 Task: Select Smart Home Devices from Echo & Alexa. Add to cart Amazon Echo Flex (Plug-in Mini Smart Speaker with Alexa)-1-. Place order for _x000D_
122 S Miles Ave_x000D_
Union City, Tennessee(TN), 38261, Cell Number (731) 885-7095
Action: Mouse scrolled (289, 441) with delta (0, 0)
Screenshot: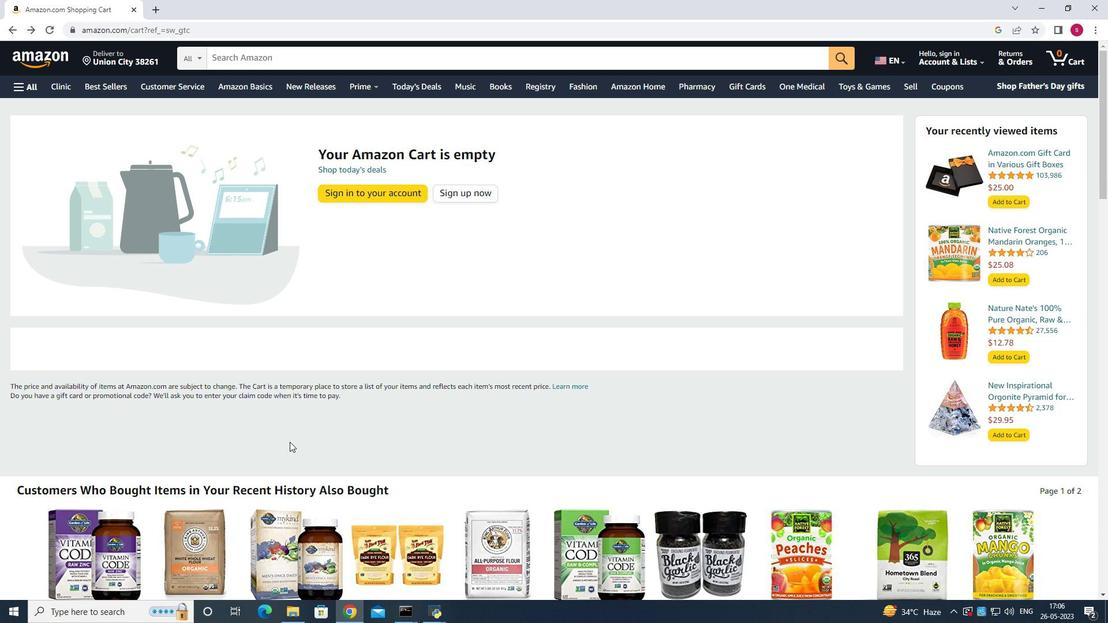 
Action: Mouse scrolled (289, 441) with delta (0, 0)
Screenshot: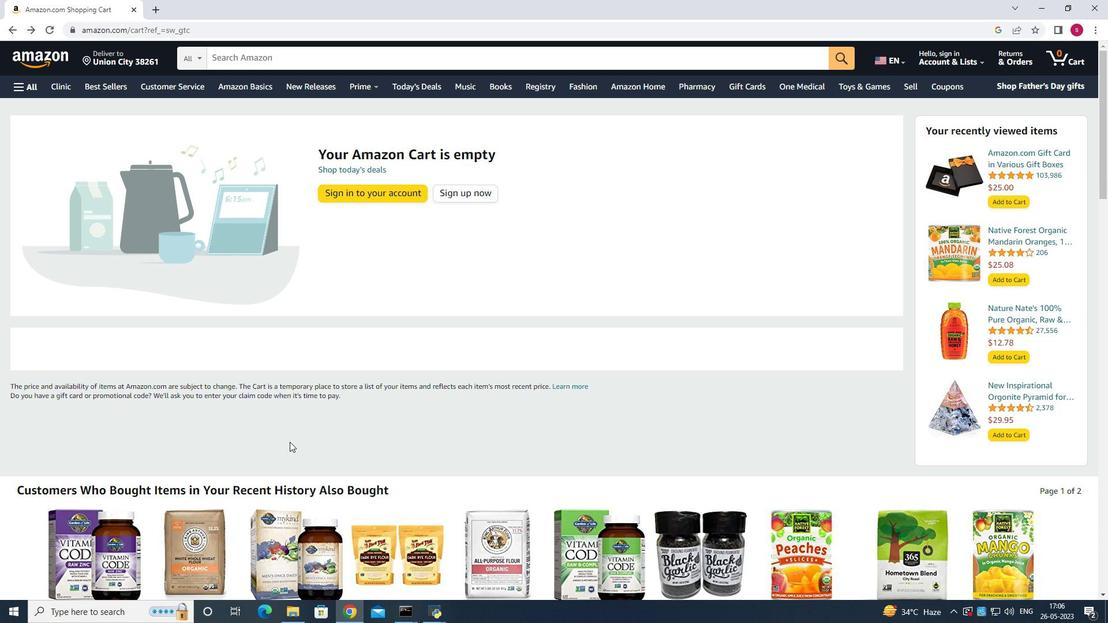 
Action: Mouse scrolled (289, 441) with delta (0, 0)
Screenshot: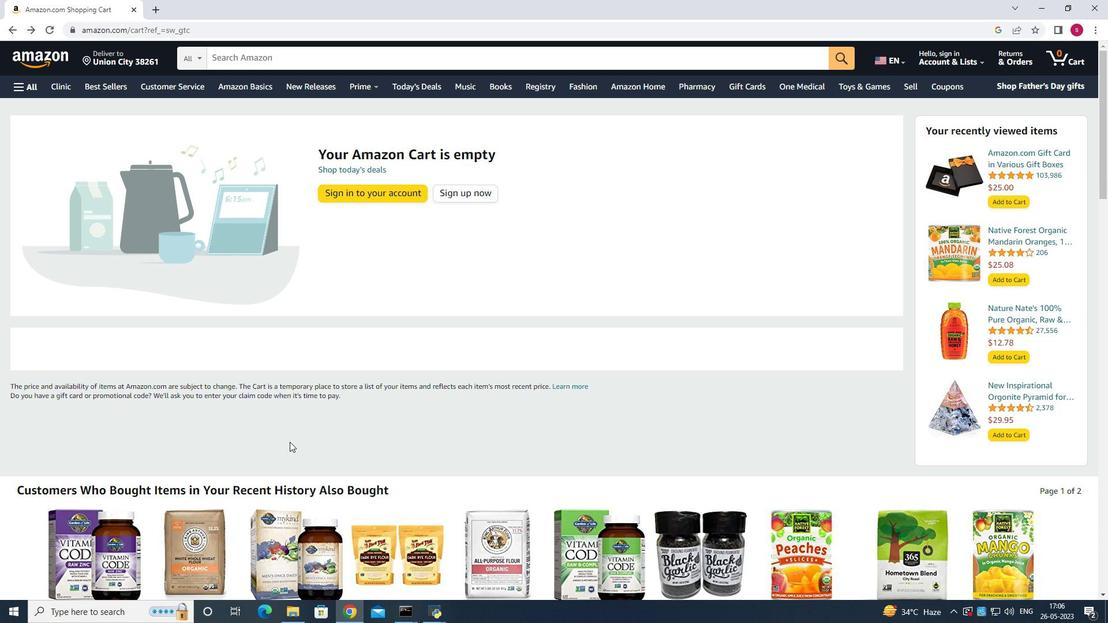 
Action: Mouse scrolled (289, 441) with delta (0, 0)
Screenshot: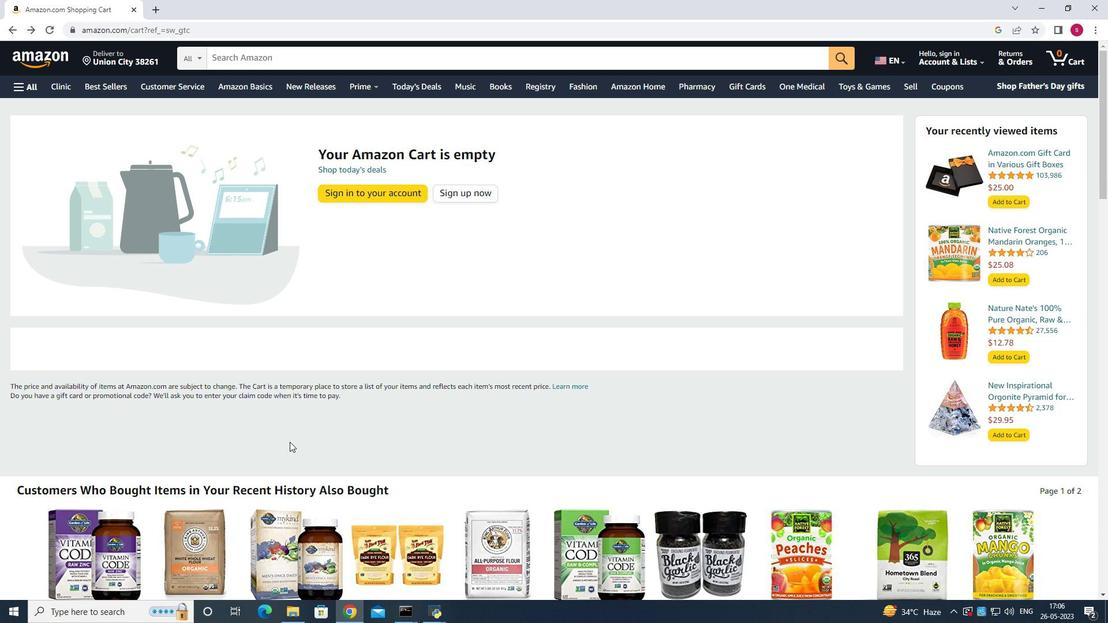 
Action: Mouse moved to (285, 444)
Screenshot: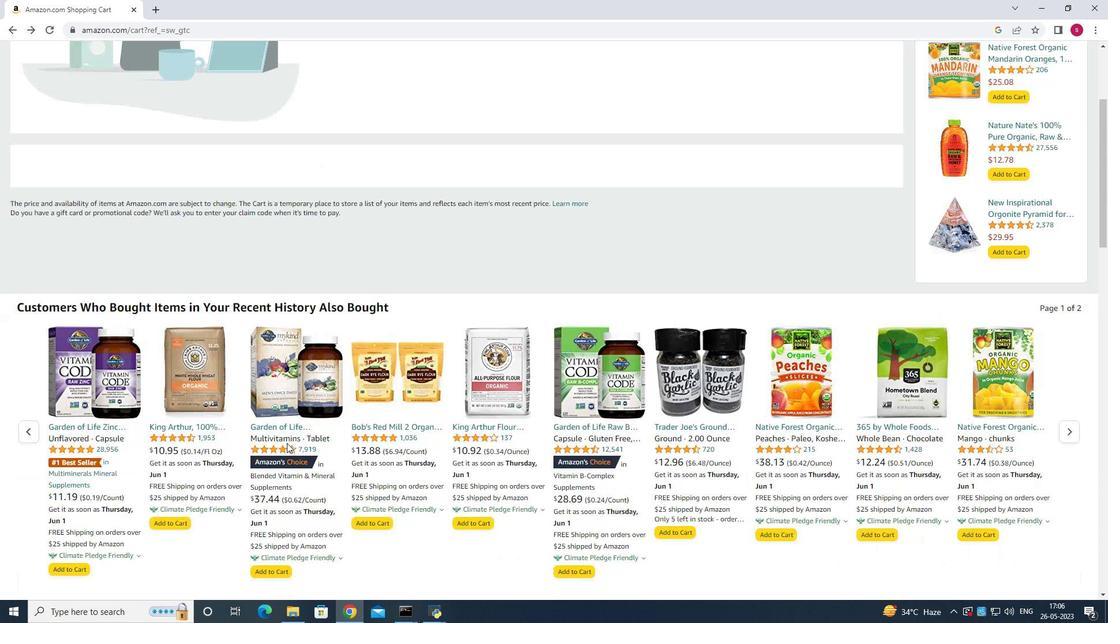 
Action: Mouse scrolled (285, 444) with delta (0, 0)
Screenshot: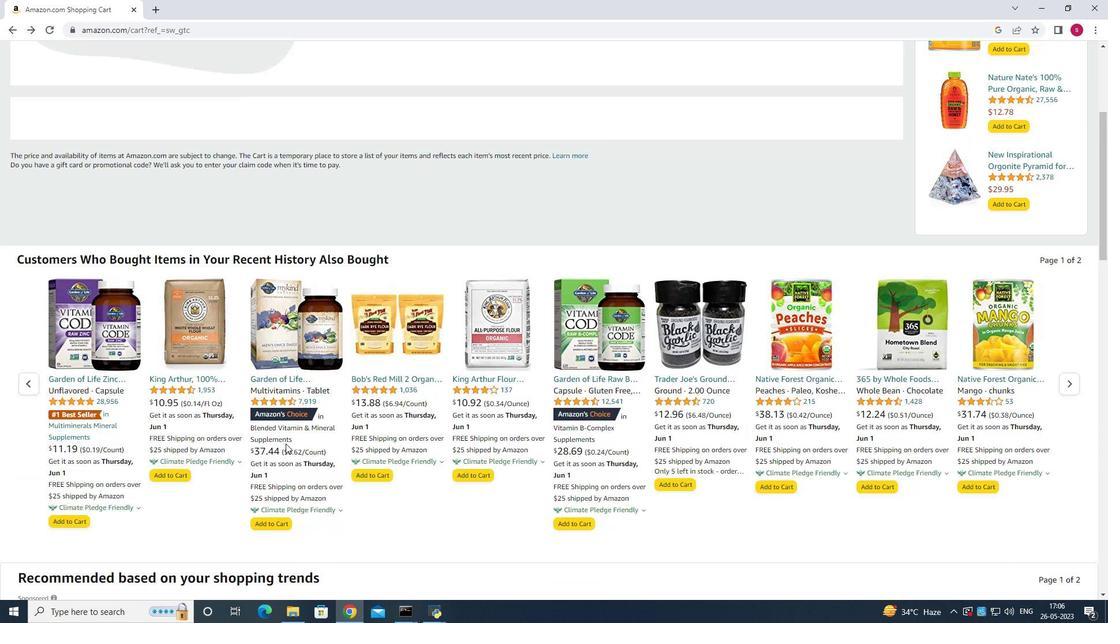 
Action: Mouse scrolled (285, 444) with delta (0, 0)
Screenshot: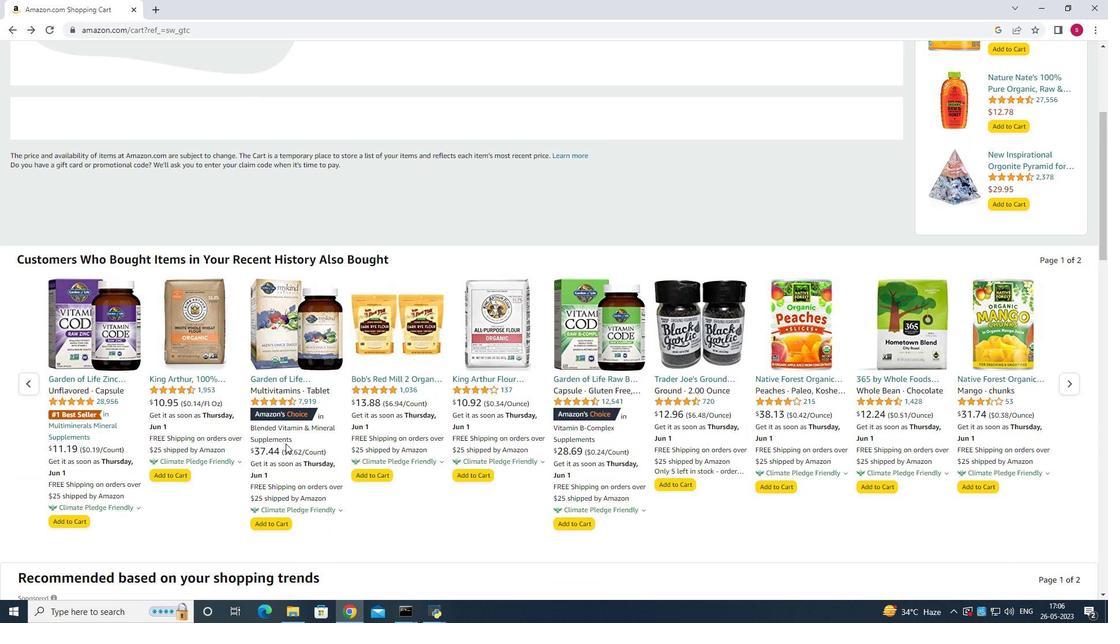 
Action: Mouse scrolled (285, 444) with delta (0, 0)
Screenshot: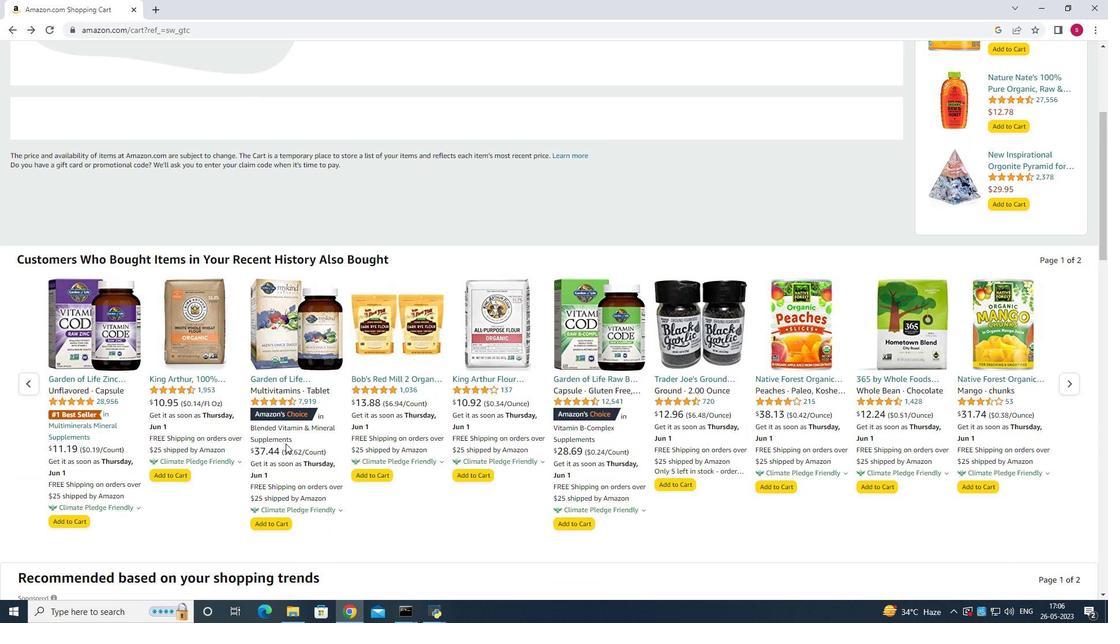 
Action: Mouse scrolled (285, 444) with delta (0, 0)
Screenshot: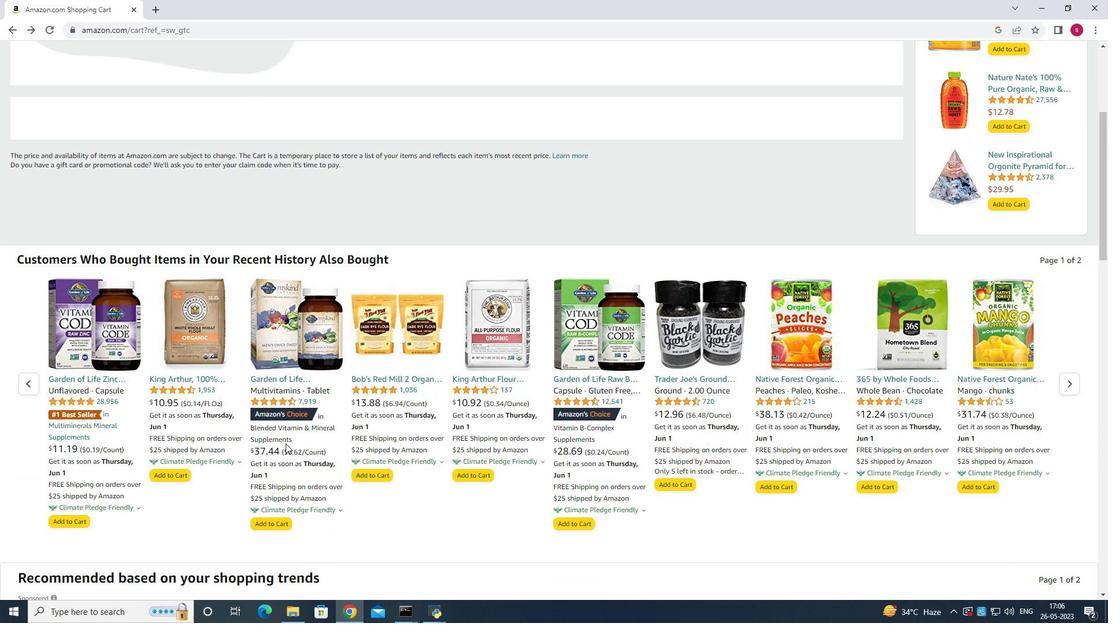 
Action: Mouse scrolled (285, 444) with delta (0, 0)
Screenshot: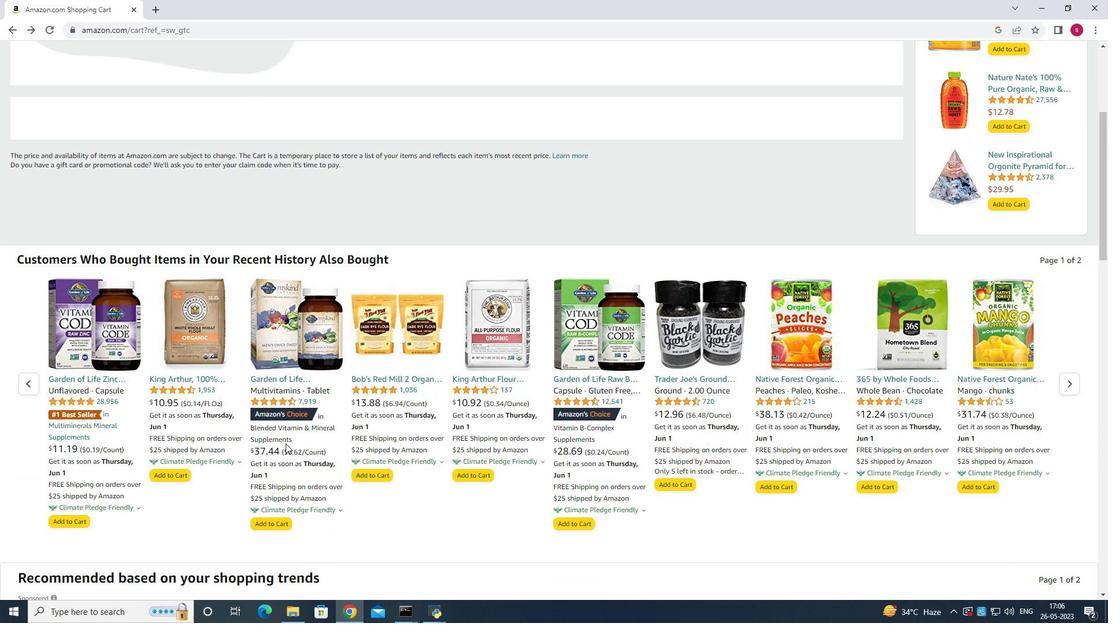 
Action: Mouse moved to (285, 443)
Screenshot: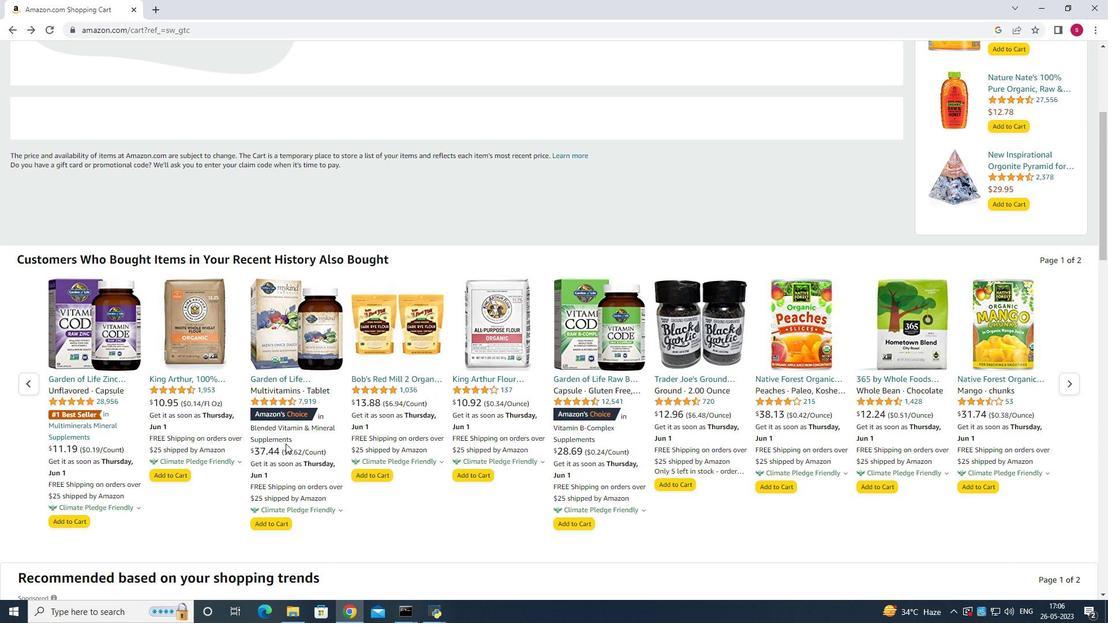 
Action: Mouse scrolled (285, 444) with delta (0, 0)
Screenshot: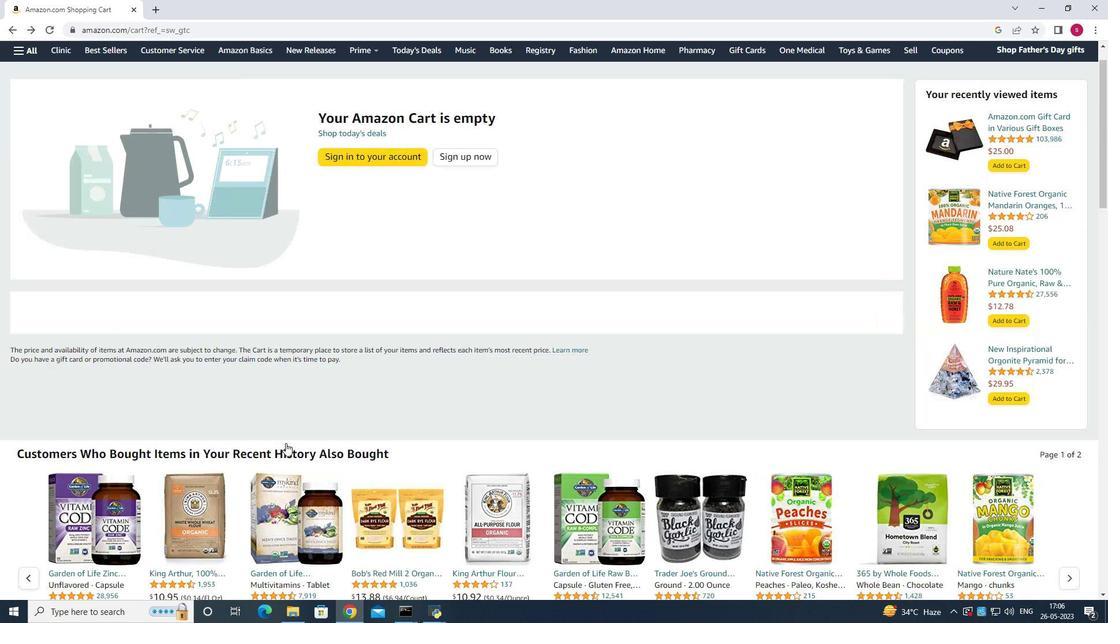 
Action: Mouse scrolled (285, 444) with delta (0, 0)
Screenshot: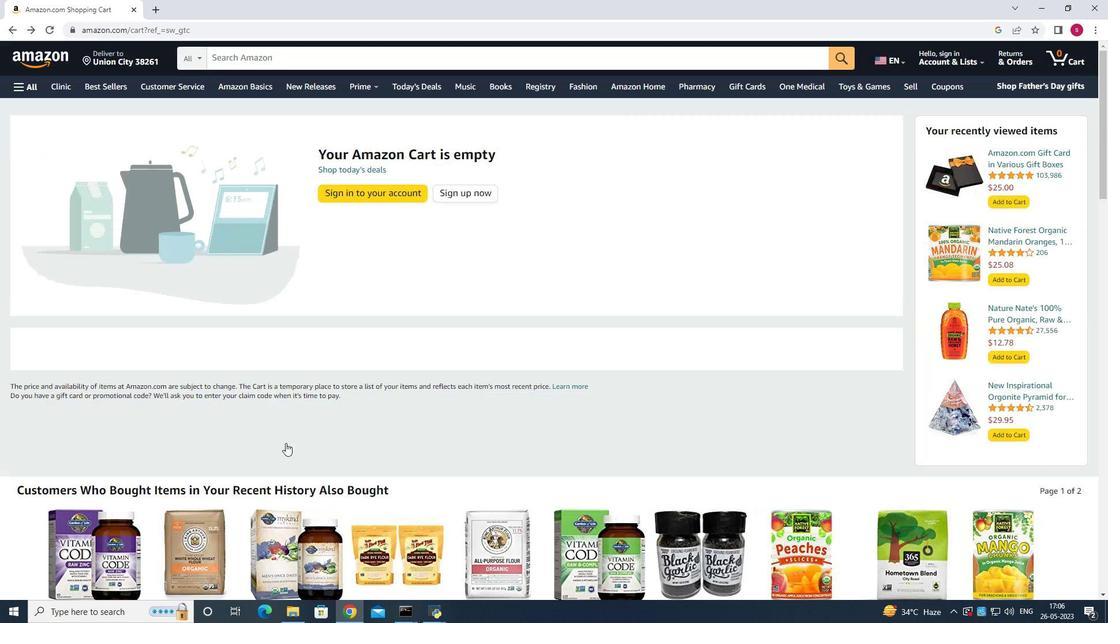 
Action: Mouse scrolled (285, 444) with delta (0, 0)
Screenshot: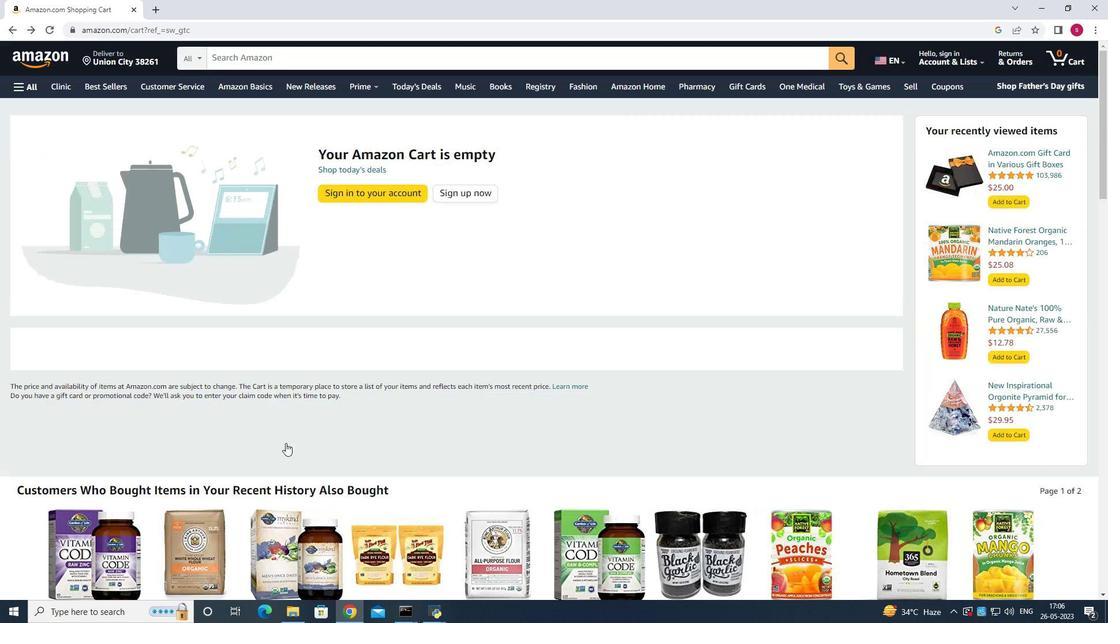 
Action: Mouse moved to (20, 90)
Screenshot: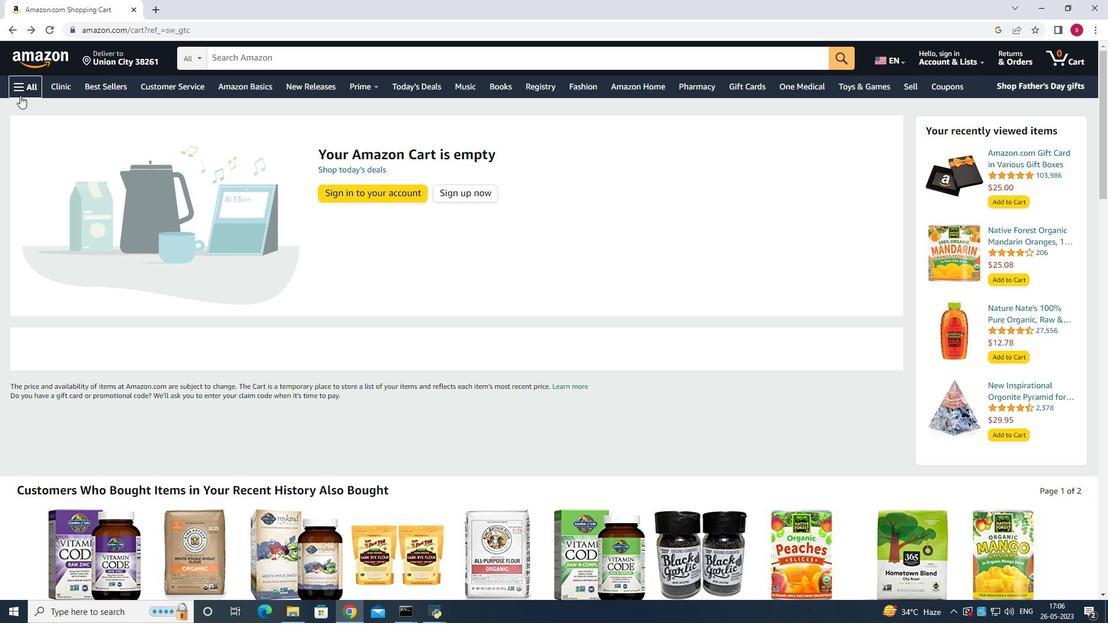 
Action: Mouse pressed left at (20, 90)
Screenshot: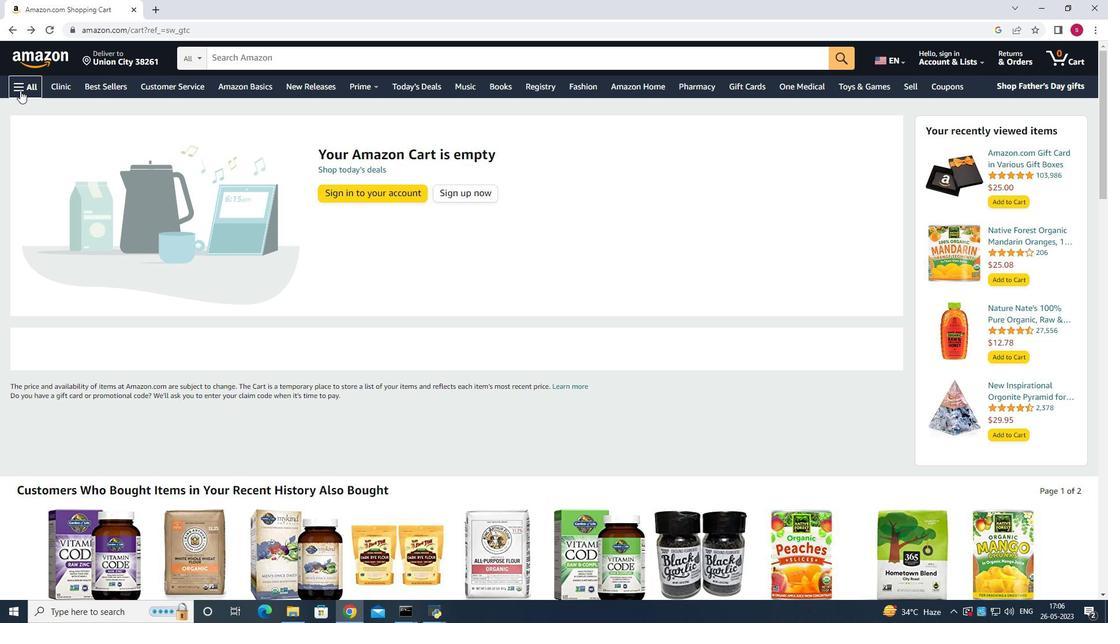 
Action: Mouse moved to (47, 339)
Screenshot: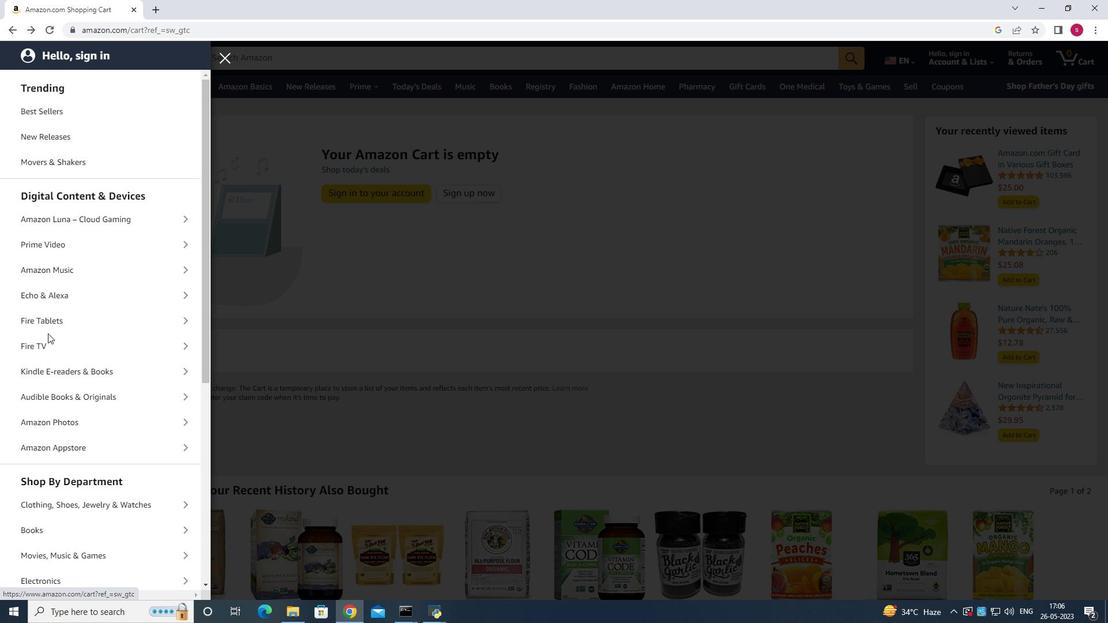 
Action: Mouse scrolled (47, 339) with delta (0, 0)
Screenshot: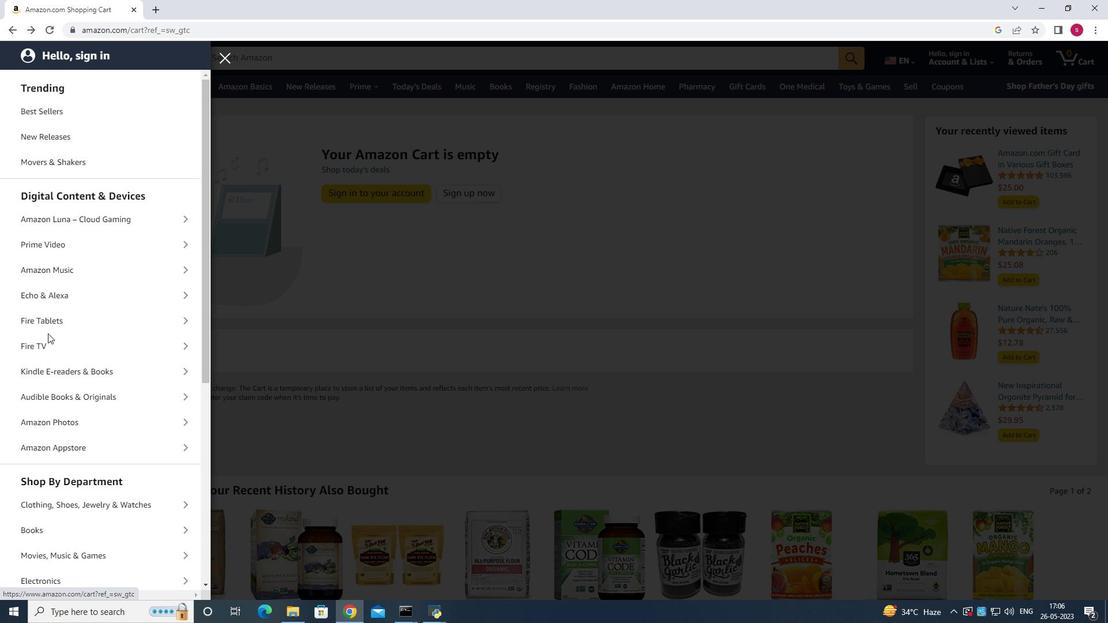
Action: Mouse moved to (47, 340)
Screenshot: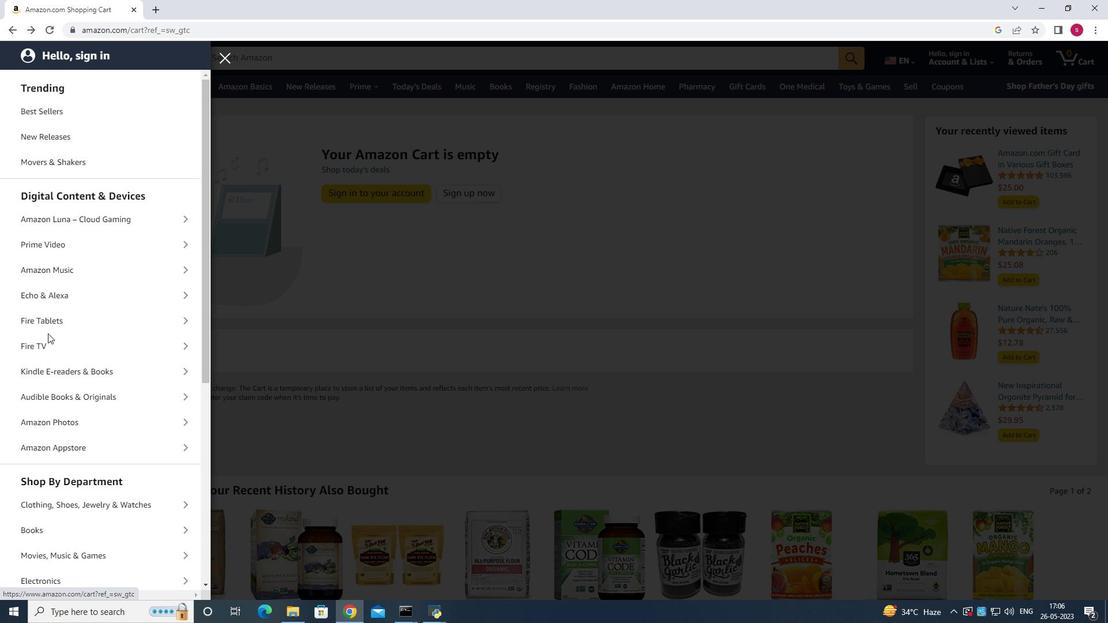 
Action: Mouse scrolled (47, 339) with delta (0, 0)
Screenshot: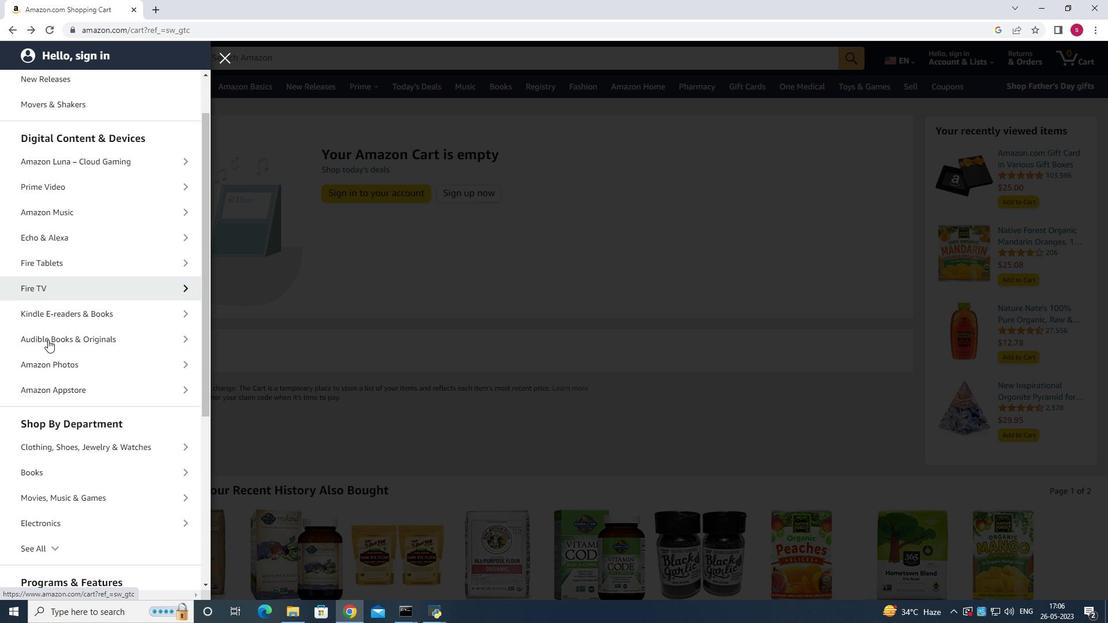 
Action: Mouse scrolled (47, 339) with delta (0, 0)
Screenshot: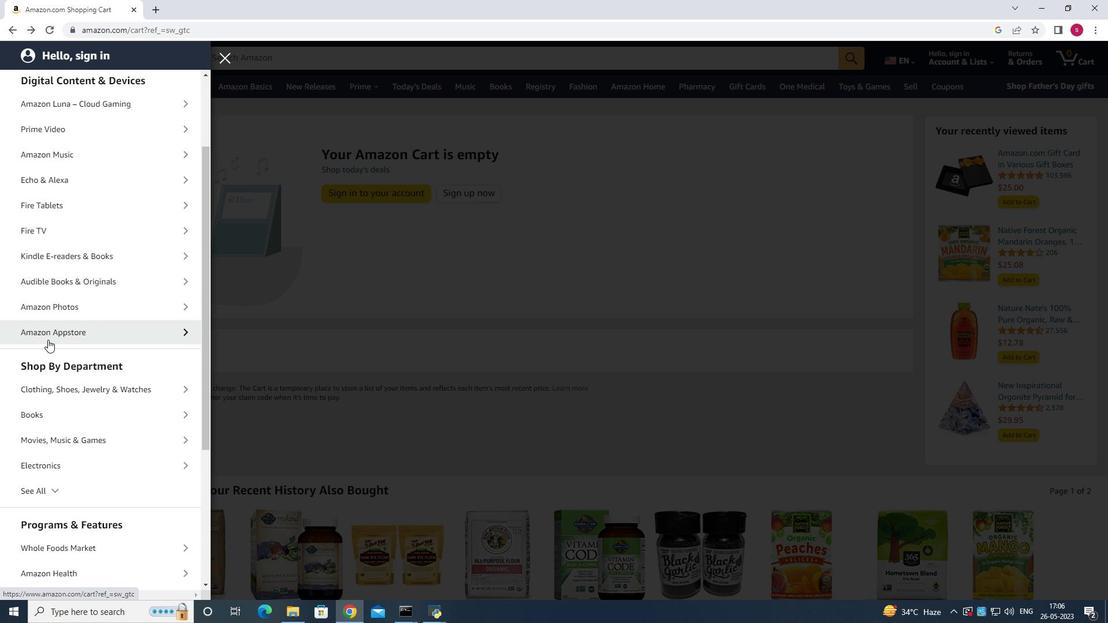 
Action: Mouse scrolled (47, 339) with delta (0, 0)
Screenshot: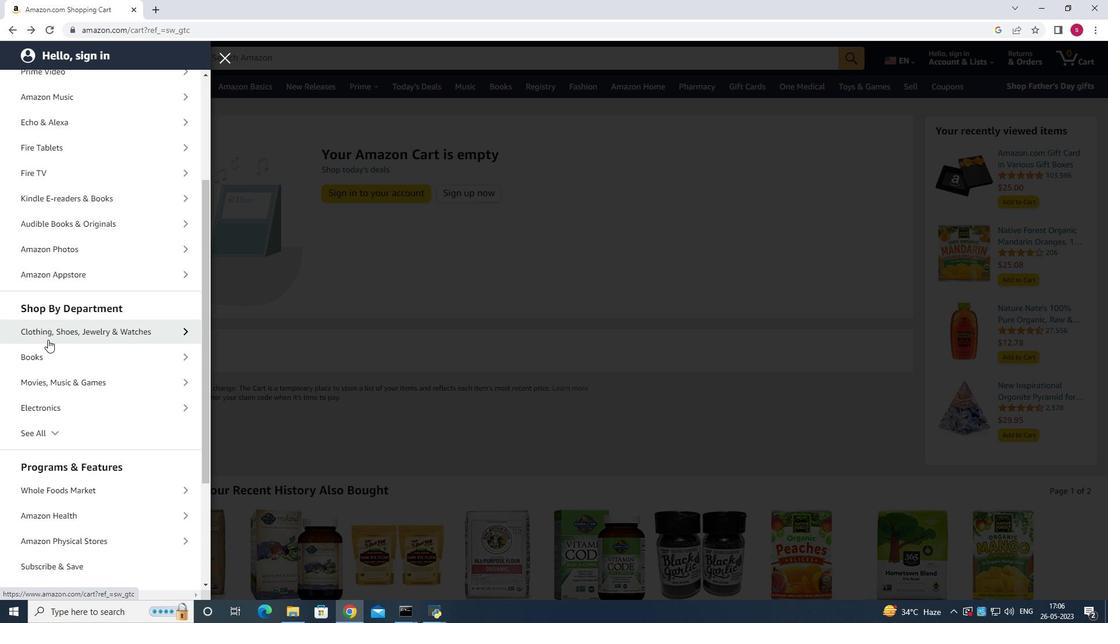 
Action: Mouse scrolled (47, 339) with delta (0, 0)
Screenshot: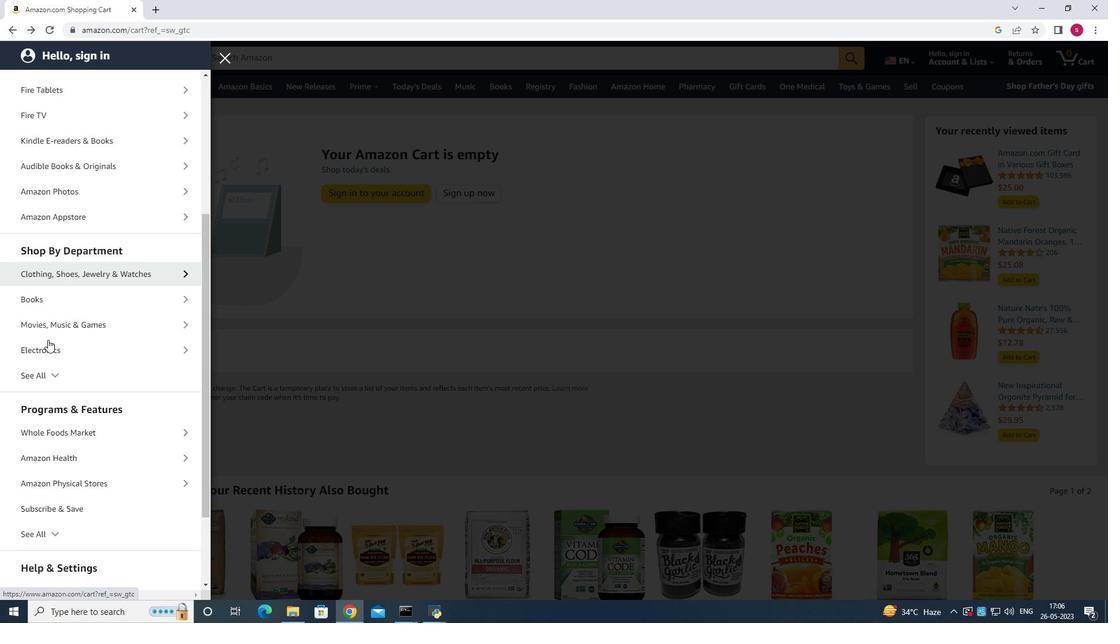 
Action: Mouse moved to (47, 340)
Screenshot: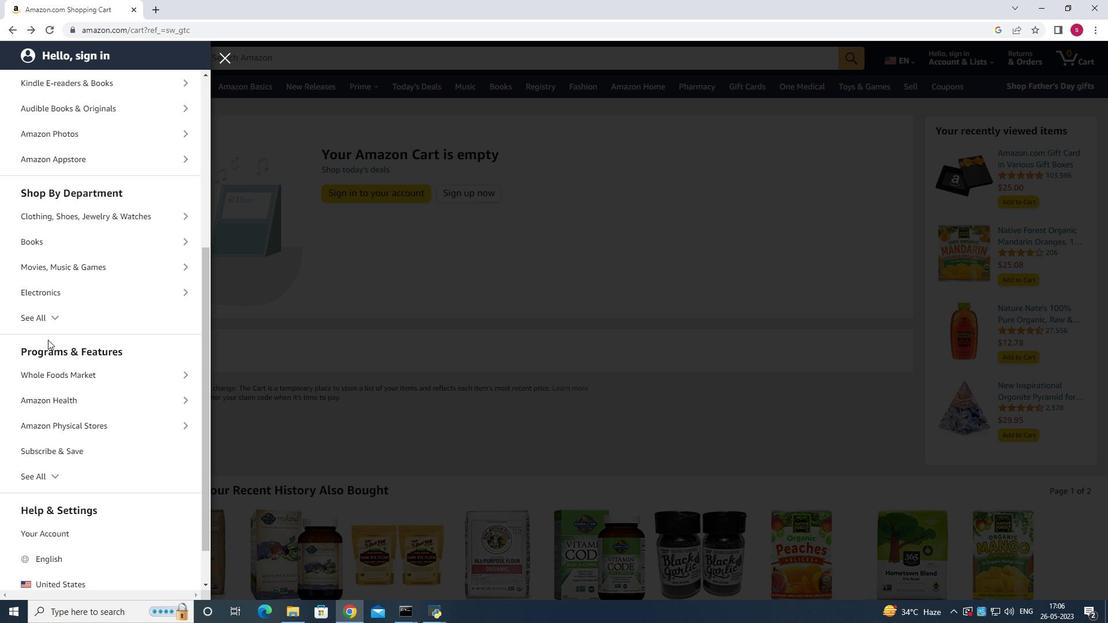 
Action: Mouse scrolled (47, 340) with delta (0, 0)
Screenshot: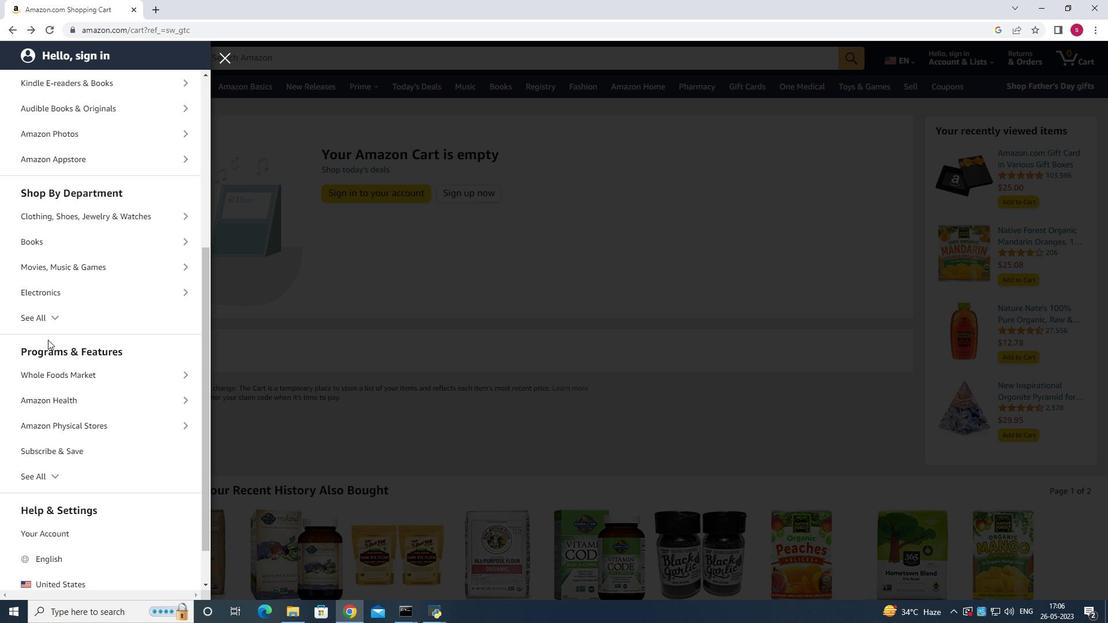 
Action: Mouse moved to (47, 343)
Screenshot: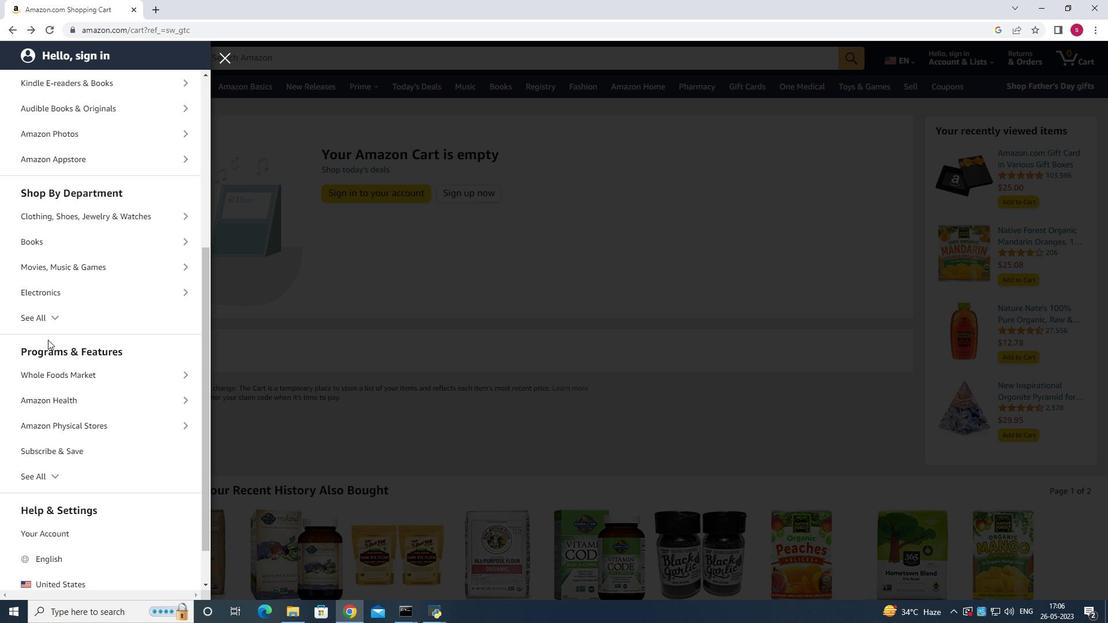 
Action: Mouse scrolled (47, 342) with delta (0, 0)
Screenshot: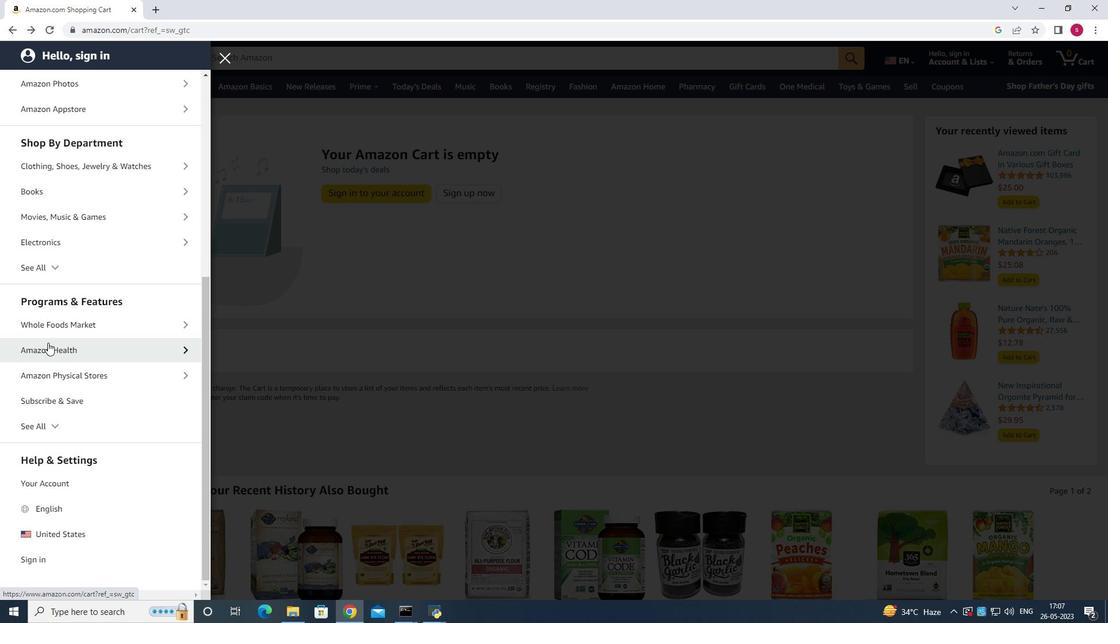 
Action: Mouse scrolled (47, 342) with delta (0, 0)
Screenshot: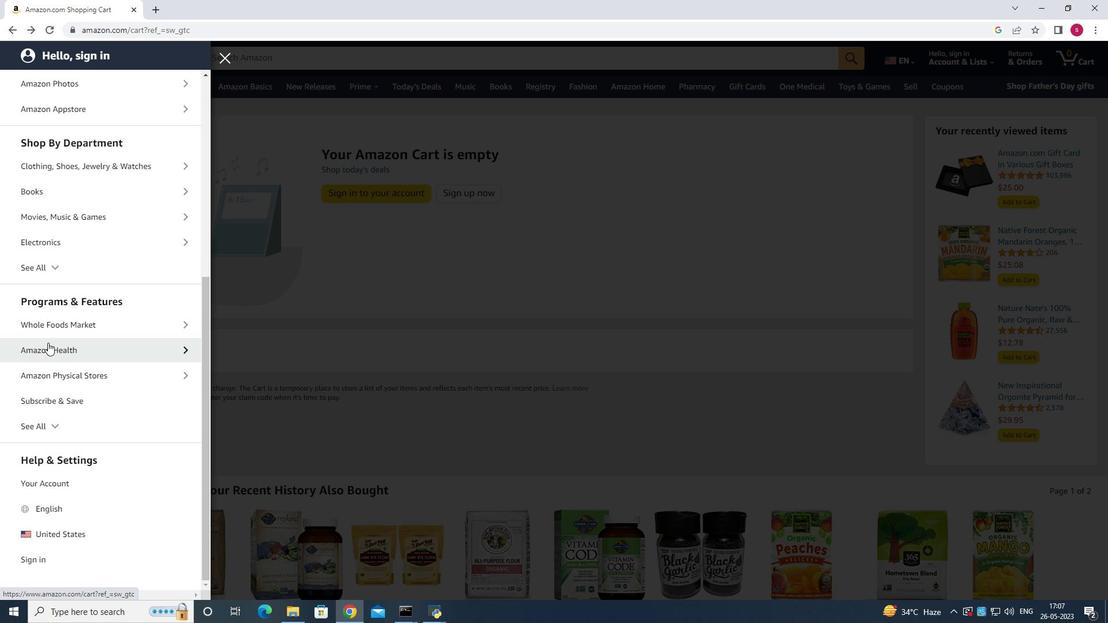 
Action: Mouse moved to (60, 375)
Screenshot: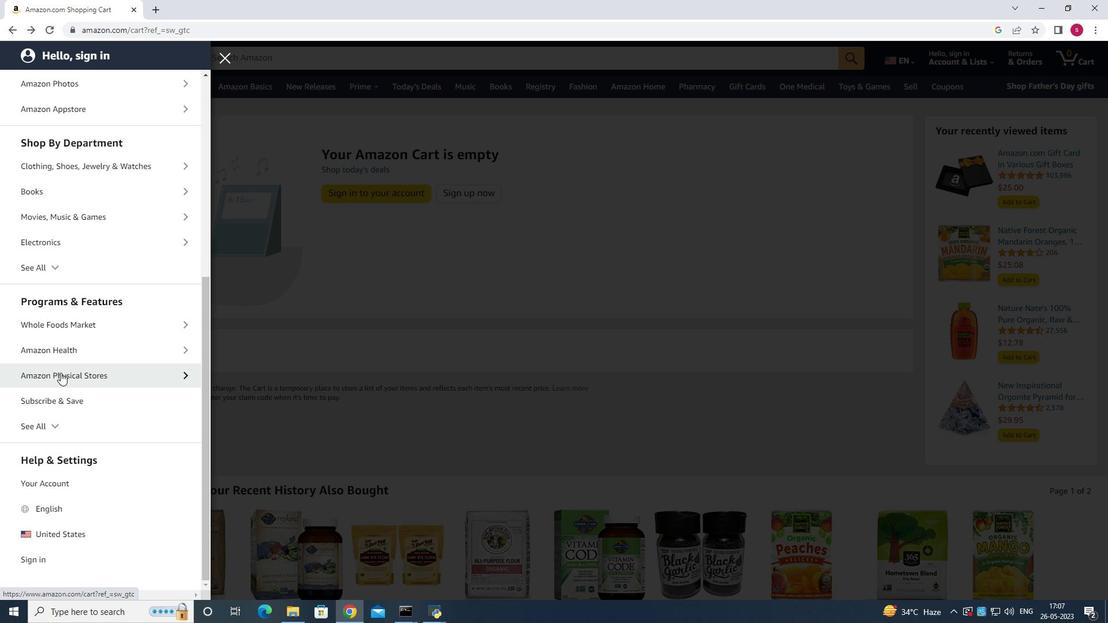 
Action: Mouse scrolled (60, 374) with delta (0, 0)
Screenshot: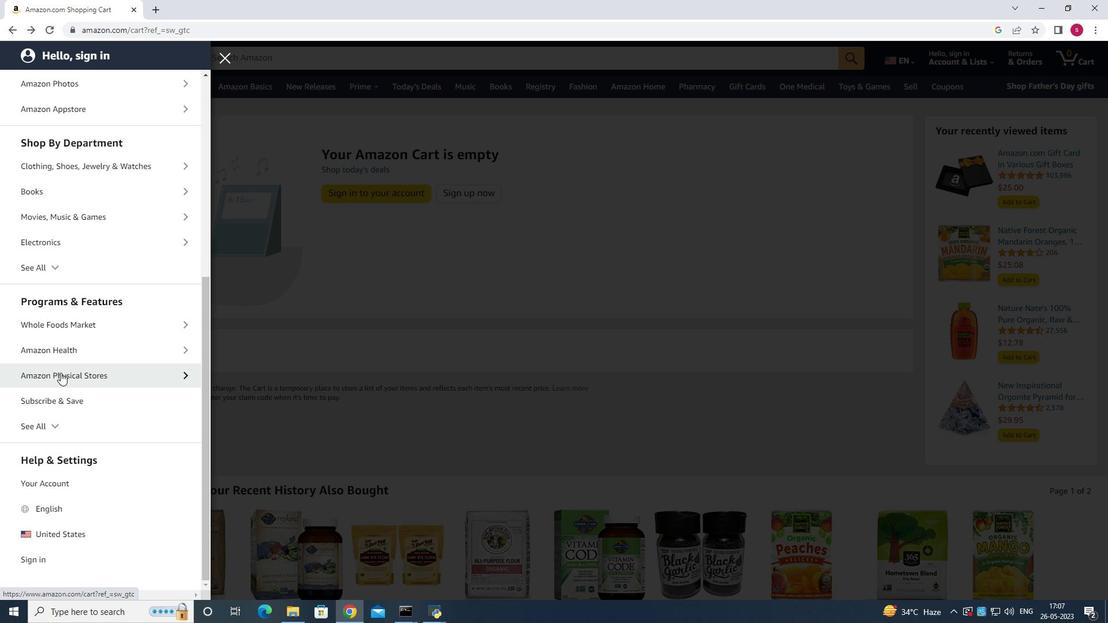
Action: Mouse moved to (60, 378)
Screenshot: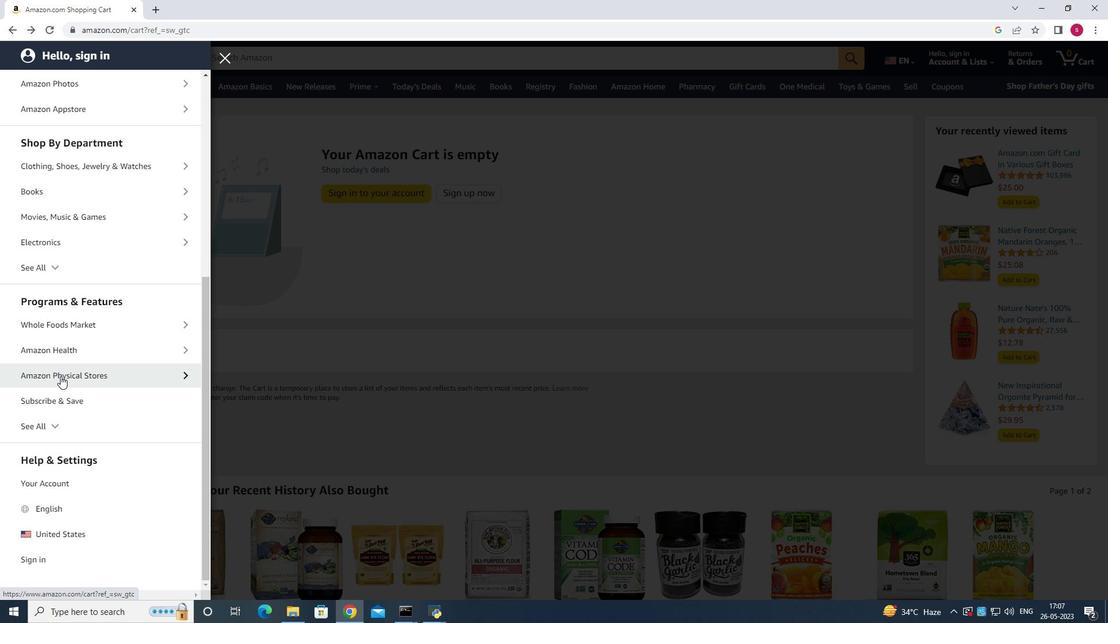 
Action: Mouse scrolled (60, 378) with delta (0, 0)
Screenshot: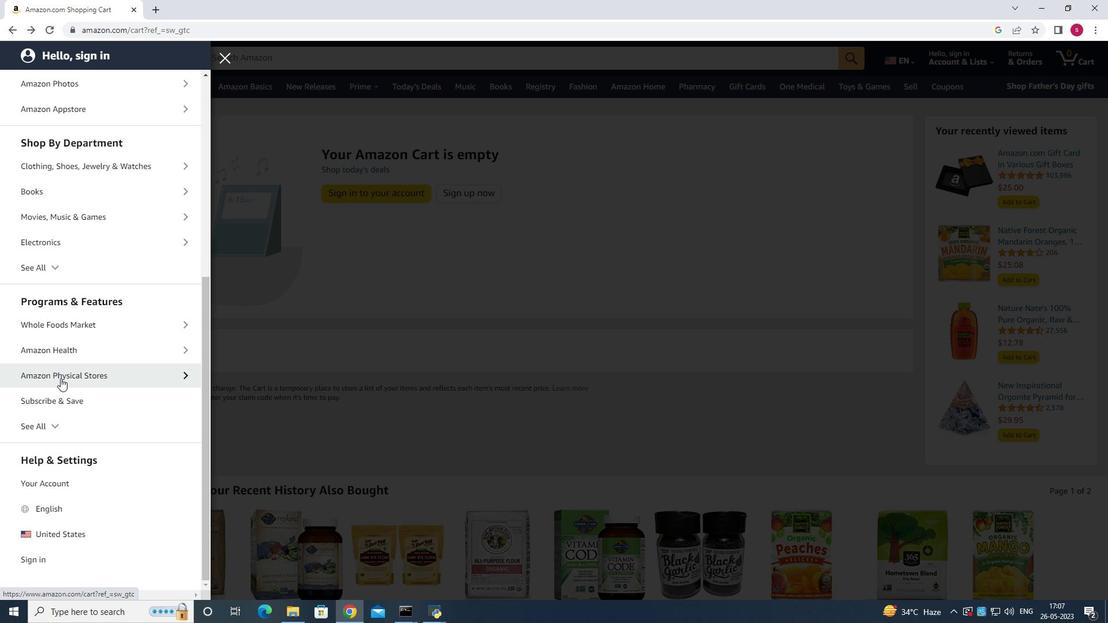 
Action: Mouse moved to (46, 429)
Screenshot: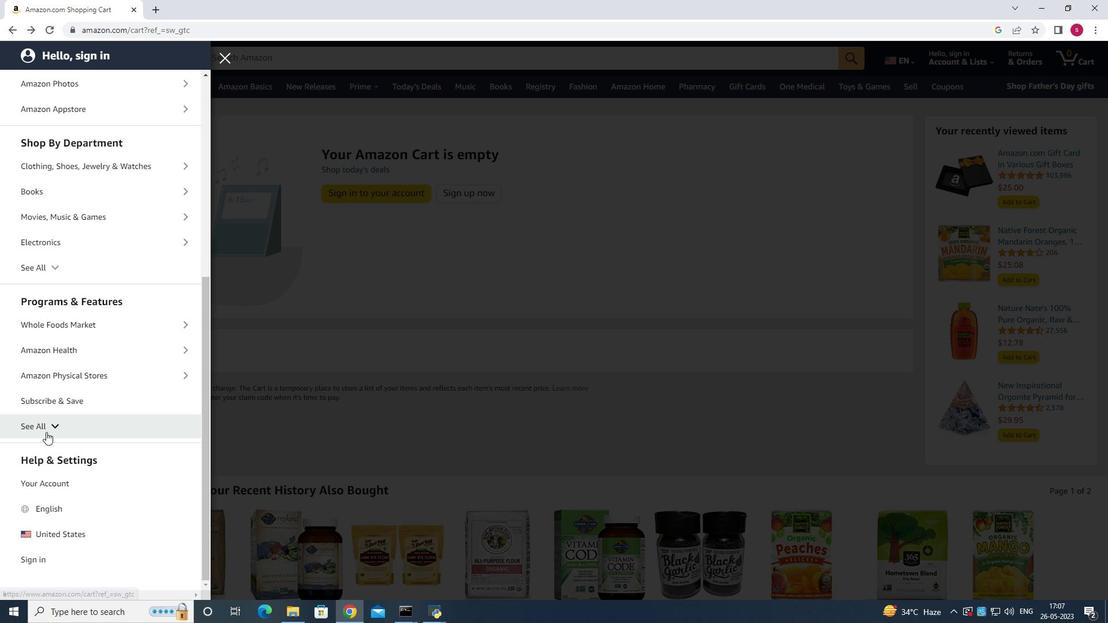 
Action: Mouse pressed left at (46, 429)
Screenshot: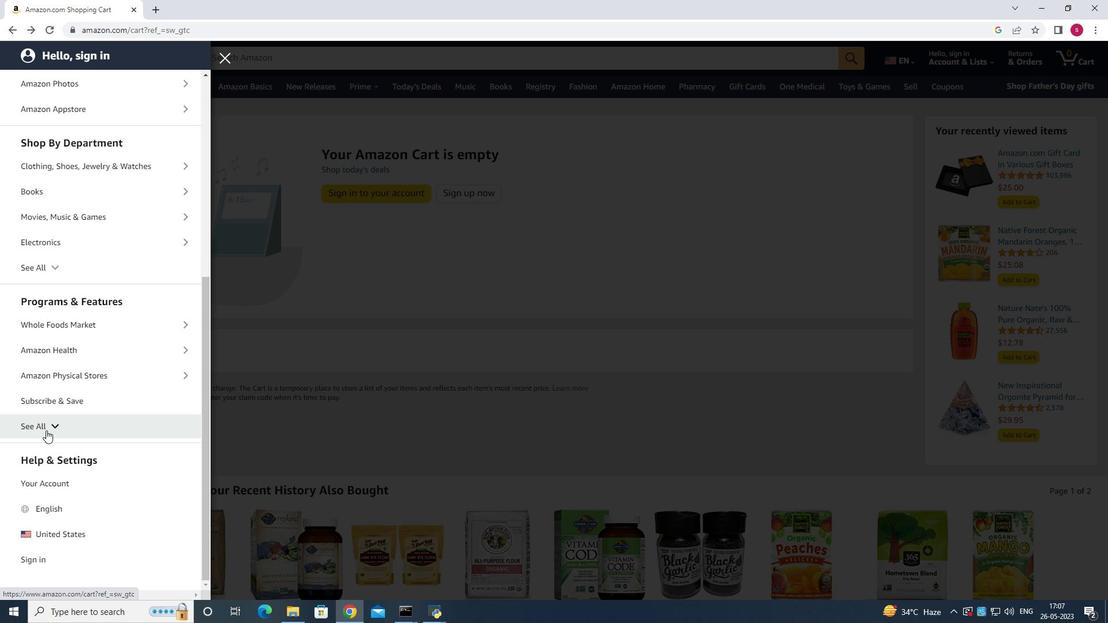 
Action: Mouse moved to (56, 489)
Screenshot: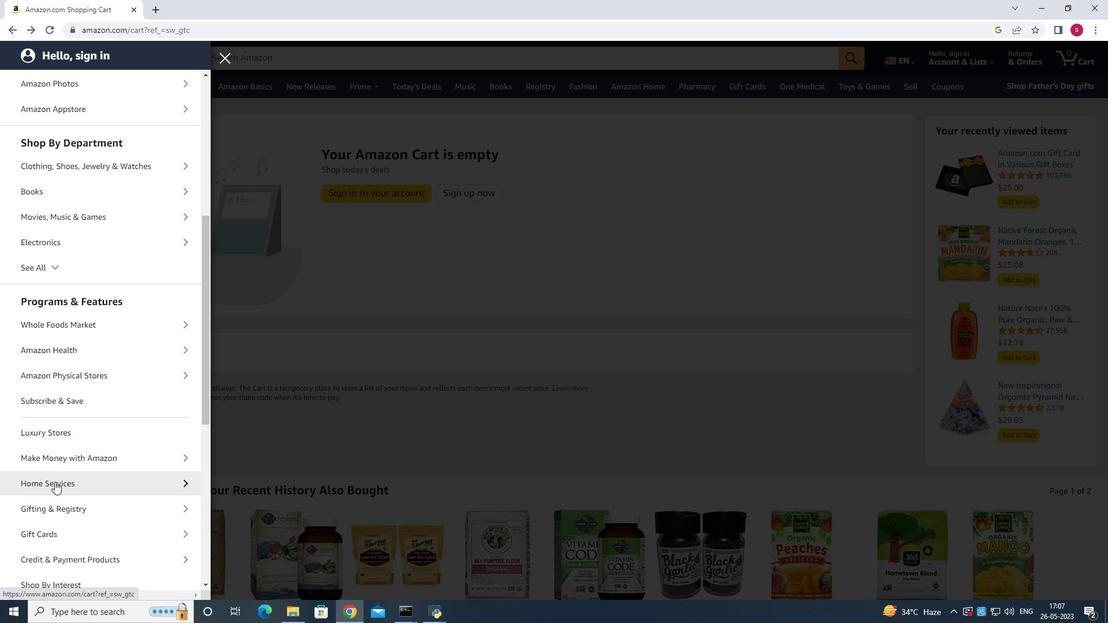 
Action: Mouse scrolled (56, 488) with delta (0, 0)
Screenshot: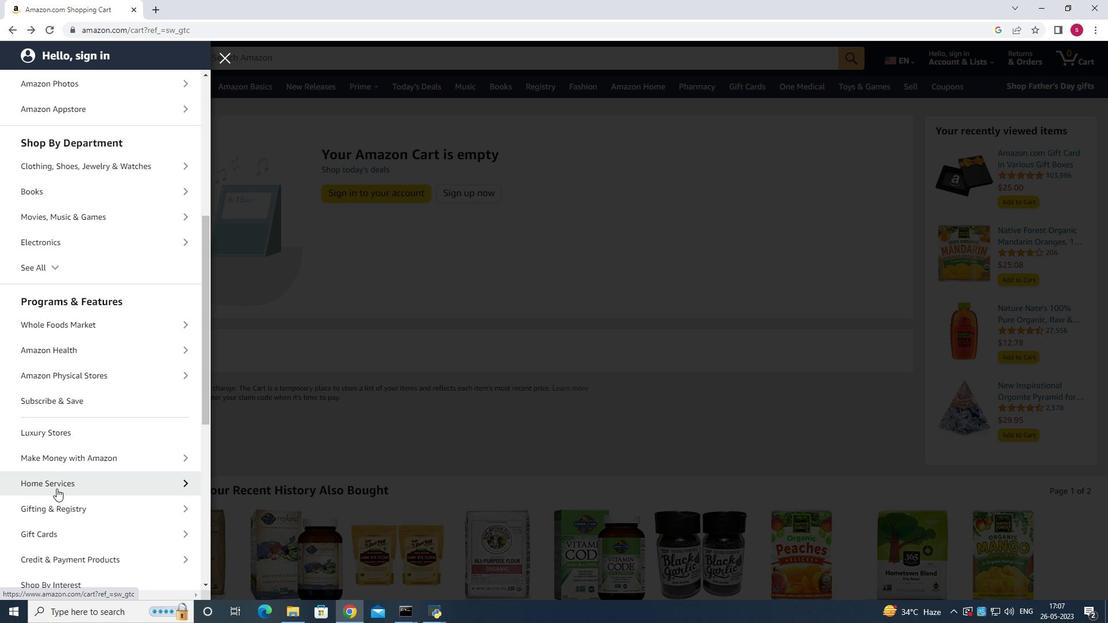 
Action: Mouse moved to (79, 411)
Screenshot: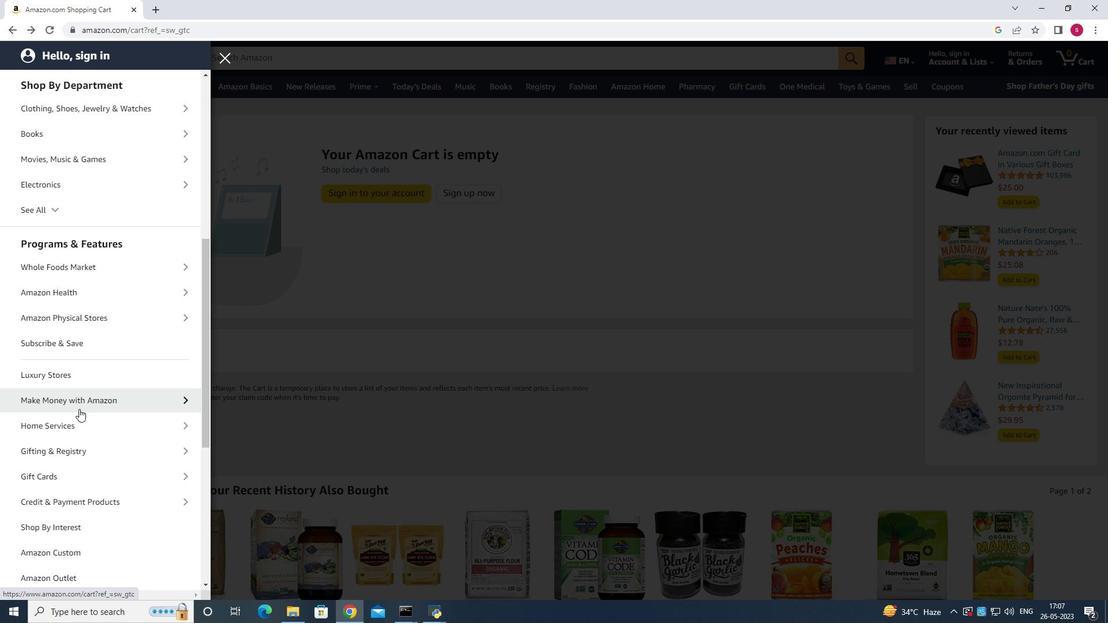 
Action: Mouse scrolled (79, 409) with delta (0, 0)
Screenshot: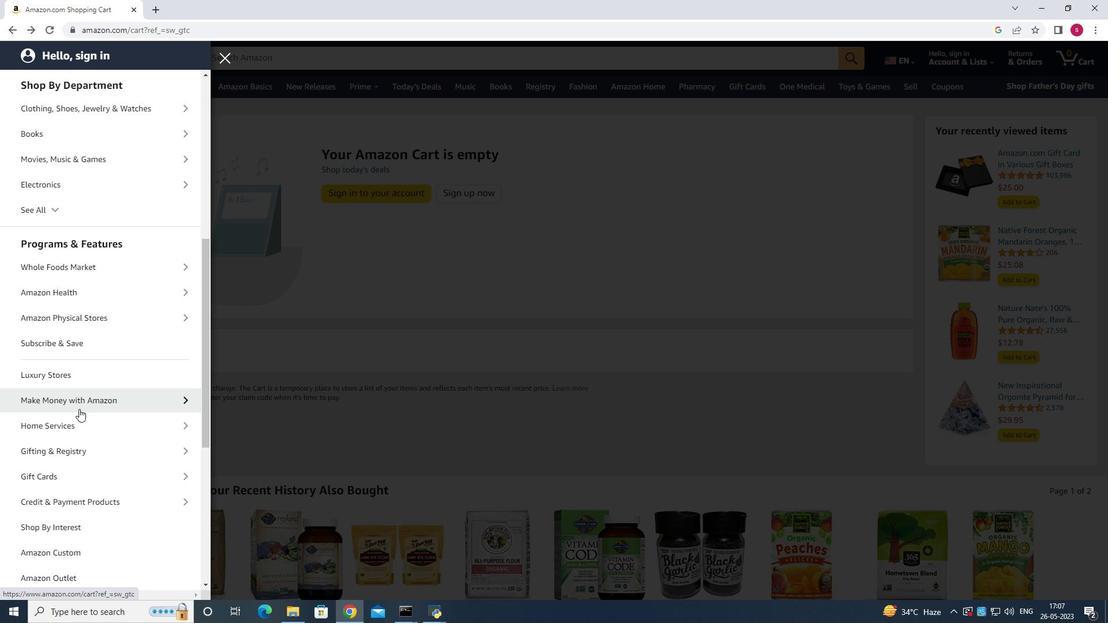 
Action: Mouse moved to (79, 412)
Screenshot: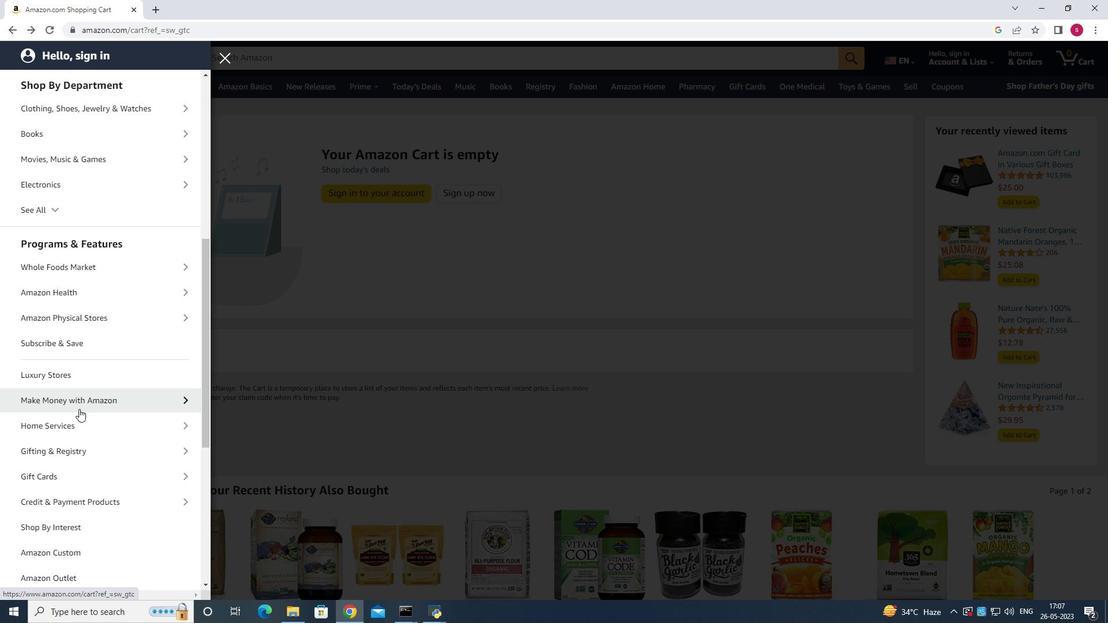 
Action: Mouse scrolled (79, 411) with delta (0, 0)
Screenshot: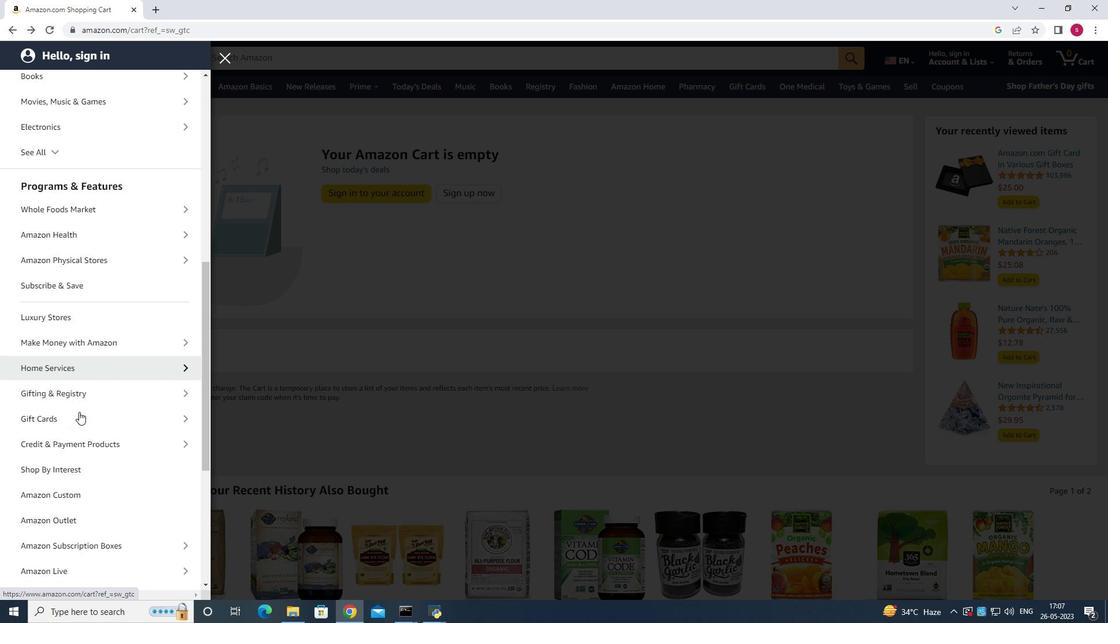 
Action: Mouse moved to (63, 363)
Screenshot: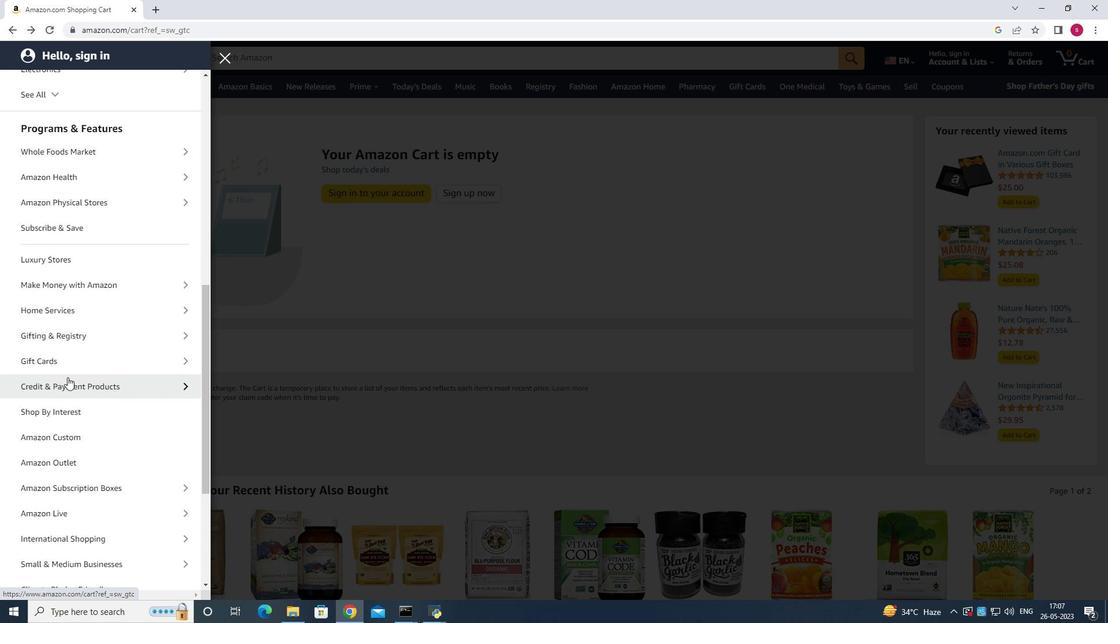 
Action: Mouse scrolled (63, 363) with delta (0, 0)
Screenshot: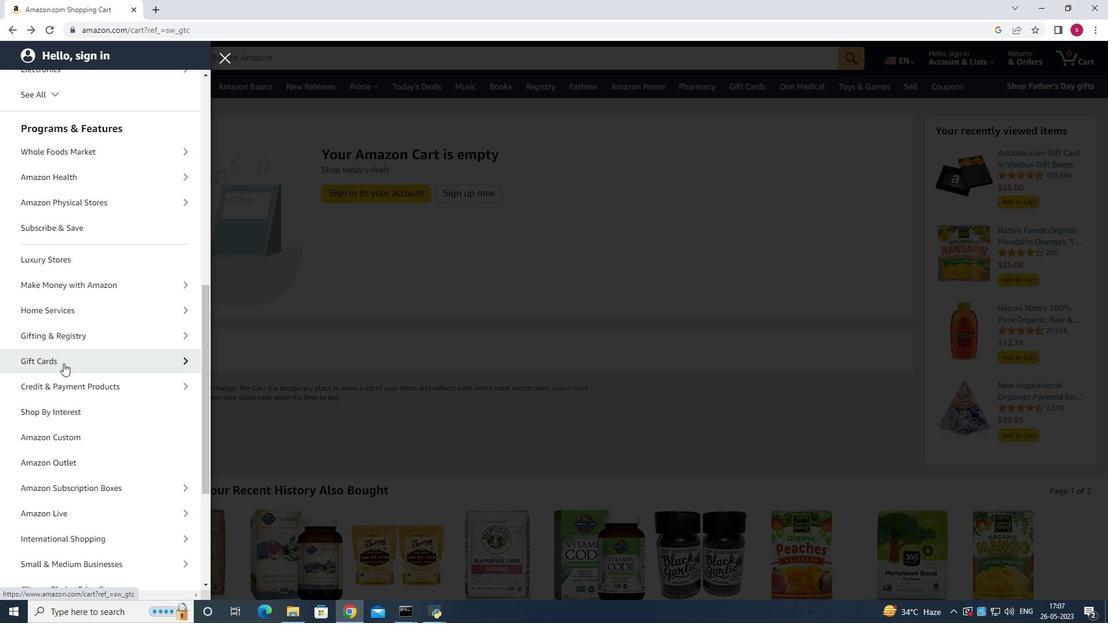 
Action: Mouse moved to (70, 440)
Screenshot: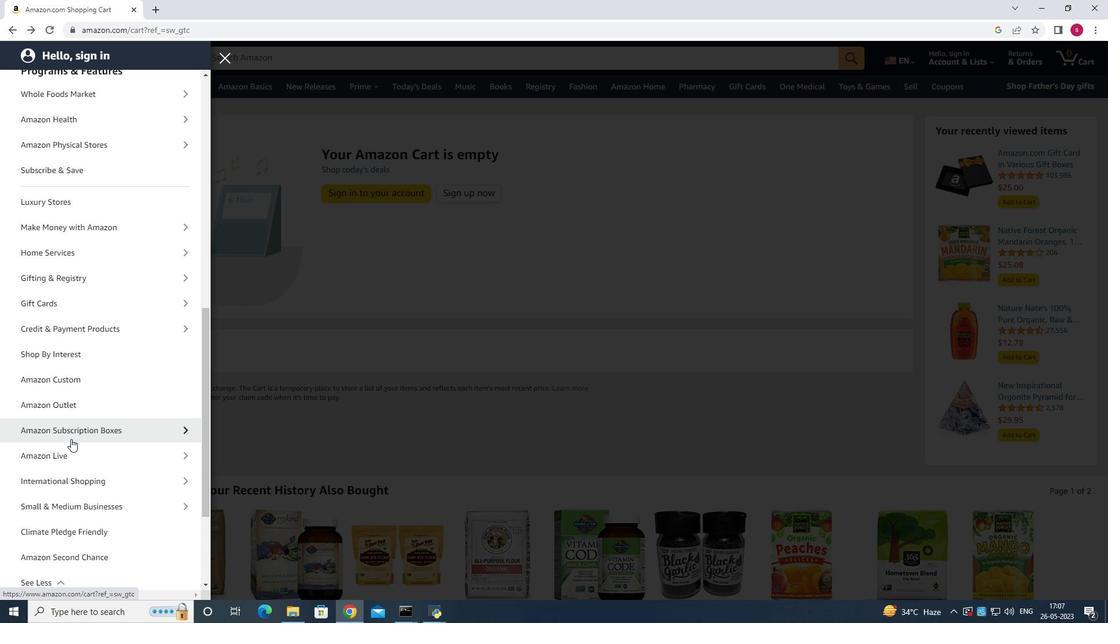 
Action: Mouse scrolled (70, 439) with delta (0, 0)
Screenshot: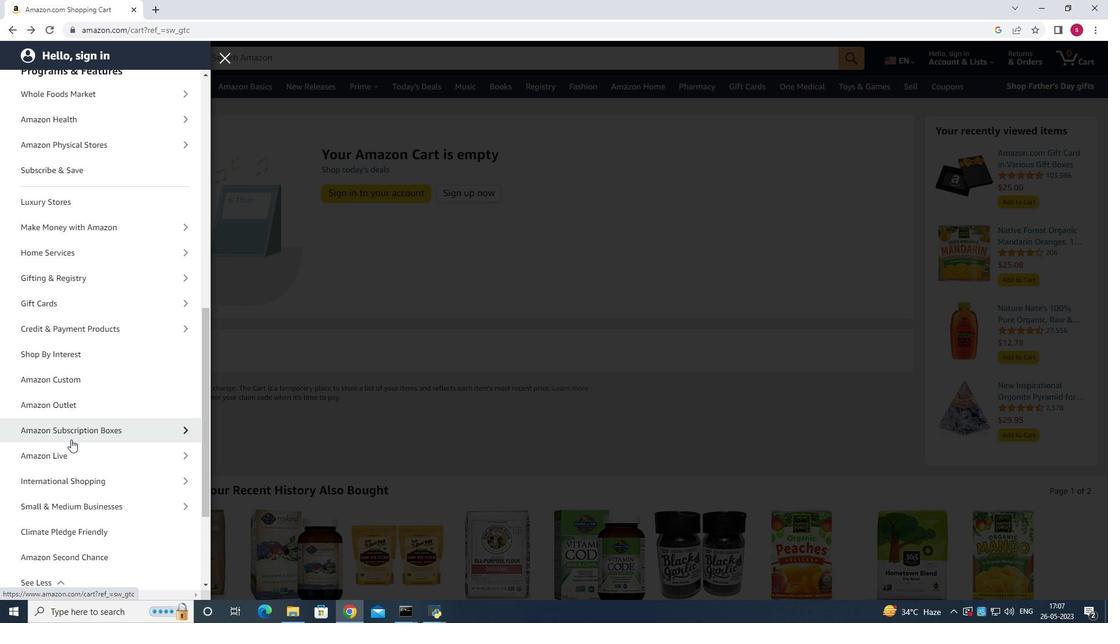 
Action: Mouse moved to (69, 436)
Screenshot: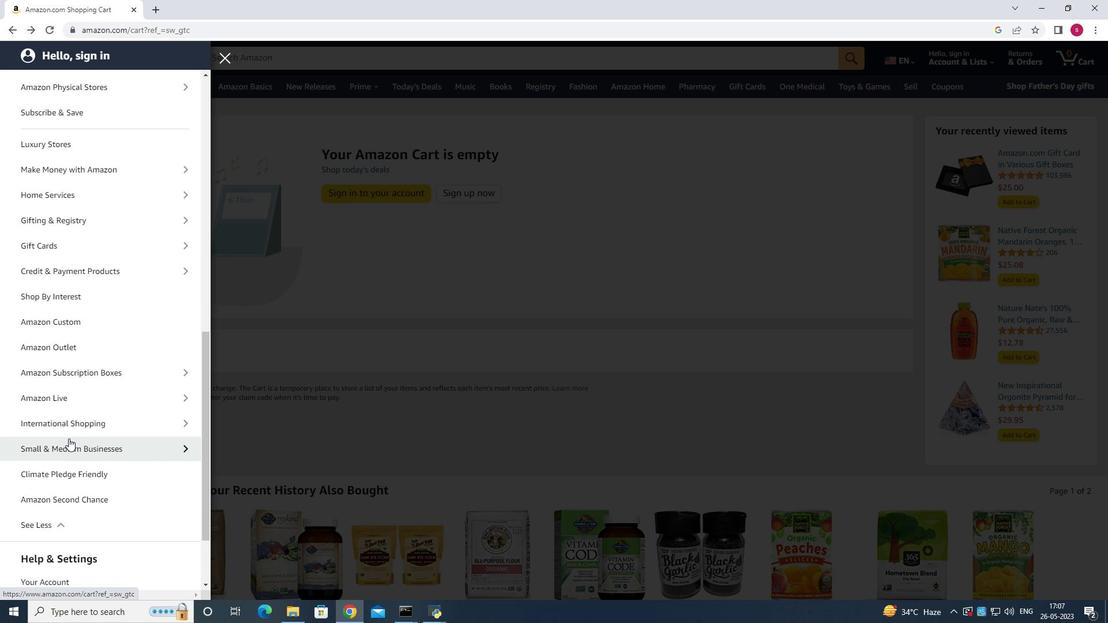 
Action: Mouse scrolled (69, 436) with delta (0, 0)
Screenshot: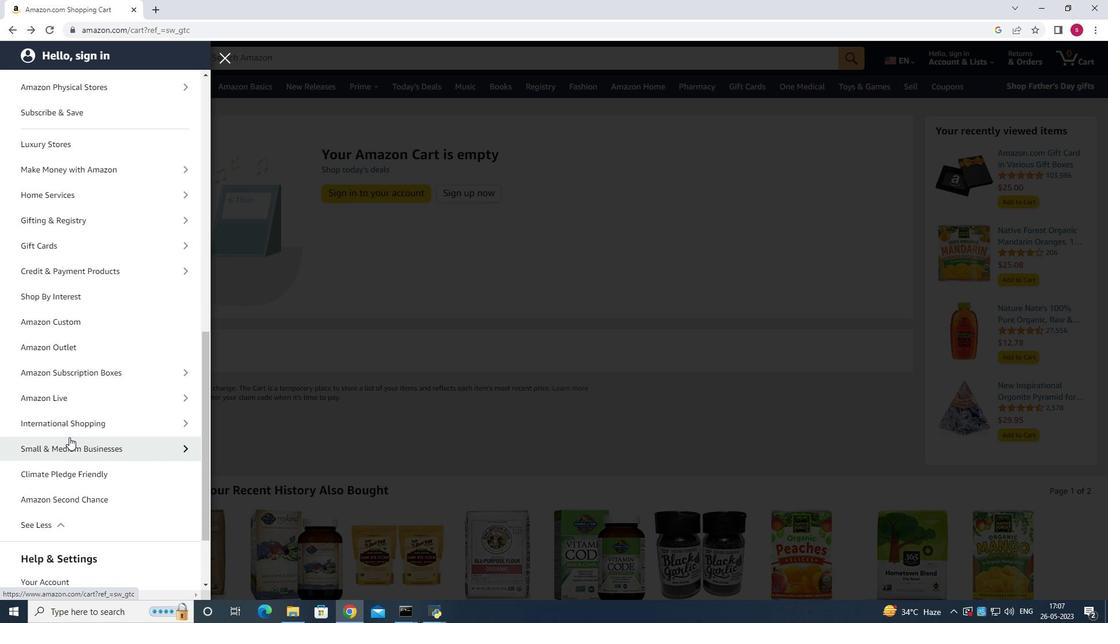 
Action: Mouse scrolled (69, 436) with delta (0, 0)
Screenshot: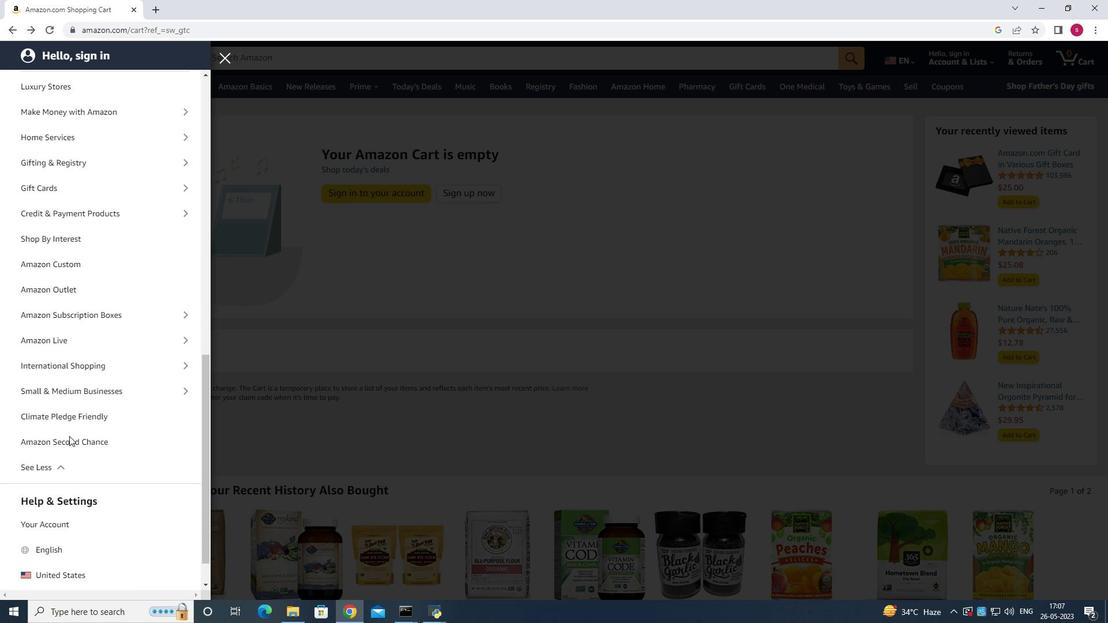 
Action: Mouse moved to (69, 436)
Screenshot: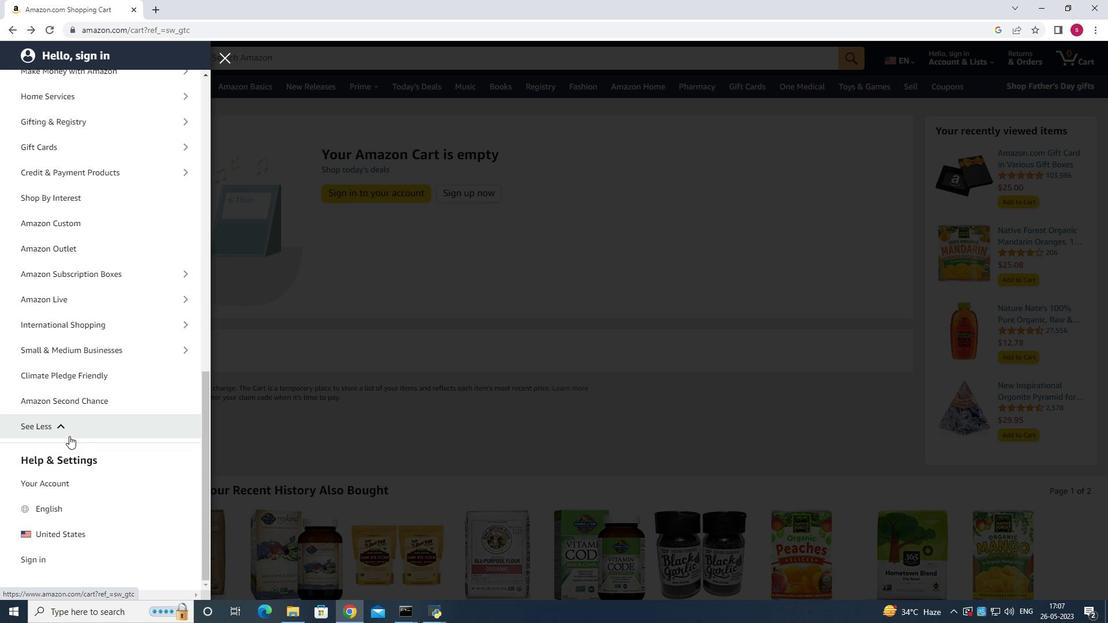 
Action: Mouse scrolled (69, 436) with delta (0, 0)
Screenshot: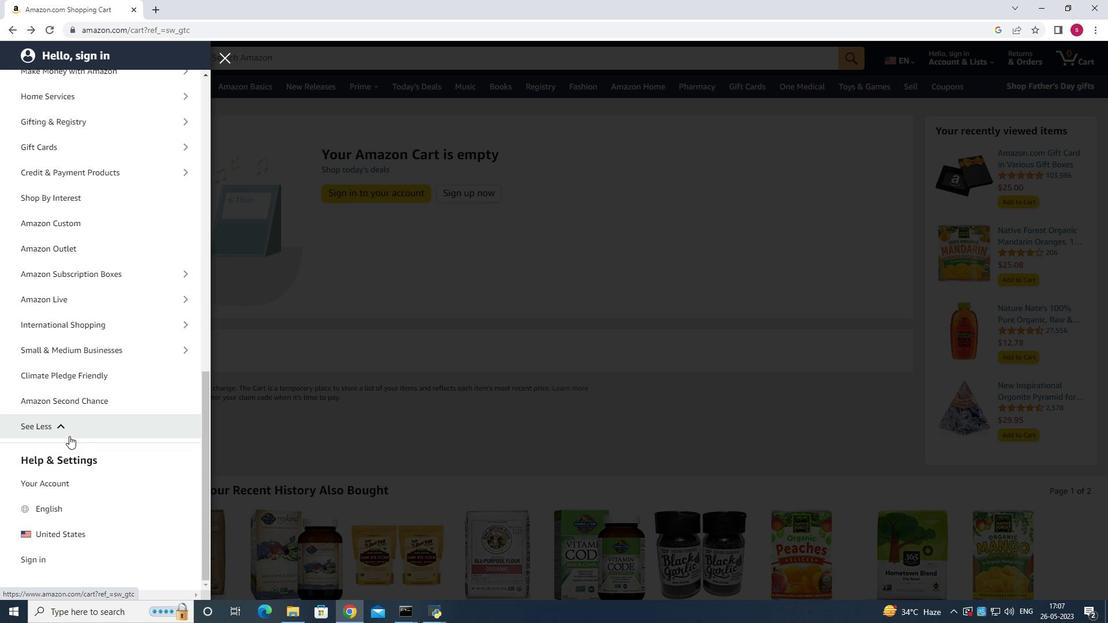 
Action: Mouse scrolled (69, 436) with delta (0, 0)
Screenshot: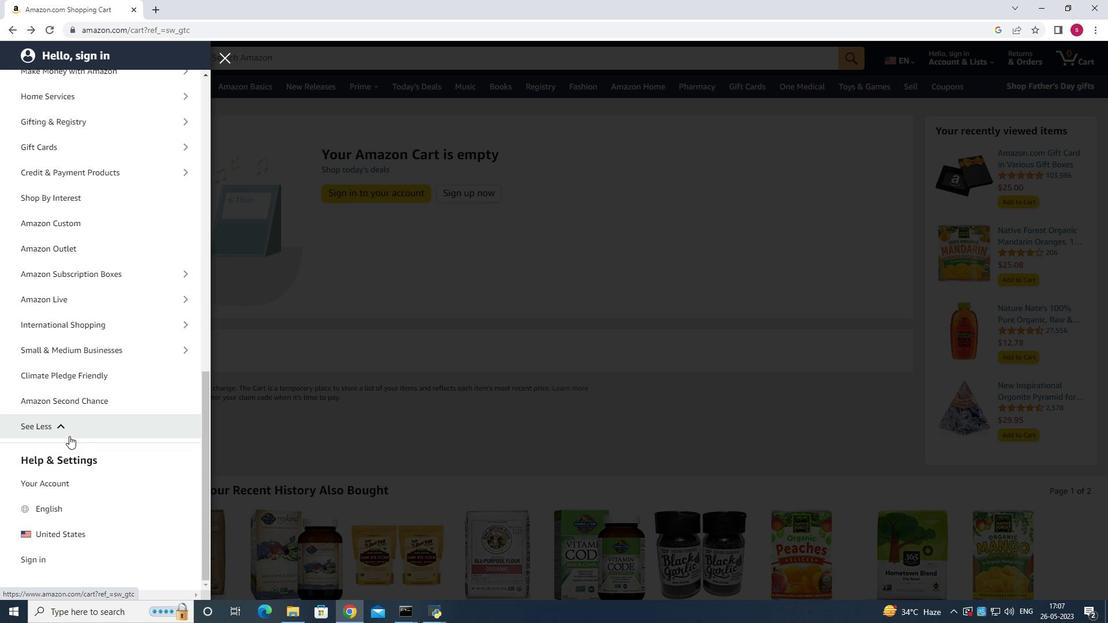 
Action: Mouse scrolled (69, 436) with delta (0, 0)
Screenshot: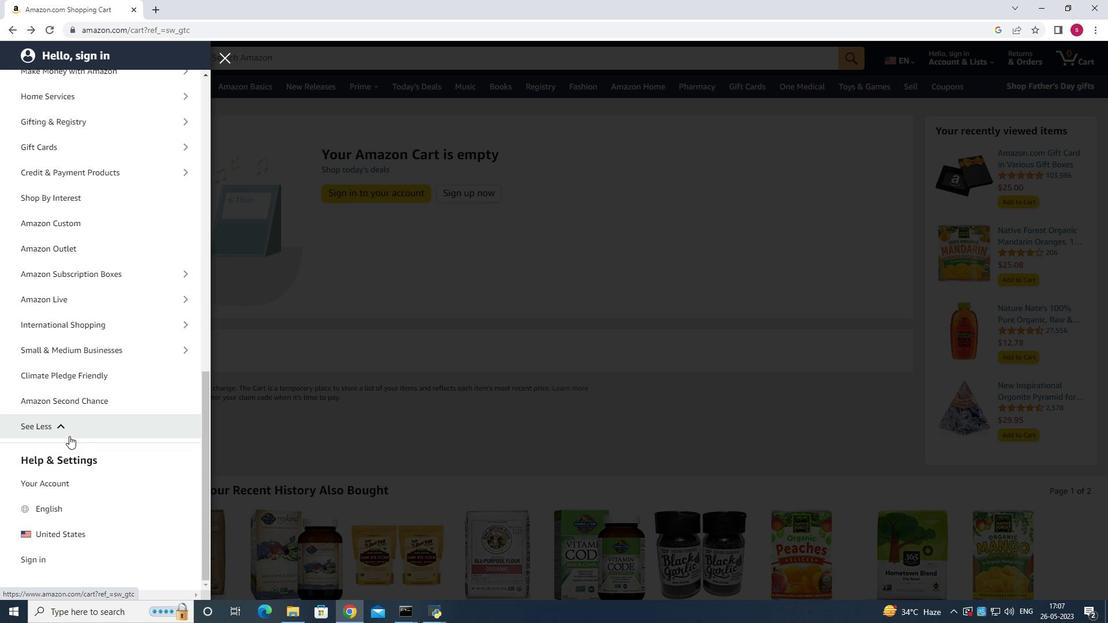 
Action: Mouse scrolled (69, 436) with delta (0, 0)
Screenshot: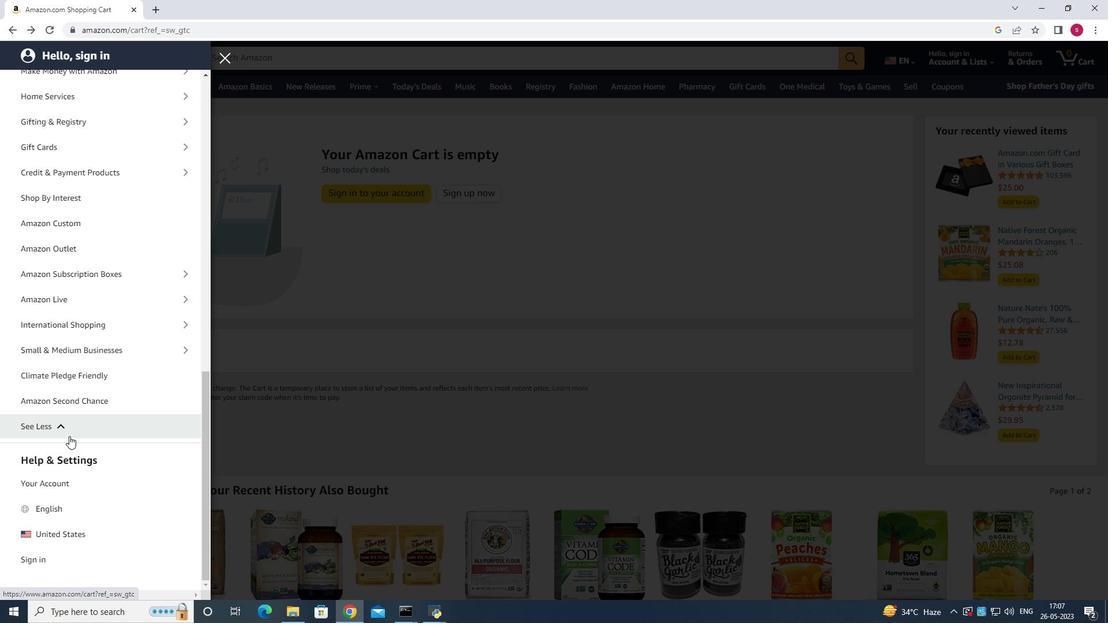 
Action: Mouse moved to (69, 434)
Screenshot: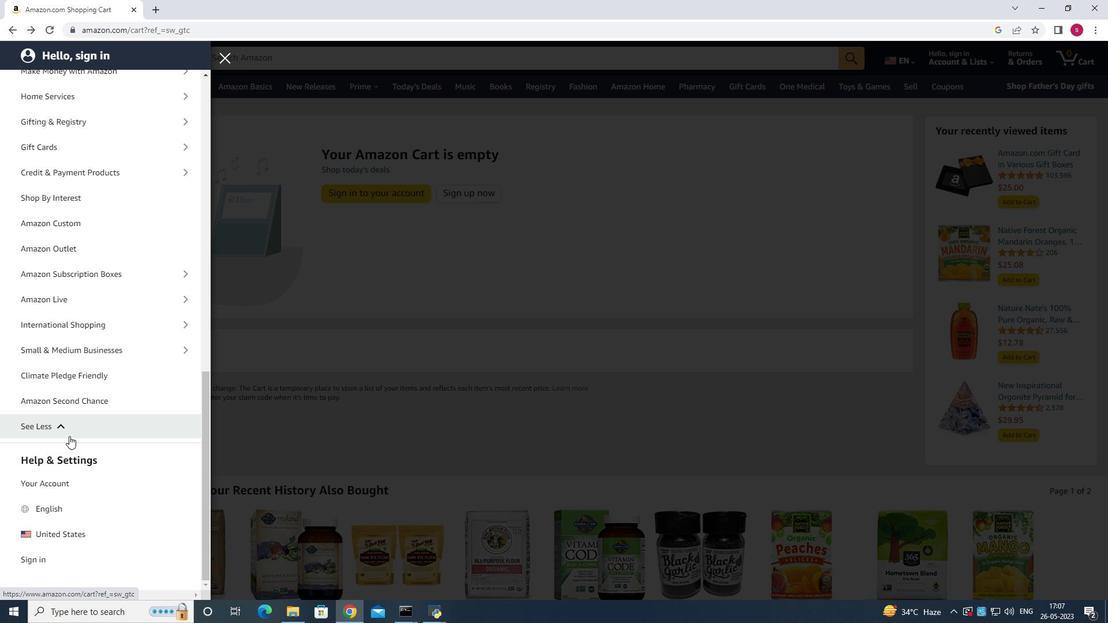 
Action: Mouse scrolled (69, 434) with delta (0, 0)
Screenshot: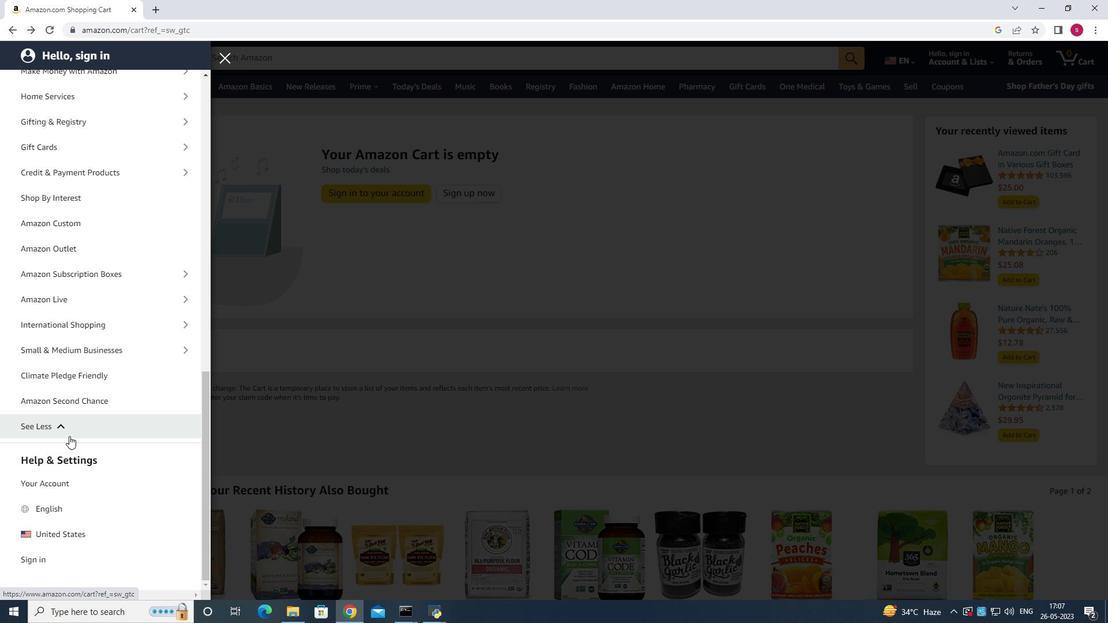 
Action: Mouse moved to (71, 429)
Screenshot: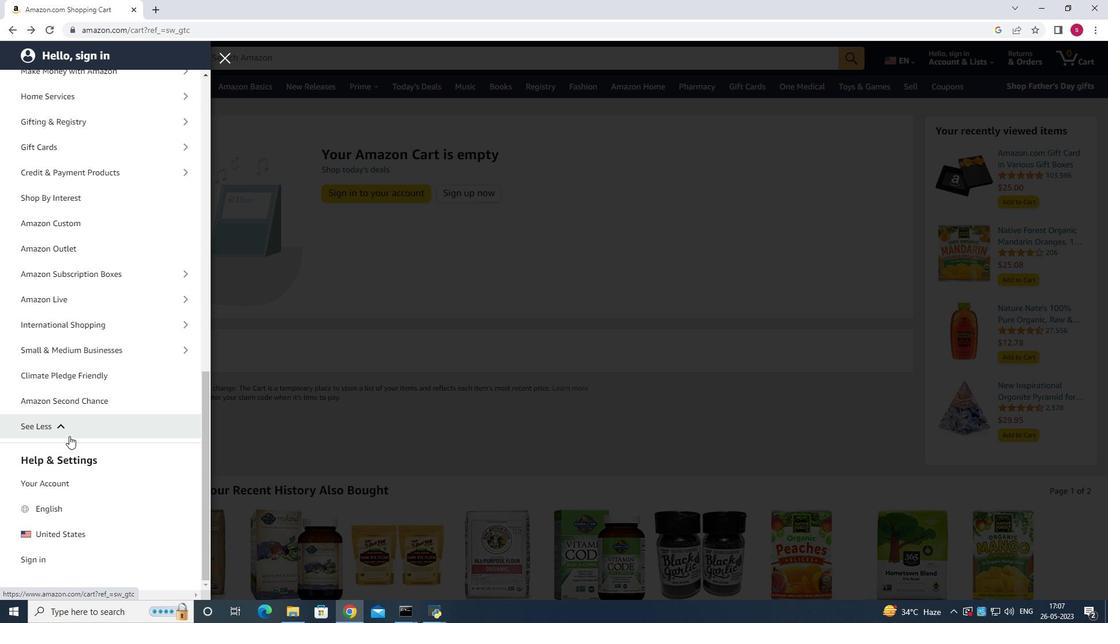 
Action: Mouse scrolled (71, 429) with delta (0, 0)
Screenshot: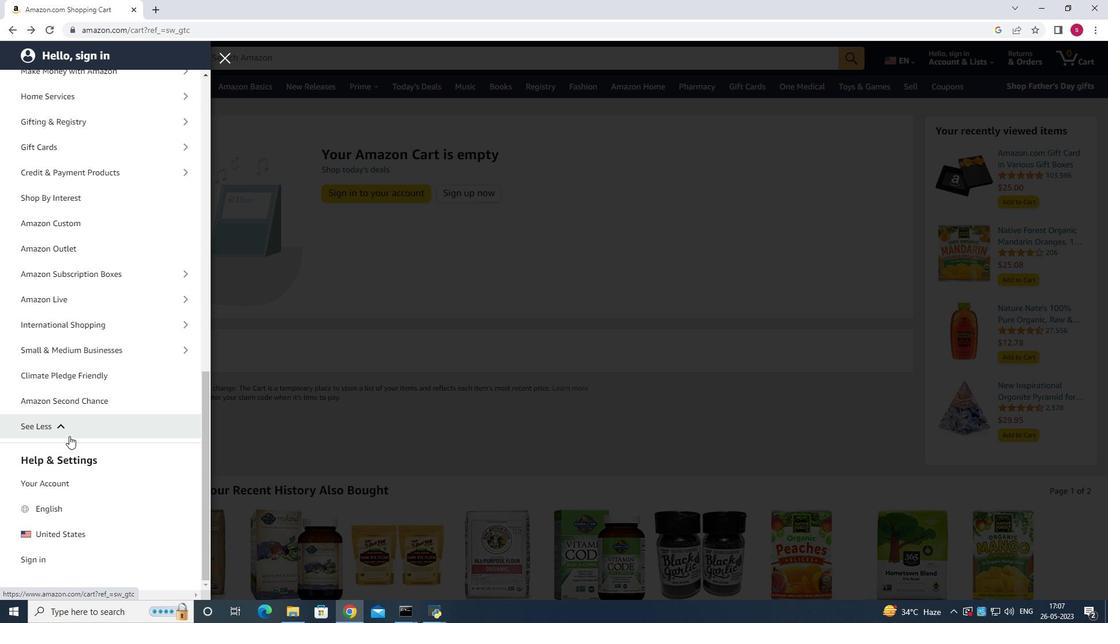 
Action: Mouse moved to (71, 426)
Screenshot: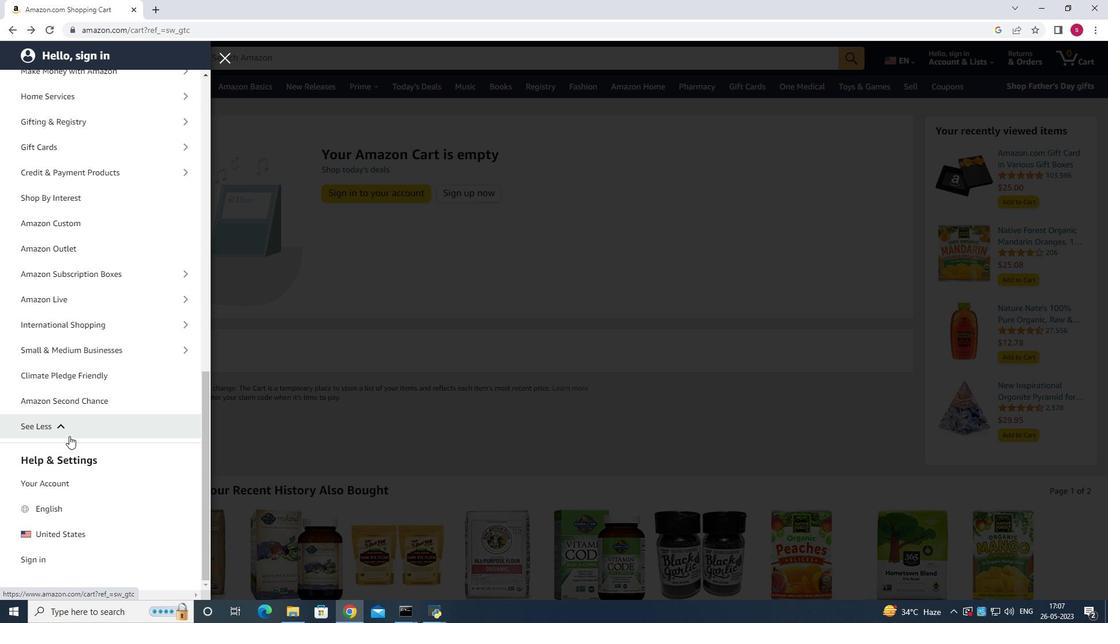 
Action: Mouse scrolled (71, 426) with delta (0, 0)
Screenshot: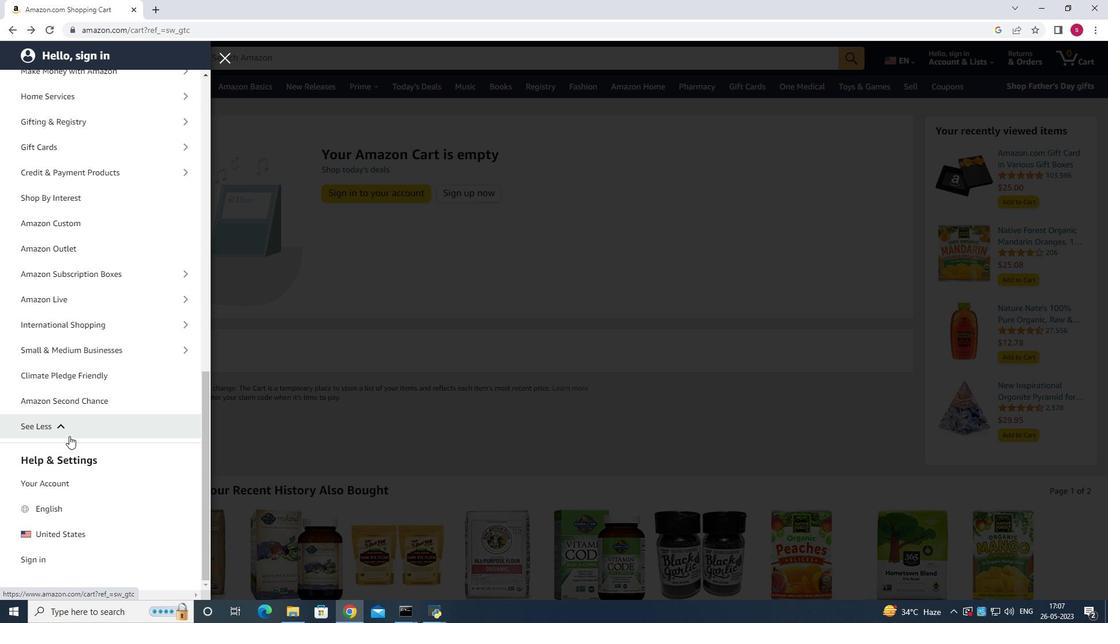 
Action: Mouse moved to (73, 419)
Screenshot: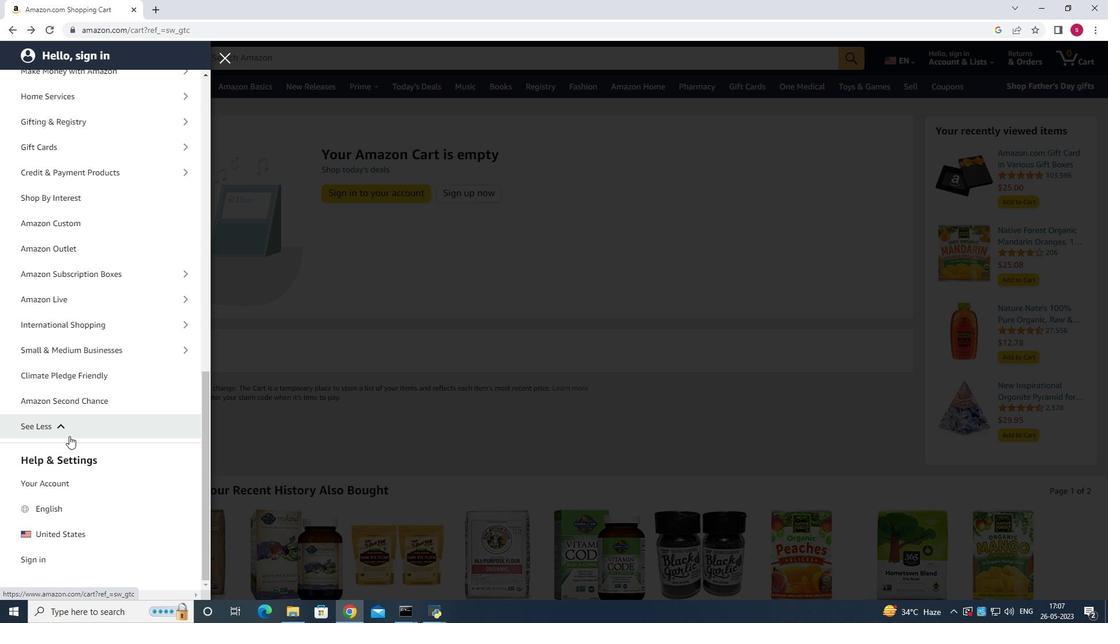 
Action: Mouse scrolled (73, 419) with delta (0, 0)
Screenshot: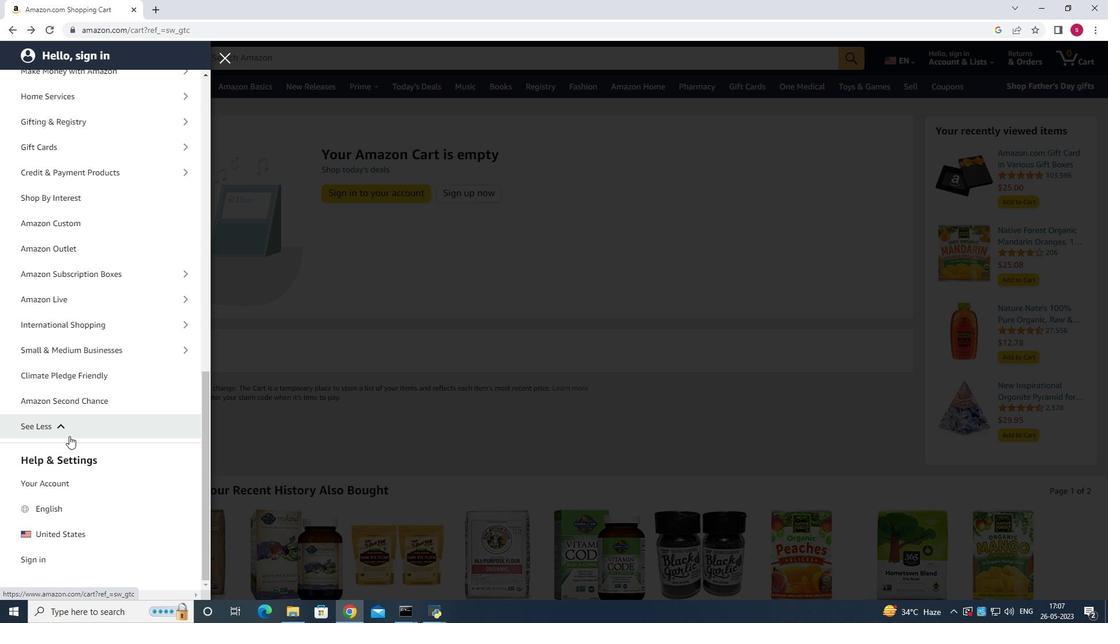 
Action: Mouse scrolled (73, 419) with delta (0, 0)
Screenshot: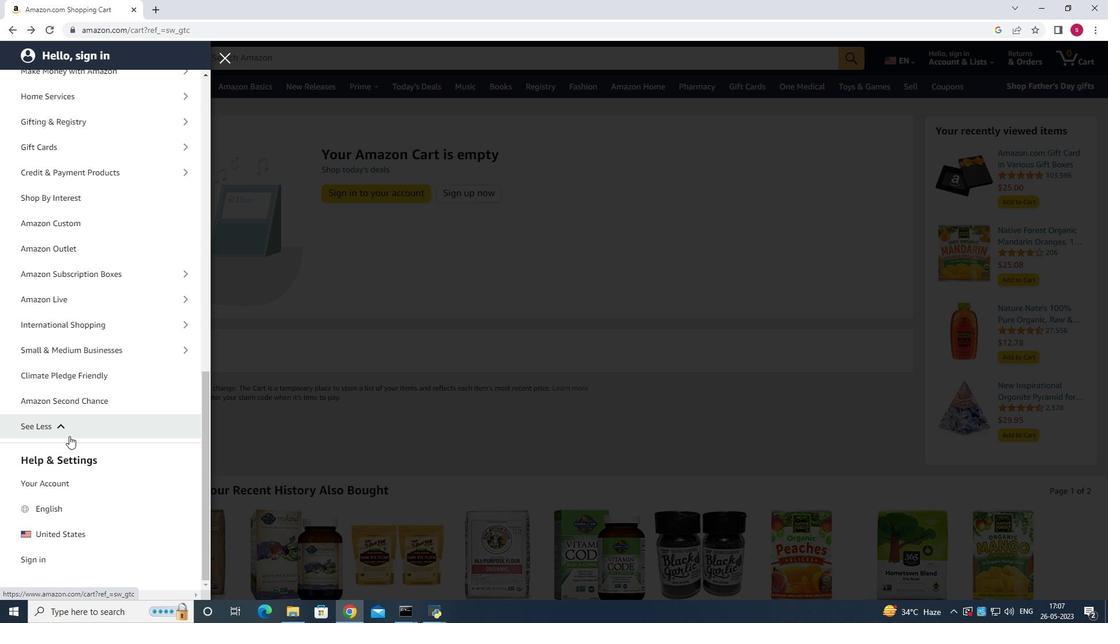 
Action: Mouse moved to (73, 419)
Screenshot: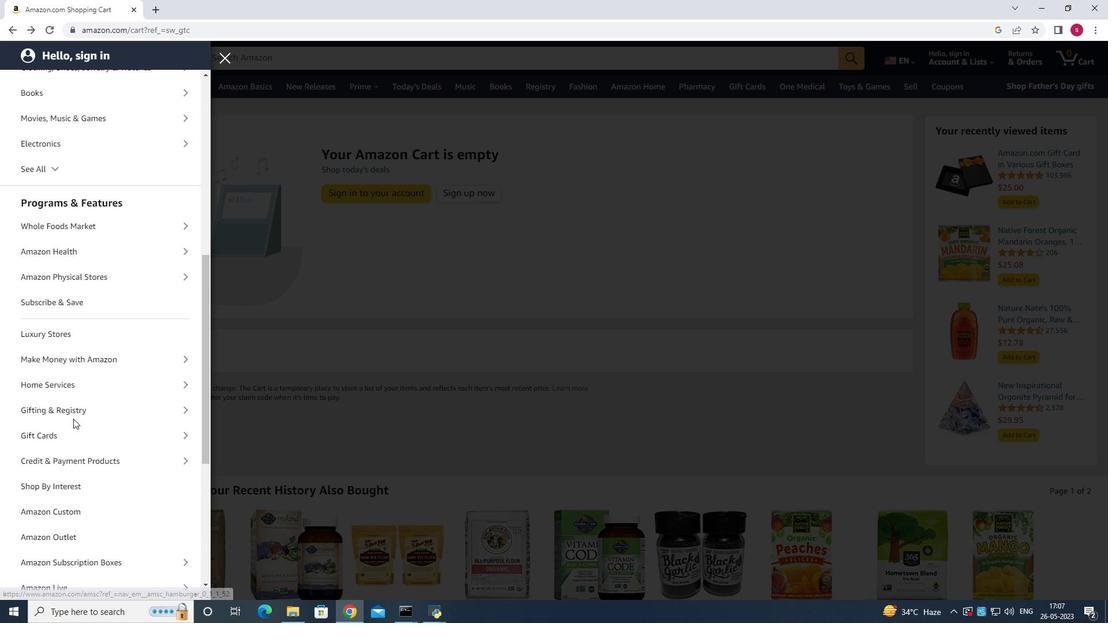 
Action: Mouse scrolled (73, 419) with delta (0, 0)
Screenshot: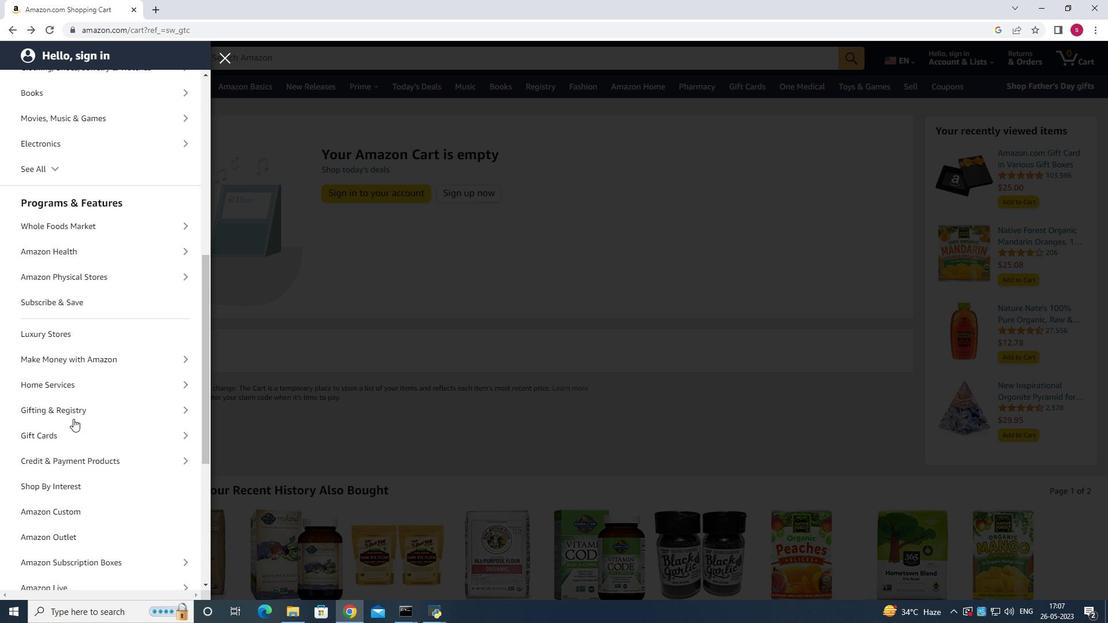 
Action: Mouse scrolled (73, 419) with delta (0, 0)
Screenshot: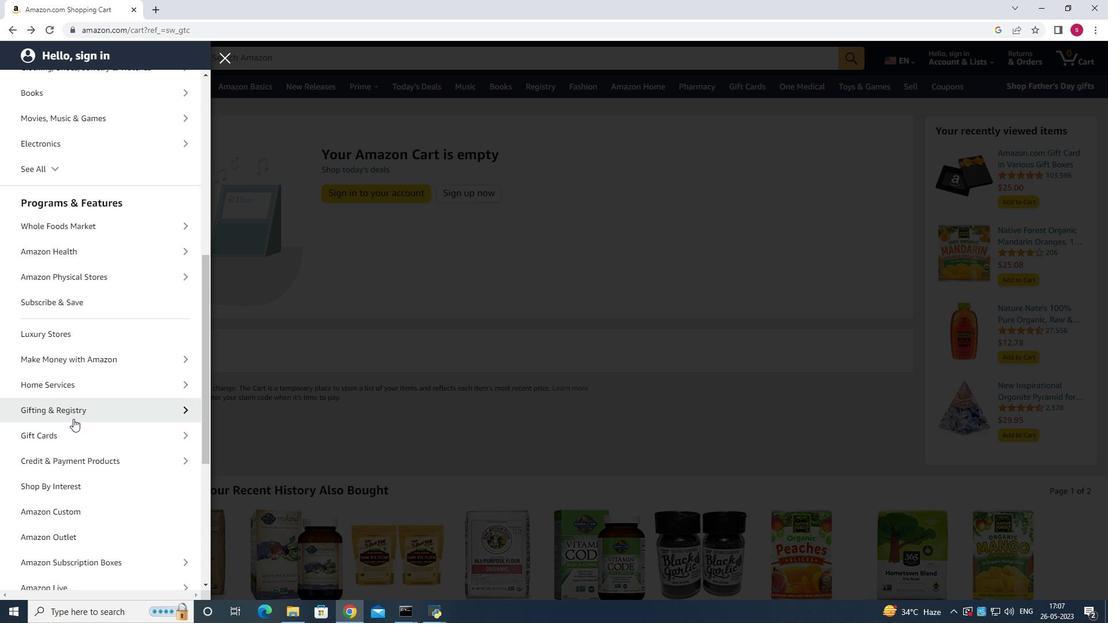 
Action: Mouse scrolled (73, 419) with delta (0, 0)
Screenshot: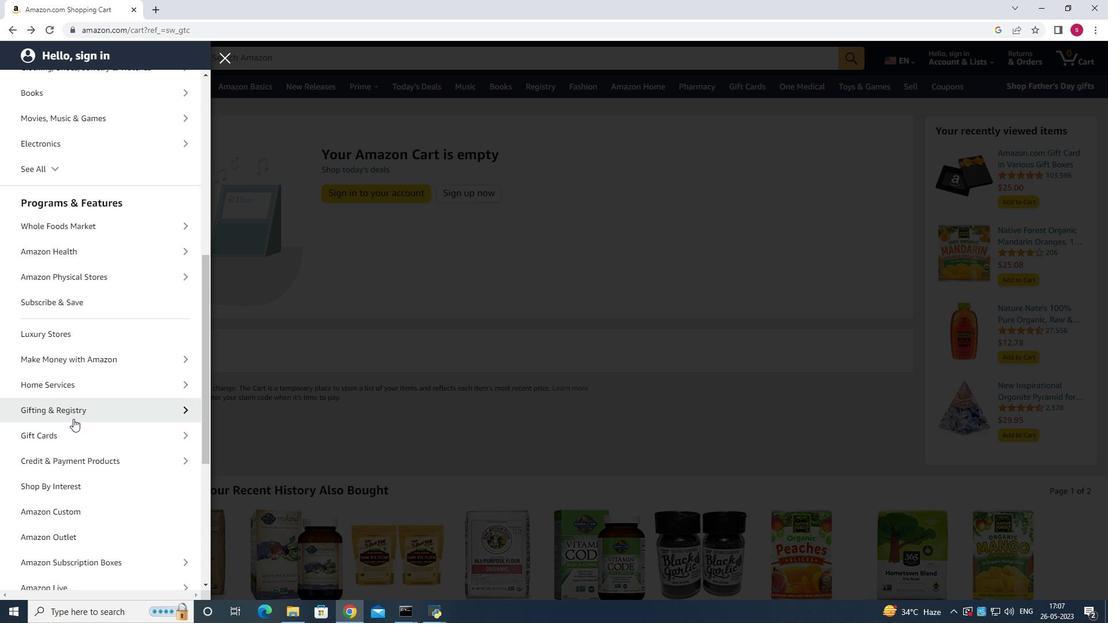 
Action: Mouse scrolled (73, 419) with delta (0, 0)
Screenshot: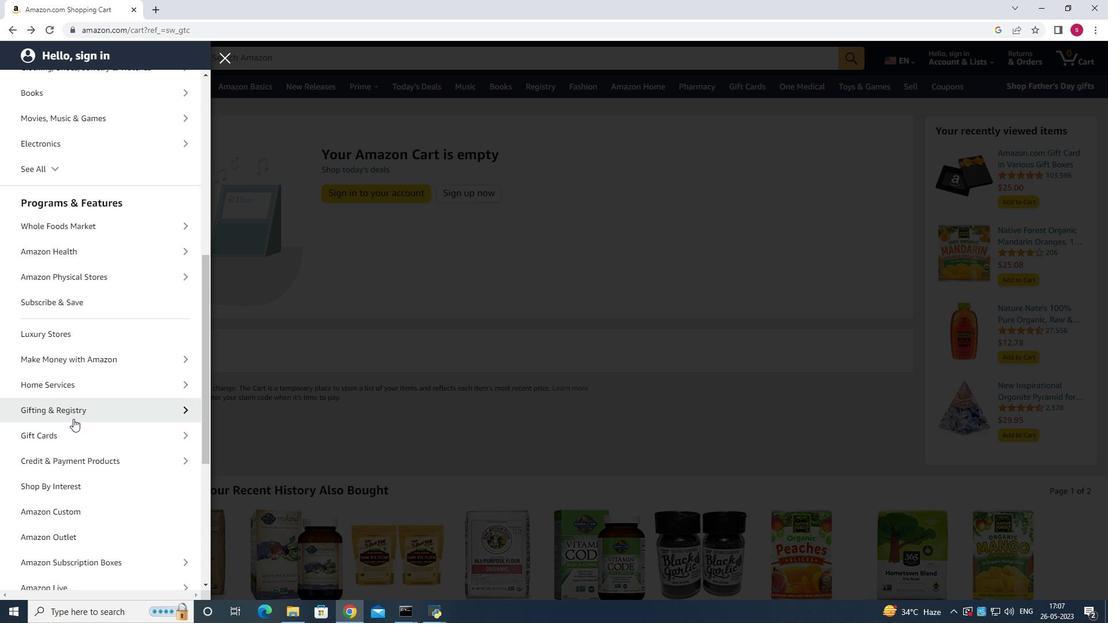 
Action: Mouse scrolled (73, 419) with delta (0, 0)
Screenshot: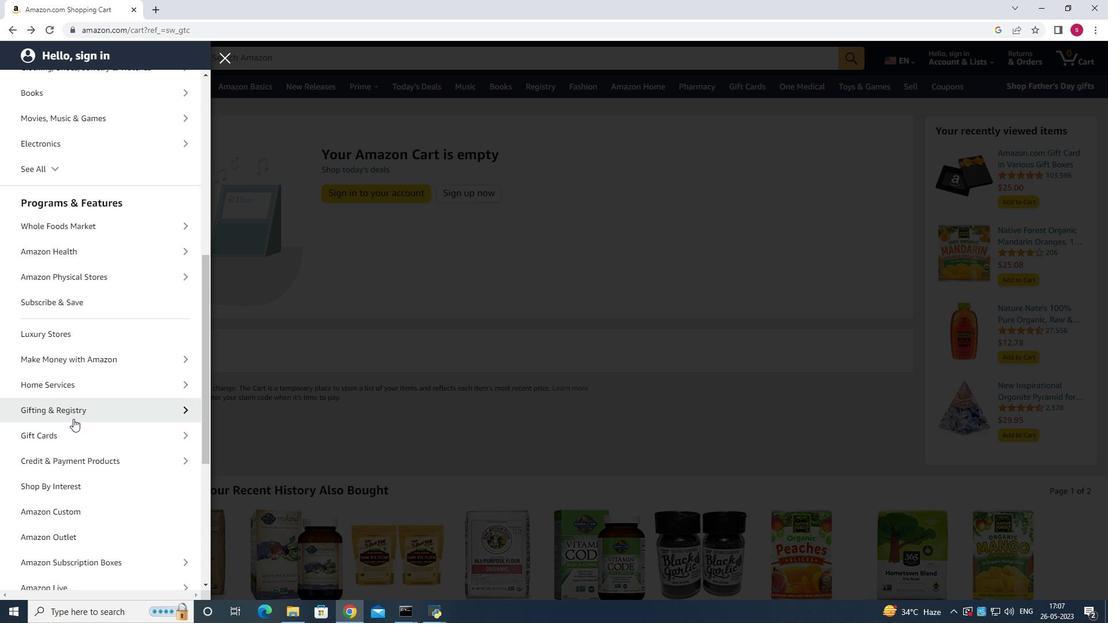 
Action: Mouse scrolled (73, 419) with delta (0, 0)
Screenshot: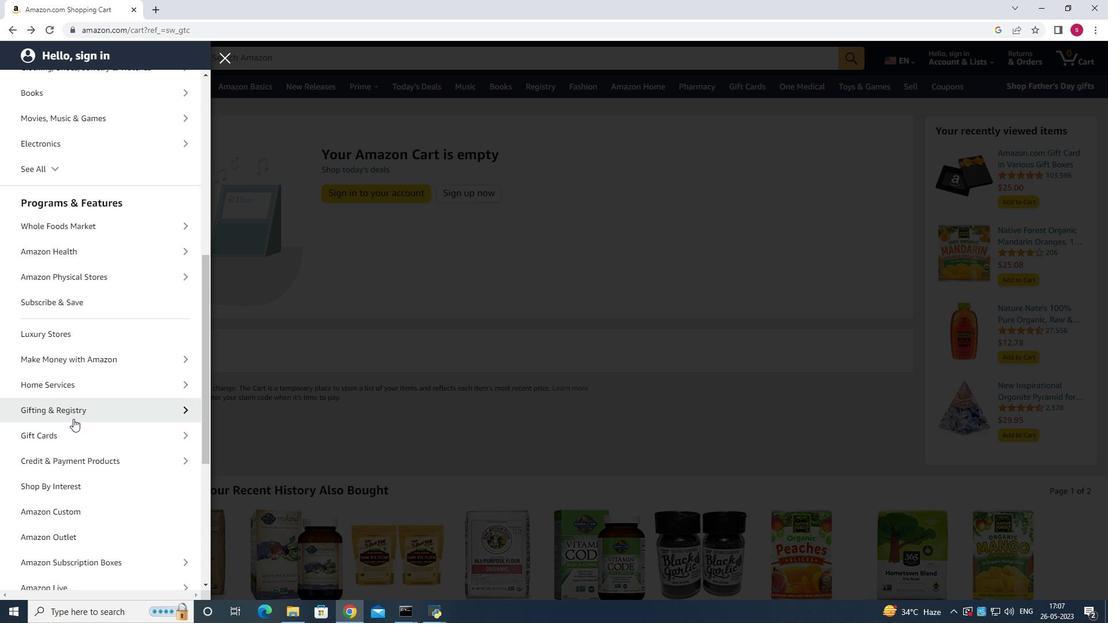 
Action: Mouse moved to (228, 57)
Screenshot: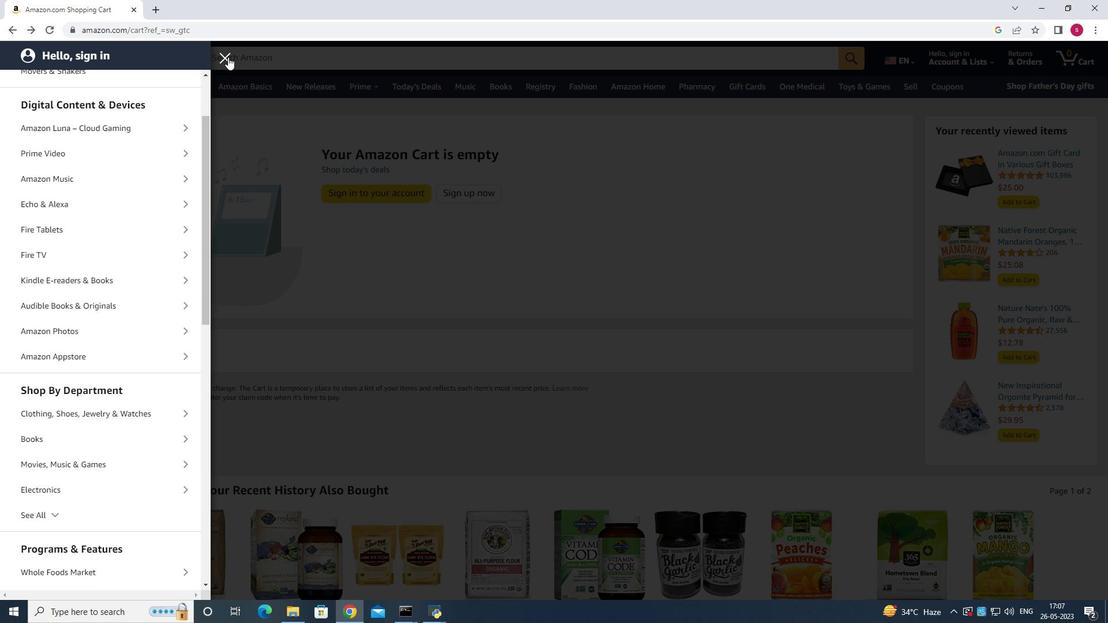
Action: Mouse pressed left at (228, 57)
Screenshot: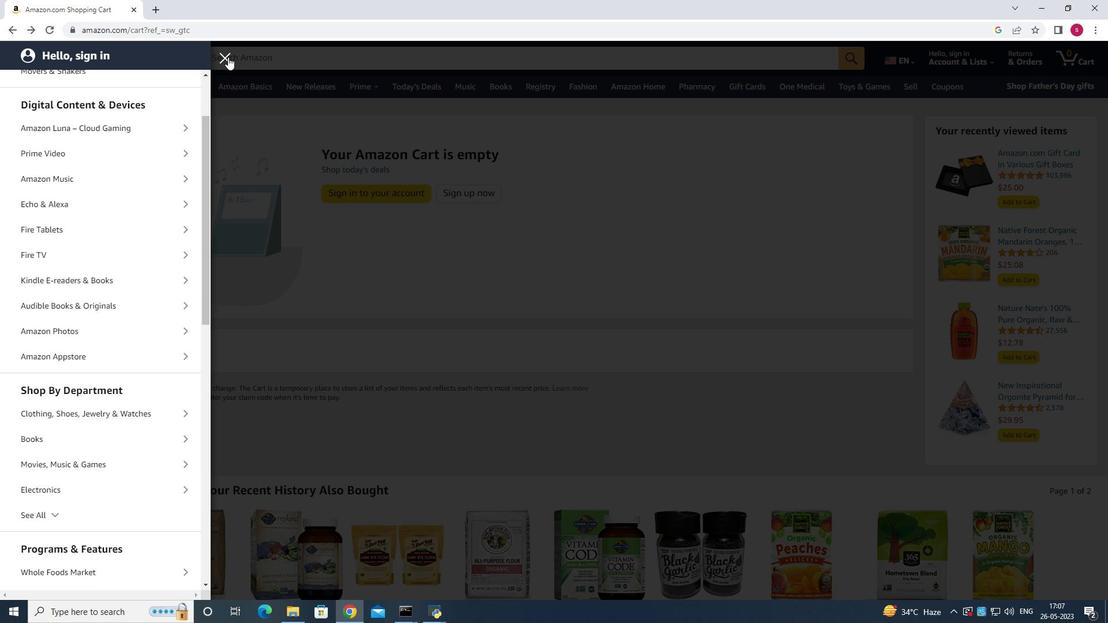 
Action: Mouse moved to (33, 86)
Screenshot: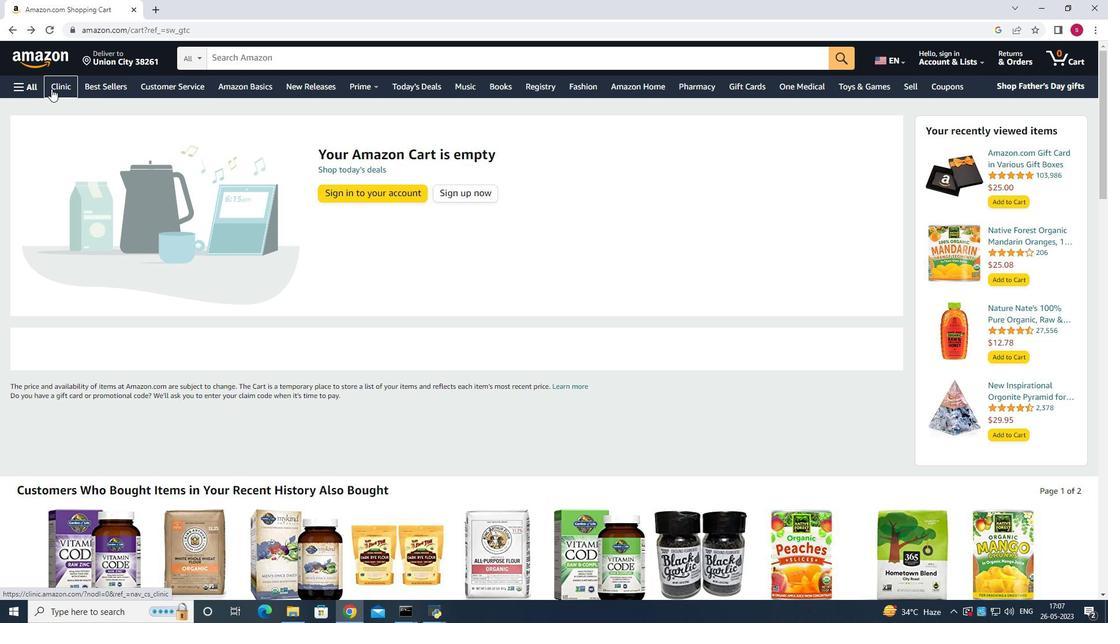 
Action: Mouse pressed left at (33, 86)
Screenshot: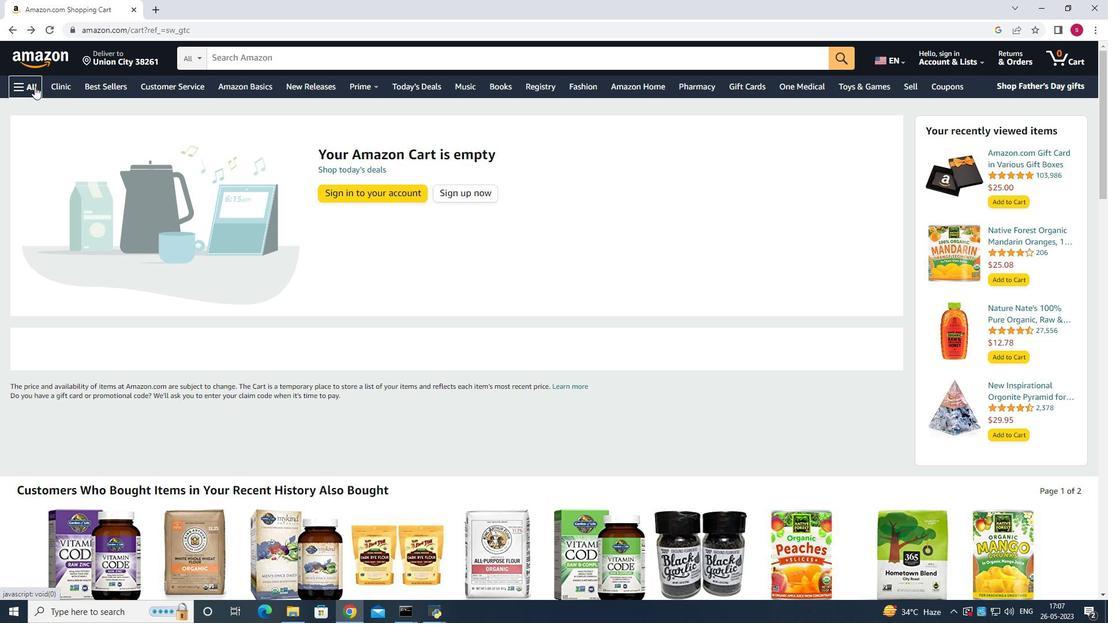 
Action: Mouse moved to (58, 372)
Screenshot: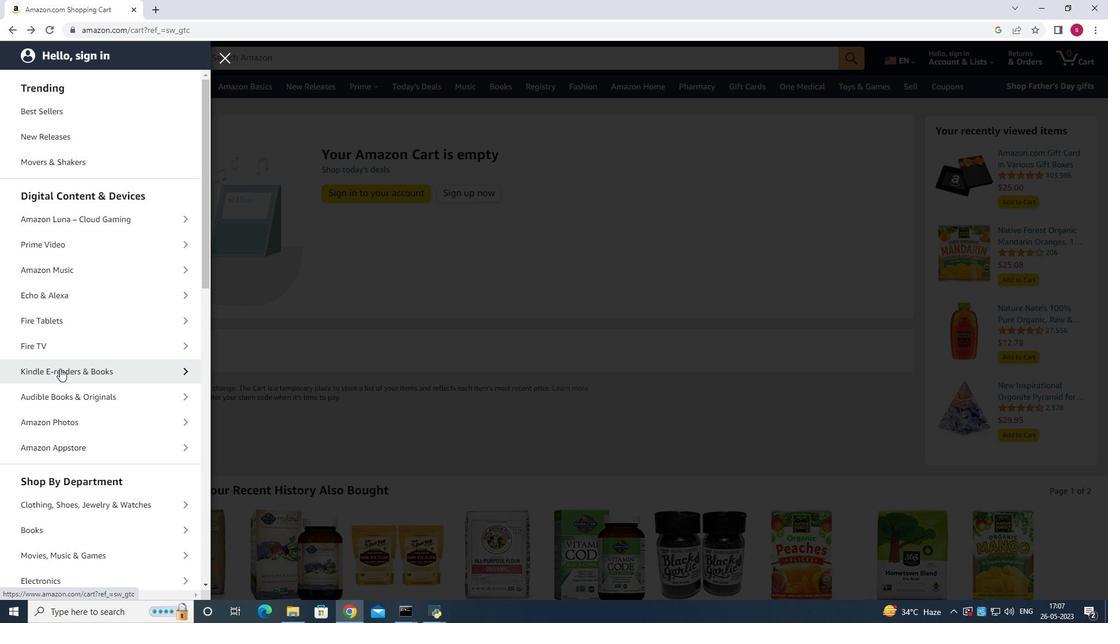
Action: Mouse scrolled (58, 371) with delta (0, 0)
Screenshot: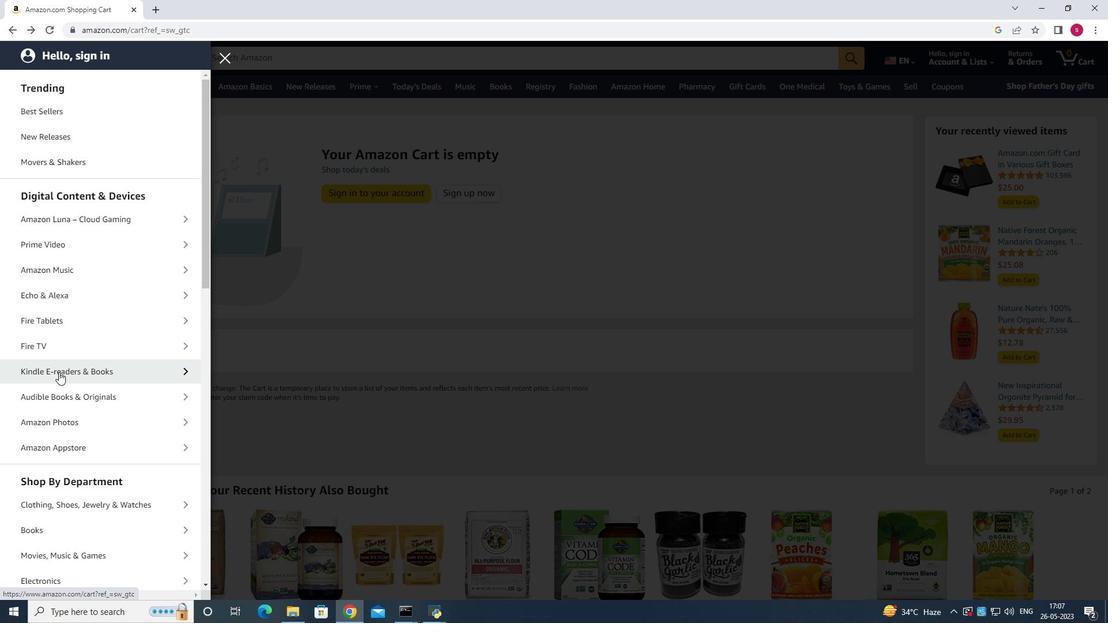 
Action: Mouse moved to (53, 308)
Screenshot: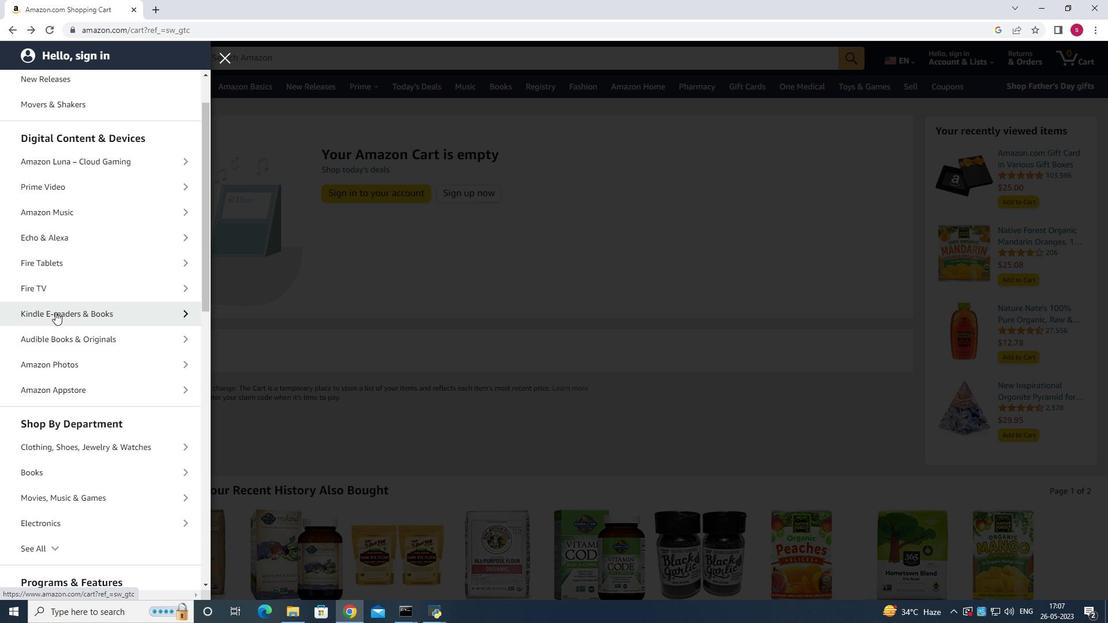 
Action: Mouse scrolled (53, 308) with delta (0, 0)
Screenshot: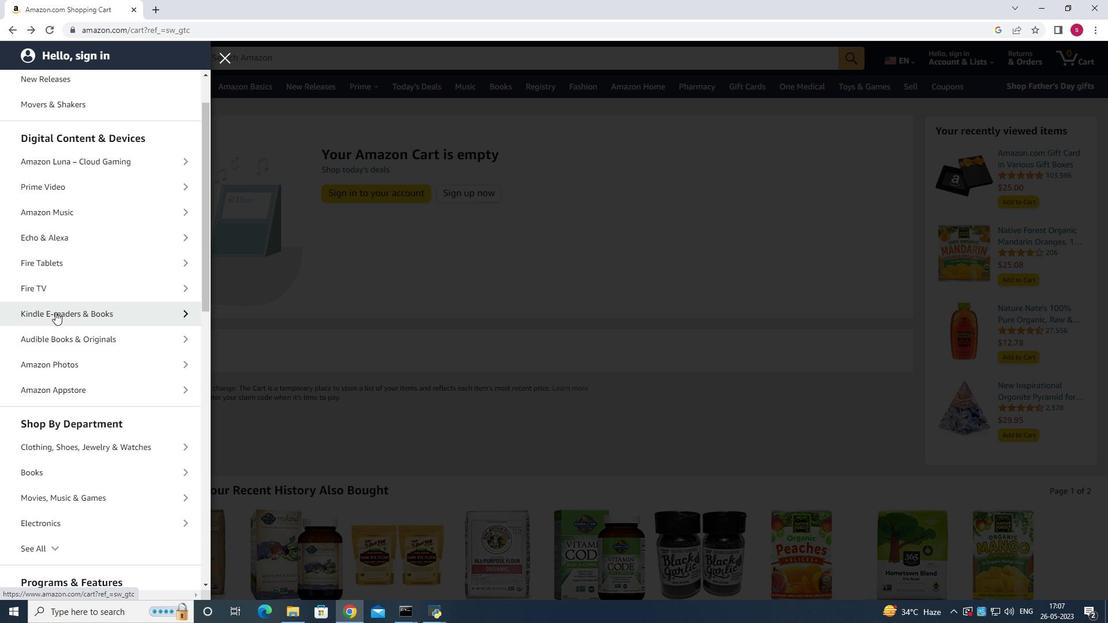 
Action: Mouse moved to (43, 264)
Screenshot: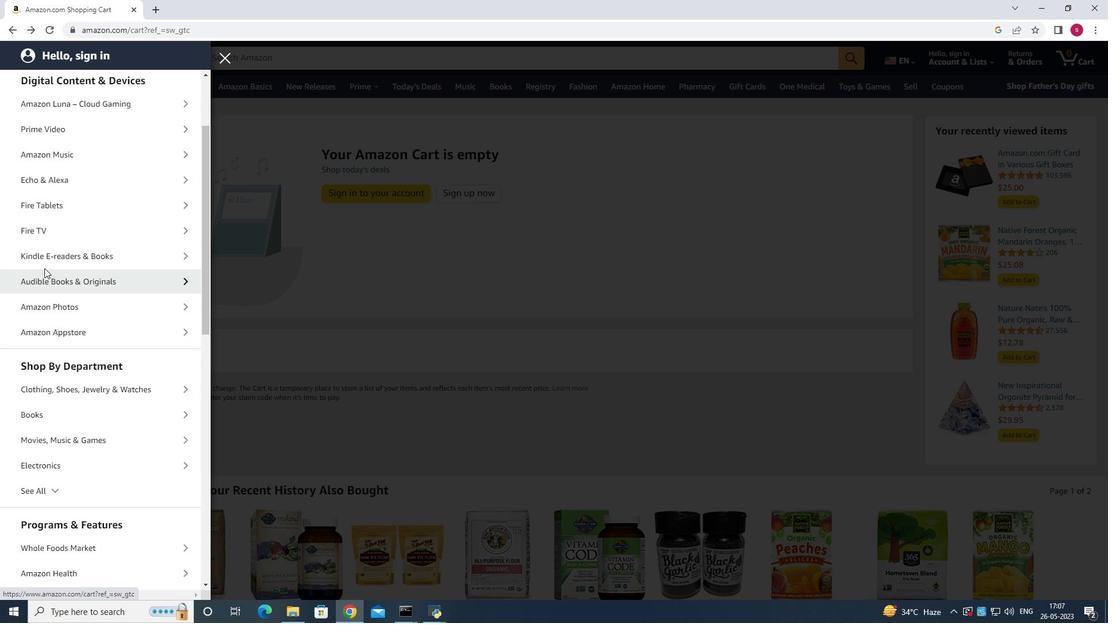 
Action: Mouse scrolled (43, 263) with delta (0, 0)
Screenshot: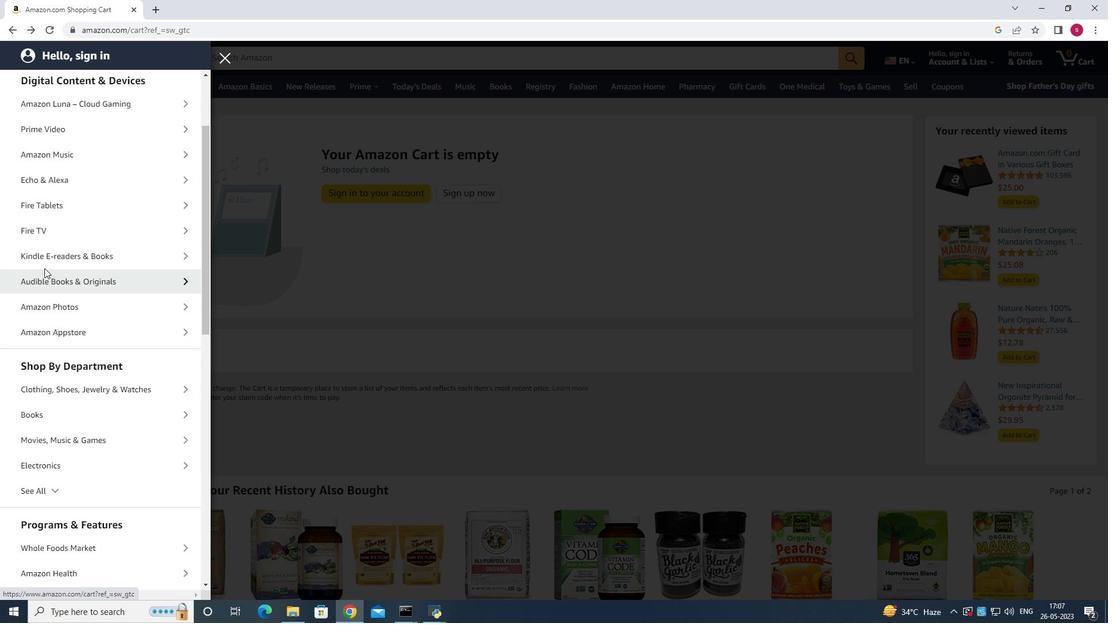 
Action: Mouse moved to (35, 203)
Screenshot: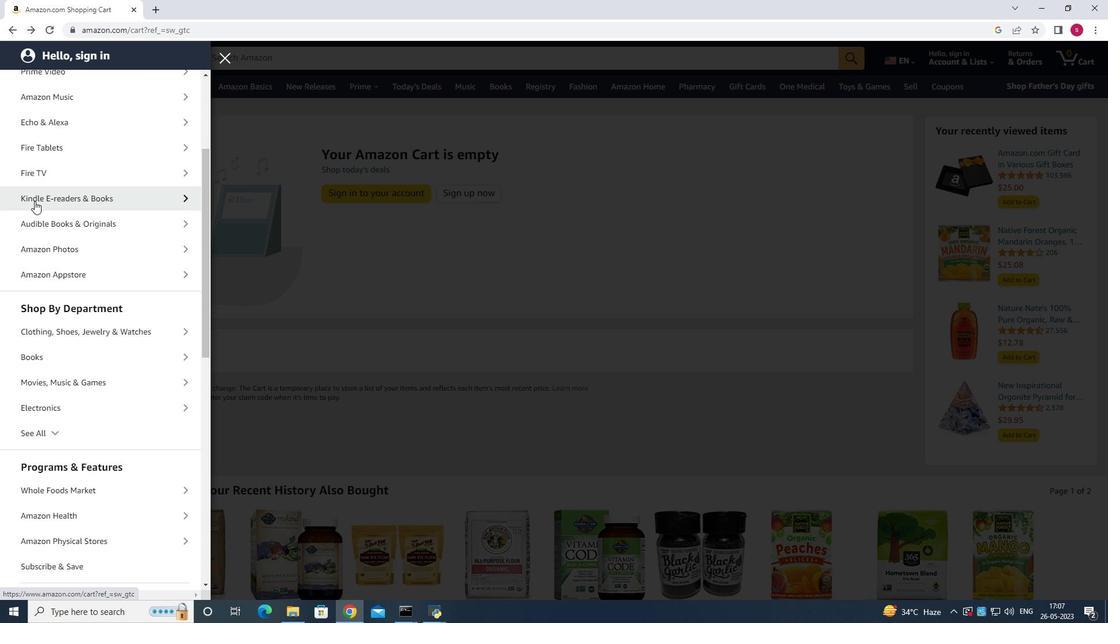 
Action: Mouse scrolled (35, 203) with delta (0, 0)
Screenshot: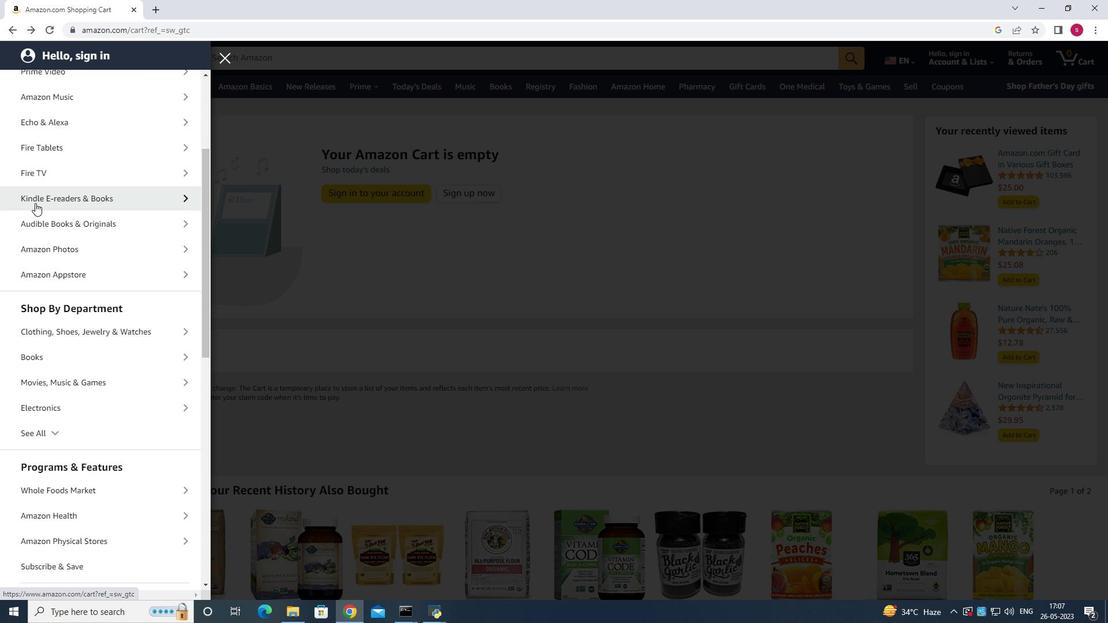 
Action: Mouse scrolled (35, 203) with delta (0, 0)
Screenshot: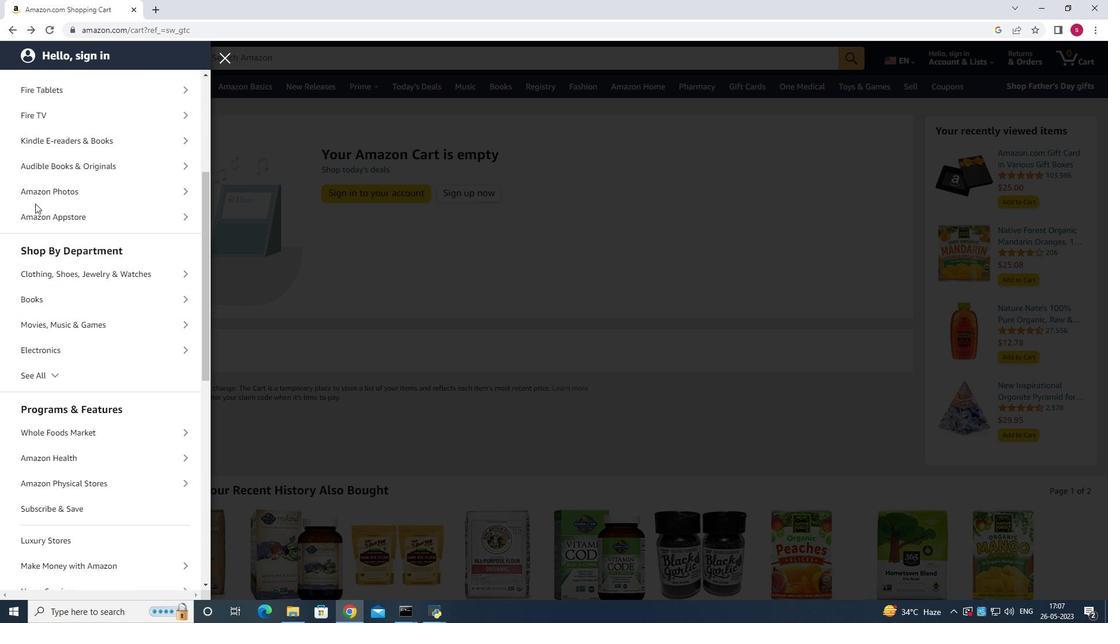 
Action: Mouse scrolled (35, 203) with delta (0, 0)
Screenshot: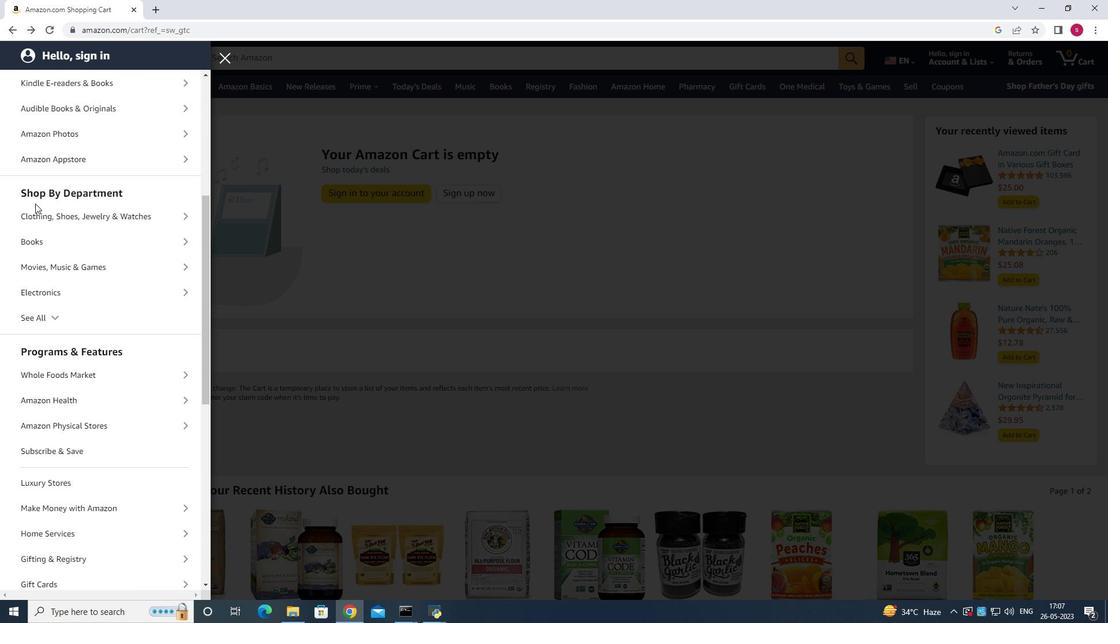 
Action: Mouse scrolled (35, 203) with delta (0, 0)
Screenshot: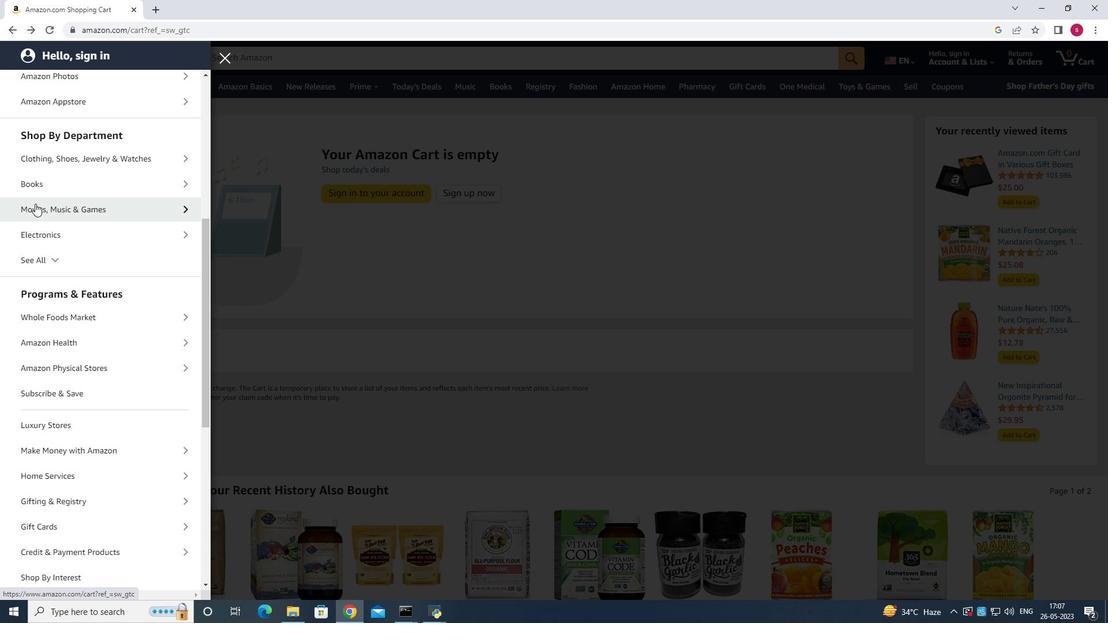 
Action: Mouse pressed left at (35, 203)
Screenshot: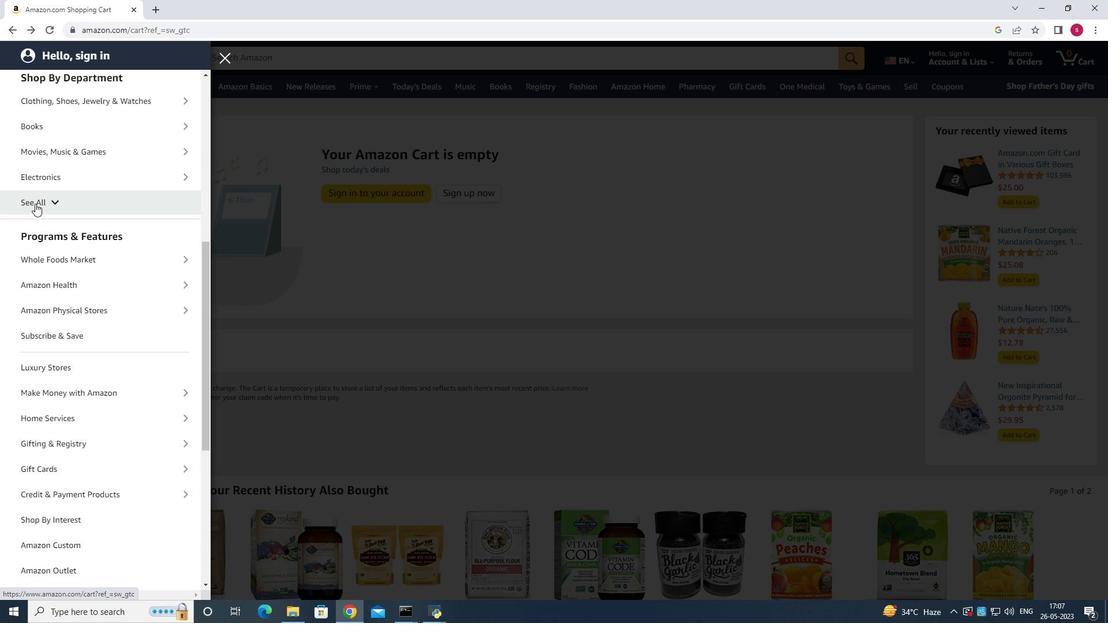 
Action: Mouse moved to (38, 236)
Screenshot: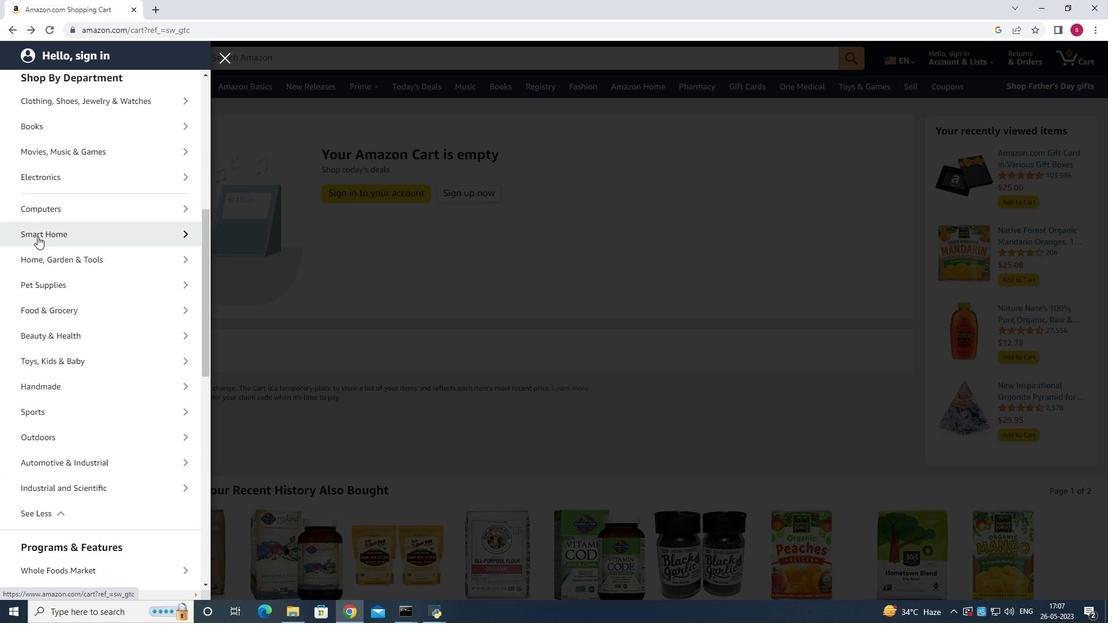 
Action: Mouse pressed left at (38, 236)
Screenshot: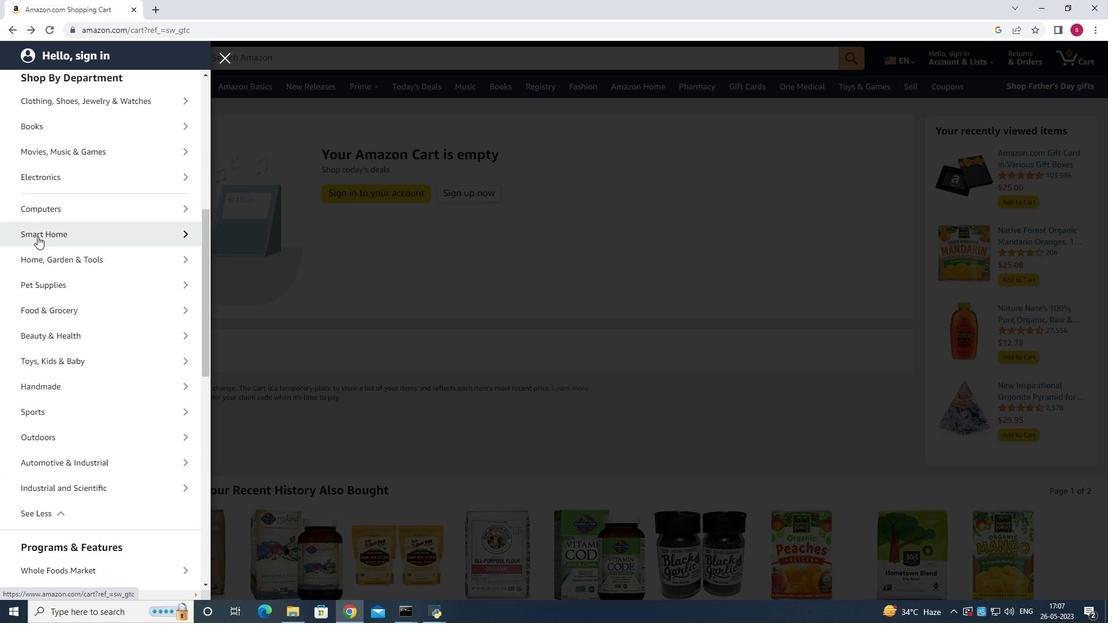 
Action: Mouse moved to (64, 313)
Screenshot: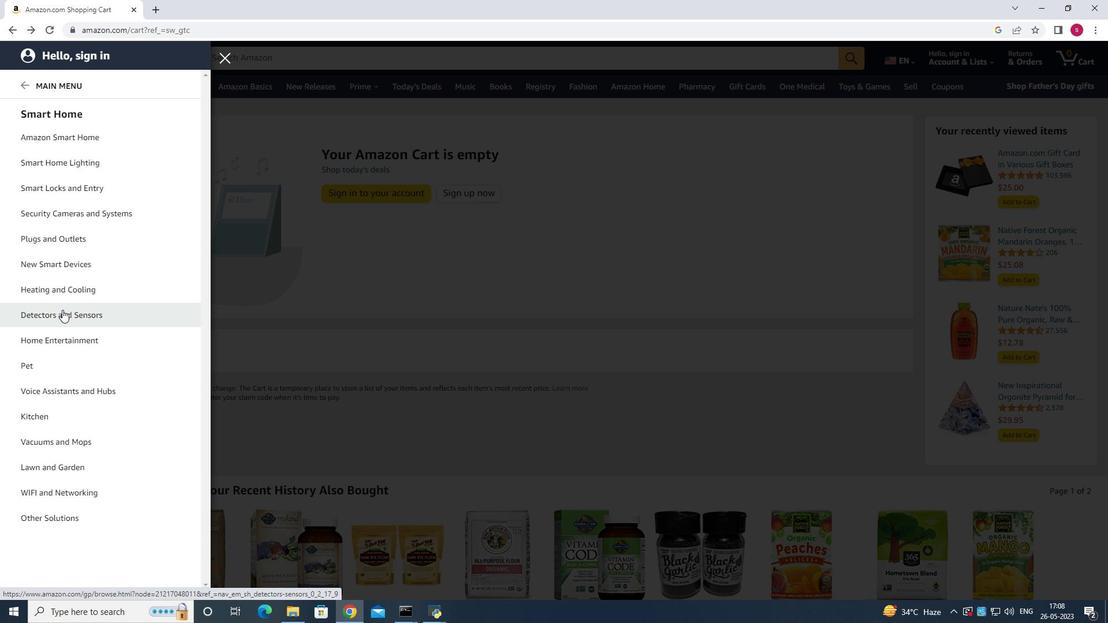 
Action: Mouse scrolled (64, 312) with delta (0, 0)
Screenshot: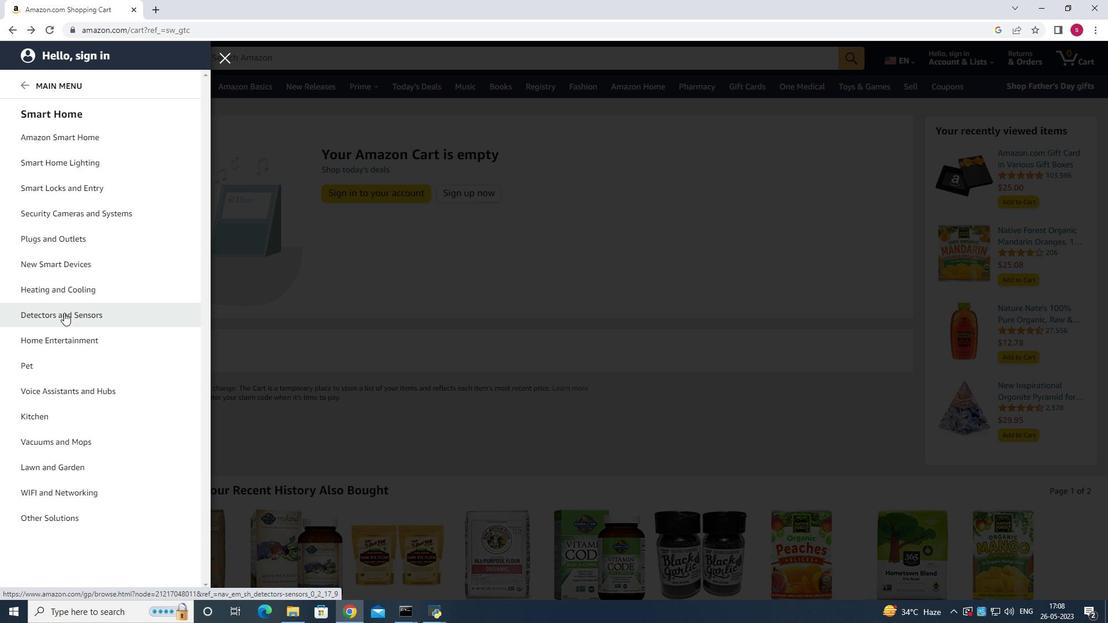 
Action: Mouse scrolled (64, 312) with delta (0, 0)
Screenshot: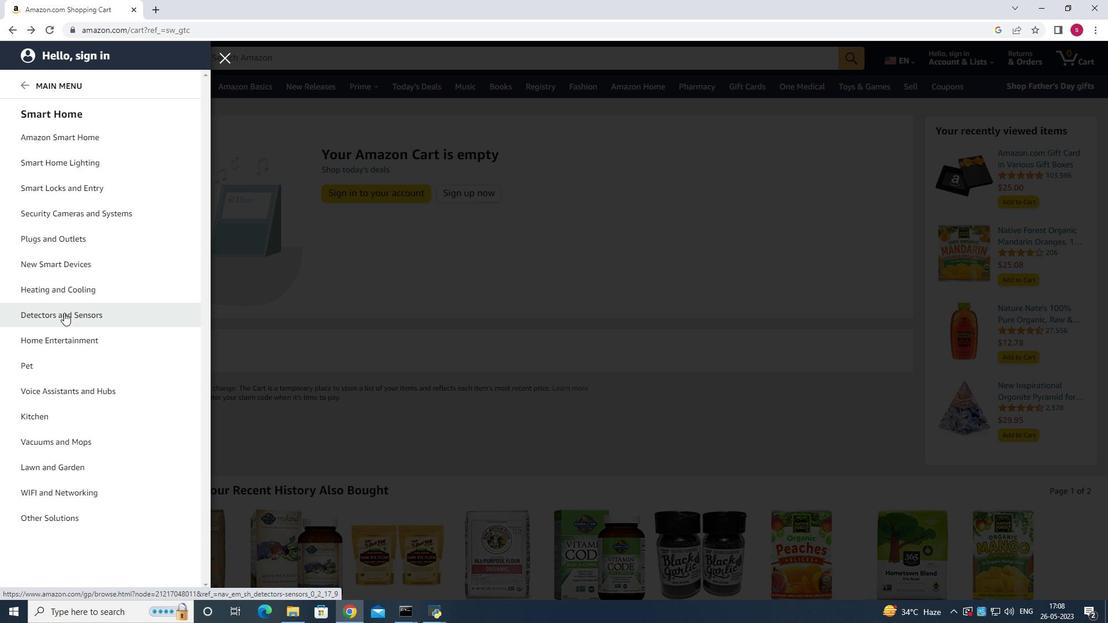 
Action: Mouse moved to (359, 262)
Screenshot: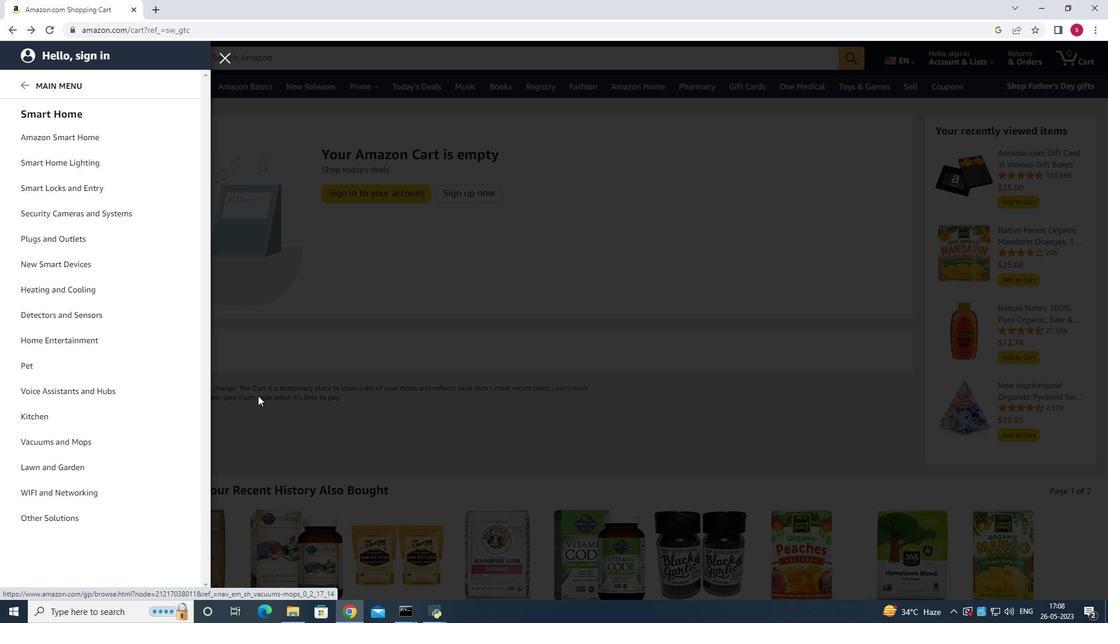
Action: Mouse pressed left at (359, 262)
Screenshot: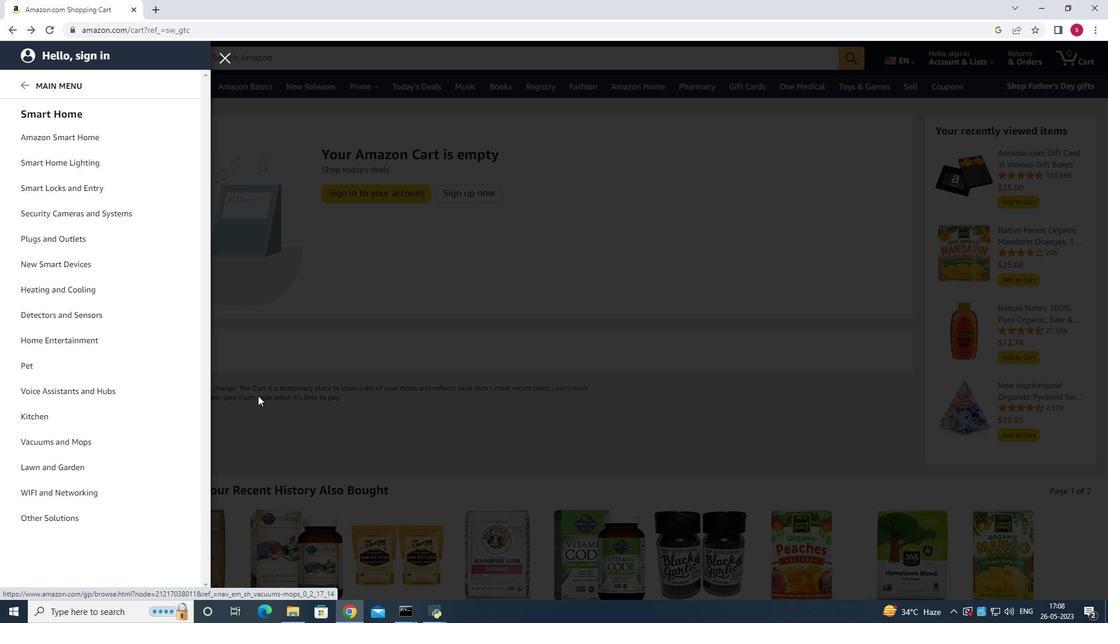 
Action: Mouse moved to (298, 55)
Screenshot: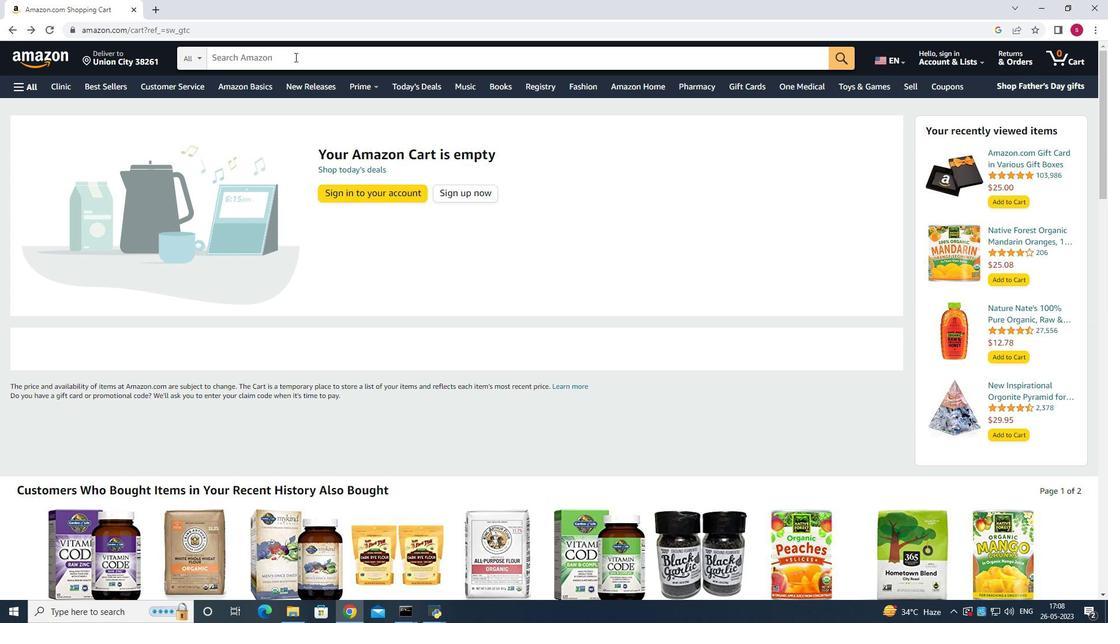 
Action: Mouse pressed left at (298, 55)
Screenshot: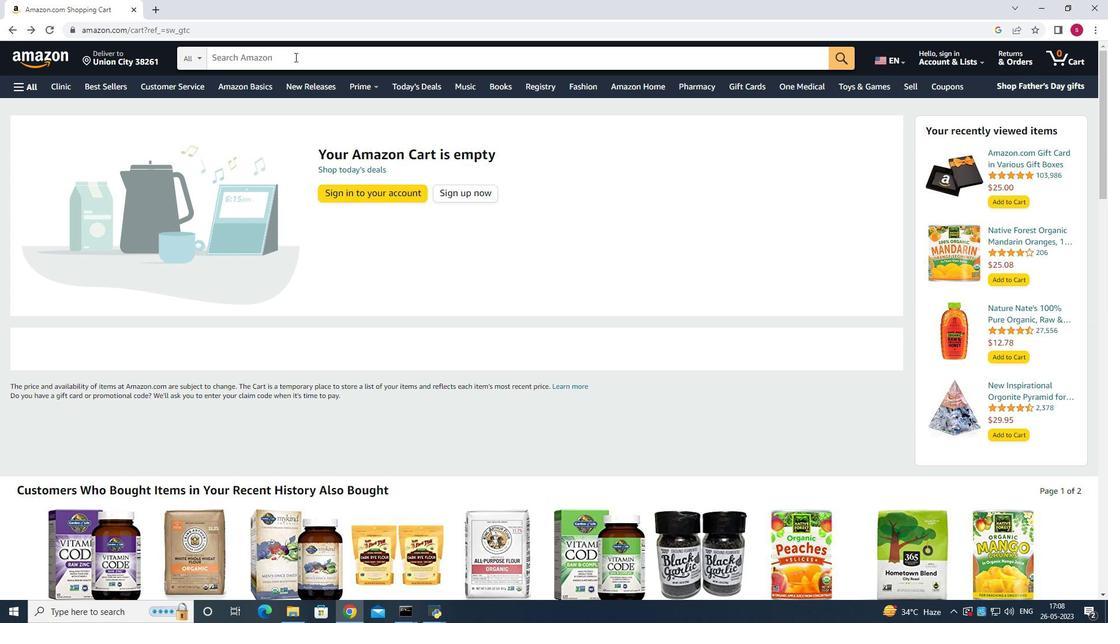 
Action: Mouse moved to (489, 157)
Screenshot: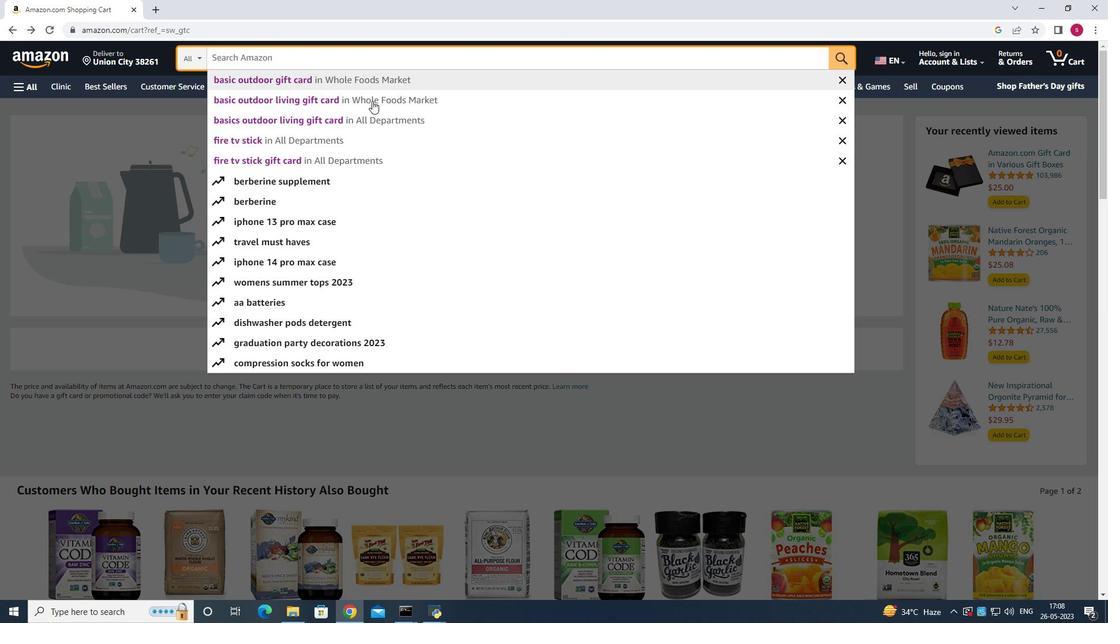 
Action: Key pressed smart<Key.backspace><Key.backspace><Key.backspace><Key.backspace><Key.backspace>
Screenshot: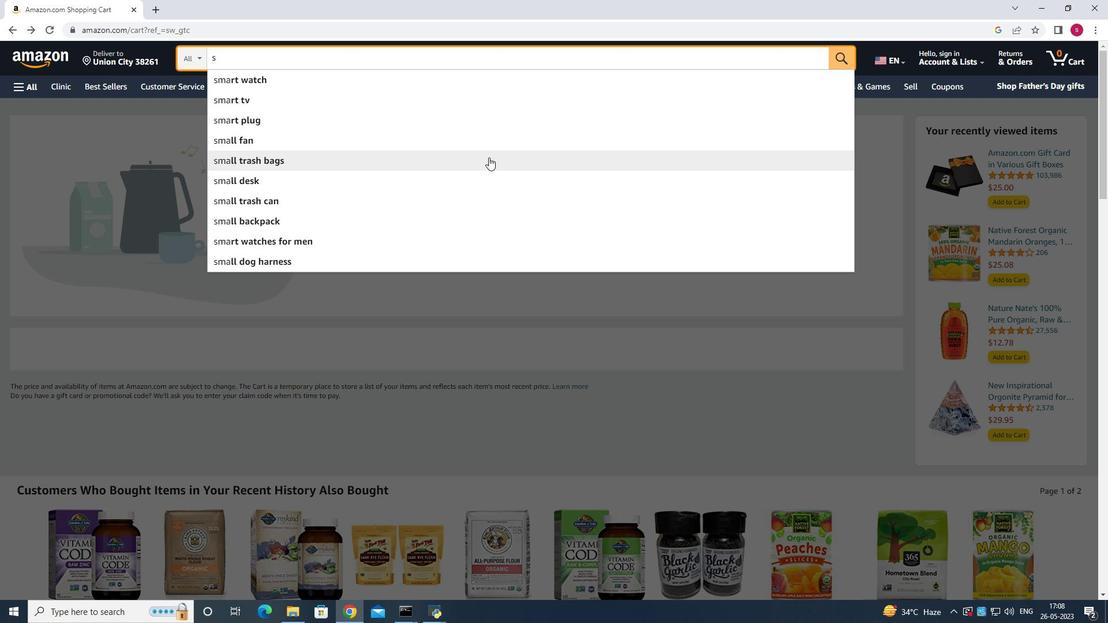 
Action: Mouse moved to (22, 85)
Screenshot: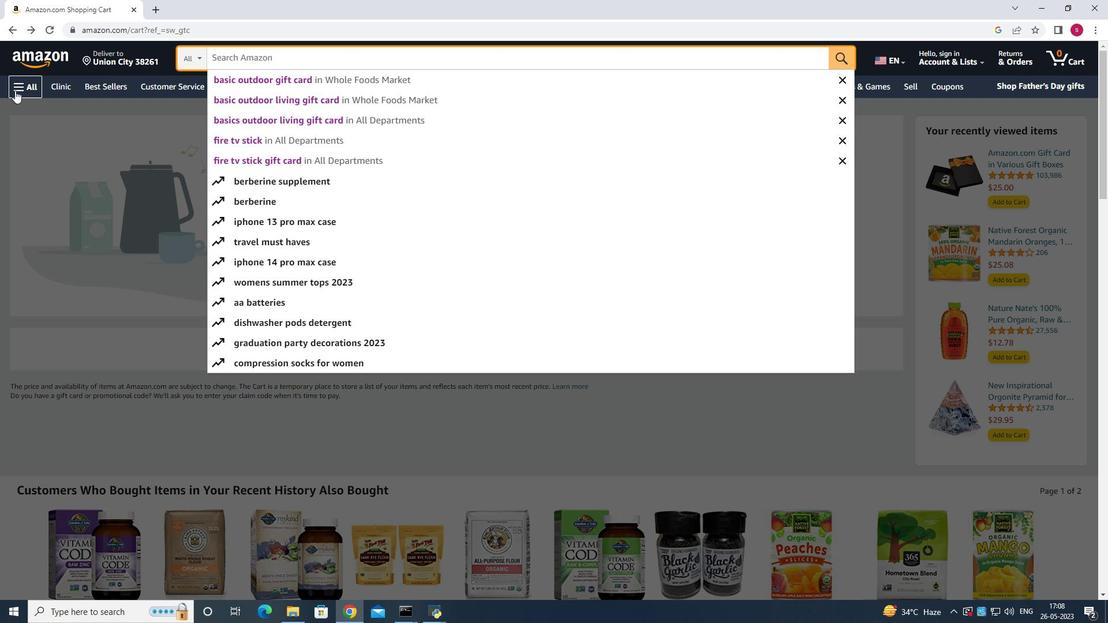 
Action: Mouse pressed left at (22, 85)
Screenshot: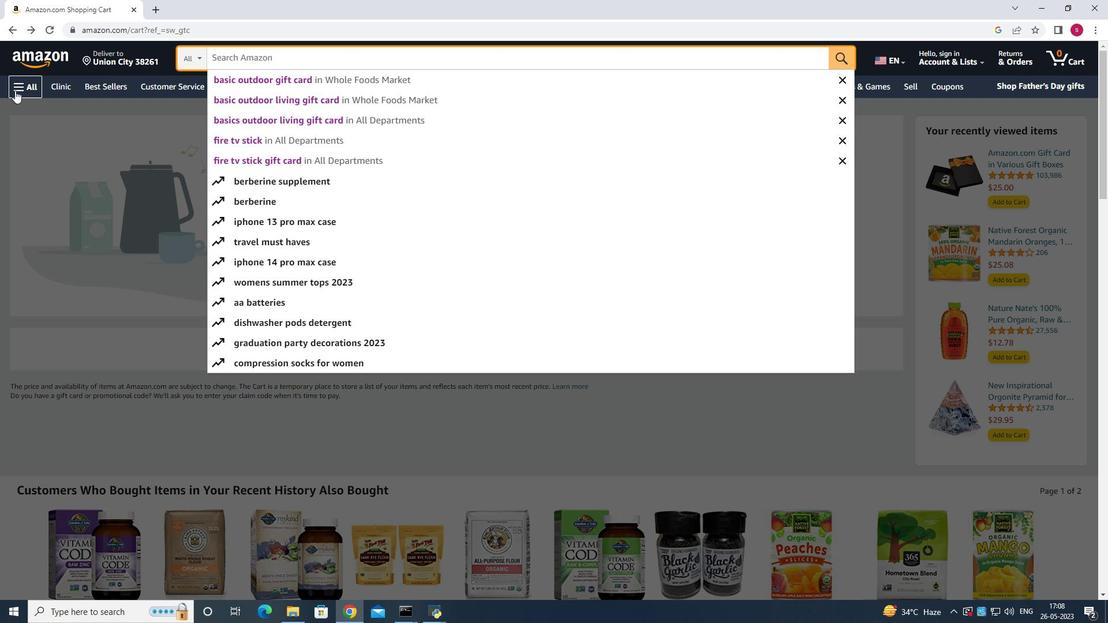 
Action: Mouse moved to (92, 291)
Screenshot: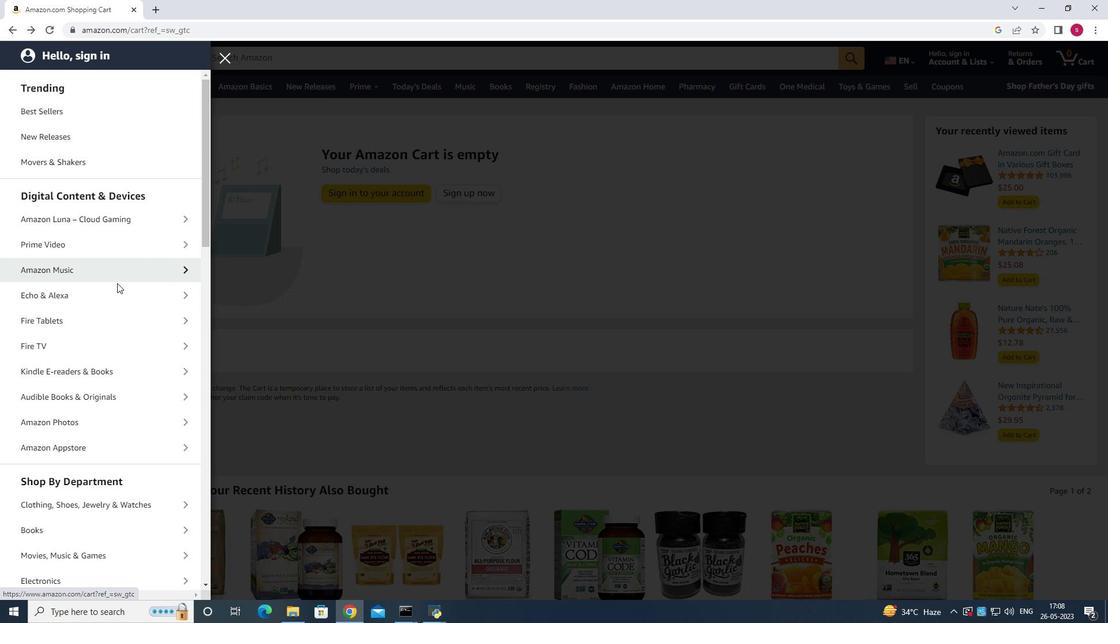 
Action: Mouse pressed left at (92, 291)
Screenshot: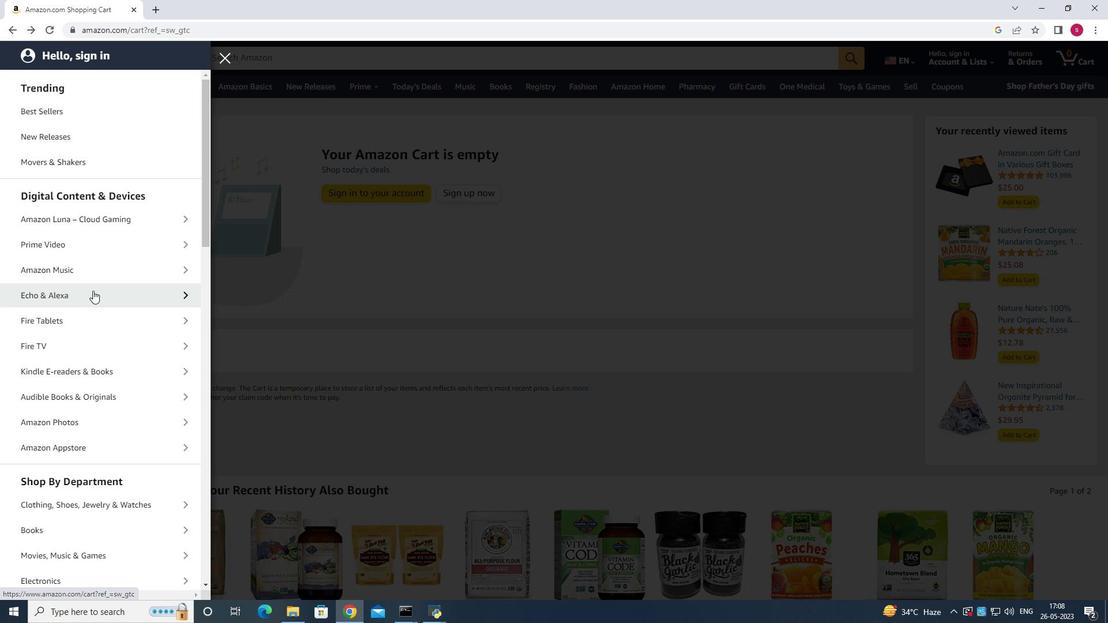 
Action: Mouse moved to (94, 395)
Screenshot: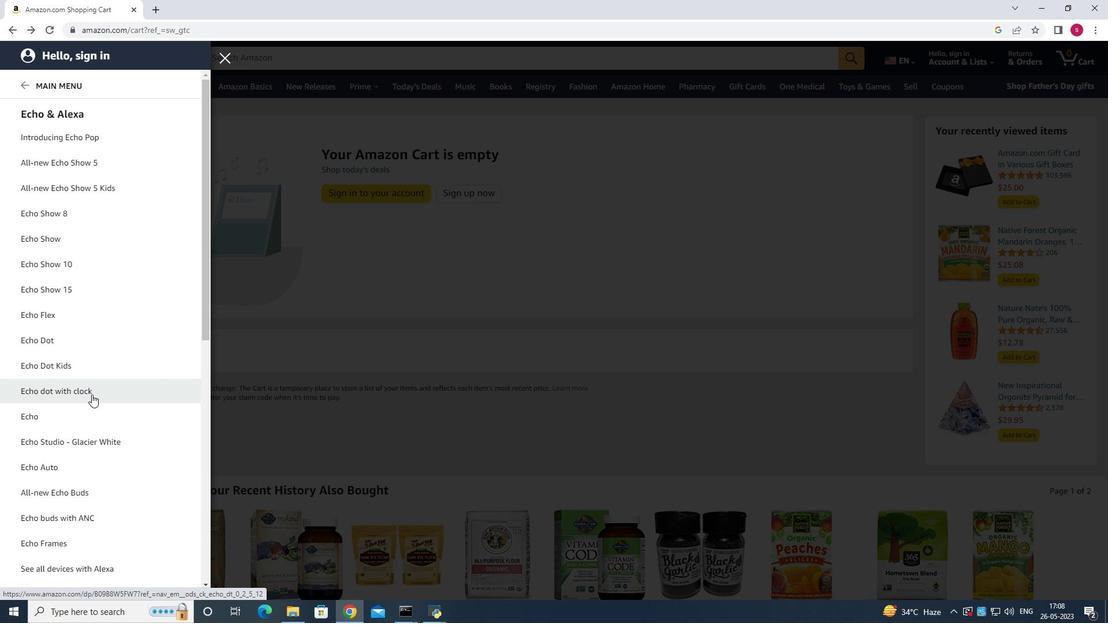 
Action: Mouse scrolled (94, 395) with delta (0, 0)
Screenshot: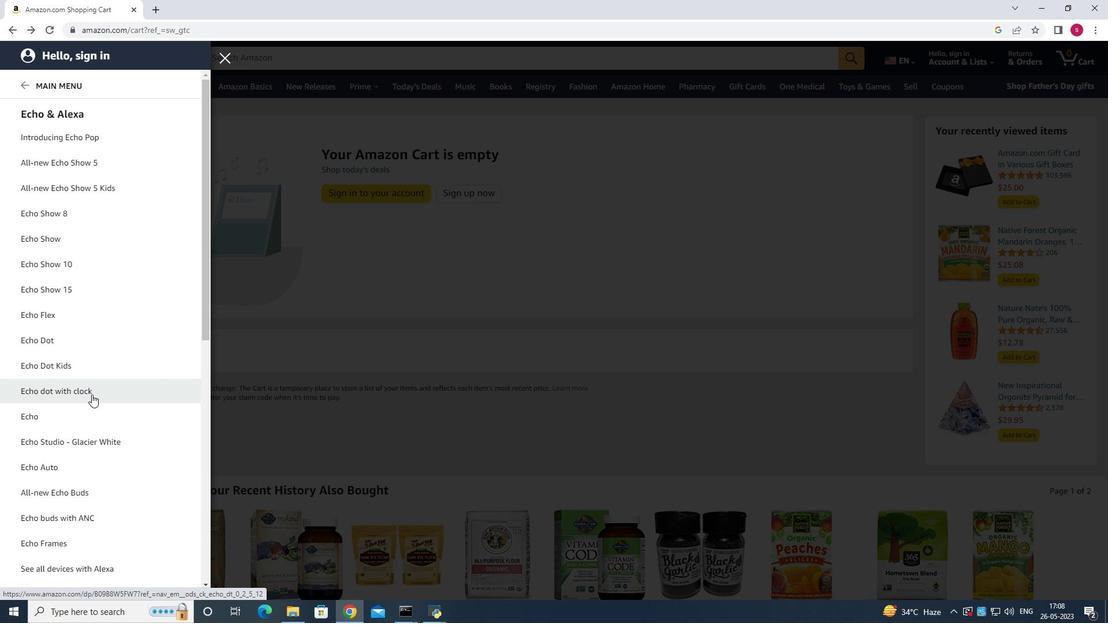 
Action: Mouse scrolled (94, 395) with delta (0, 0)
Screenshot: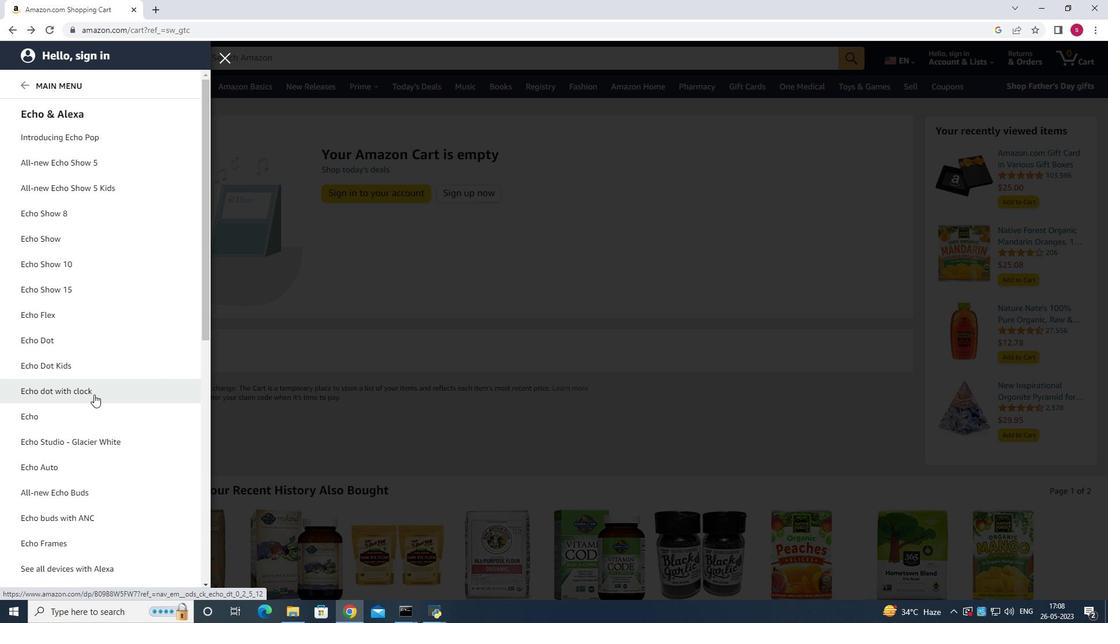
Action: Mouse scrolled (94, 395) with delta (0, 0)
Screenshot: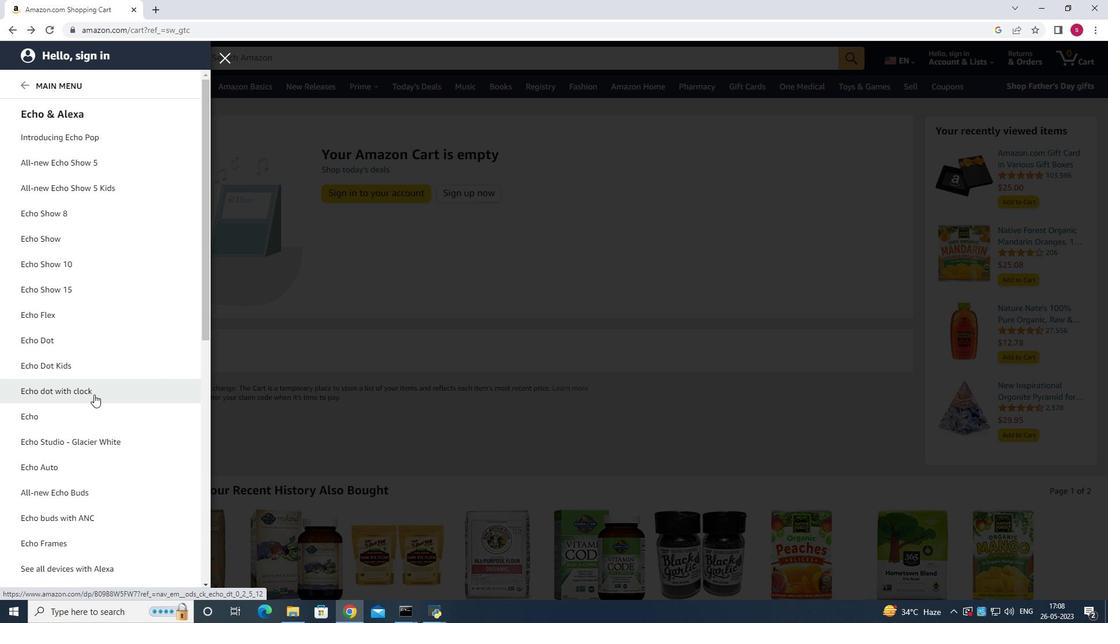 
Action: Mouse moved to (91, 390)
Screenshot: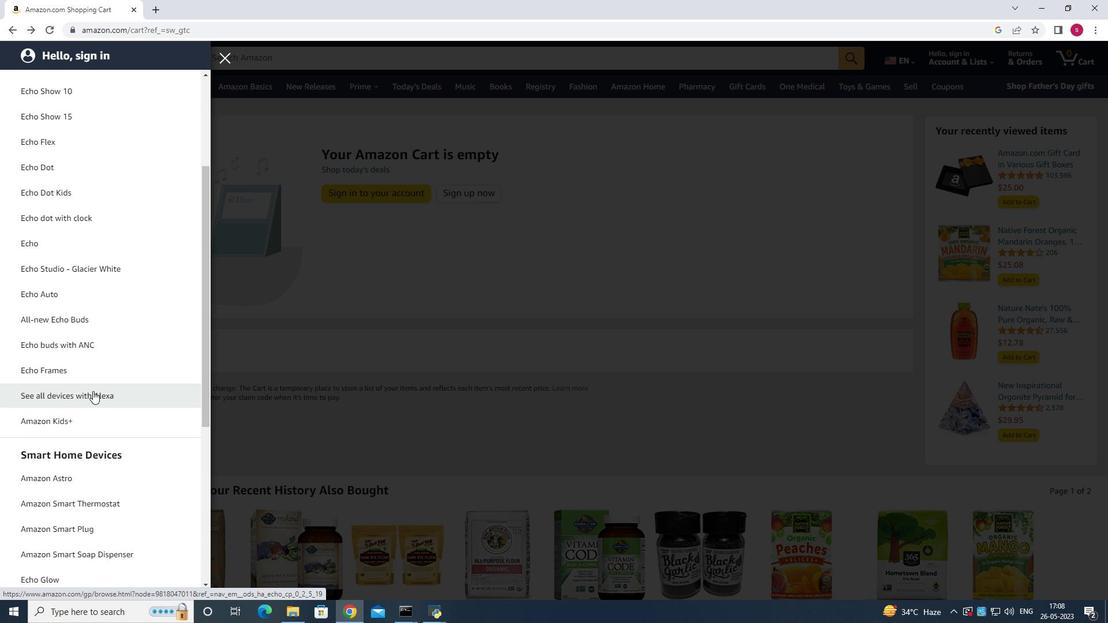 
Action: Mouse scrolled (91, 390) with delta (0, 0)
Screenshot: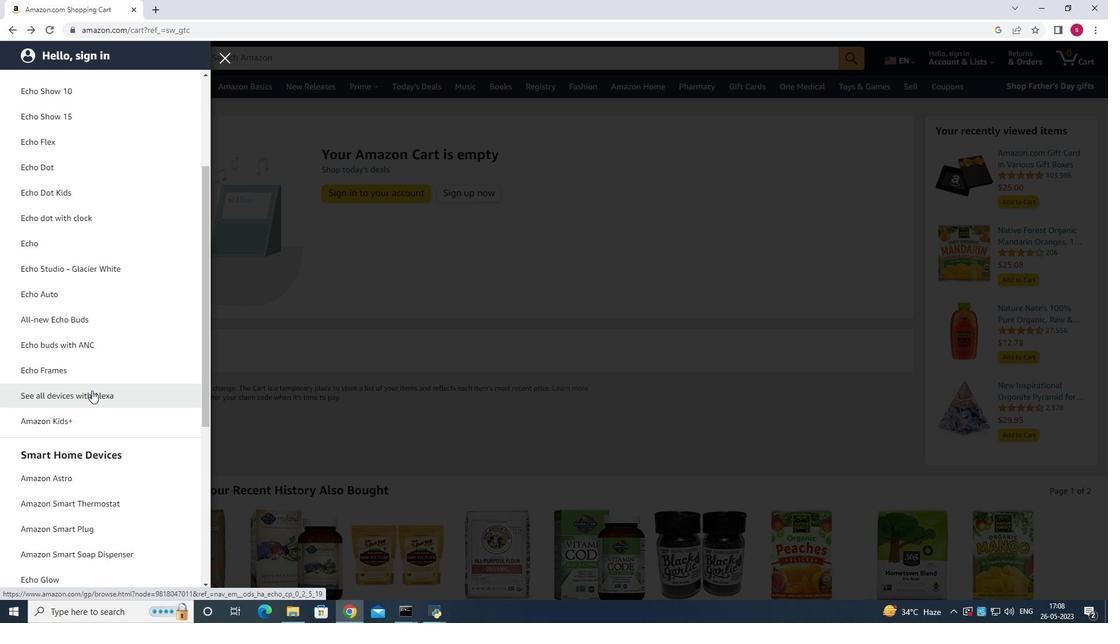 
Action: Mouse scrolled (91, 390) with delta (0, 0)
Screenshot: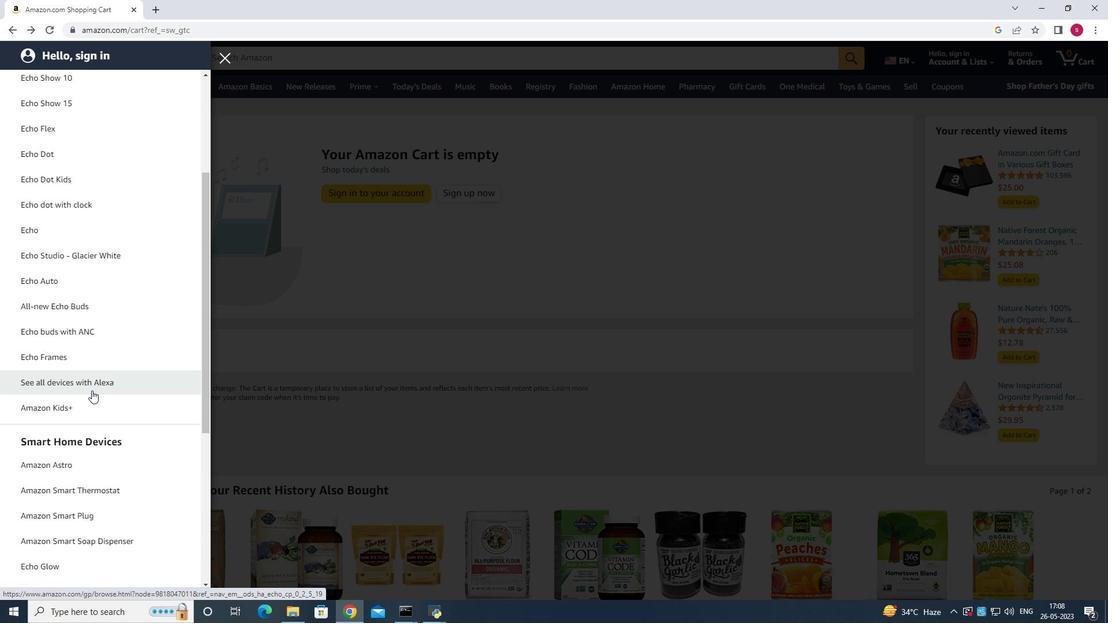 
Action: Mouse scrolled (91, 390) with delta (0, 0)
Screenshot: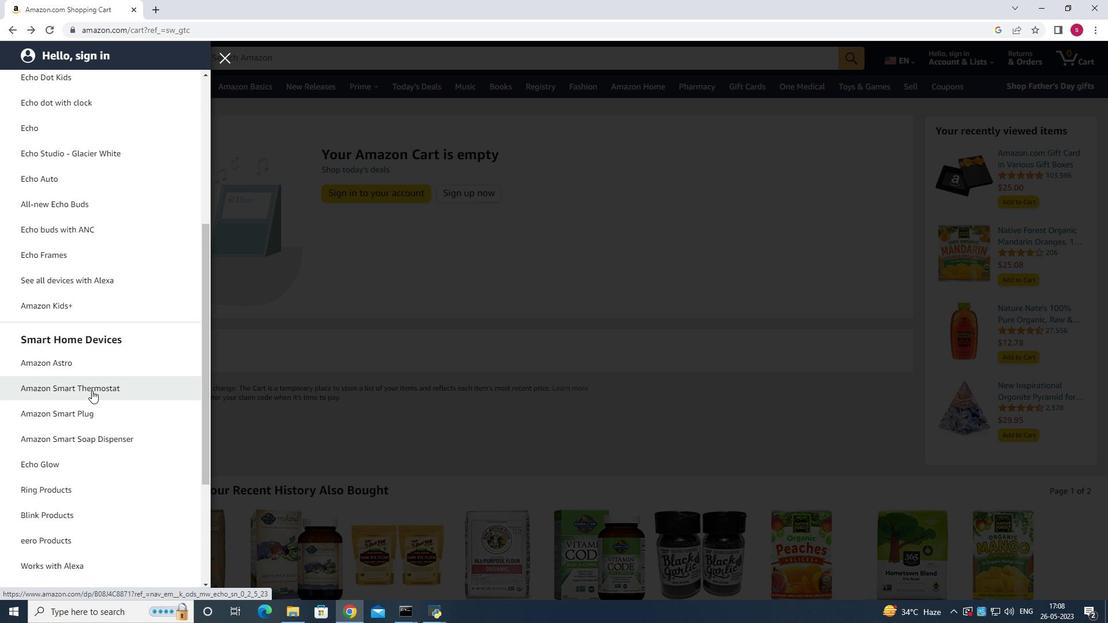 
Action: Mouse scrolled (91, 390) with delta (0, 0)
Screenshot: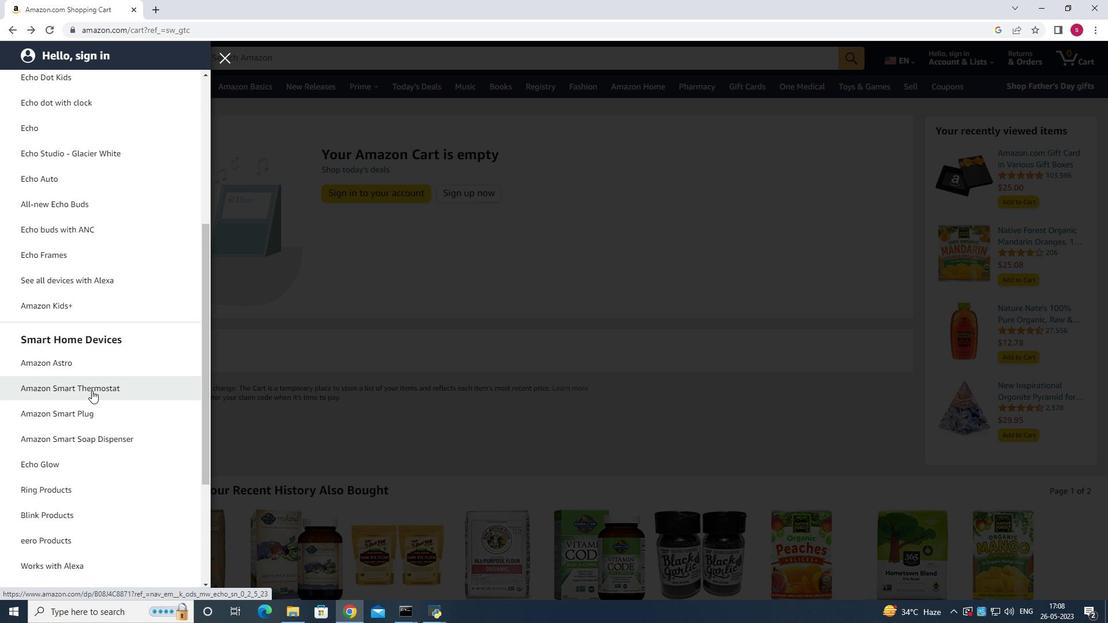 
Action: Mouse scrolled (91, 390) with delta (0, 0)
Screenshot: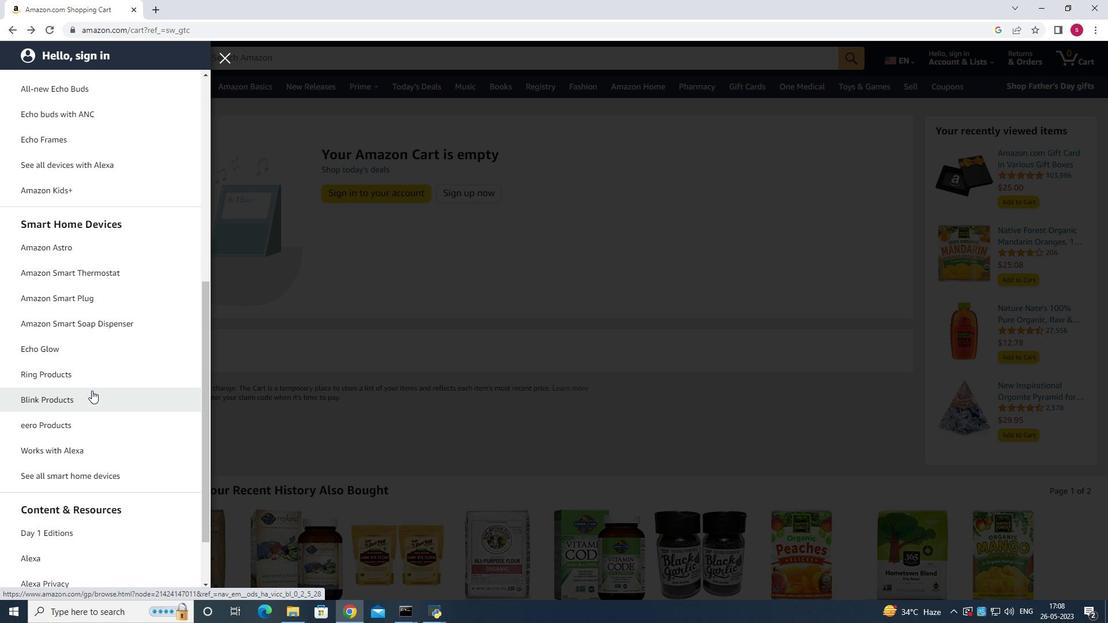 
Action: Mouse scrolled (91, 390) with delta (0, 0)
Screenshot: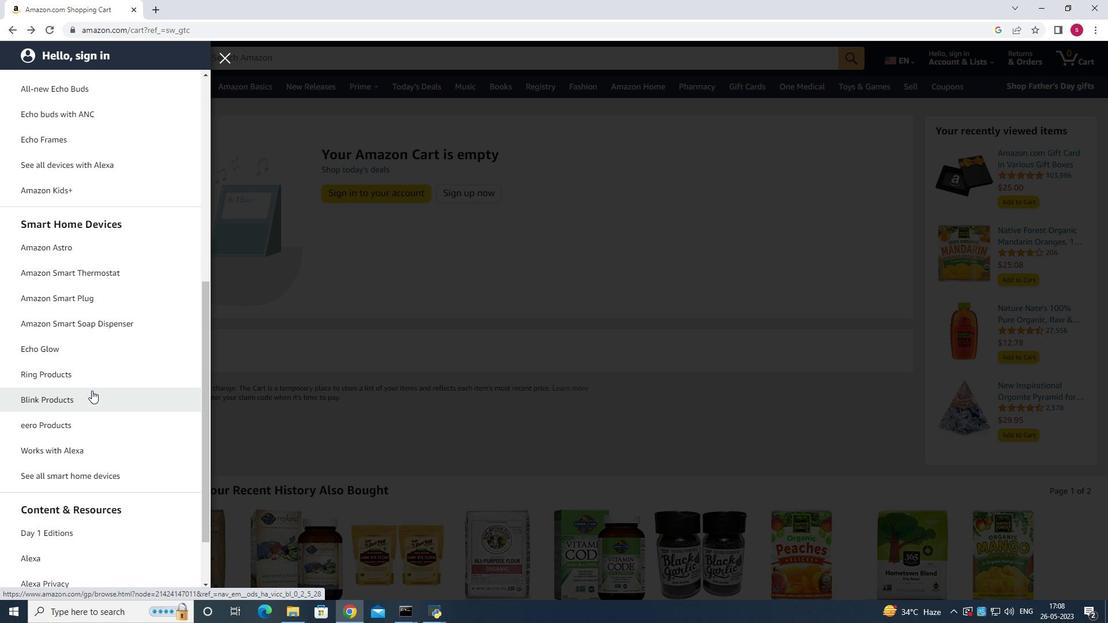 
Action: Mouse scrolled (91, 390) with delta (0, 0)
Screenshot: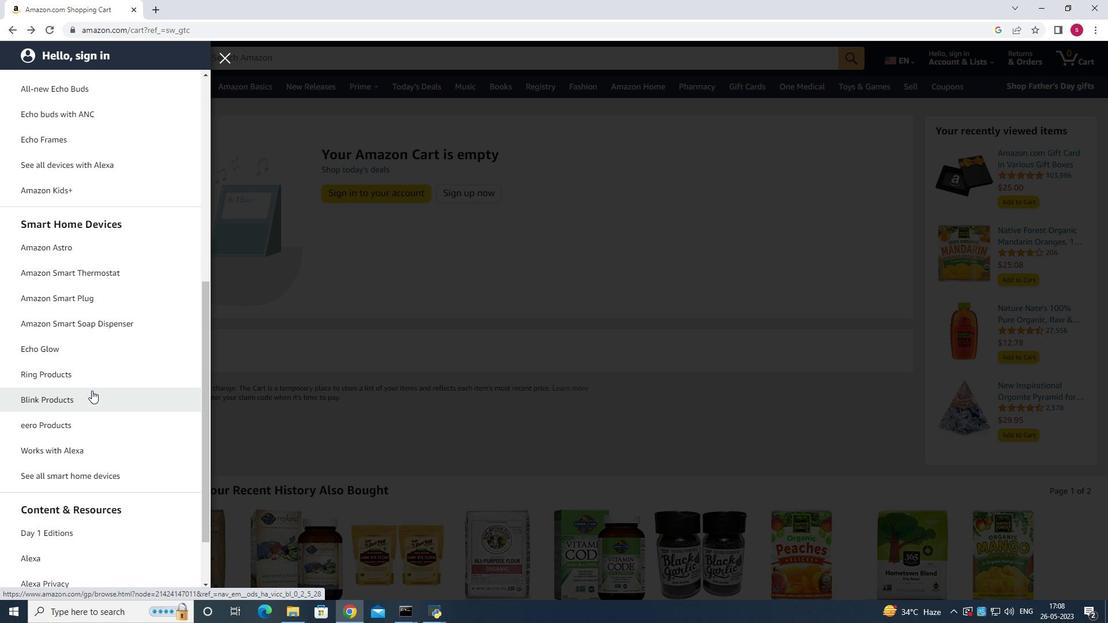 
Action: Mouse scrolled (91, 390) with delta (0, 0)
Screenshot: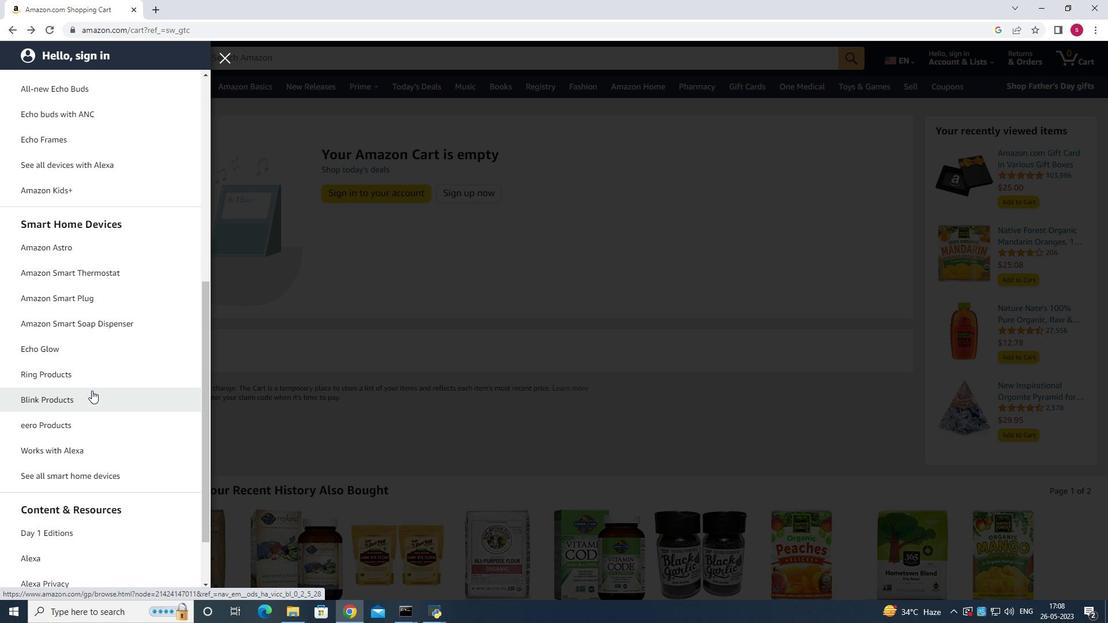
Action: Mouse moved to (265, 288)
Screenshot: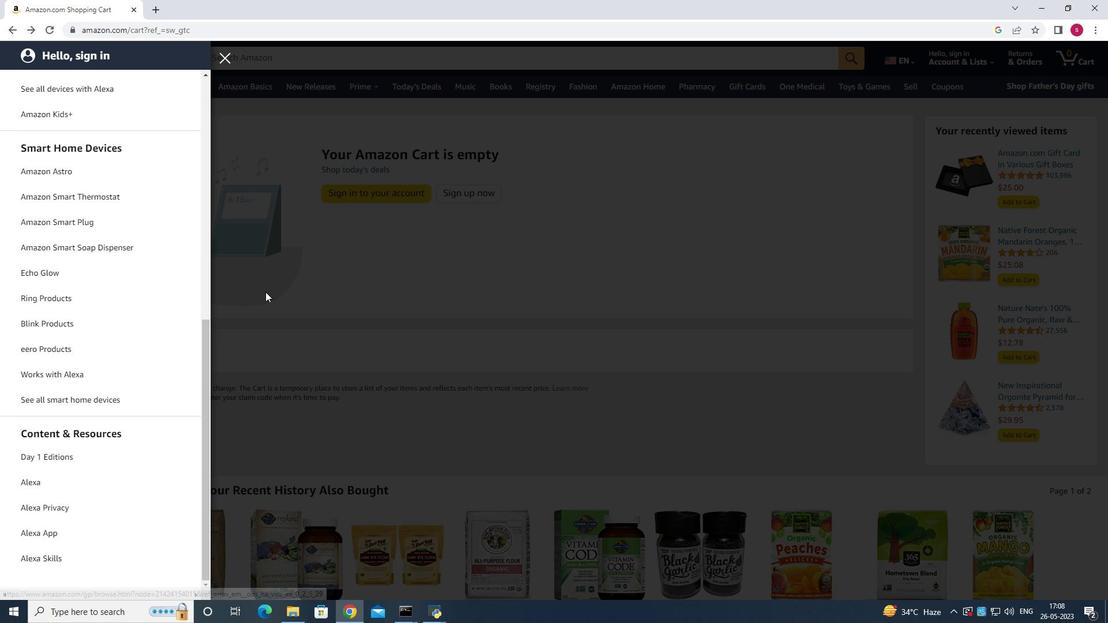 
Action: Mouse scrolled (265, 288) with delta (0, 0)
Screenshot: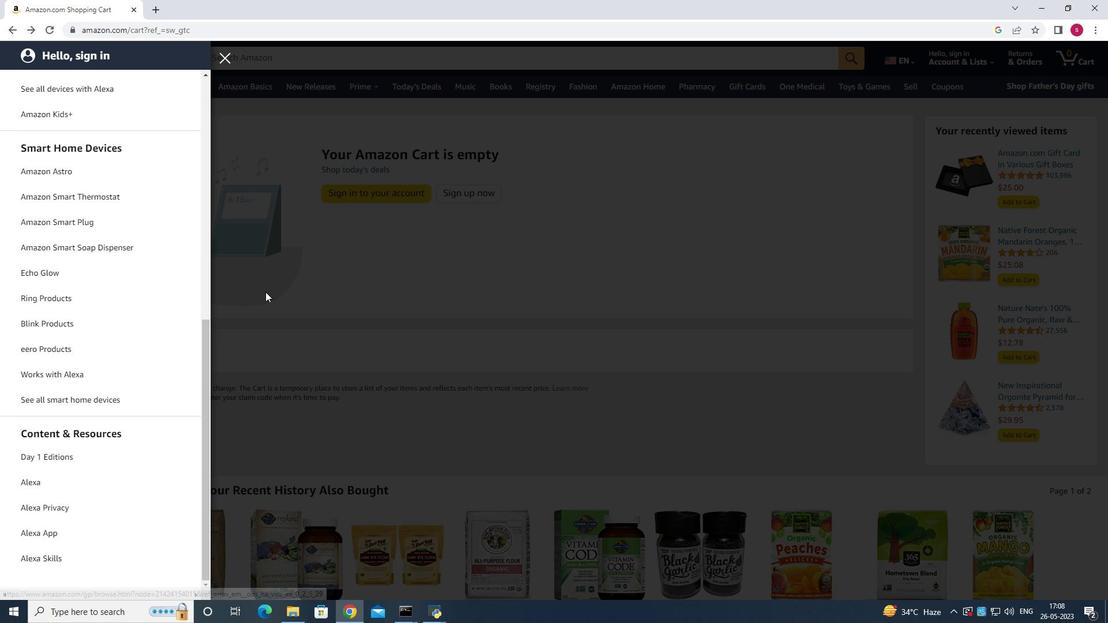 
Action: Mouse scrolled (265, 288) with delta (0, 0)
Screenshot: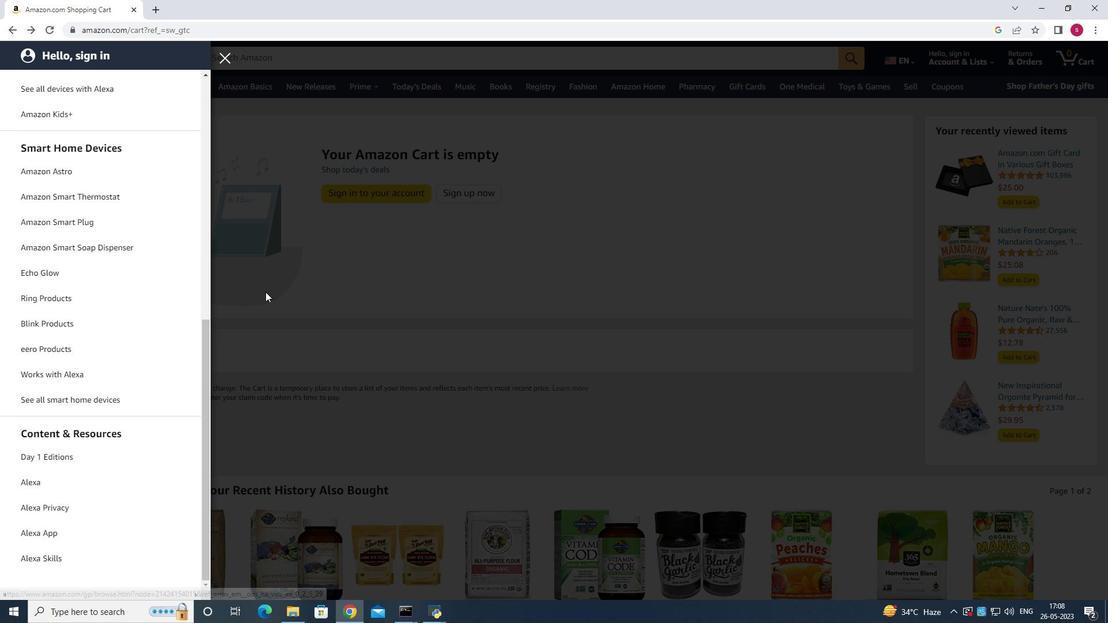 
Action: Mouse scrolled (265, 288) with delta (0, 0)
Screenshot: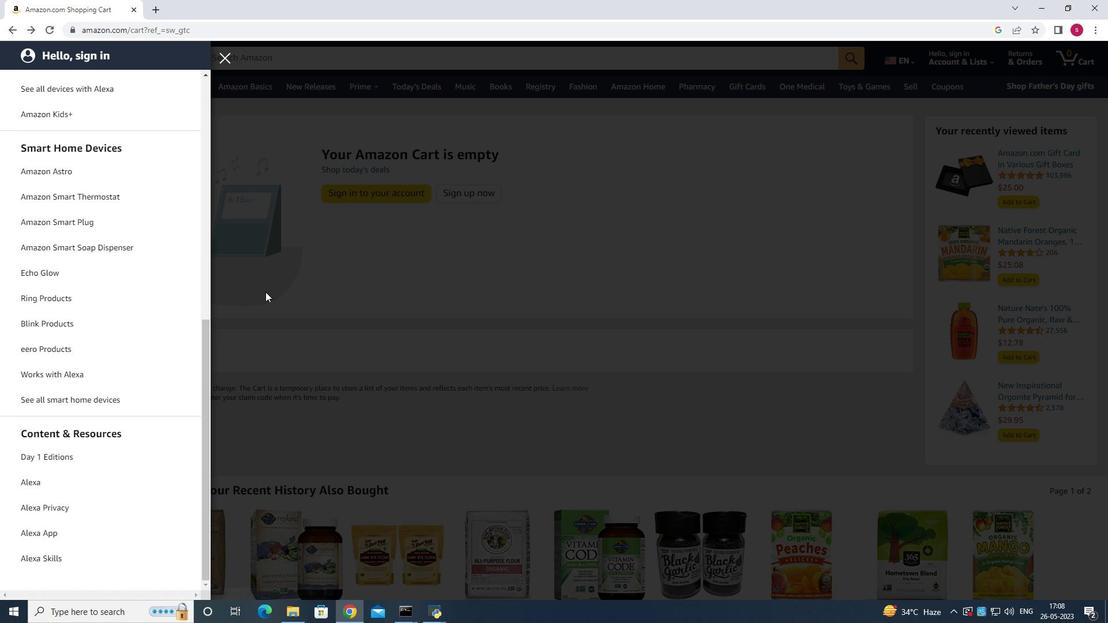 
Action: Mouse moved to (265, 283)
Screenshot: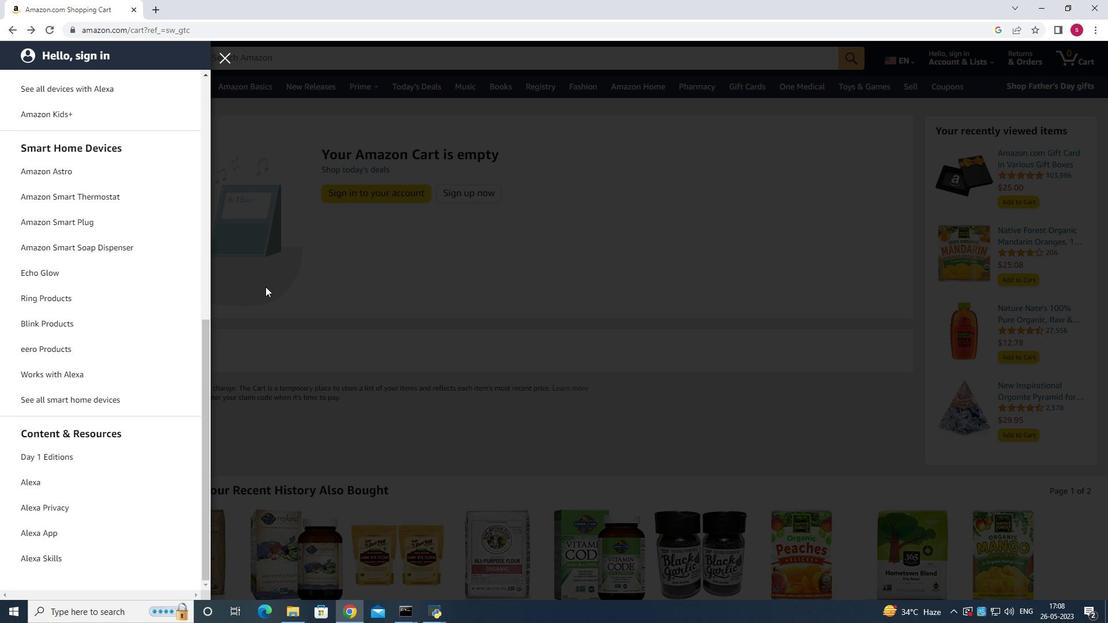 
Action: Mouse scrolled (265, 284) with delta (0, 0)
Screenshot: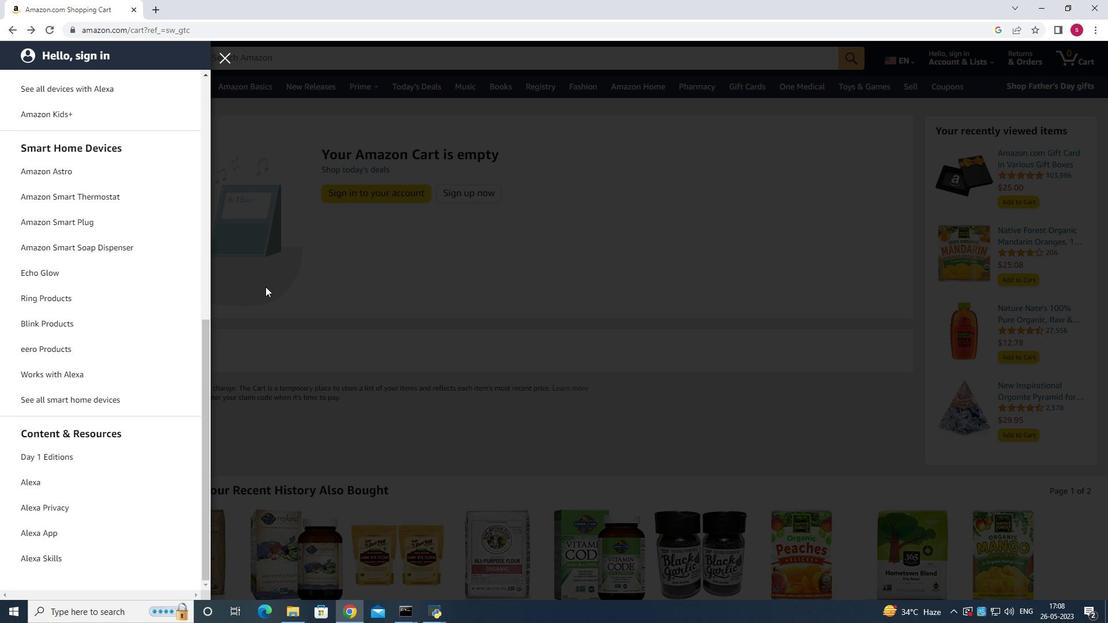 
Action: Mouse moved to (265, 282)
Screenshot: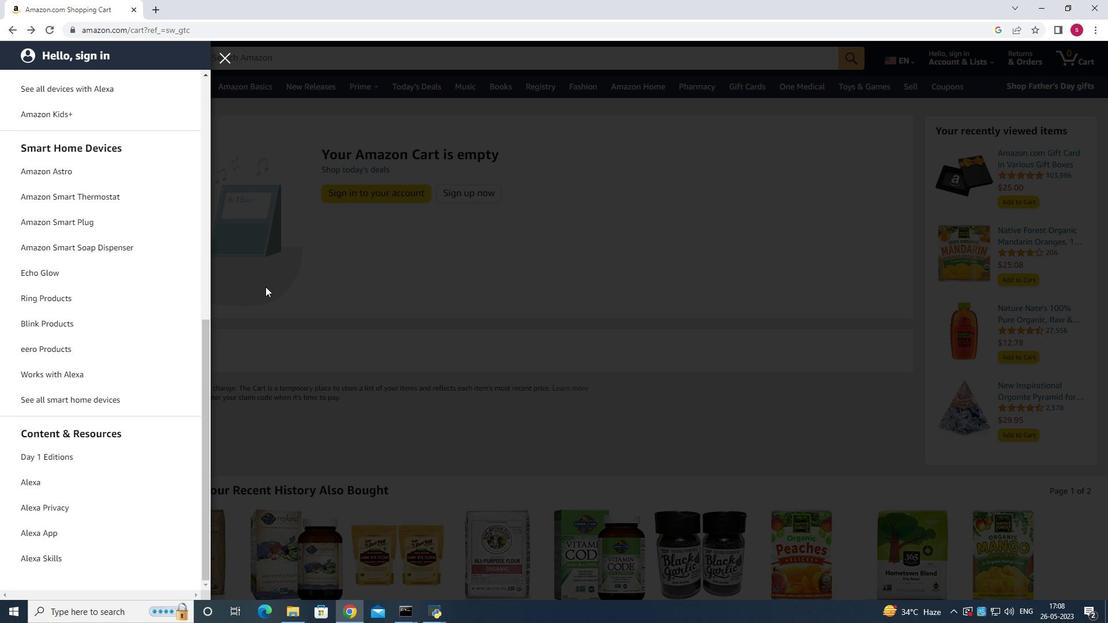 
Action: Mouse scrolled (265, 283) with delta (0, 0)
Screenshot: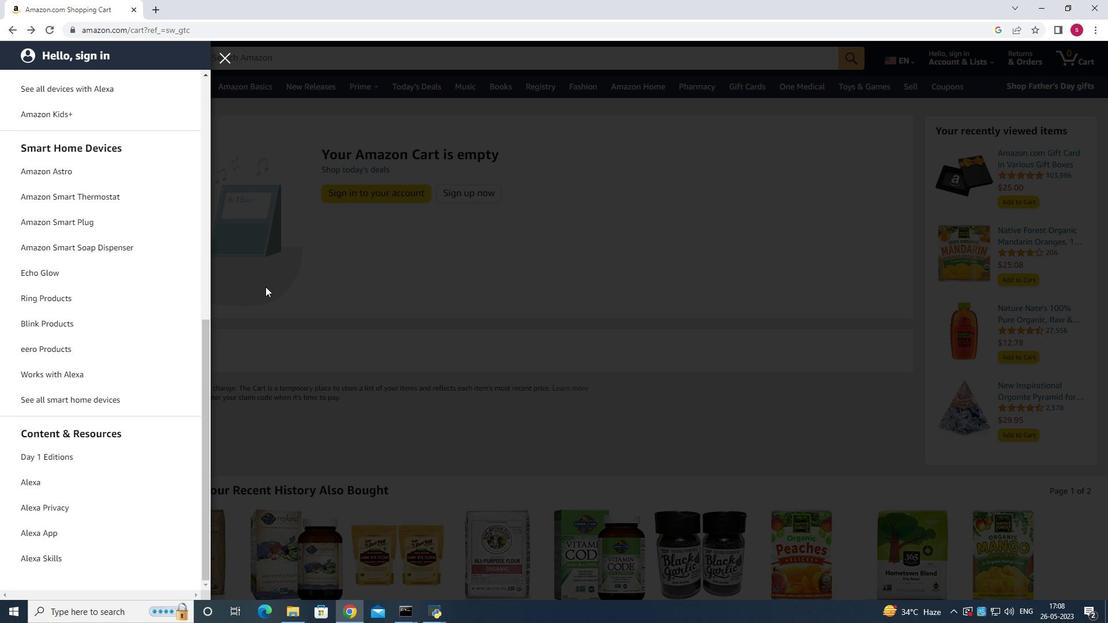 
Action: Mouse scrolled (265, 283) with delta (0, 0)
Screenshot: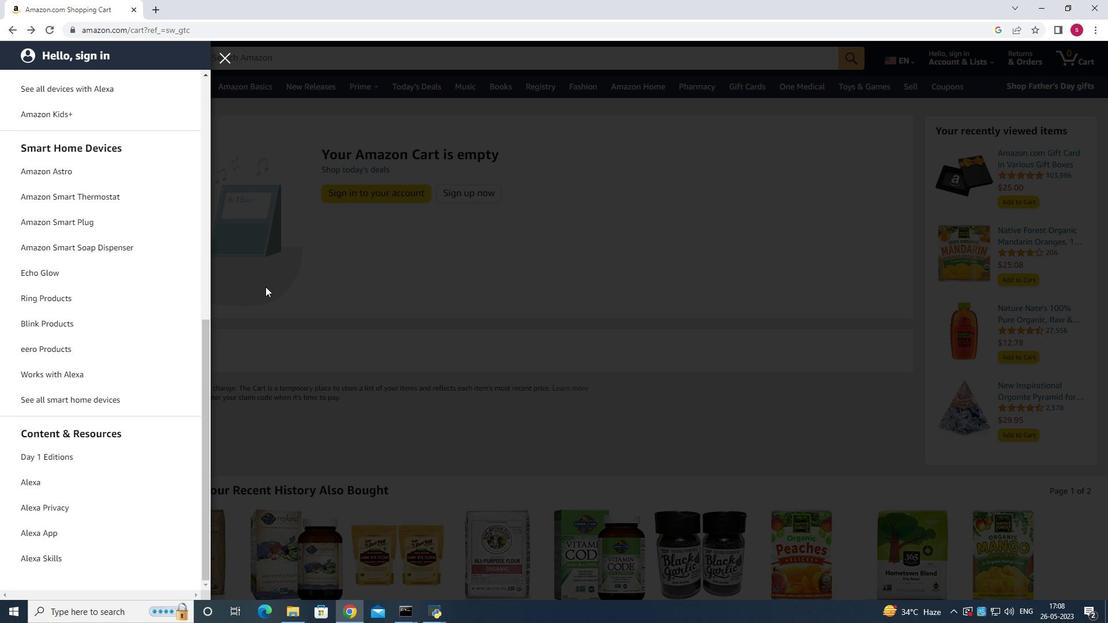 
Action: Mouse moved to (265, 282)
Screenshot: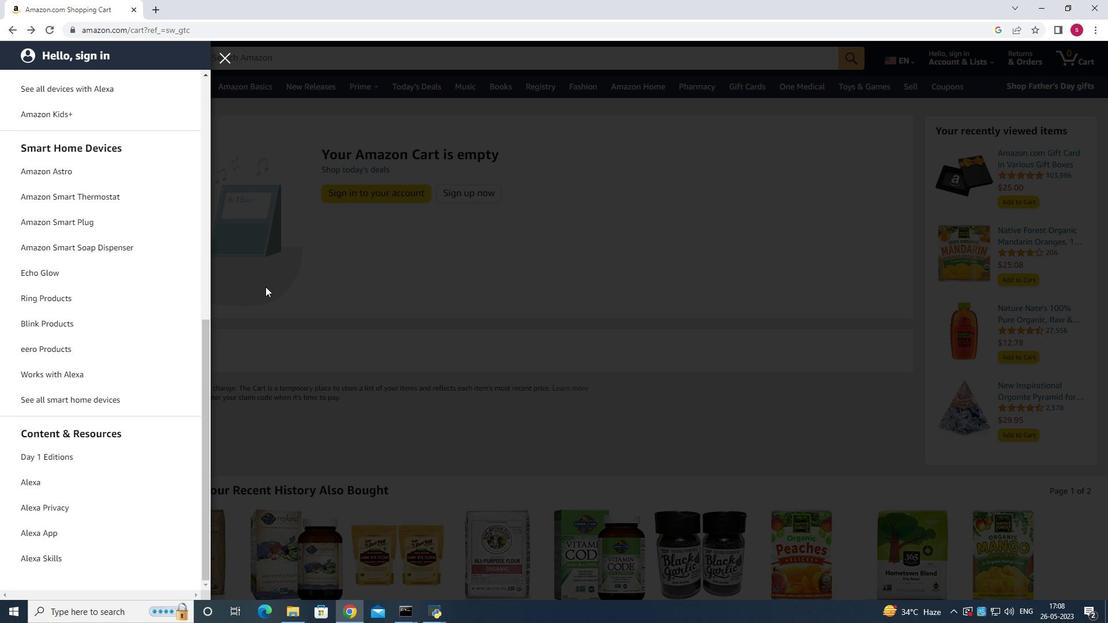 
Action: Mouse scrolled (265, 282) with delta (0, 0)
Screenshot: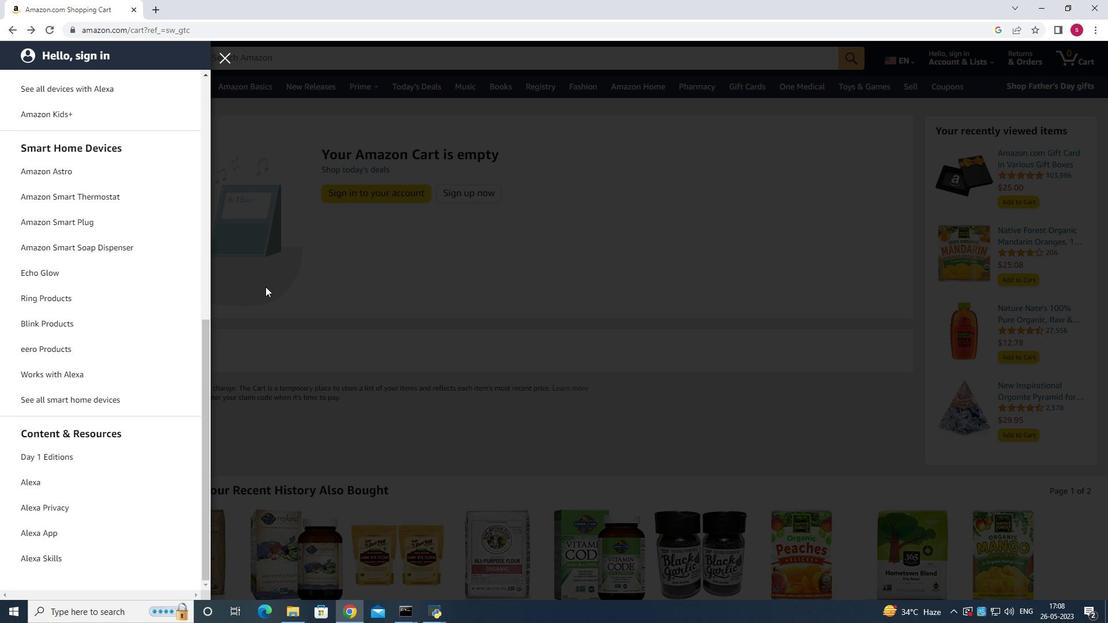 
Action: Mouse moved to (106, 400)
Screenshot: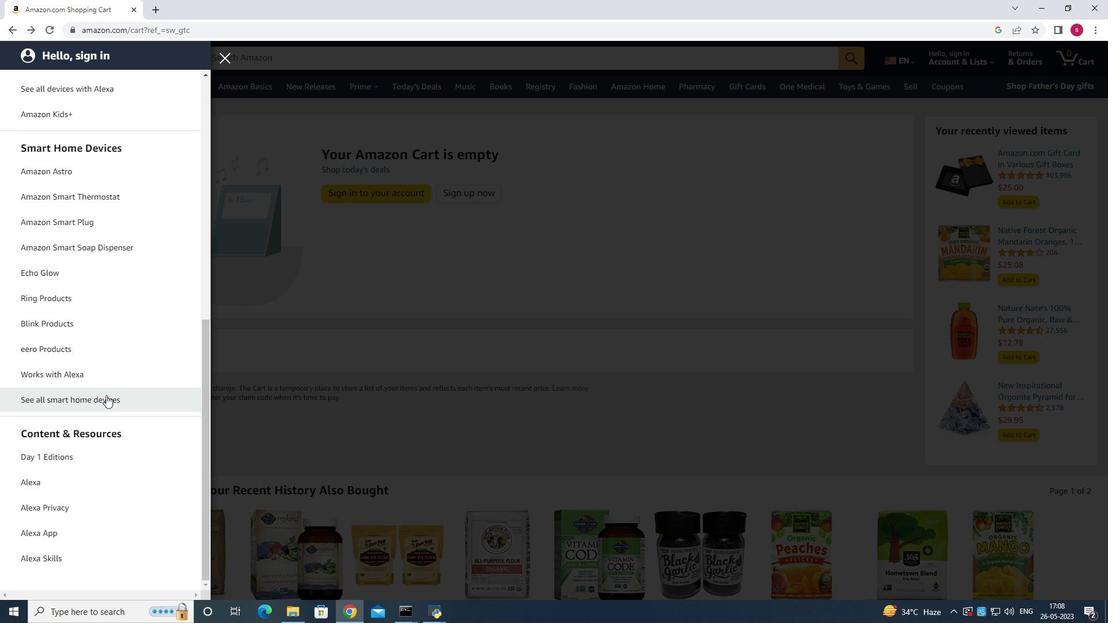 
Action: Mouse pressed left at (106, 400)
Screenshot: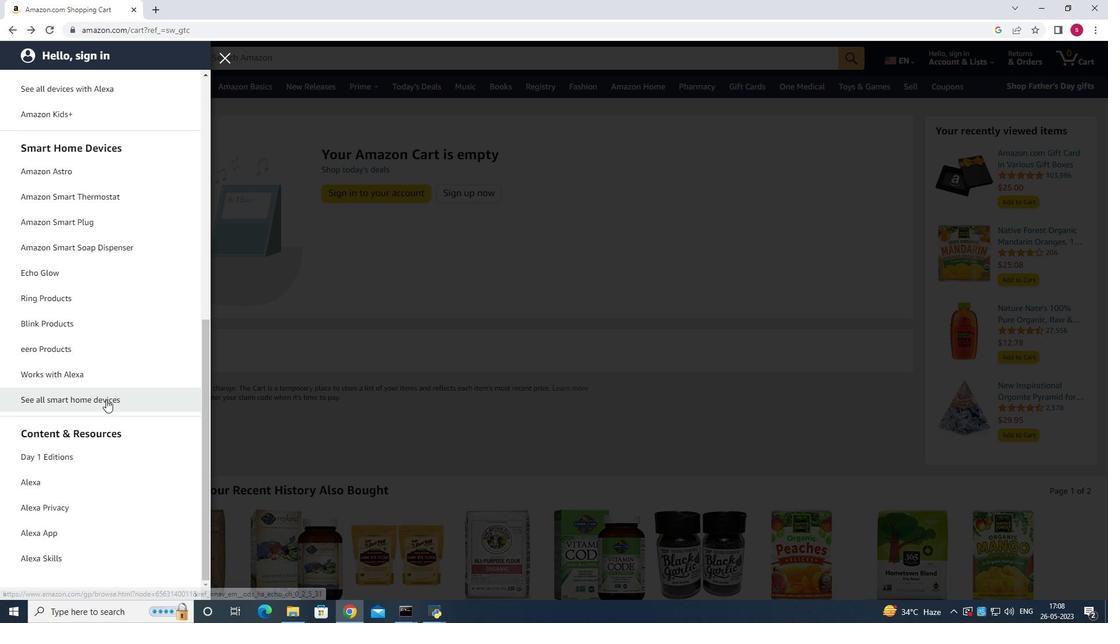
Action: Mouse moved to (308, 367)
Screenshot: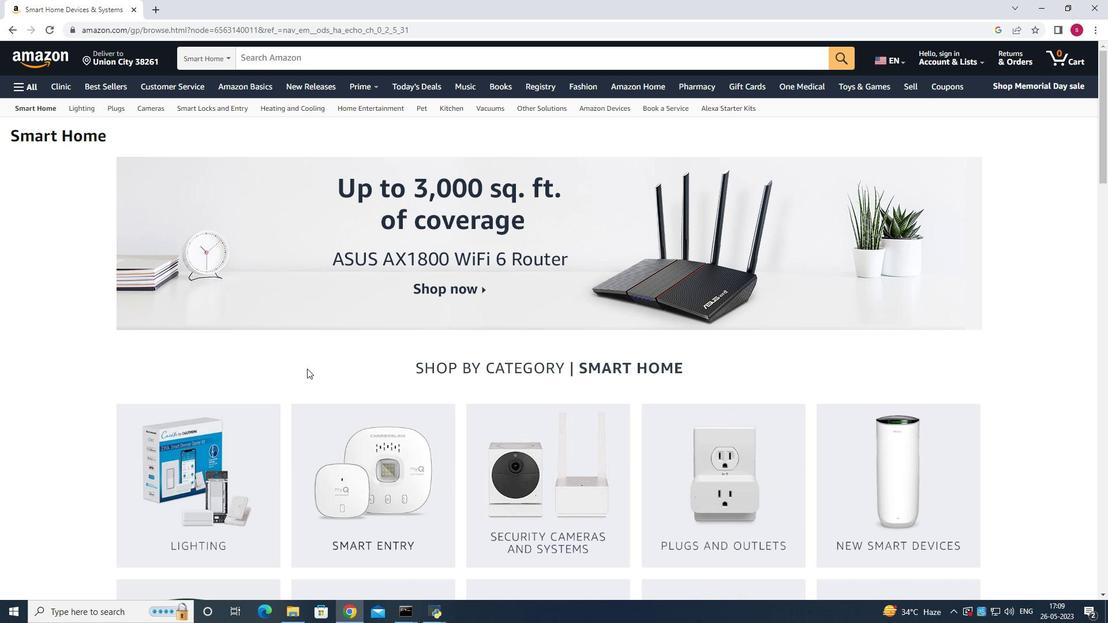 
Action: Mouse scrolled (308, 367) with delta (0, 0)
Screenshot: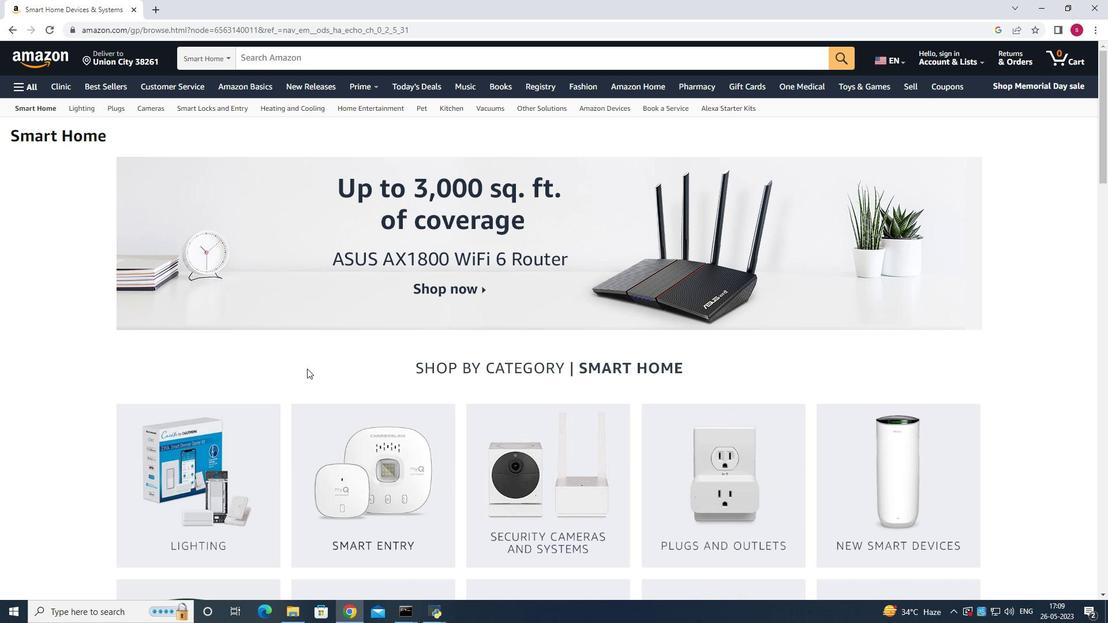 
Action: Mouse moved to (308, 367)
Screenshot: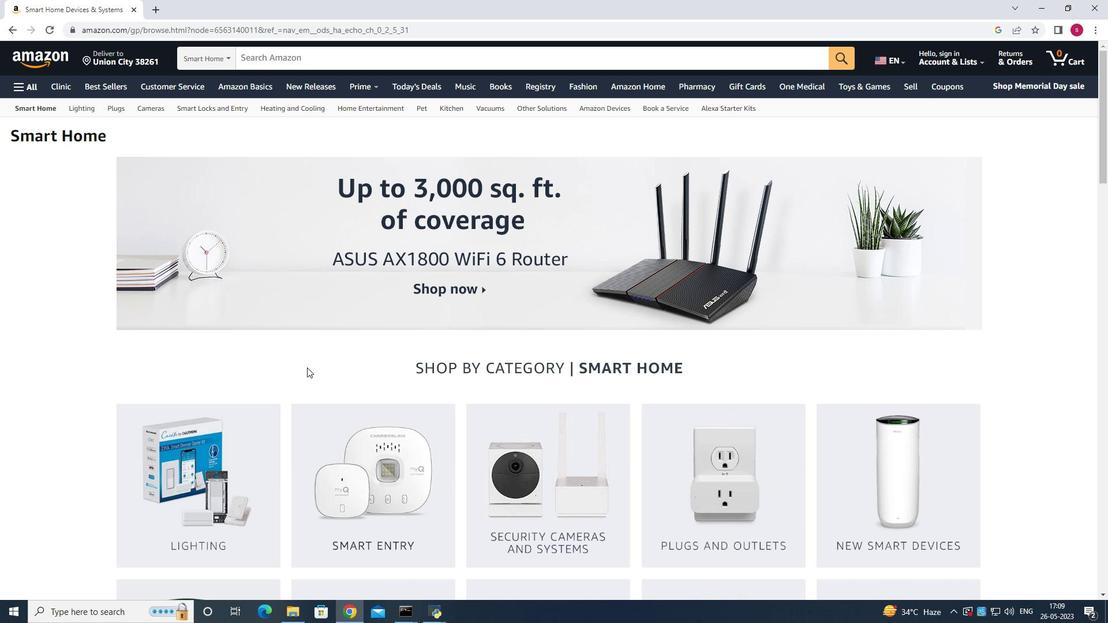 
Action: Mouse scrolled (308, 367) with delta (0, 0)
Screenshot: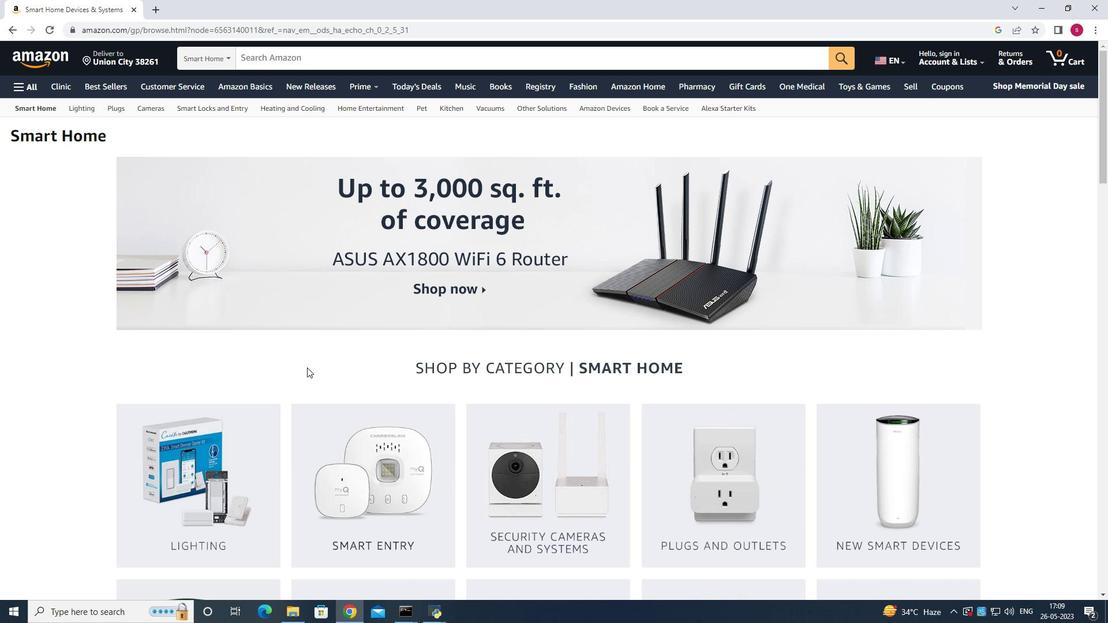 
Action: Mouse moved to (315, 361)
Screenshot: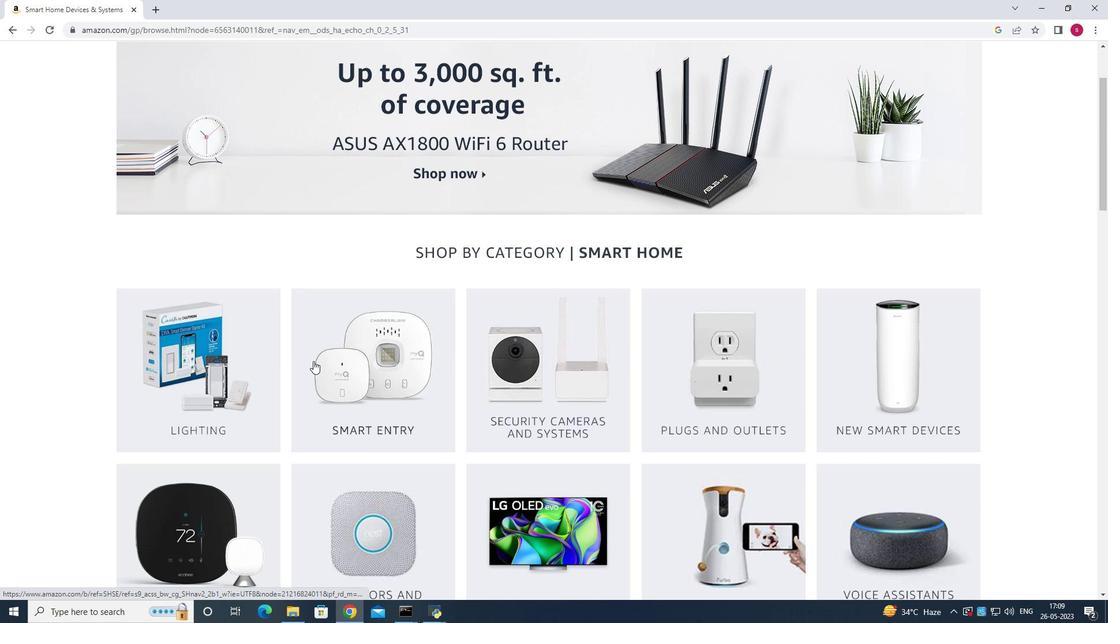 
Action: Mouse scrolled (315, 360) with delta (0, 0)
Screenshot: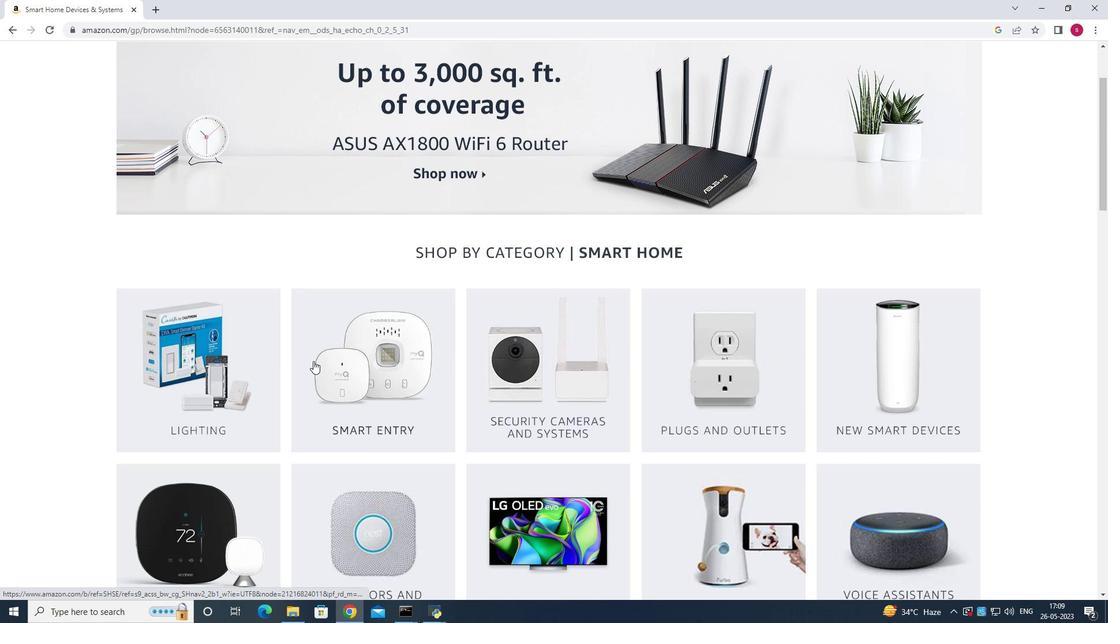 
Action: Mouse scrolled (315, 360) with delta (0, 0)
Screenshot: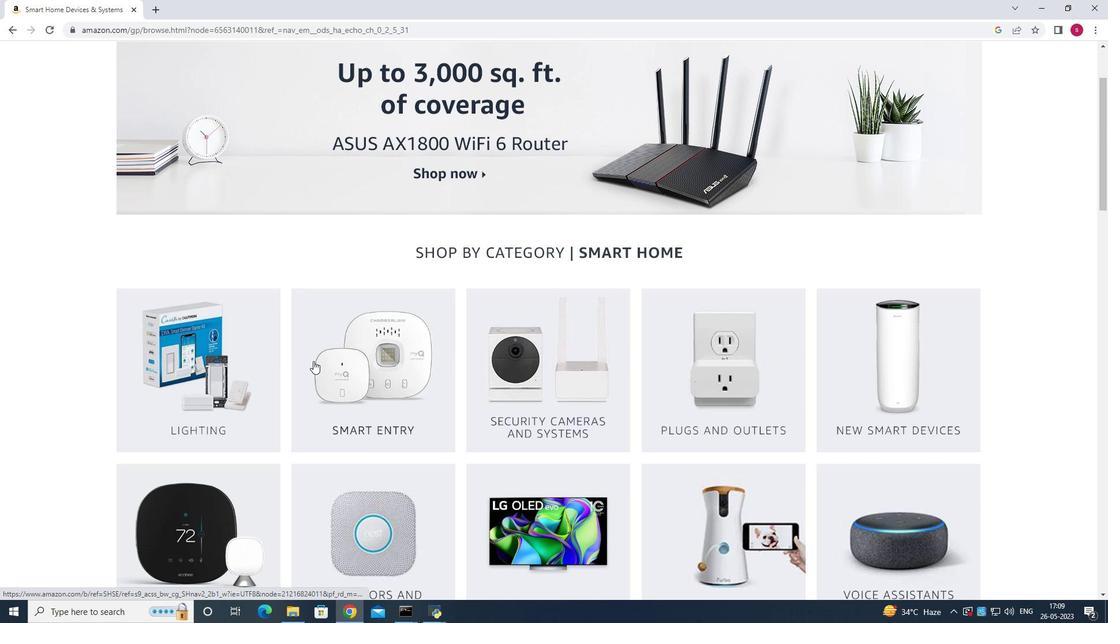 
Action: Mouse moved to (315, 361)
Screenshot: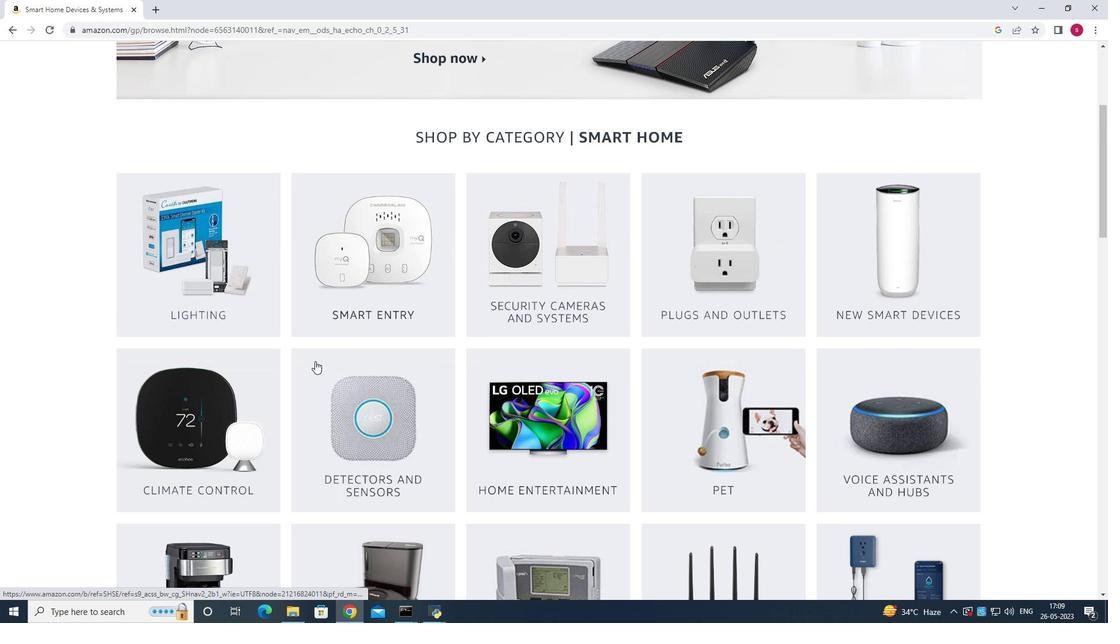
Action: Mouse scrolled (315, 360) with delta (0, 0)
Screenshot: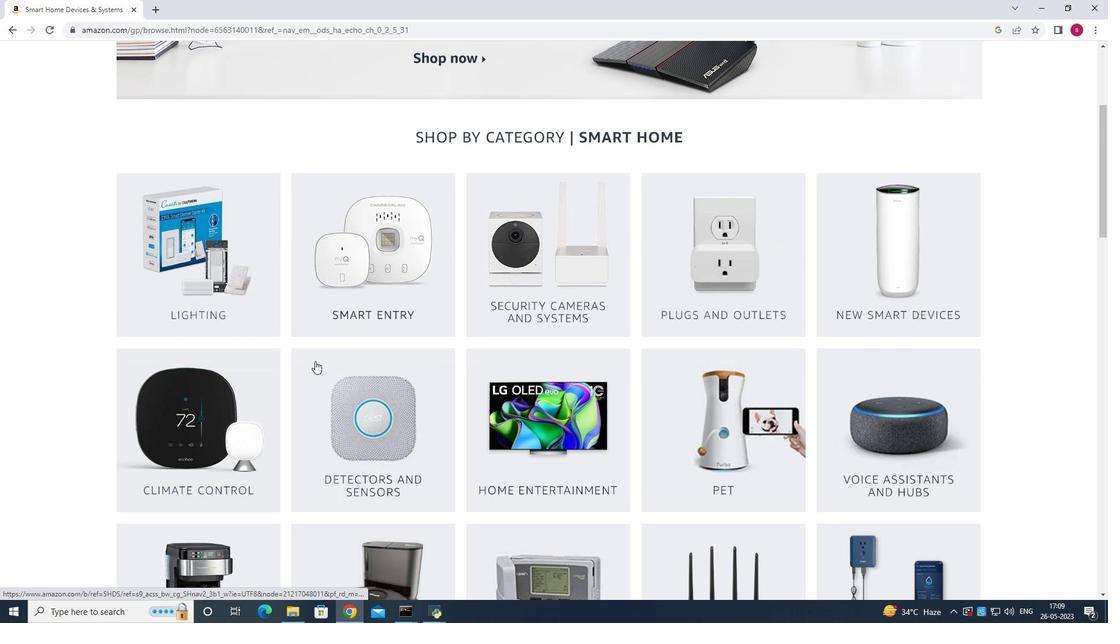 
Action: Mouse scrolled (315, 360) with delta (0, 0)
Screenshot: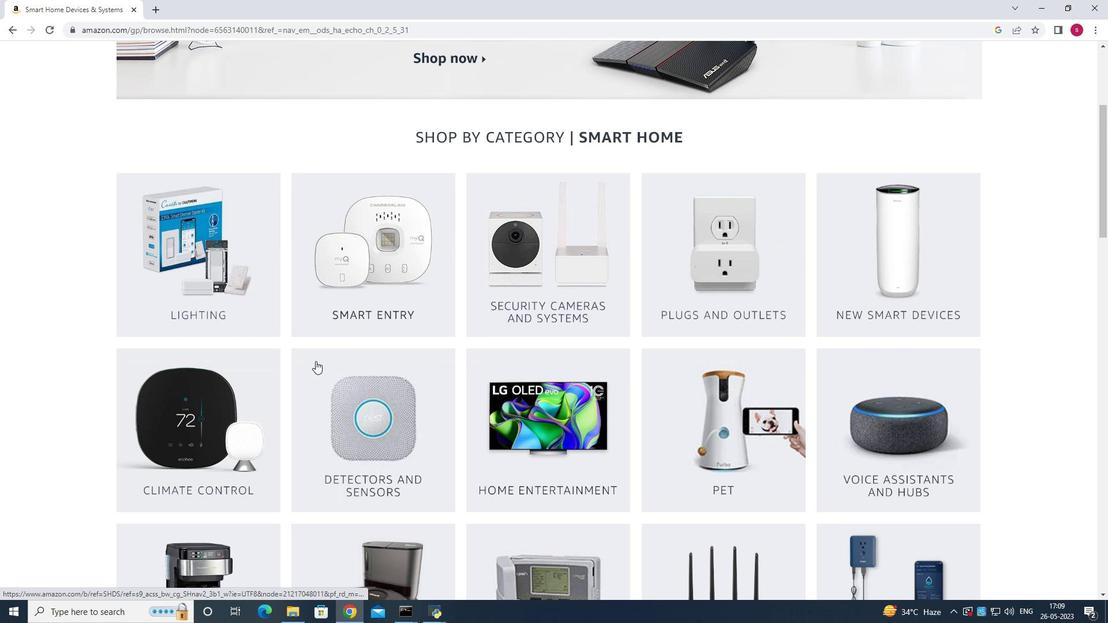 
Action: Mouse moved to (886, 324)
Screenshot: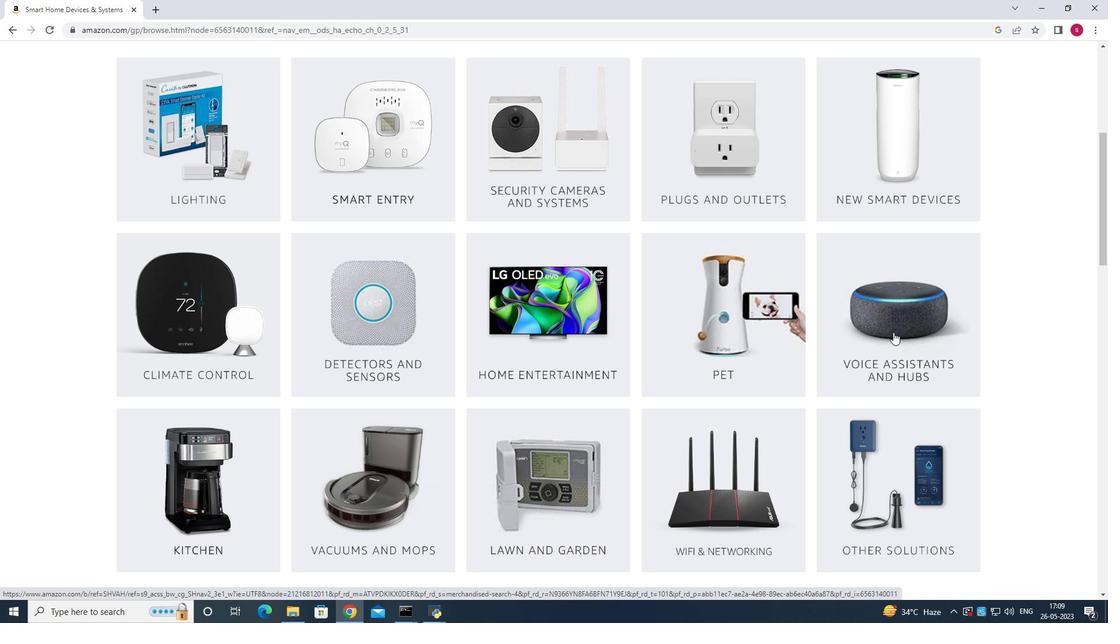 
Action: Mouse pressed left at (886, 324)
Screenshot: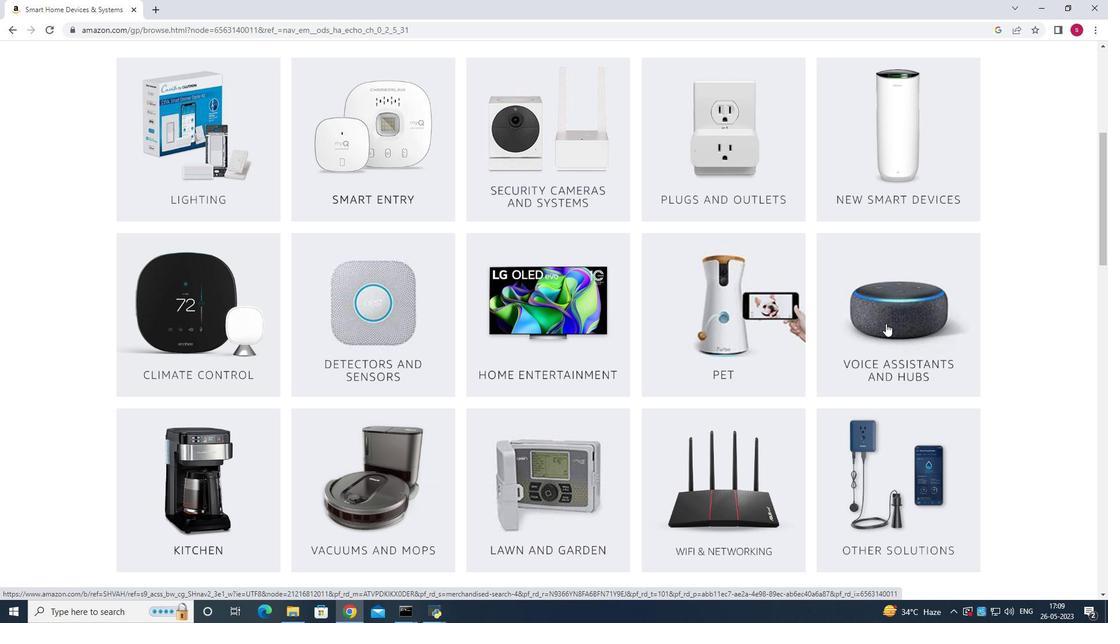 
Action: Mouse moved to (328, 419)
Screenshot: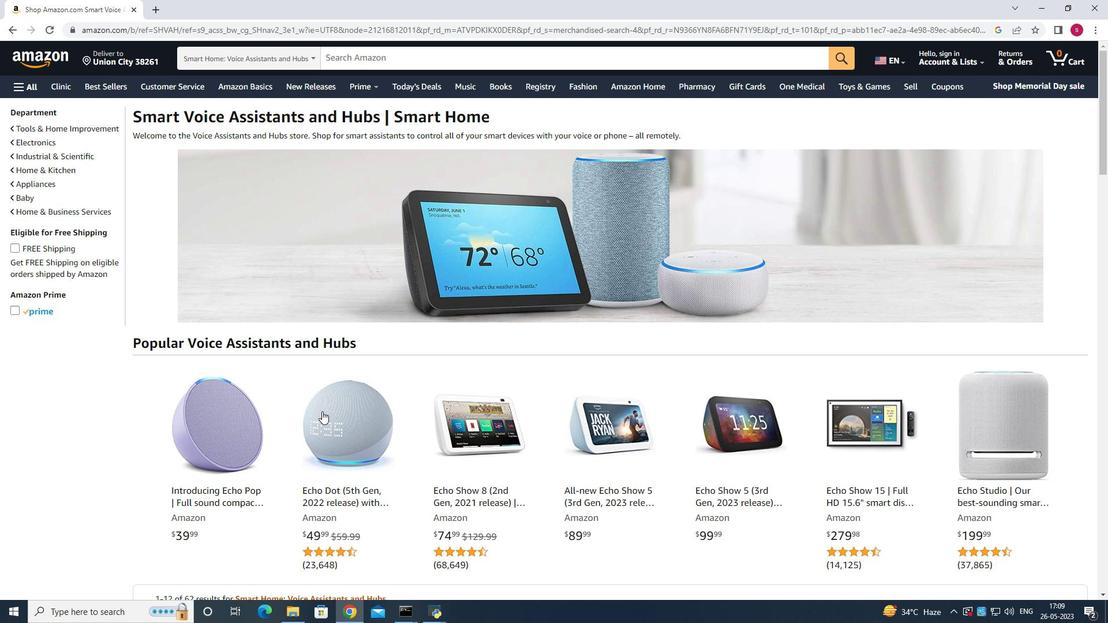 
Action: Mouse scrolled (328, 418) with delta (0, 0)
Screenshot: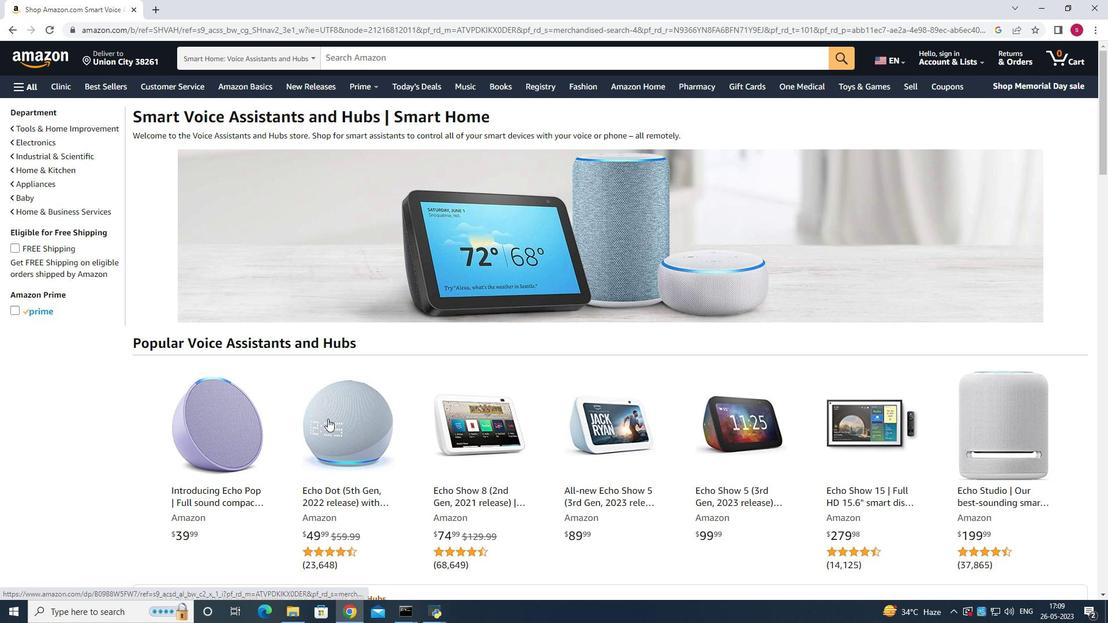 
Action: Mouse scrolled (328, 418) with delta (0, 0)
Screenshot: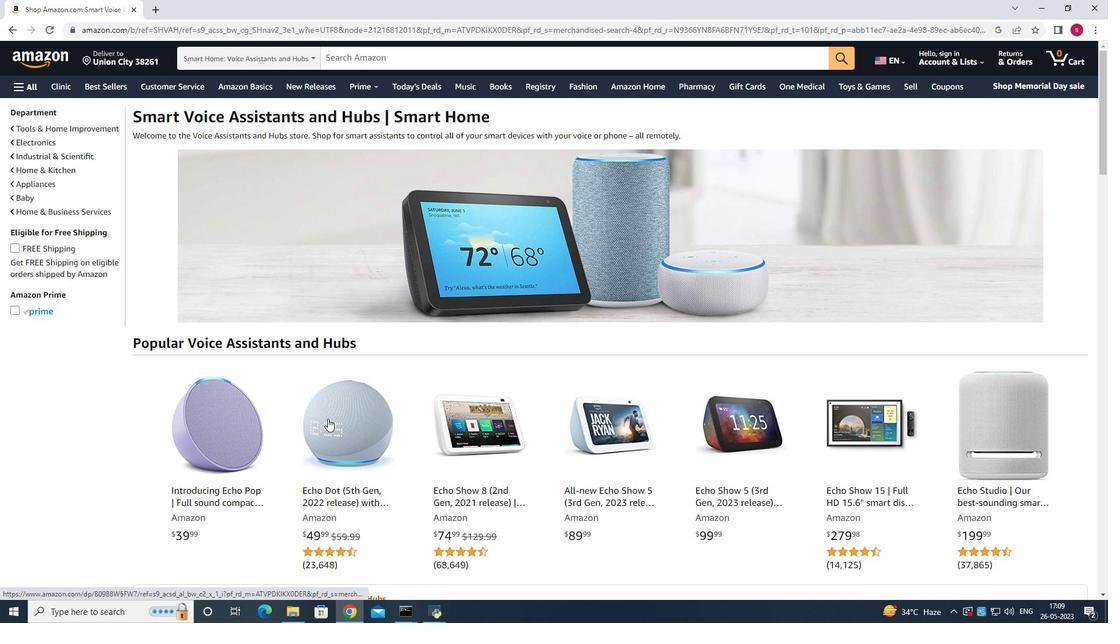 
Action: Mouse moved to (348, 328)
Screenshot: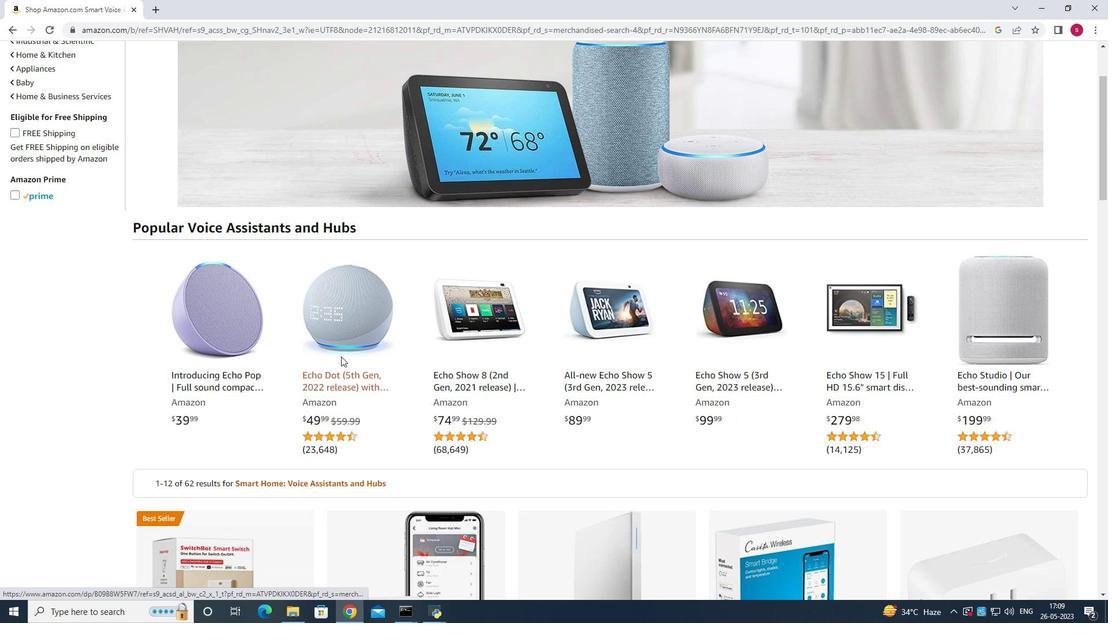 
Action: Mouse pressed left at (348, 328)
Screenshot: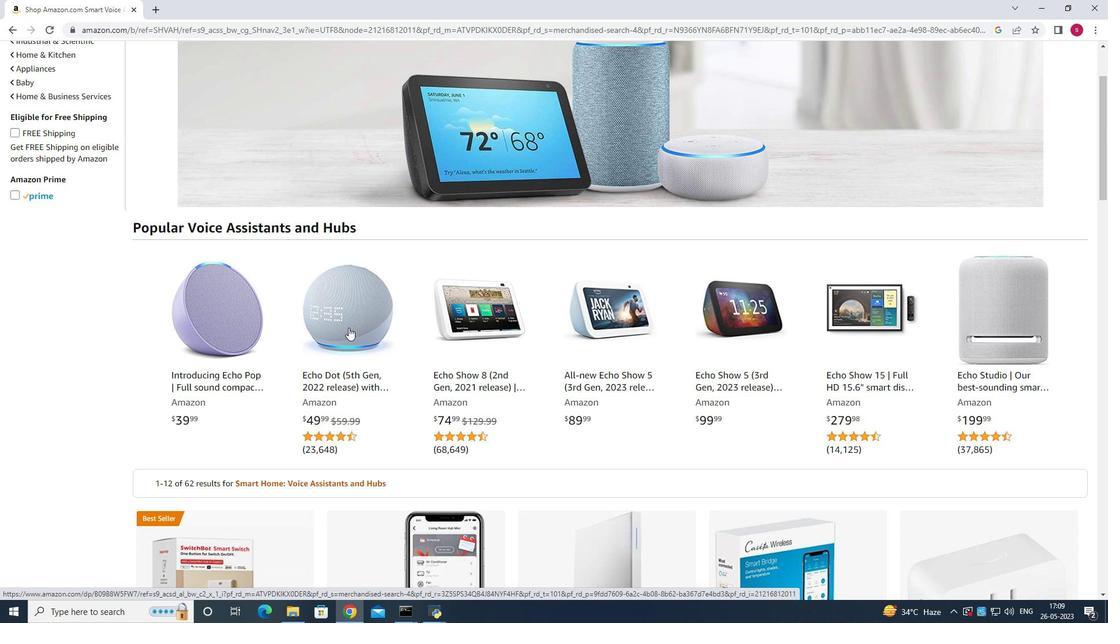 
Action: Mouse moved to (384, 455)
Screenshot: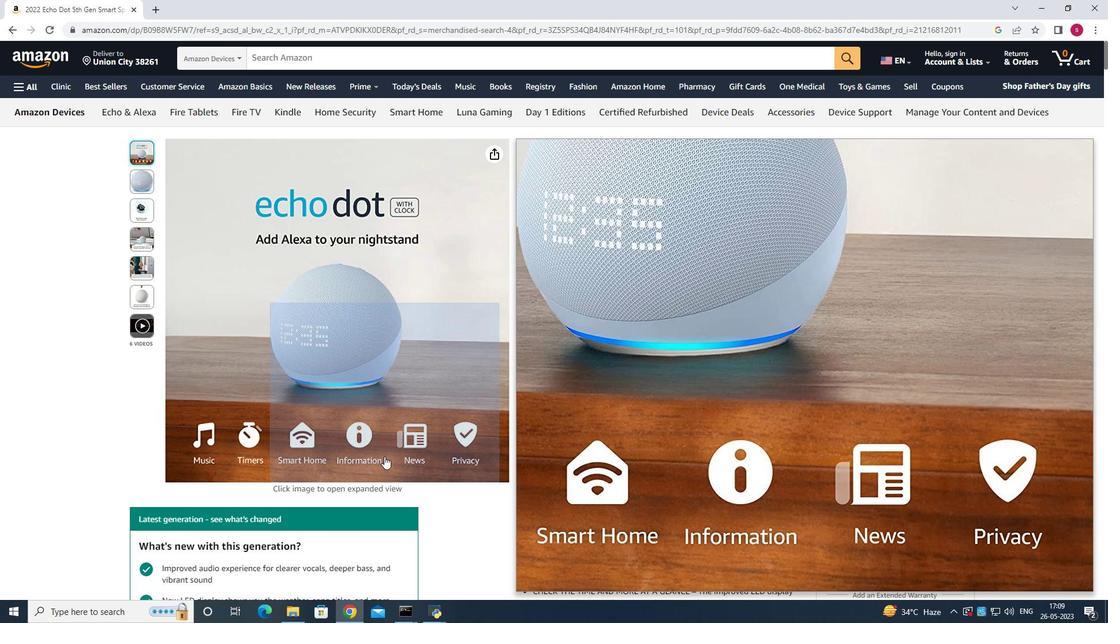 
Action: Mouse scrolled (384, 455) with delta (0, 0)
Screenshot: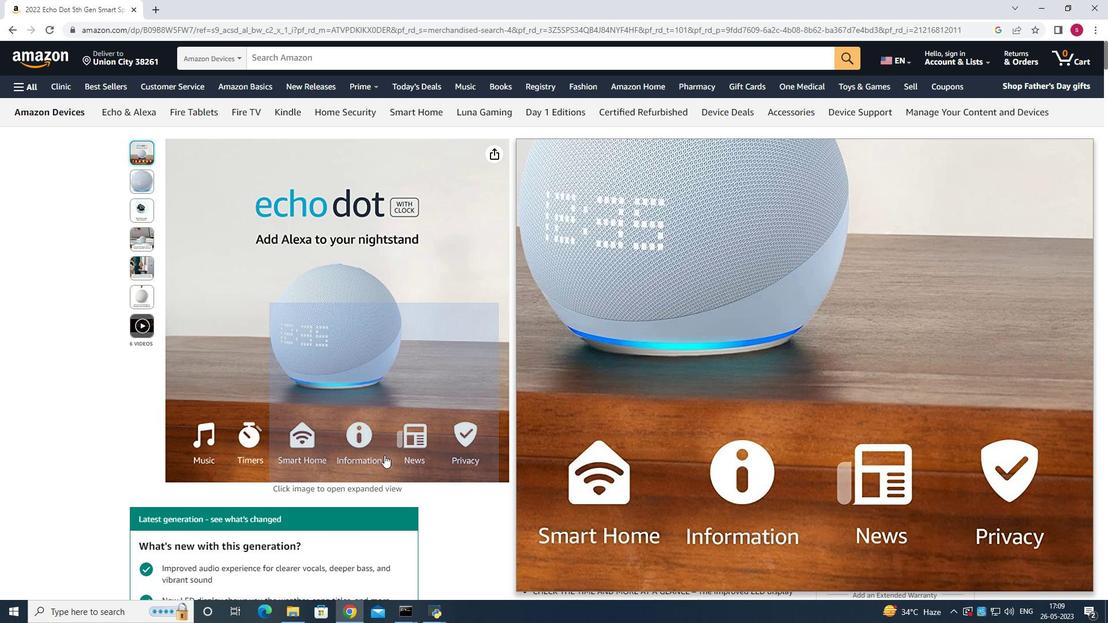 
Action: Mouse scrolled (384, 455) with delta (0, 0)
Screenshot: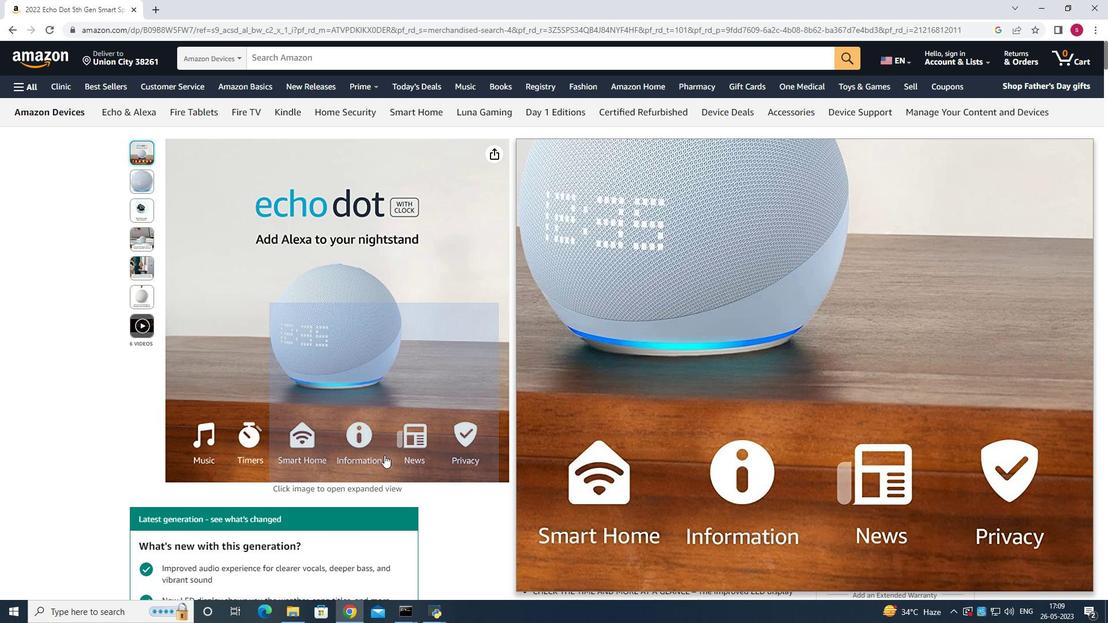 
Action: Mouse scrolled (384, 455) with delta (0, 0)
Screenshot: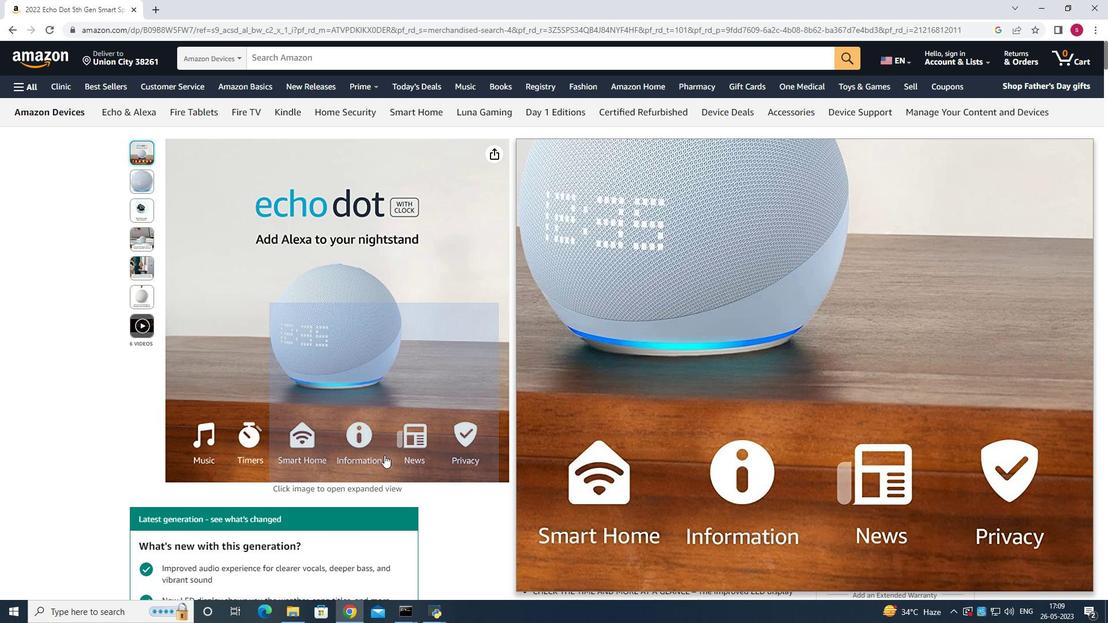 
Action: Mouse scrolled (384, 455) with delta (0, 0)
Screenshot: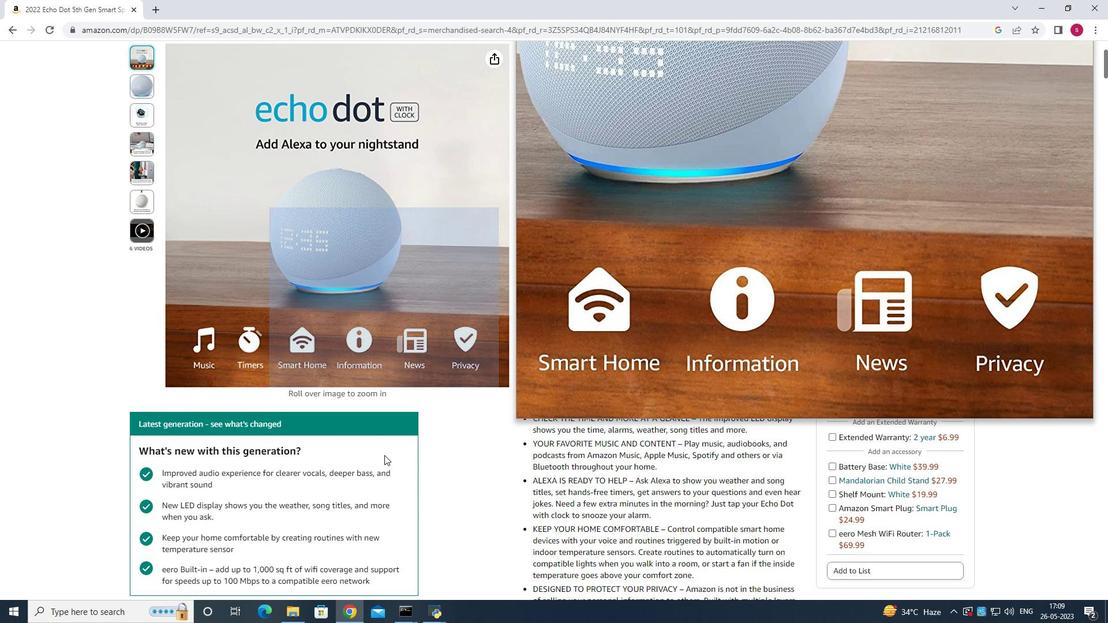 
Action: Mouse scrolled (384, 455) with delta (0, 0)
Screenshot: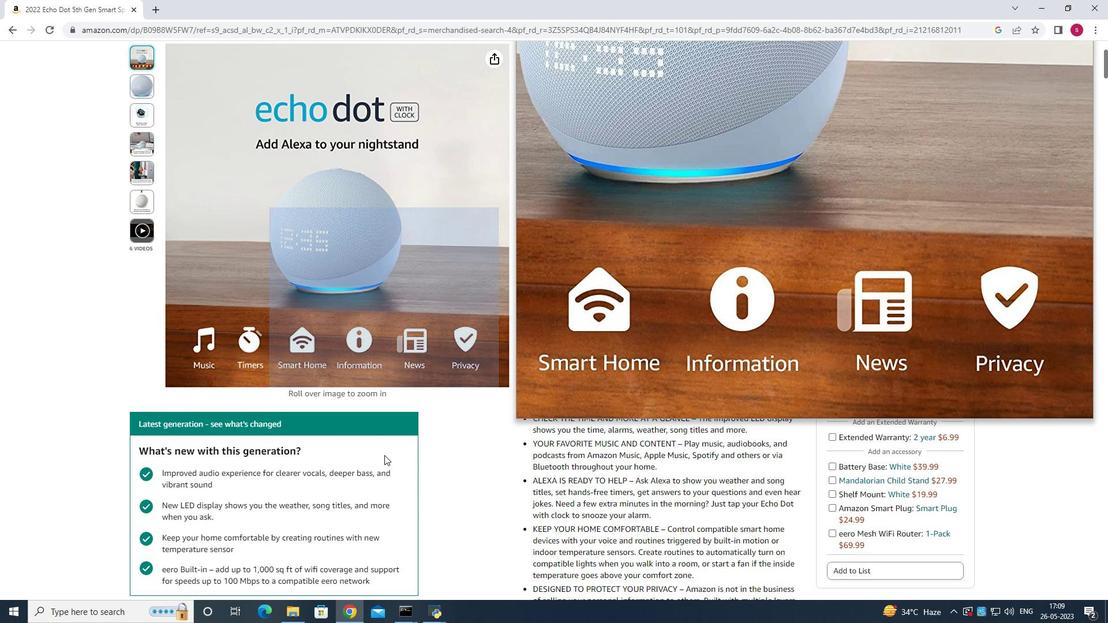 
Action: Mouse moved to (384, 453)
Screenshot: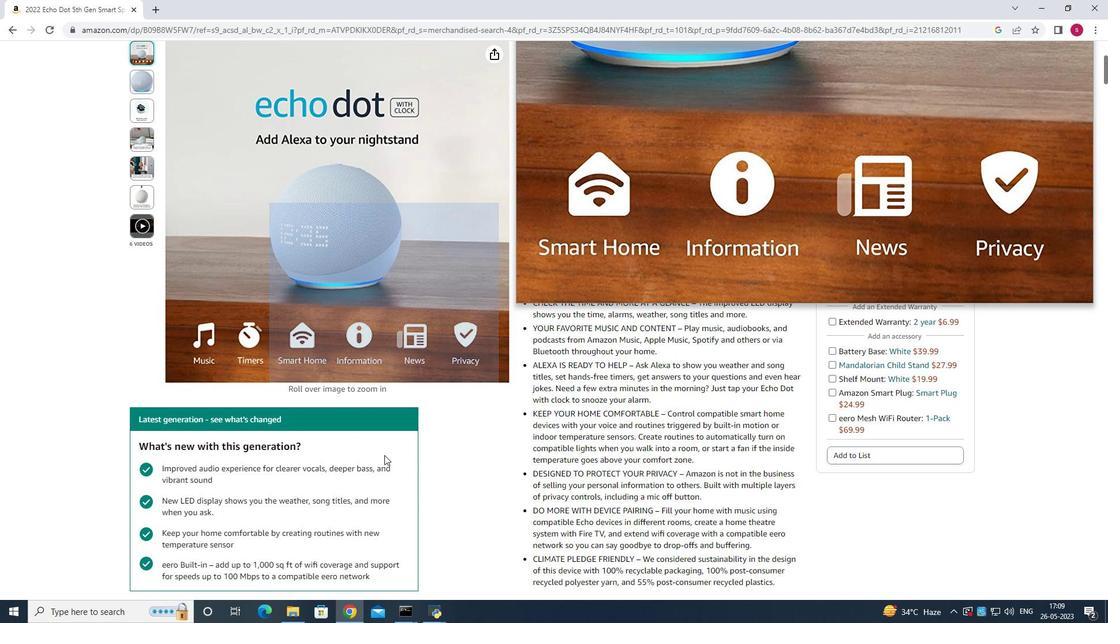 
Action: Mouse scrolled (384, 454) with delta (0, 0)
Screenshot: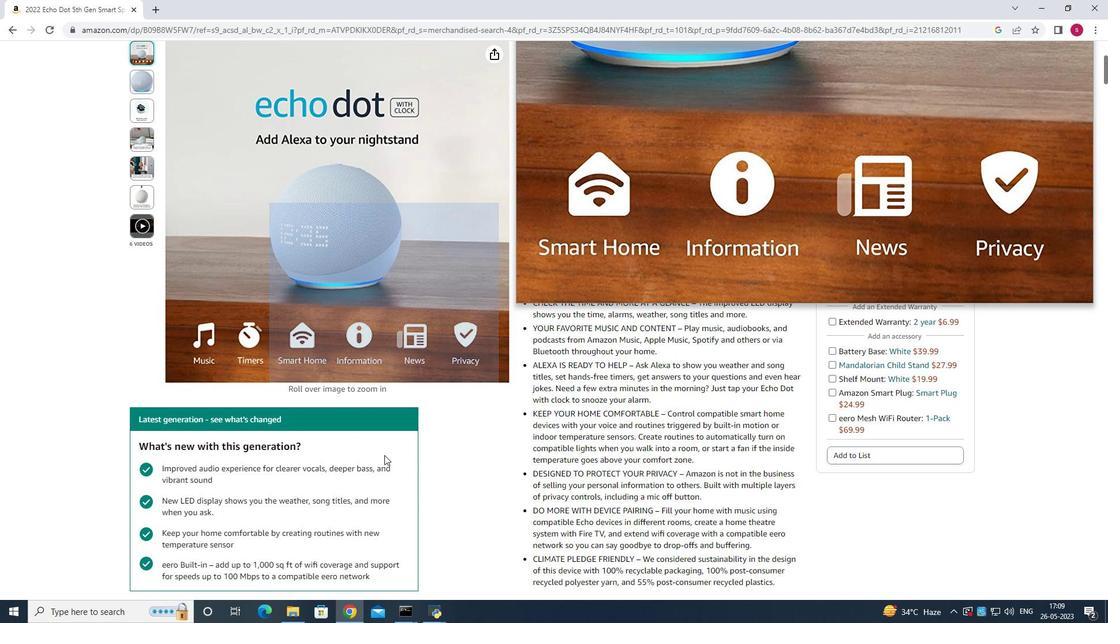 
Action: Mouse moved to (384, 451)
Screenshot: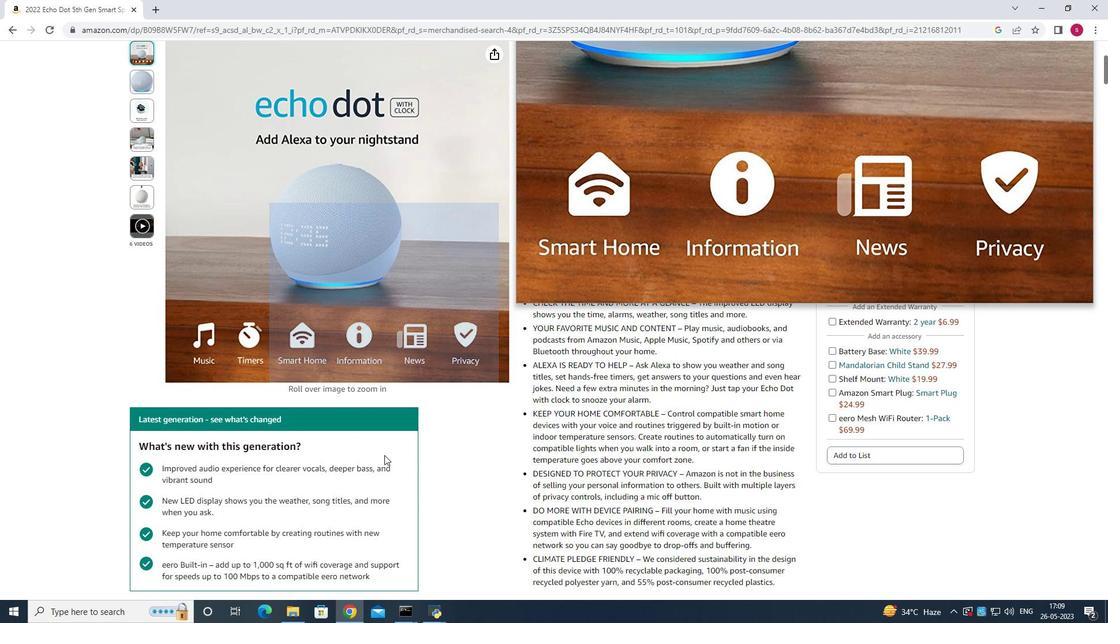 
Action: Mouse scrolled (384, 452) with delta (0, 0)
Screenshot: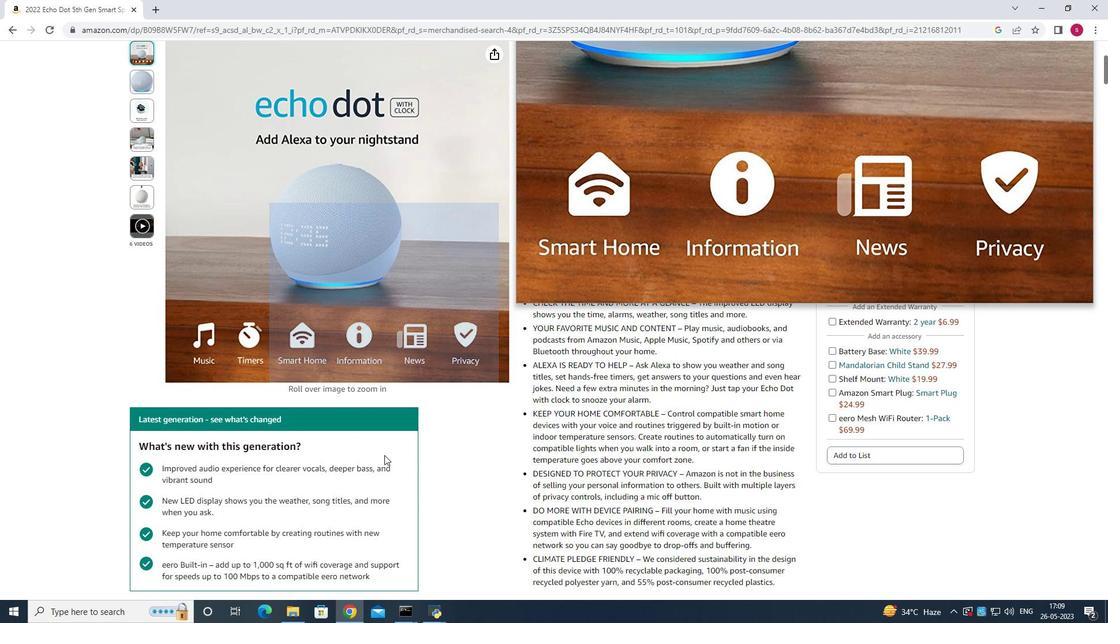 
Action: Mouse moved to (384, 449)
Screenshot: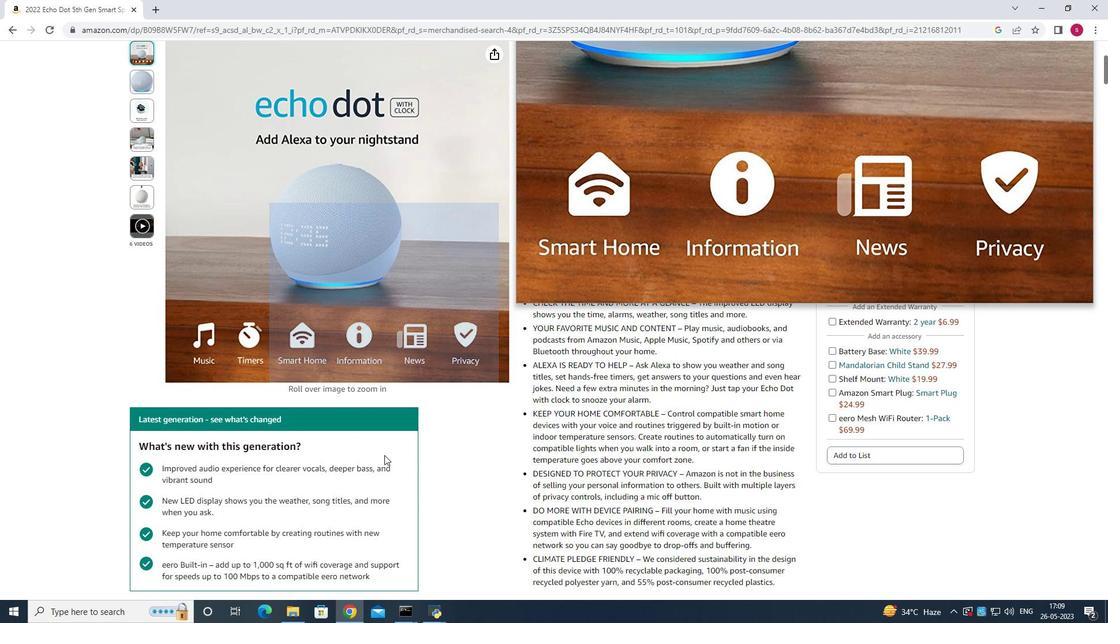 
Action: Mouse scrolled (384, 450) with delta (0, 0)
Screenshot: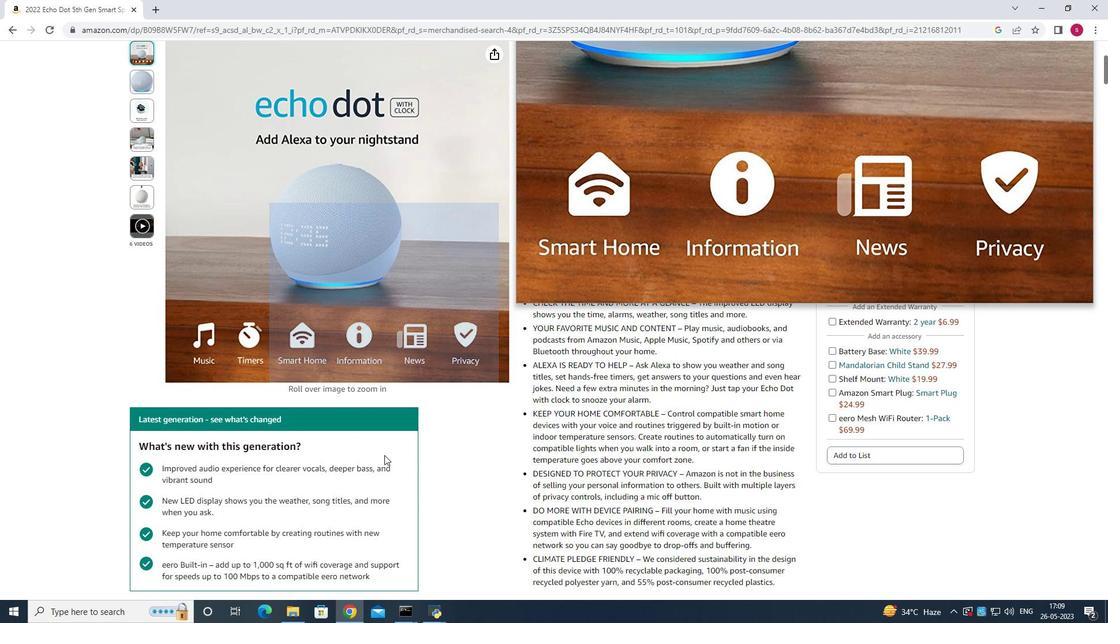 
Action: Mouse moved to (383, 448)
Screenshot: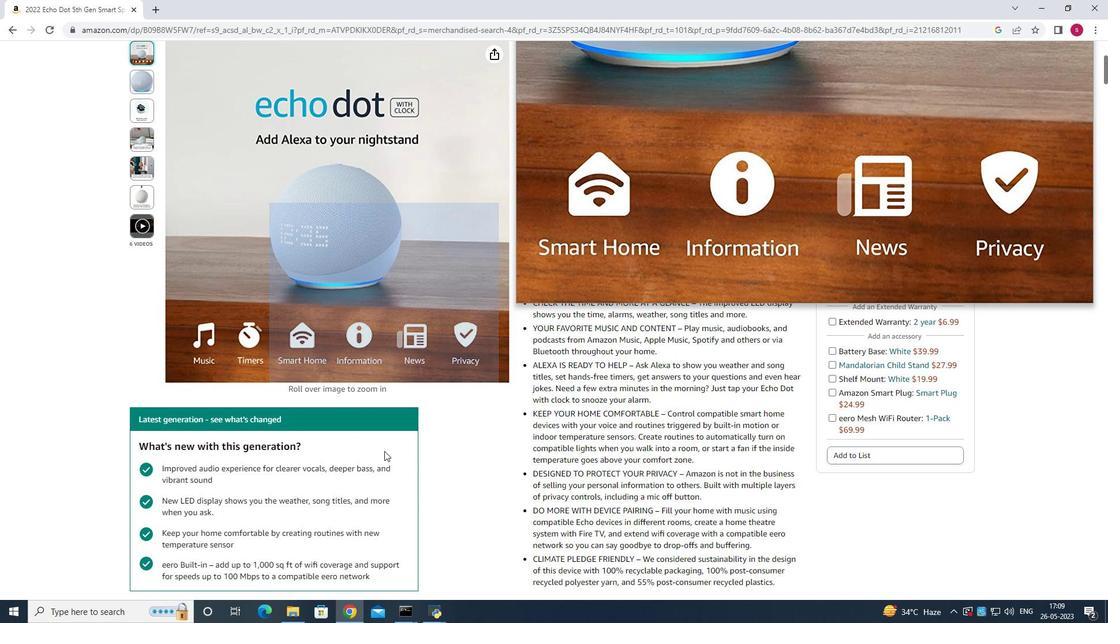 
Action: Mouse scrolled (383, 448) with delta (0, 0)
Screenshot: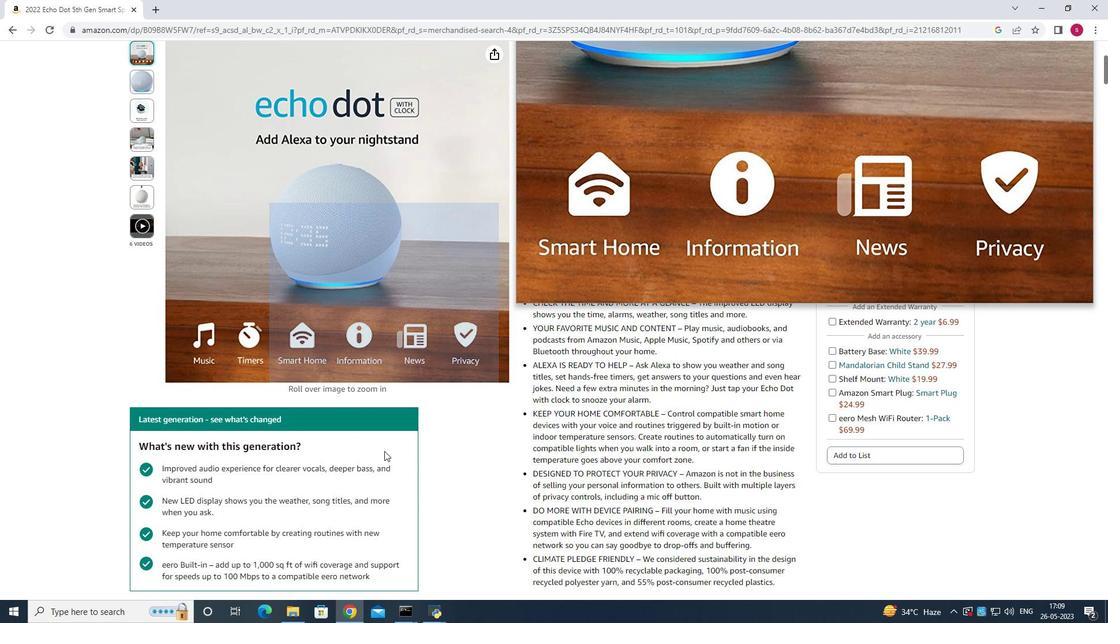 
Action: Mouse scrolled (383, 448) with delta (0, 0)
Screenshot: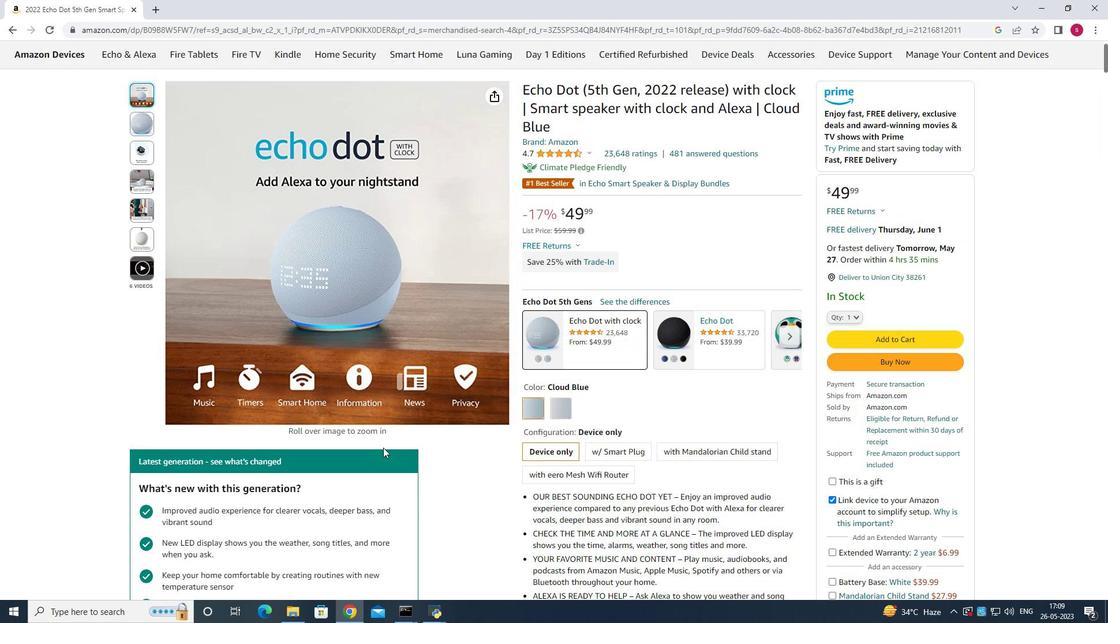 
Action: Mouse moved to (853, 369)
Screenshot: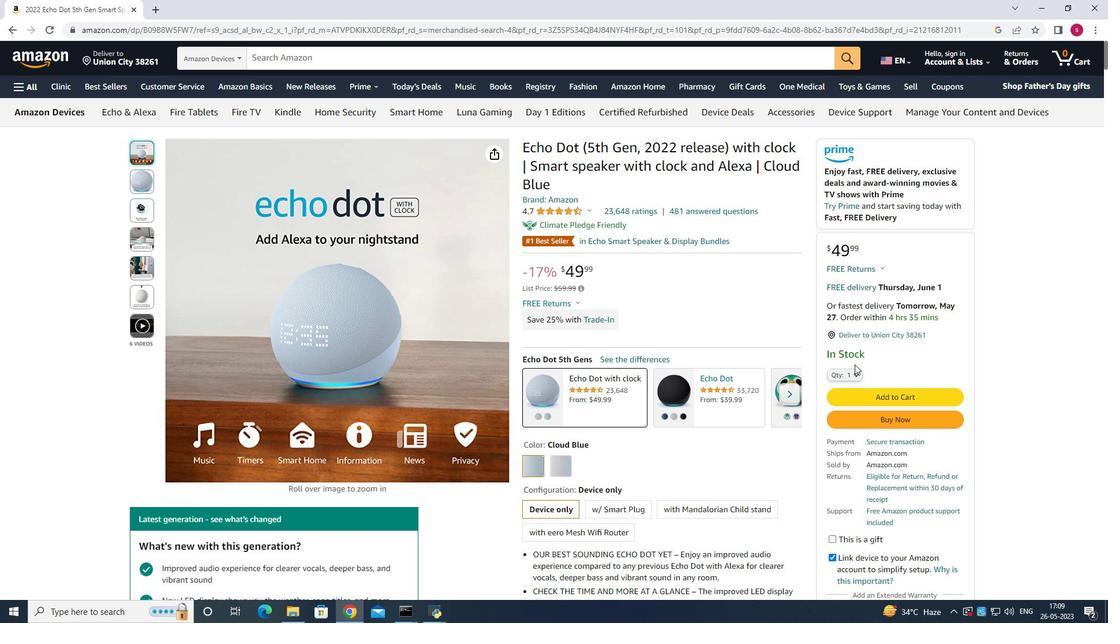 
Action: Mouse pressed left at (853, 369)
Screenshot: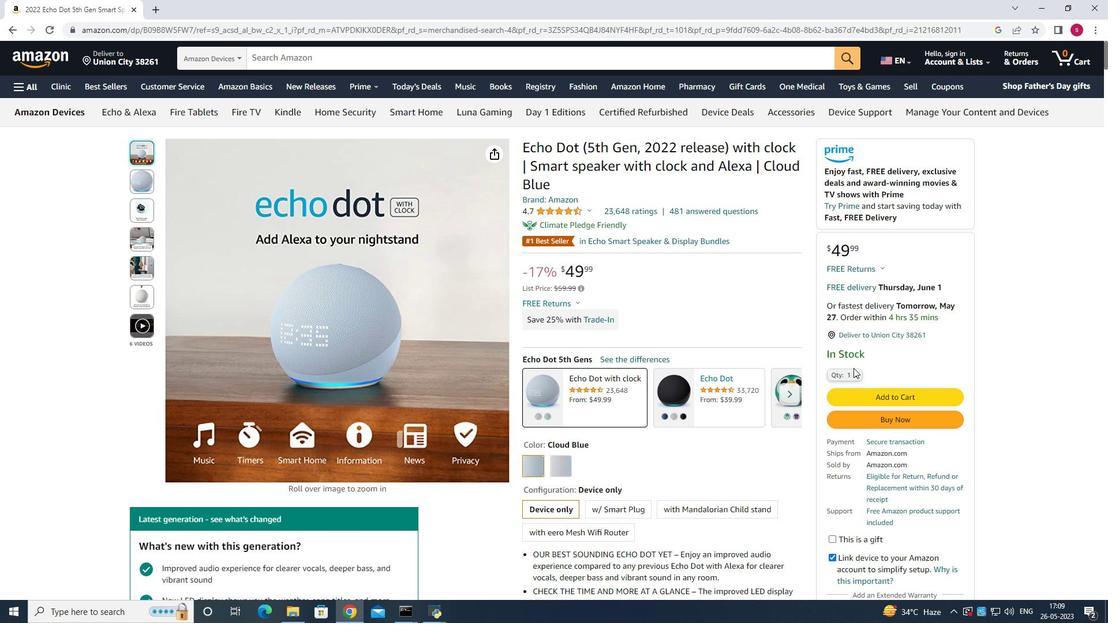 
Action: Mouse moved to (840, 75)
Screenshot: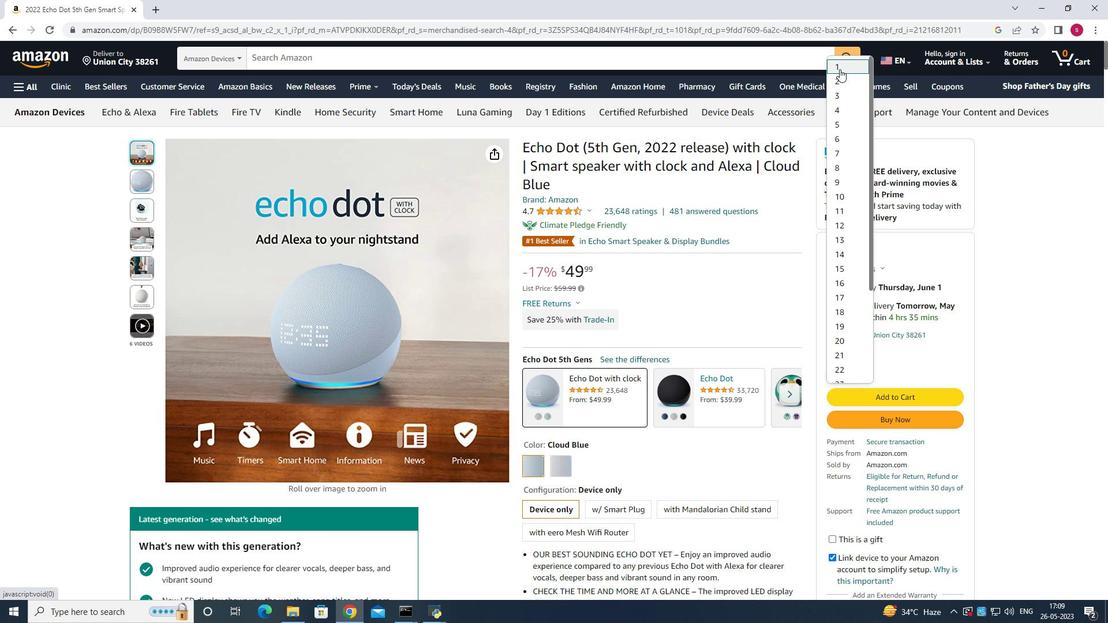 
Action: Mouse pressed left at (840, 75)
Screenshot: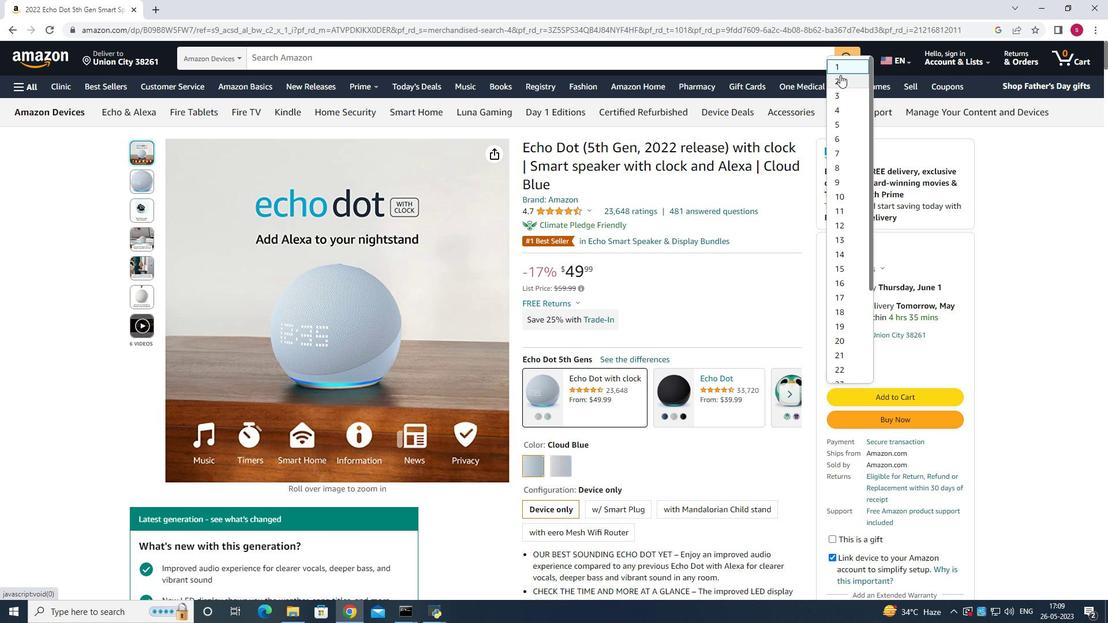 
Action: Mouse moved to (753, 263)
Screenshot: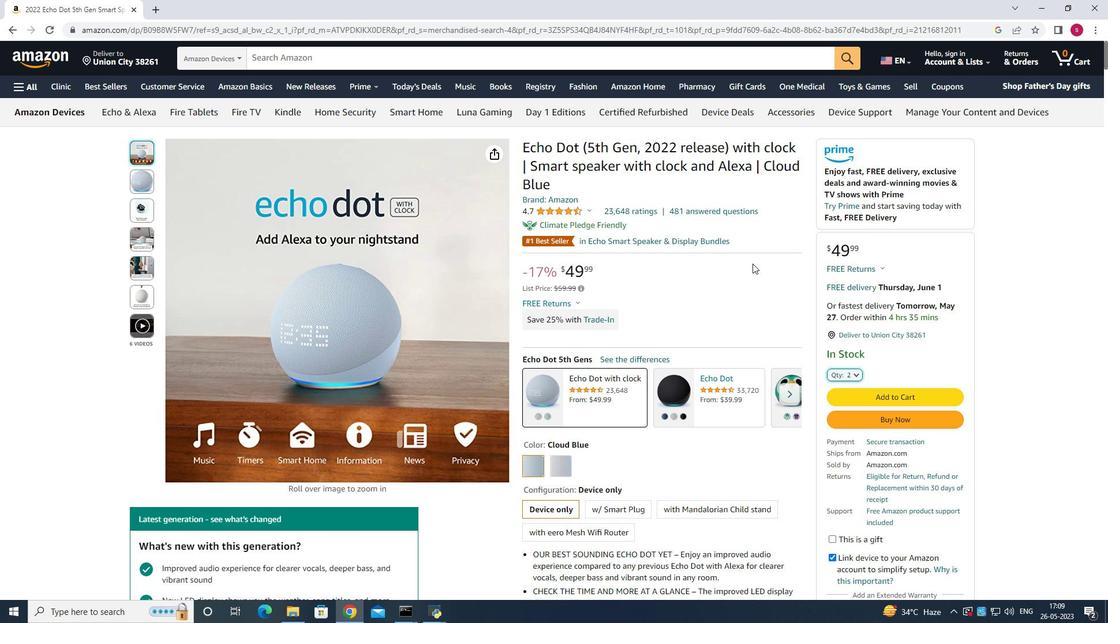 
Action: Mouse pressed left at (753, 263)
Screenshot: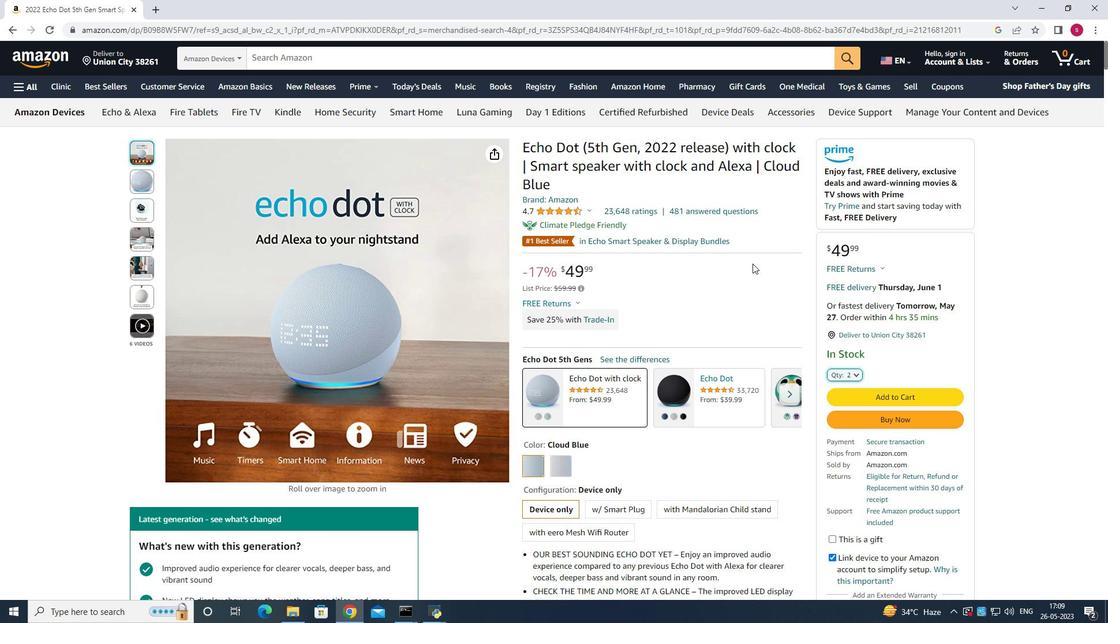 
Action: Mouse moved to (728, 378)
Screenshot: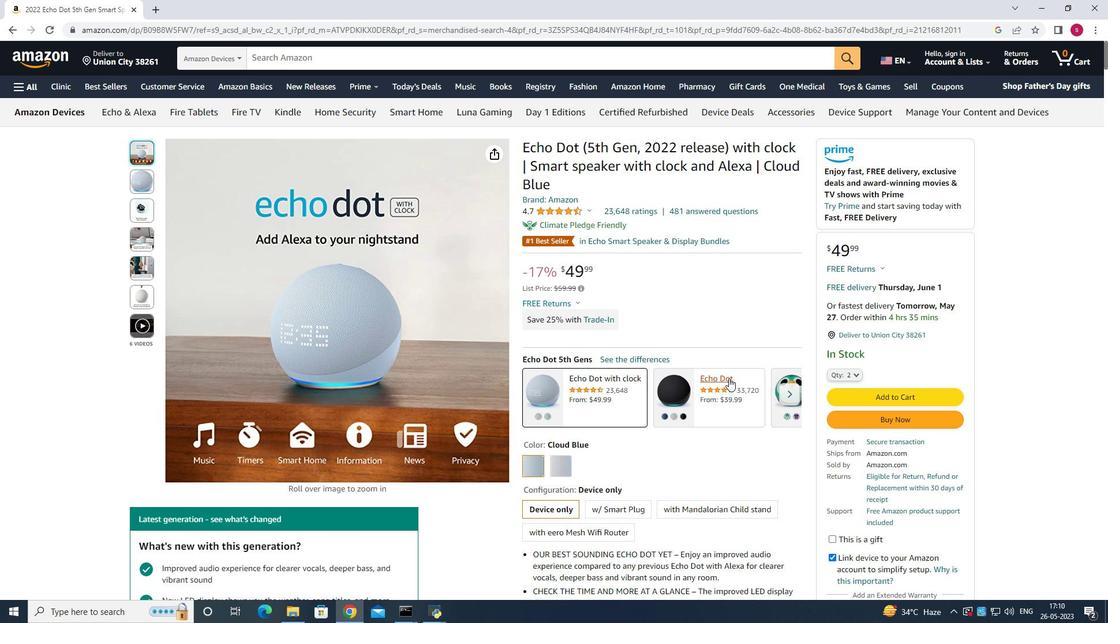 
Action: Mouse scrolled (728, 378) with delta (0, 0)
Screenshot: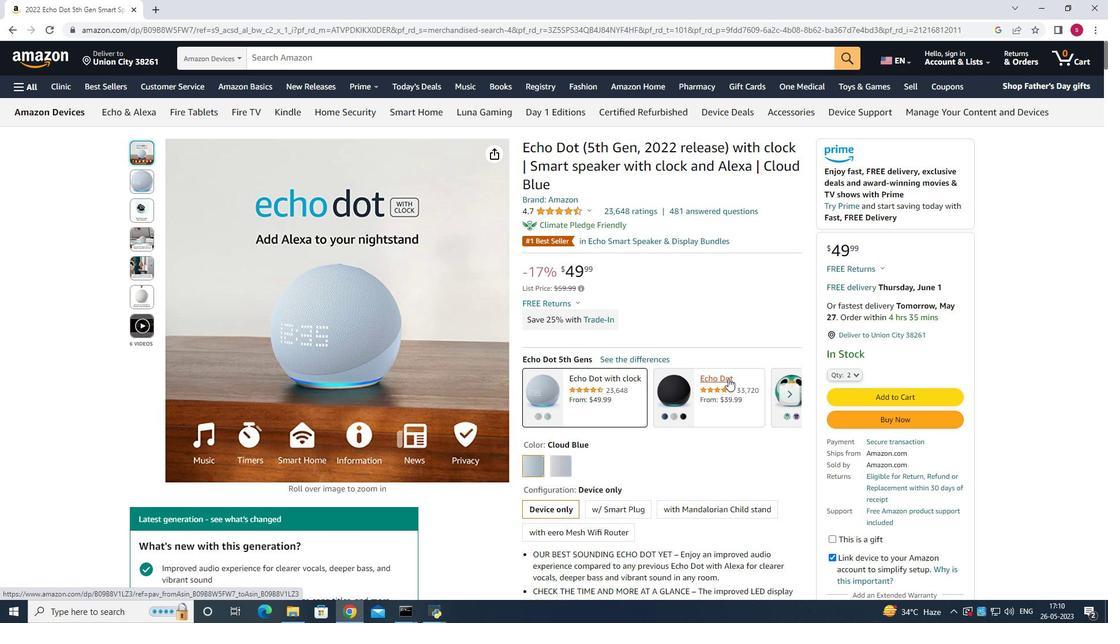 
Action: Mouse scrolled (728, 378) with delta (0, 0)
Screenshot: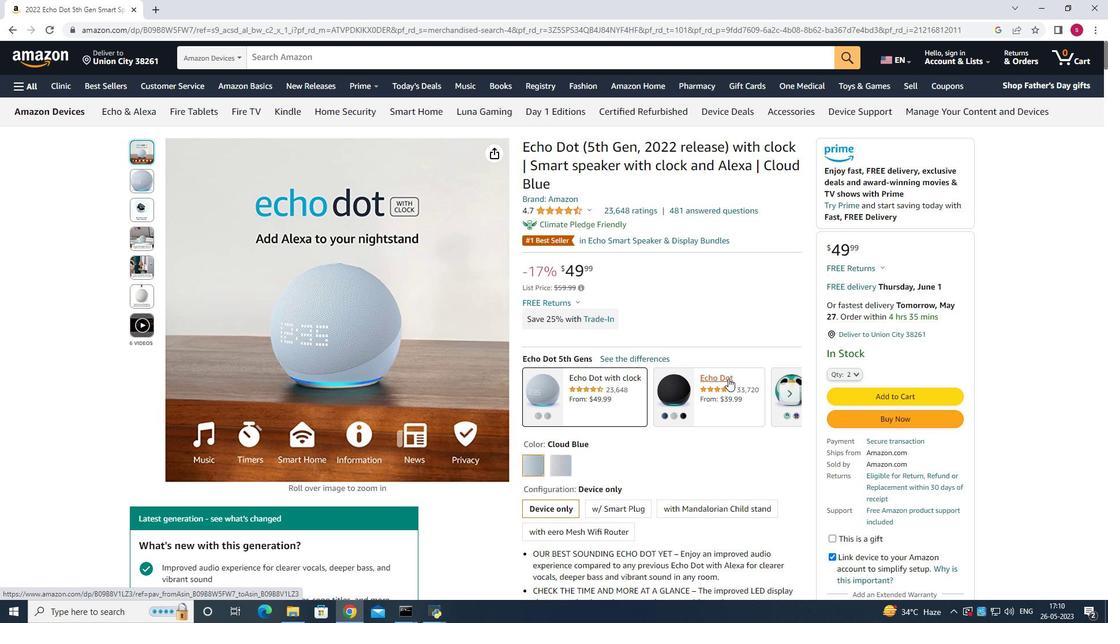 
Action: Mouse moved to (728, 379)
Screenshot: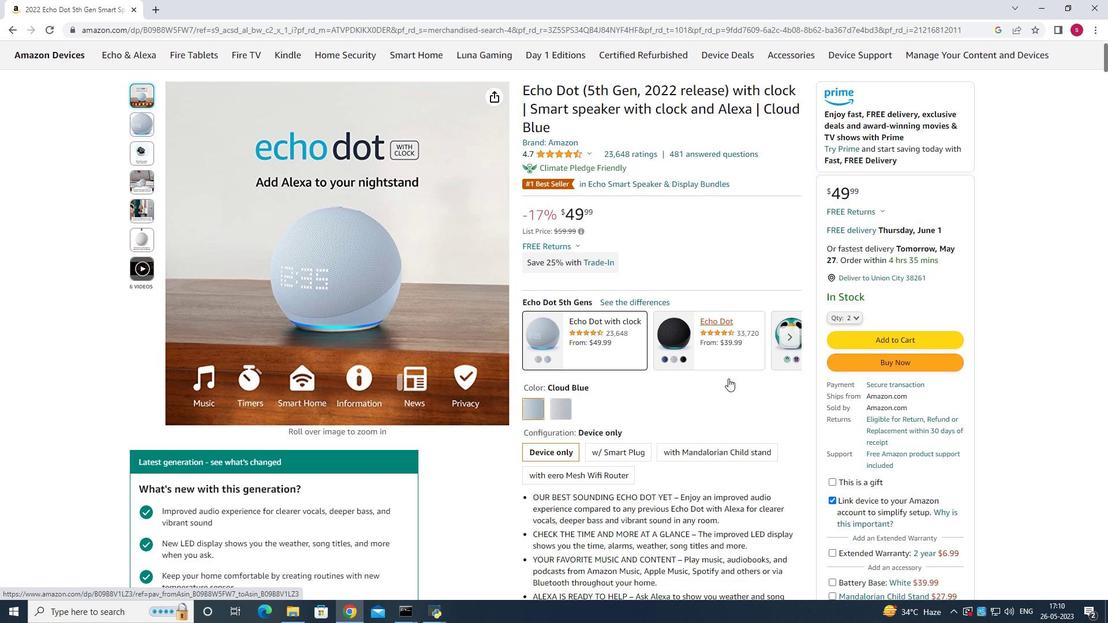 
Action: Mouse scrolled (728, 378) with delta (0, 0)
Screenshot: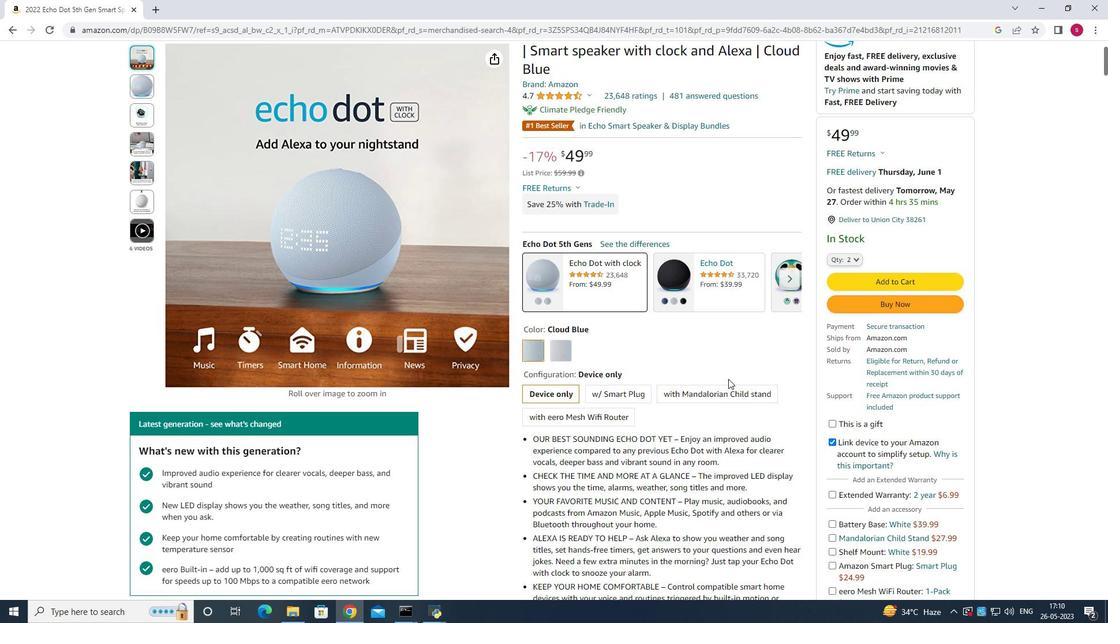
Action: Mouse moved to (447, 438)
Screenshot: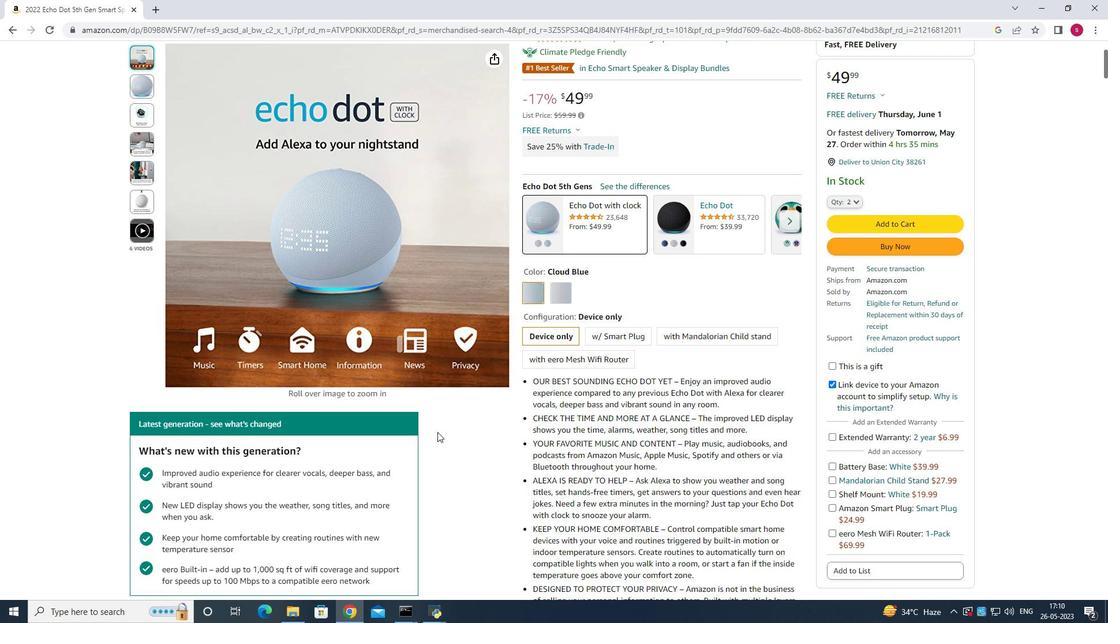 
Action: Mouse scrolled (447, 438) with delta (0, 0)
Screenshot: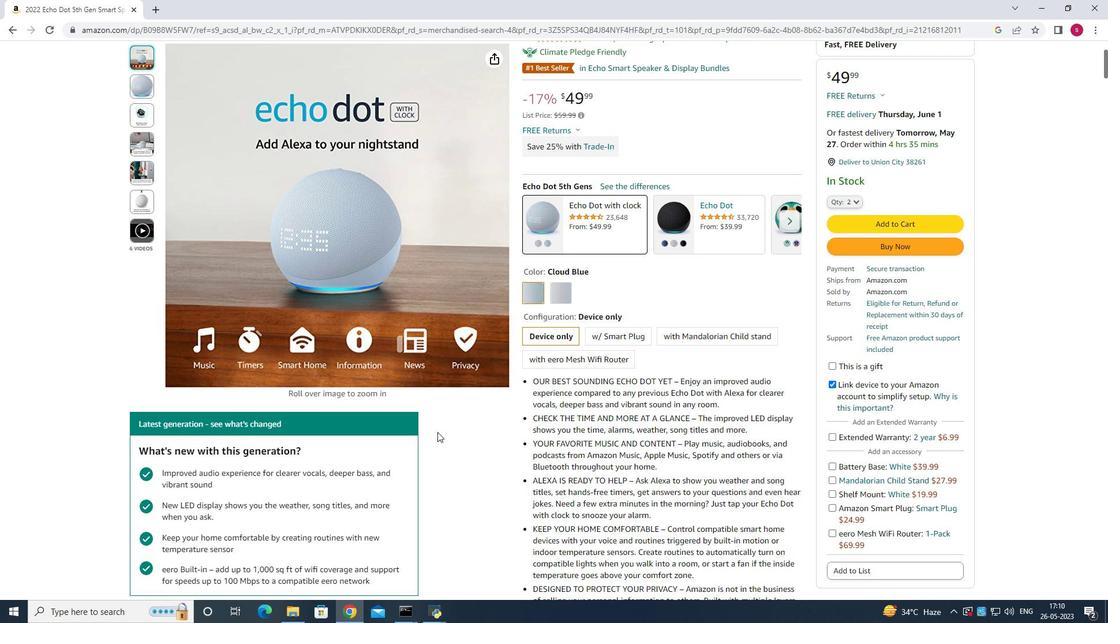 
Action: Mouse moved to (452, 433)
Screenshot: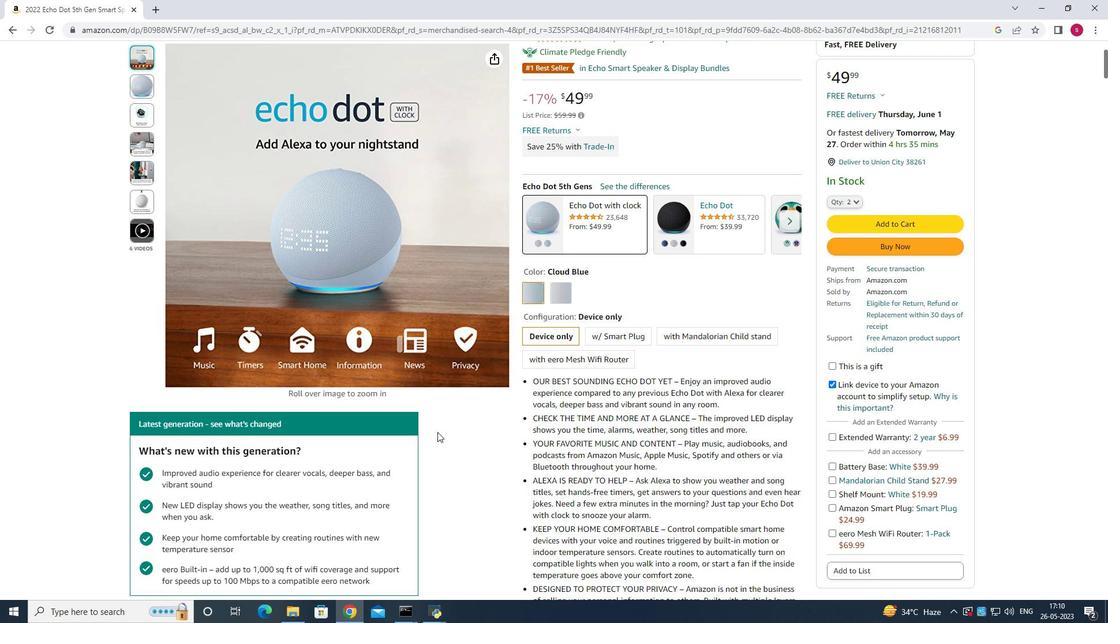 
Action: Mouse scrolled (452, 434) with delta (0, 0)
Screenshot: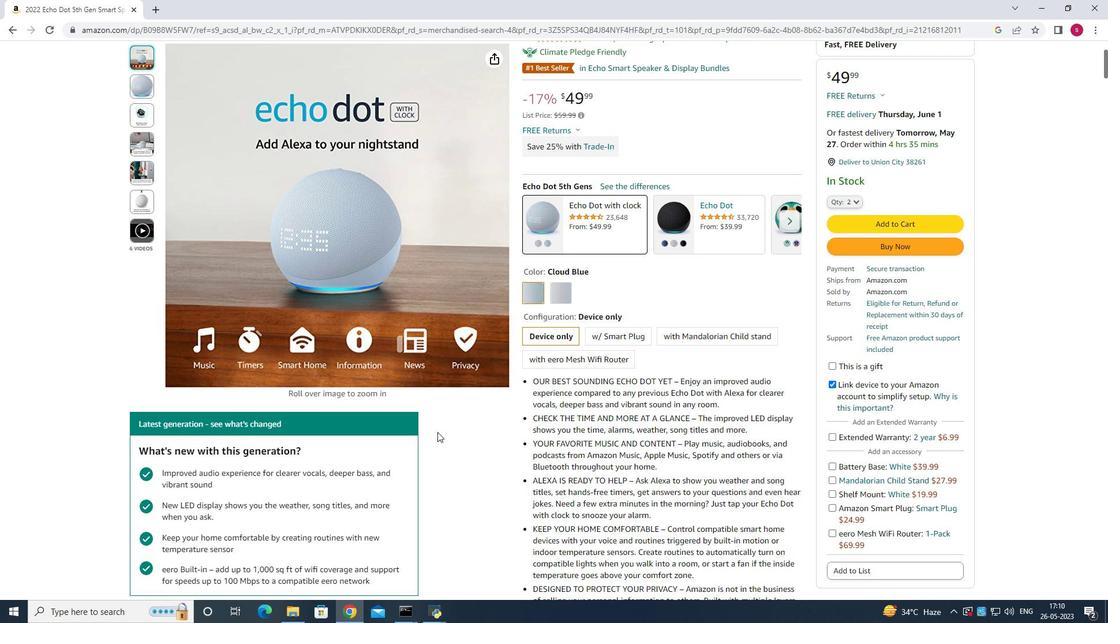 
Action: Mouse moved to (452, 432)
Screenshot: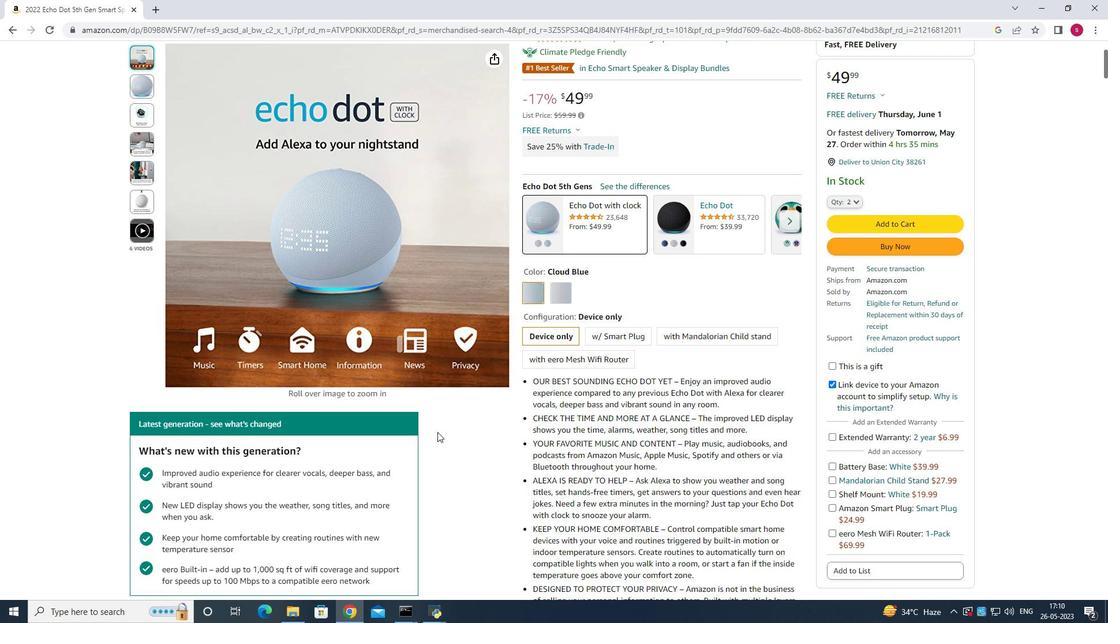 
Action: Mouse scrolled (452, 433) with delta (0, 0)
Screenshot: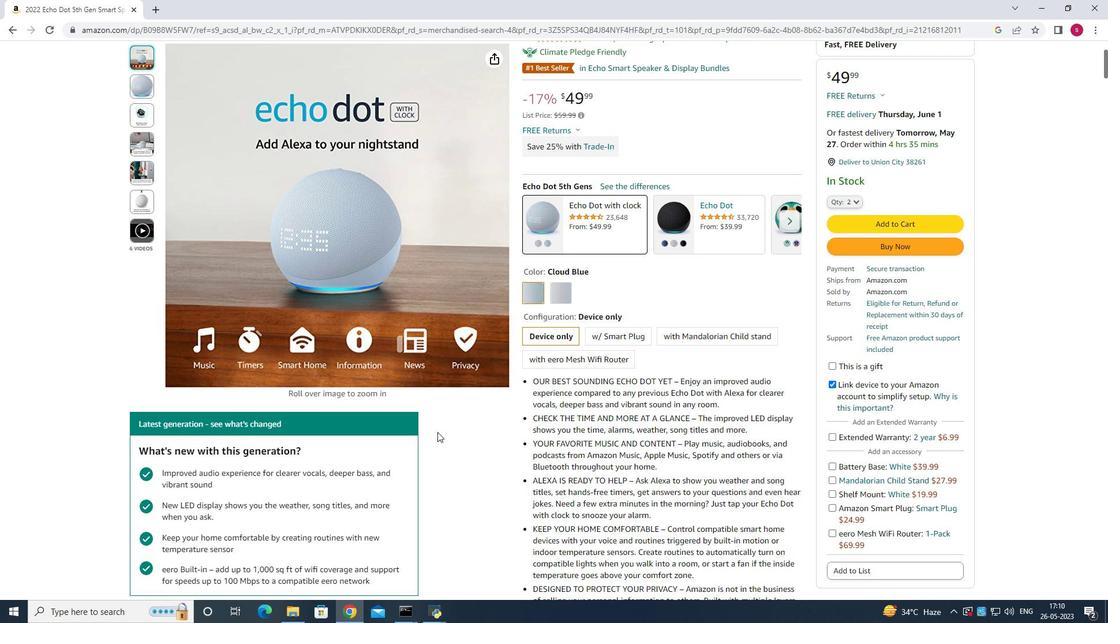 
Action: Mouse moved to (882, 399)
Screenshot: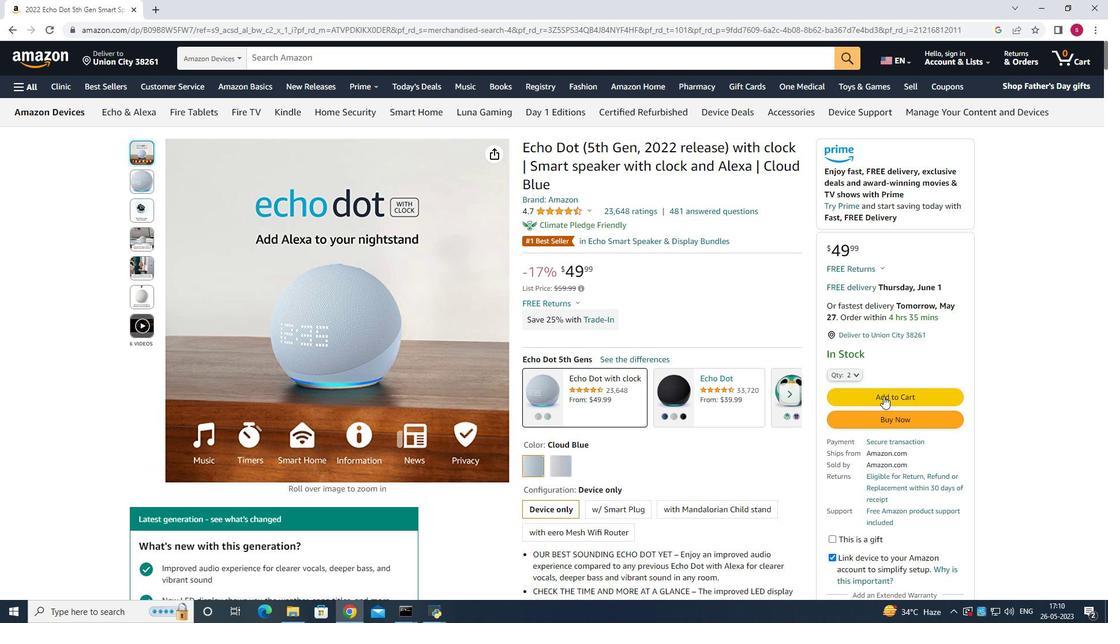 
Action: Mouse pressed left at (882, 399)
Screenshot: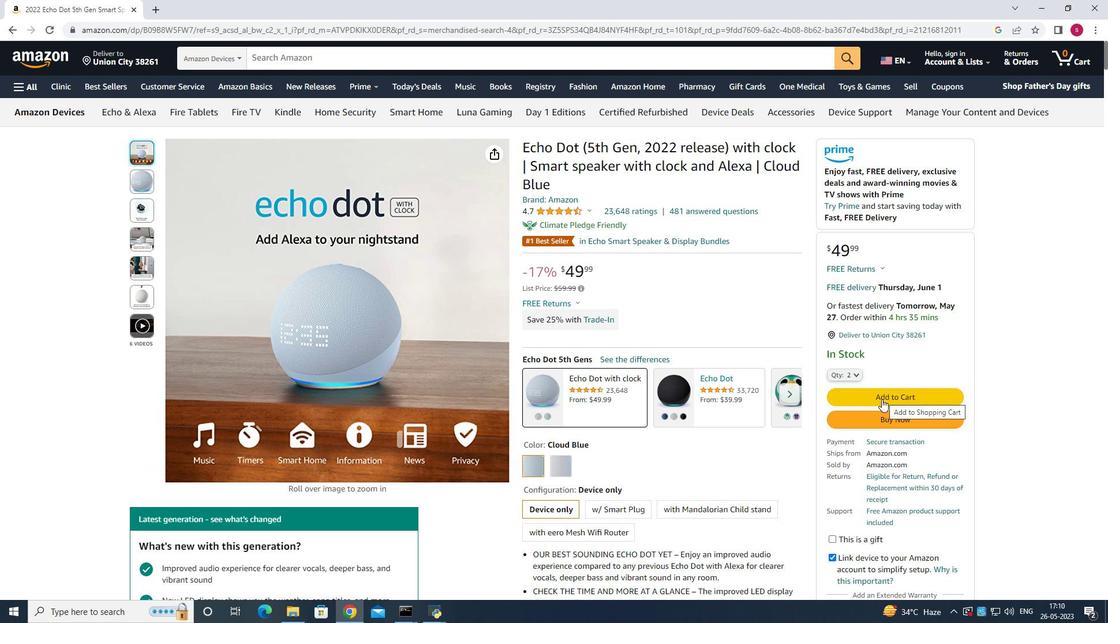 
Action: Mouse moved to (605, 438)
Screenshot: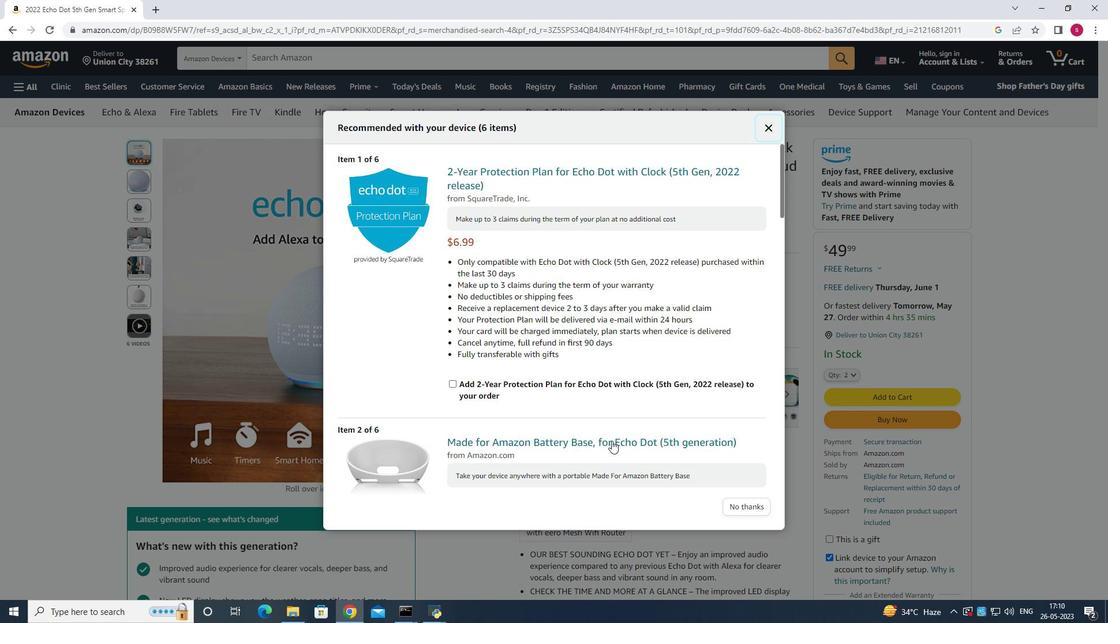
Action: Mouse scrolled (605, 438) with delta (0, 0)
Screenshot: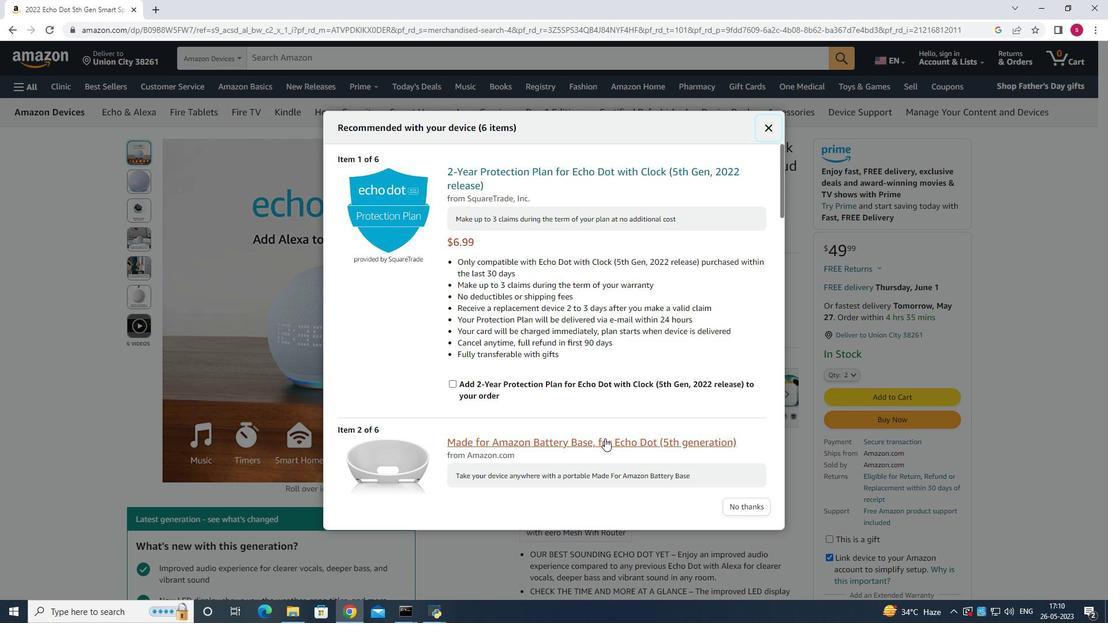 
Action: Mouse scrolled (605, 438) with delta (0, 0)
Screenshot: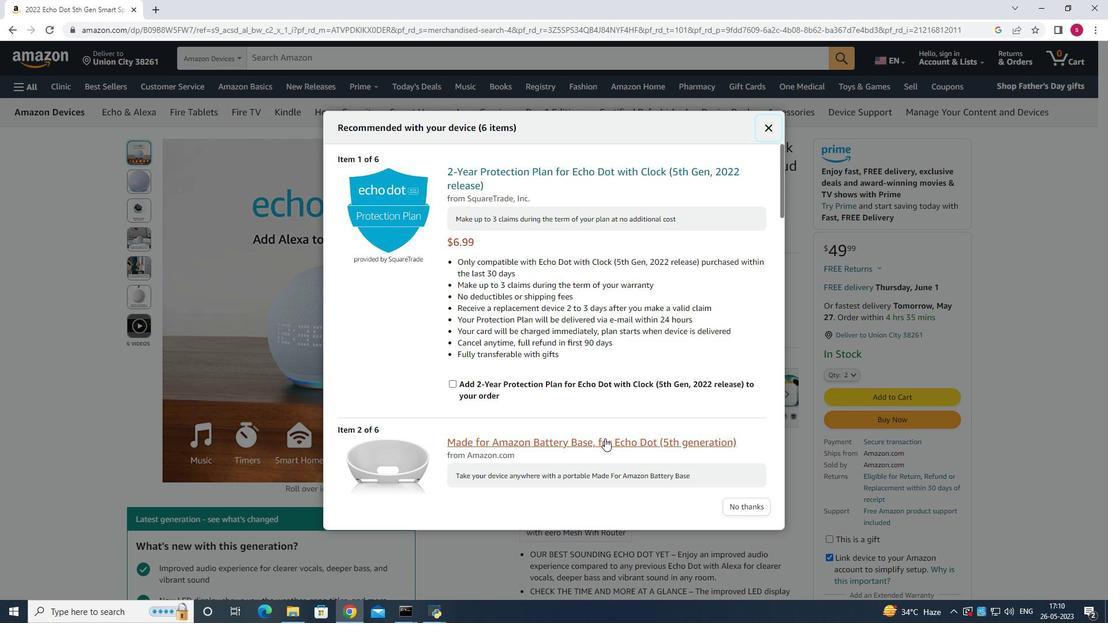 
Action: Mouse scrolled (605, 438) with delta (0, 0)
Screenshot: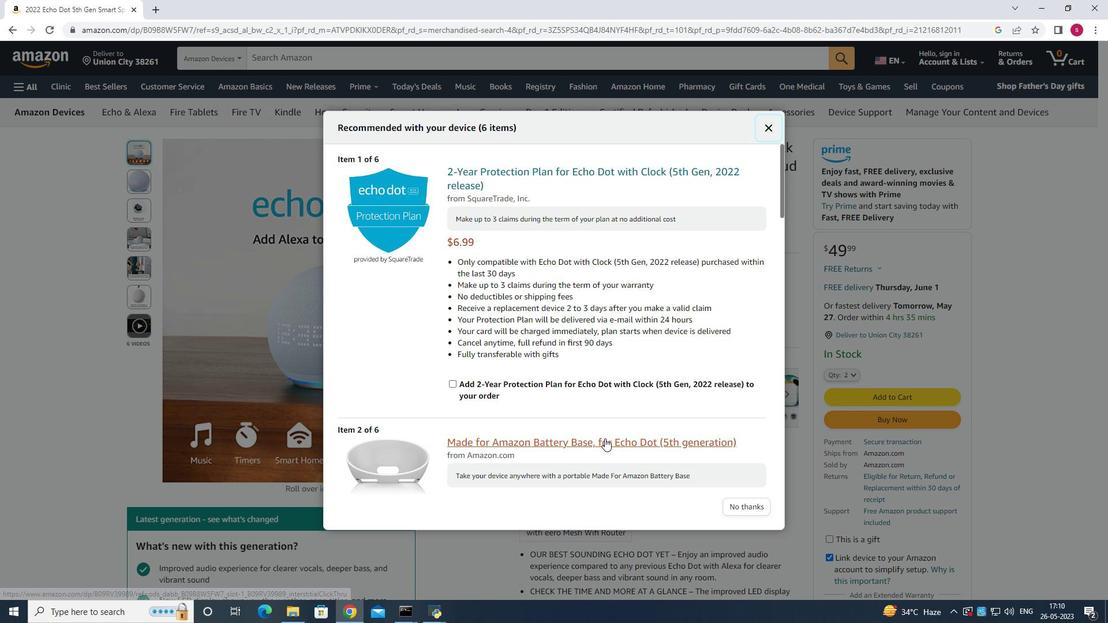 
Action: Mouse scrolled (605, 438) with delta (0, 0)
Screenshot: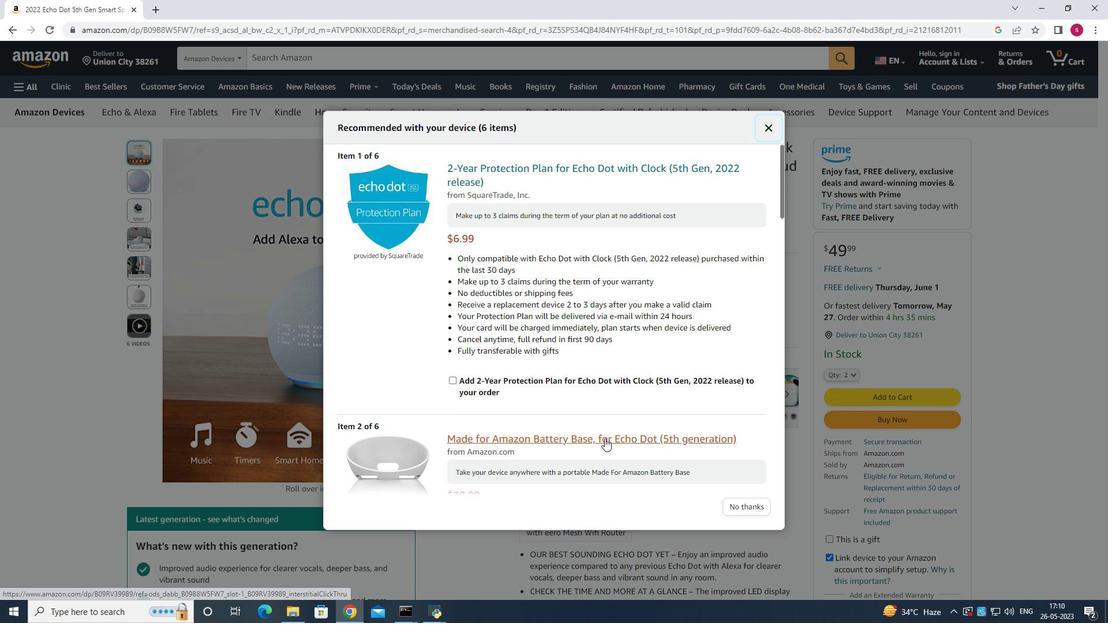 
Action: Mouse moved to (746, 410)
Screenshot: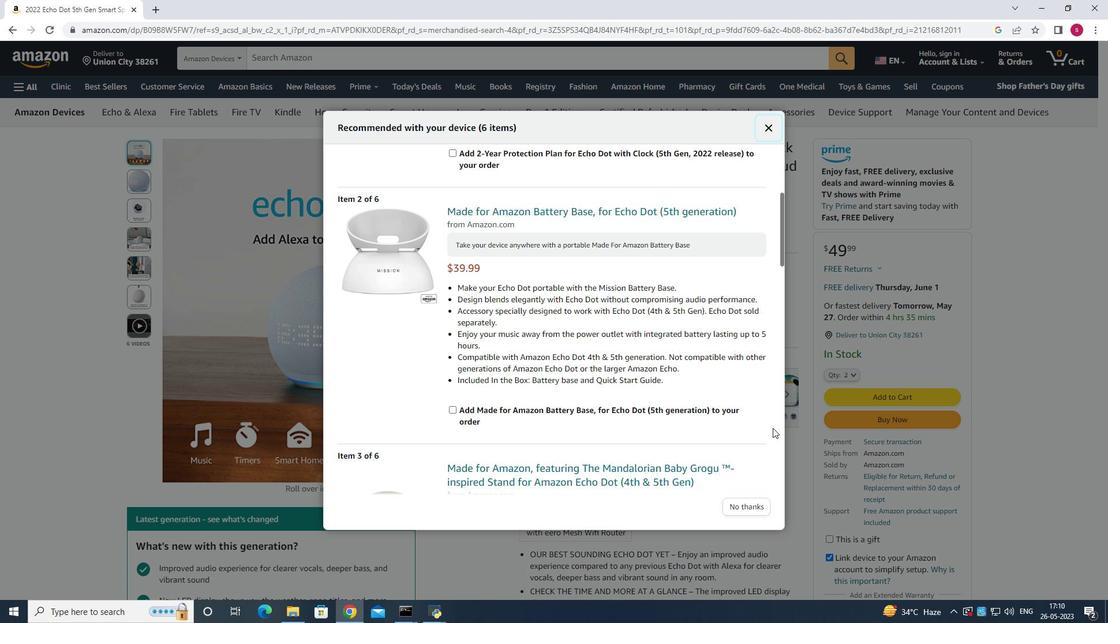 
Action: Mouse scrolled (746, 410) with delta (0, 0)
Screenshot: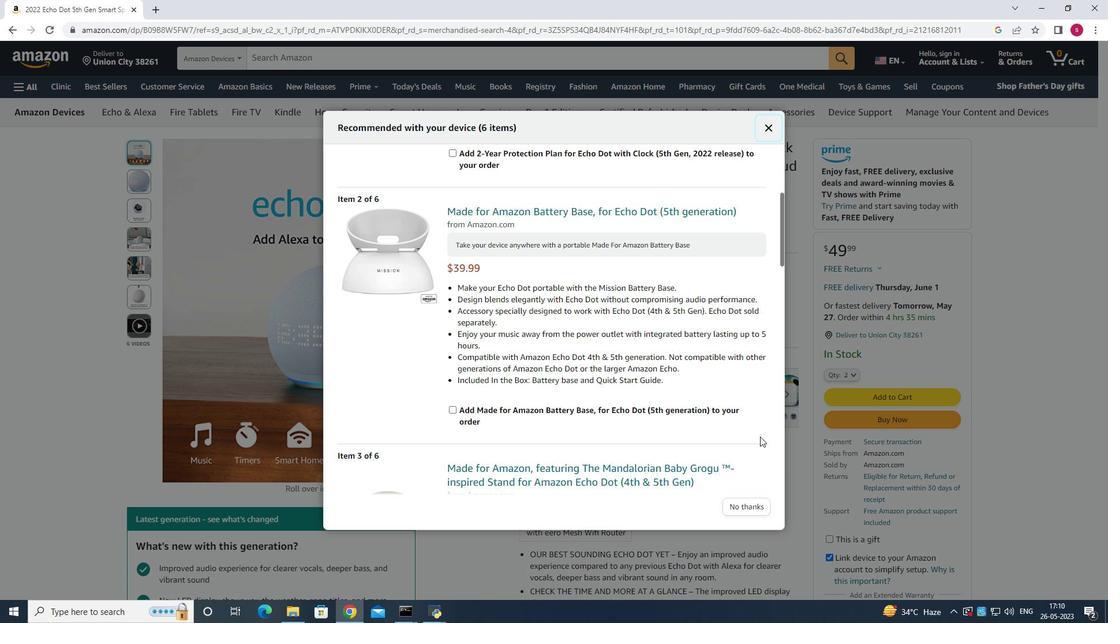 
Action: Mouse scrolled (746, 410) with delta (0, 0)
Screenshot: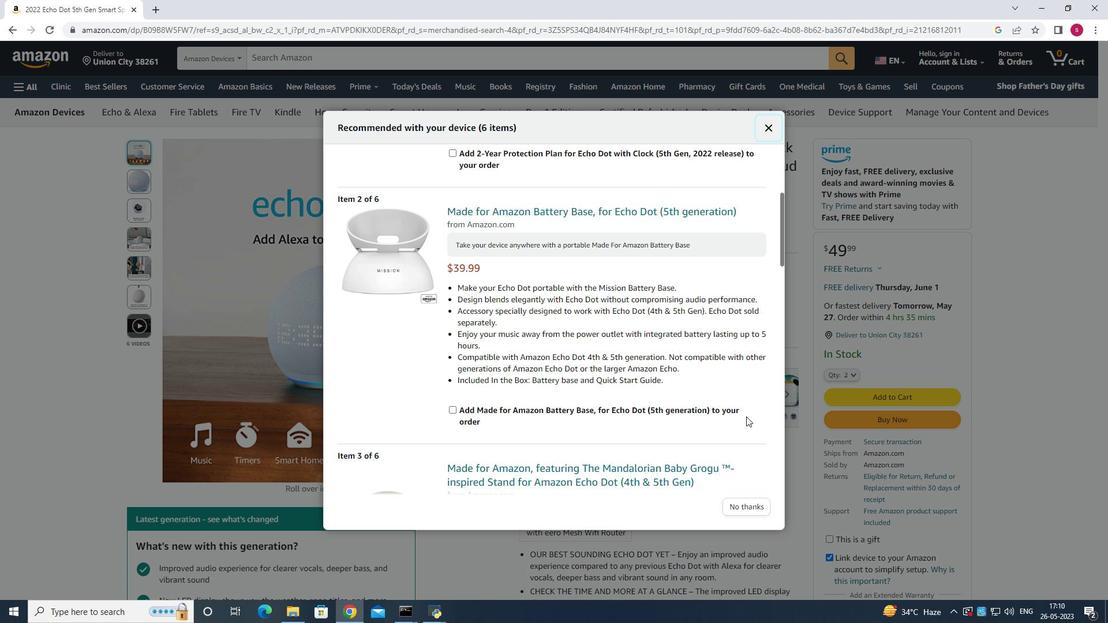 
Action: Mouse scrolled (746, 410) with delta (0, 0)
Screenshot: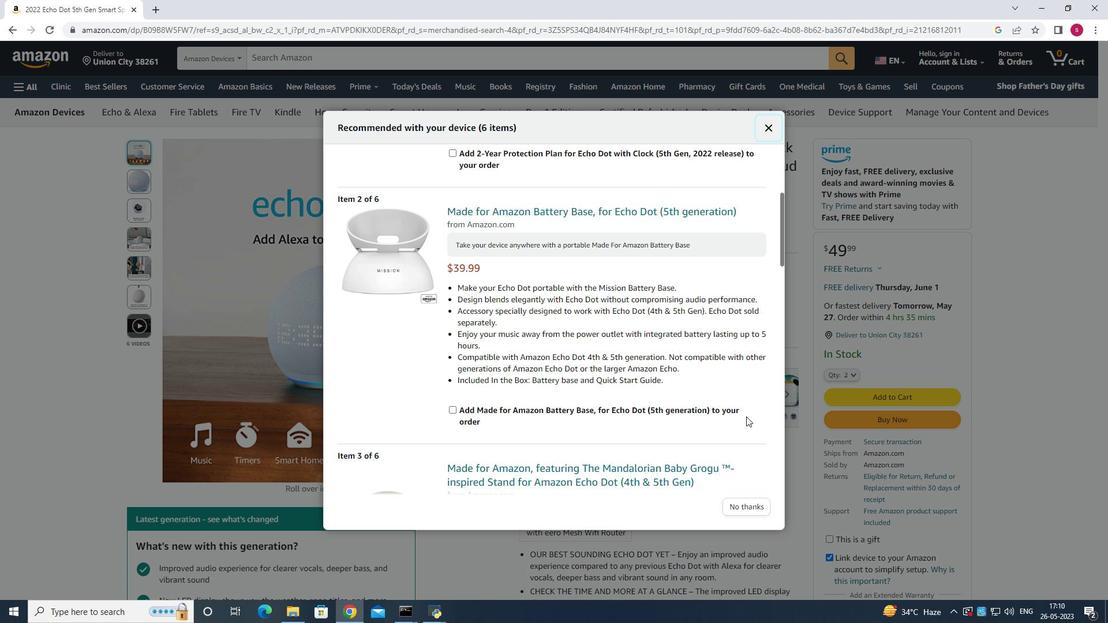 
Action: Mouse moved to (746, 408)
Screenshot: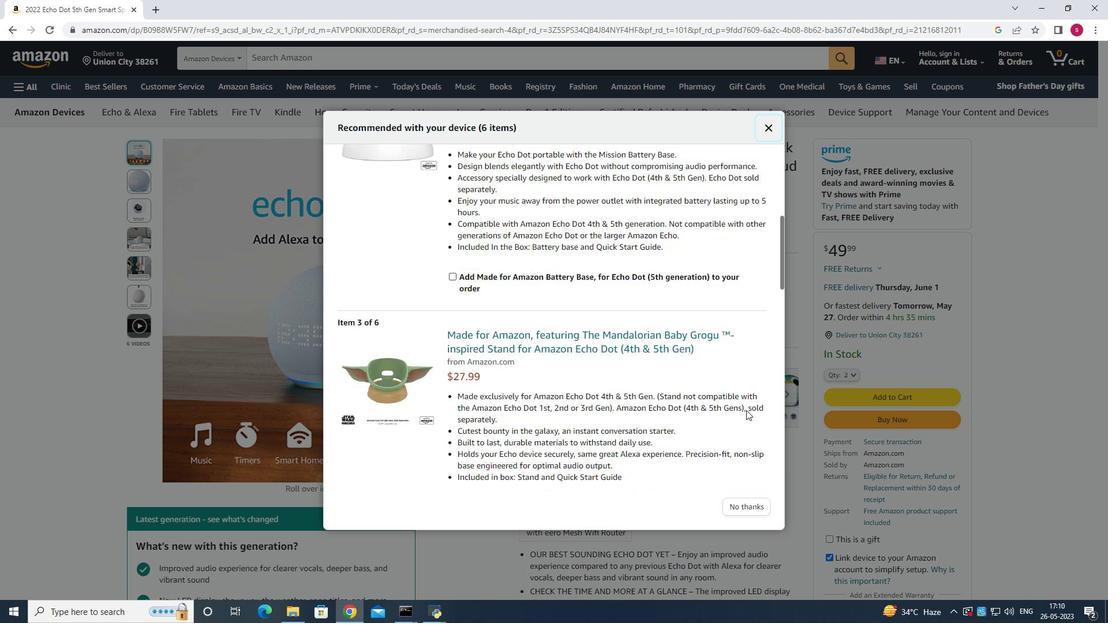 
Action: Mouse scrolled (746, 408) with delta (0, 0)
Screenshot: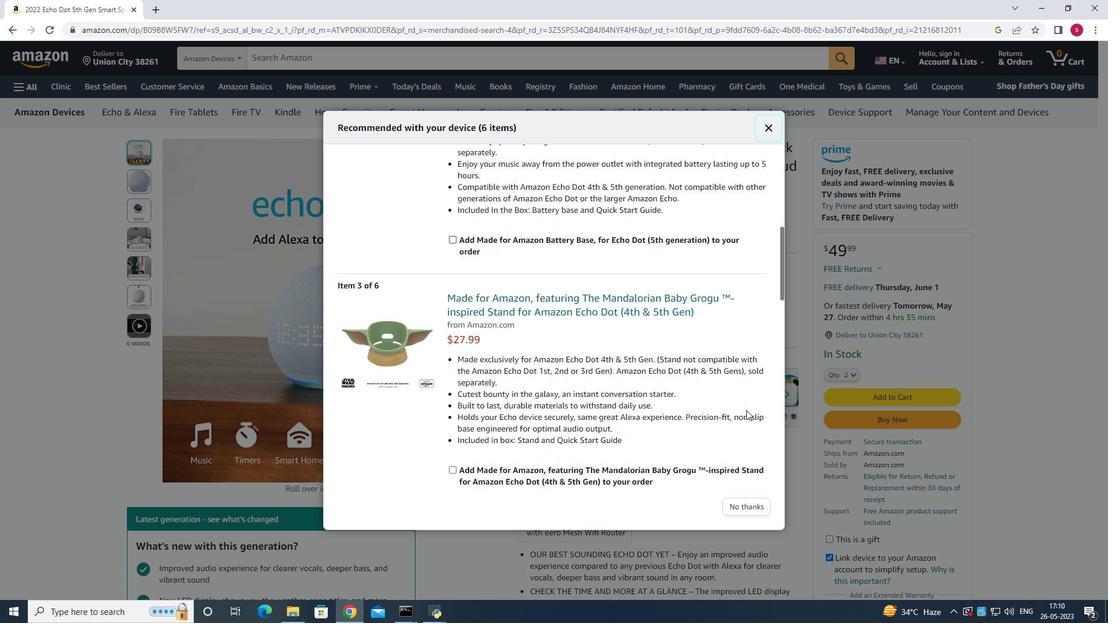 
Action: Mouse scrolled (746, 408) with delta (0, 0)
Screenshot: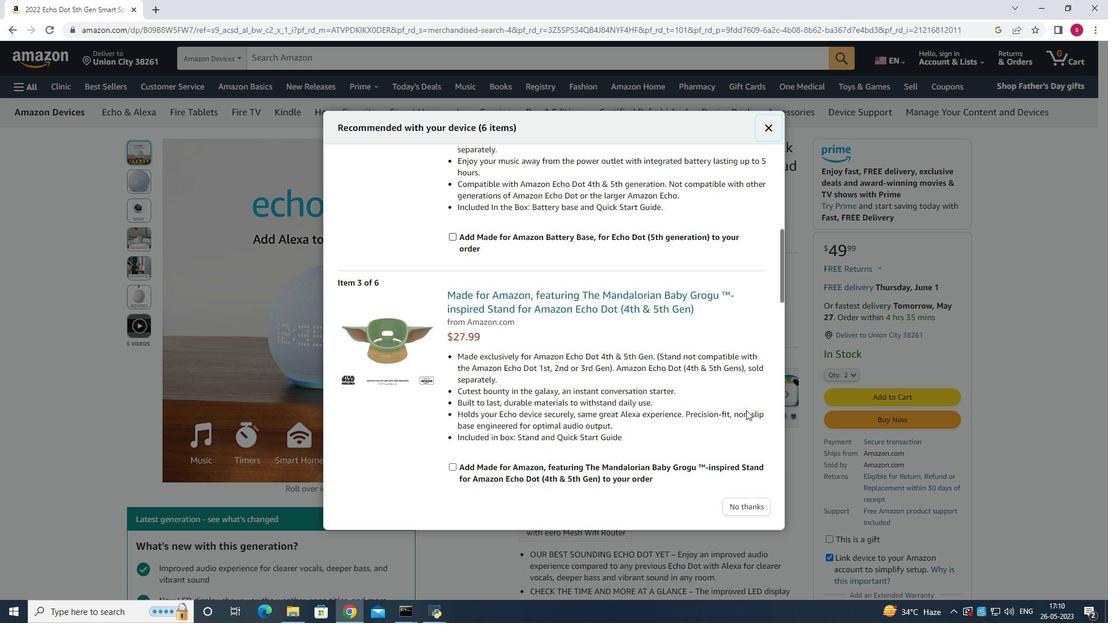 
Action: Mouse scrolled (746, 408) with delta (0, 0)
Screenshot: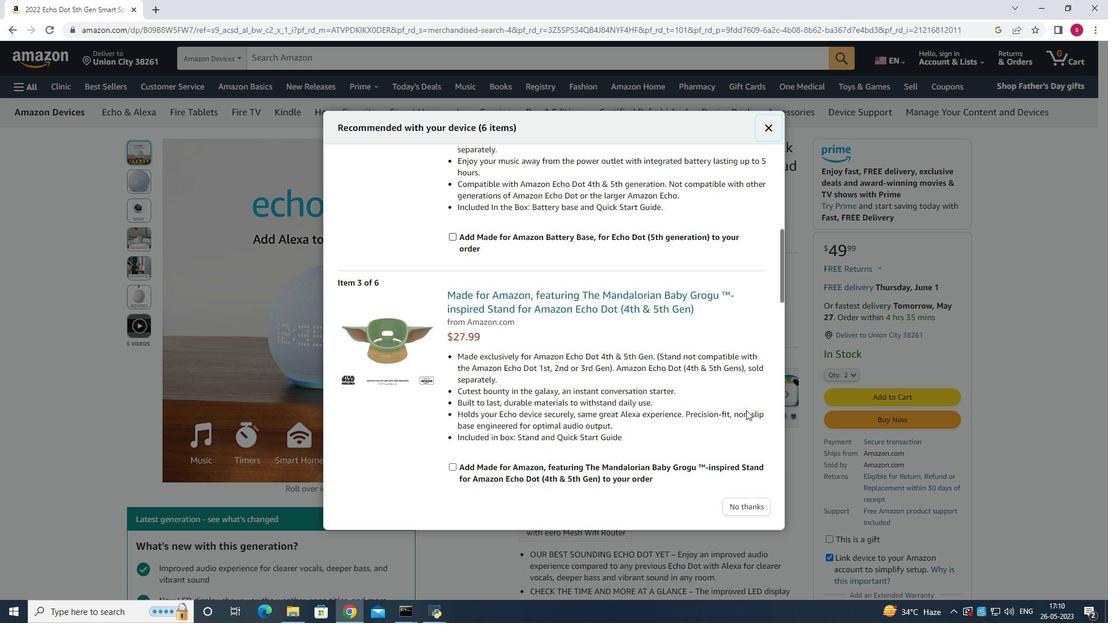 
Action: Mouse moved to (746, 408)
Screenshot: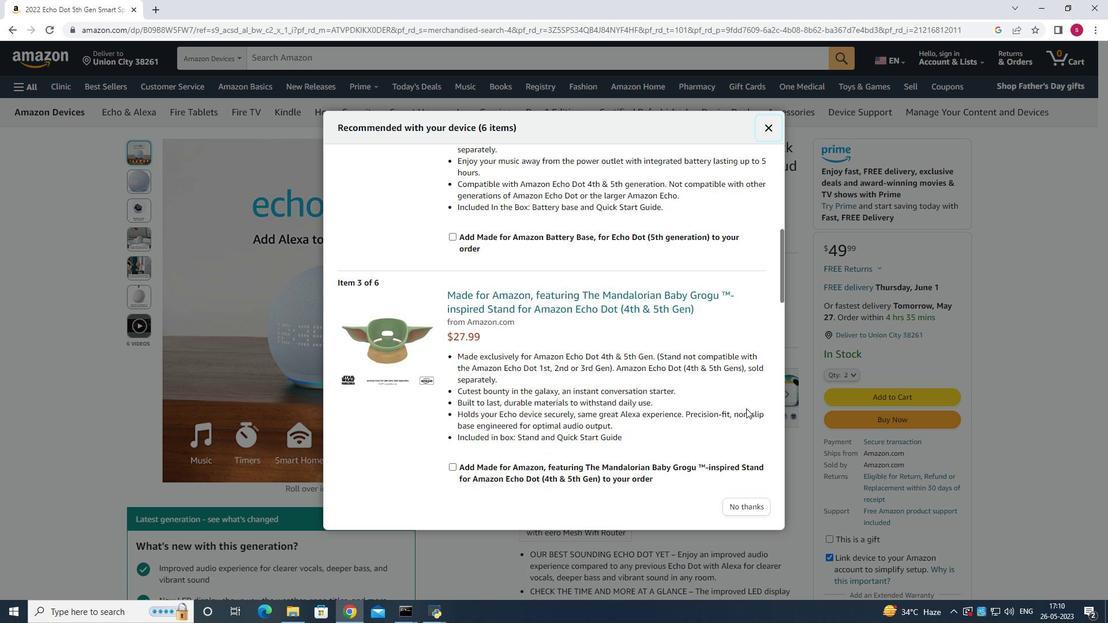 
Action: Mouse scrolled (746, 408) with delta (0, 0)
Screenshot: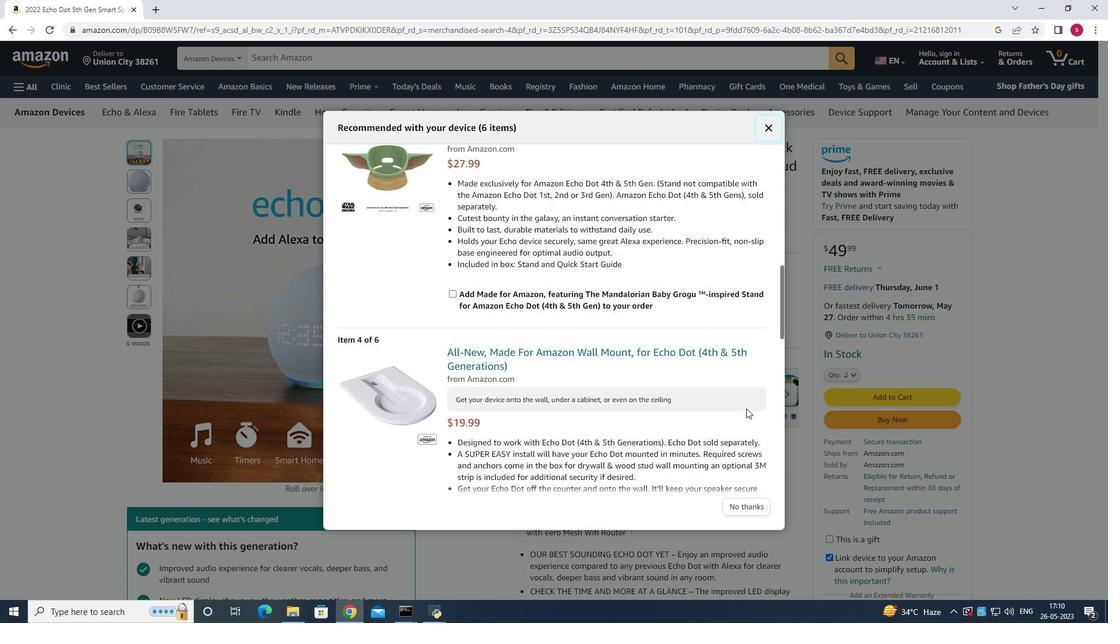 
Action: Mouse scrolled (746, 408) with delta (0, 0)
Screenshot: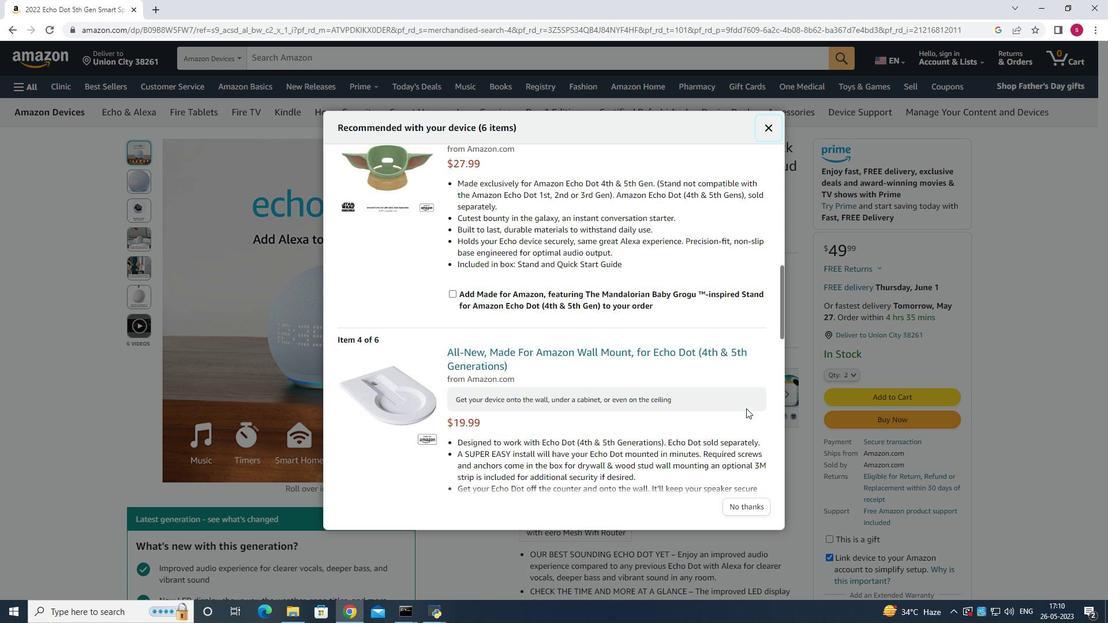 
Action: Mouse scrolled (746, 408) with delta (0, 0)
Screenshot: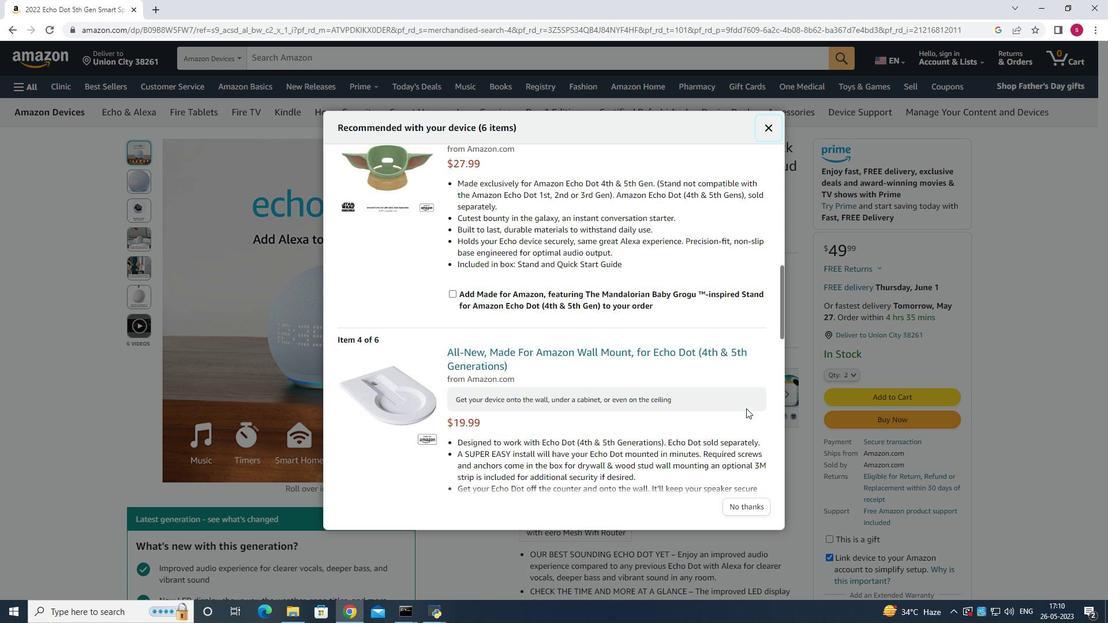 
Action: Mouse scrolled (746, 408) with delta (0, 0)
Screenshot: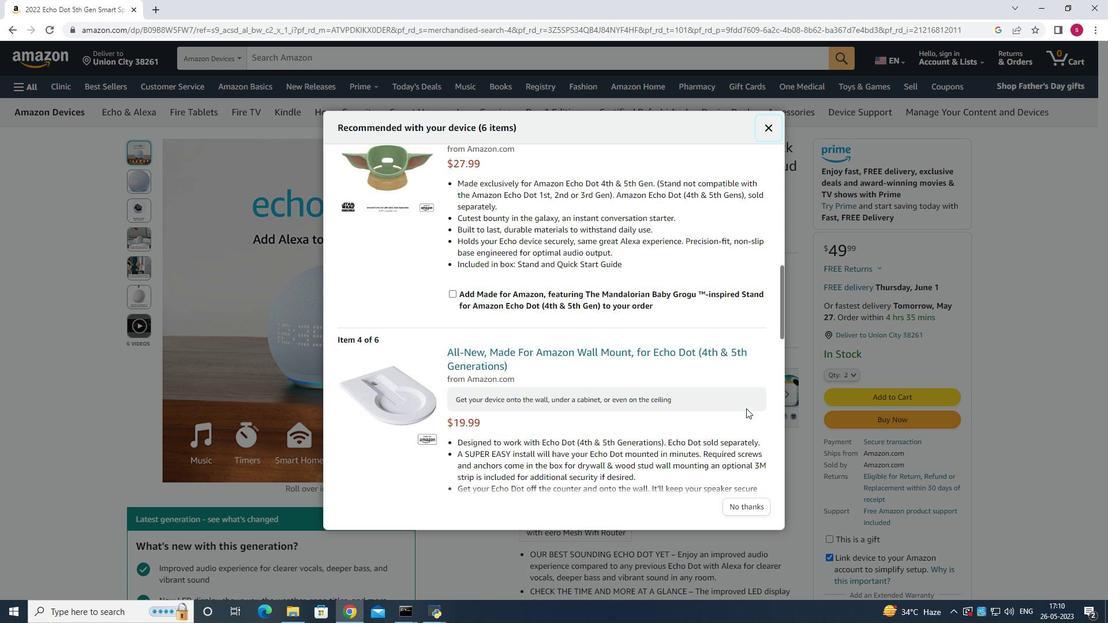 
Action: Mouse moved to (746, 408)
Screenshot: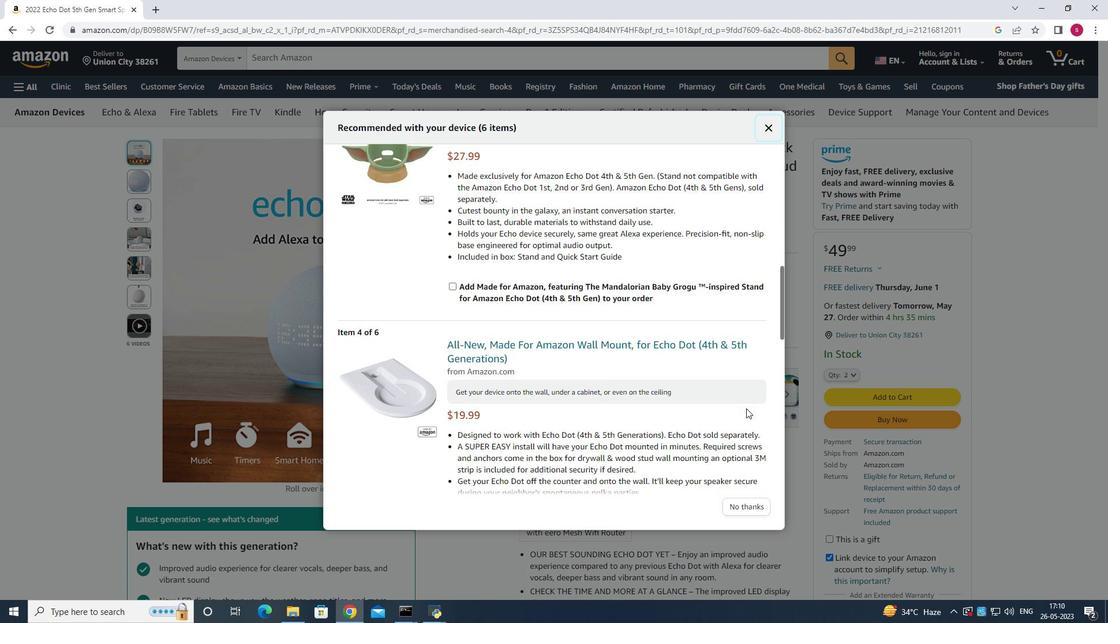 
Action: Mouse scrolled (746, 407) with delta (0, 0)
Screenshot: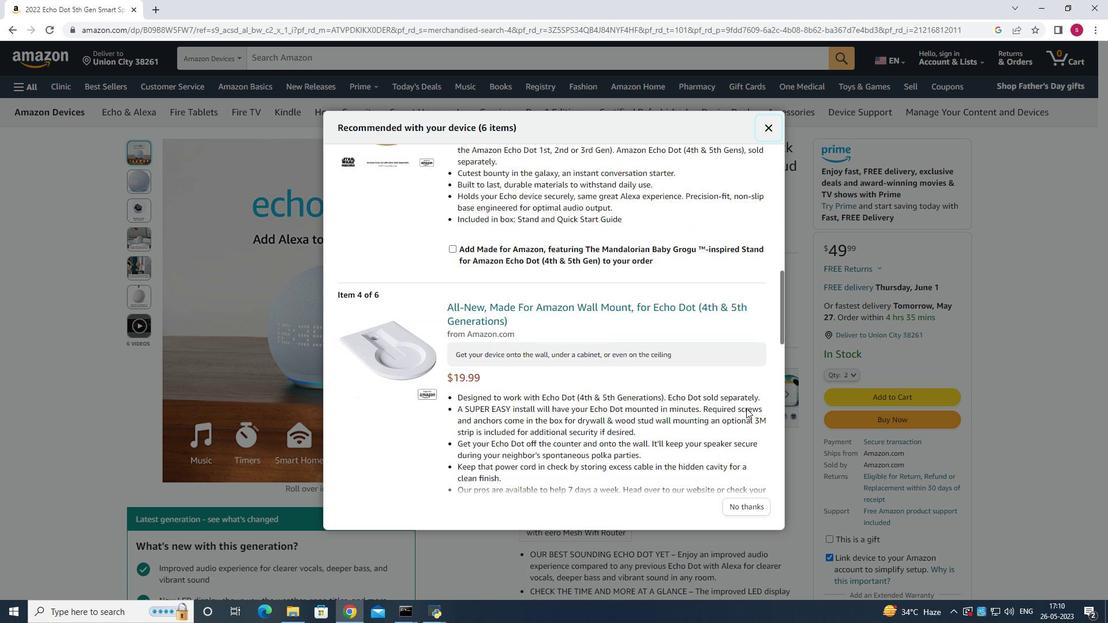 
Action: Mouse scrolled (746, 407) with delta (0, 0)
Screenshot: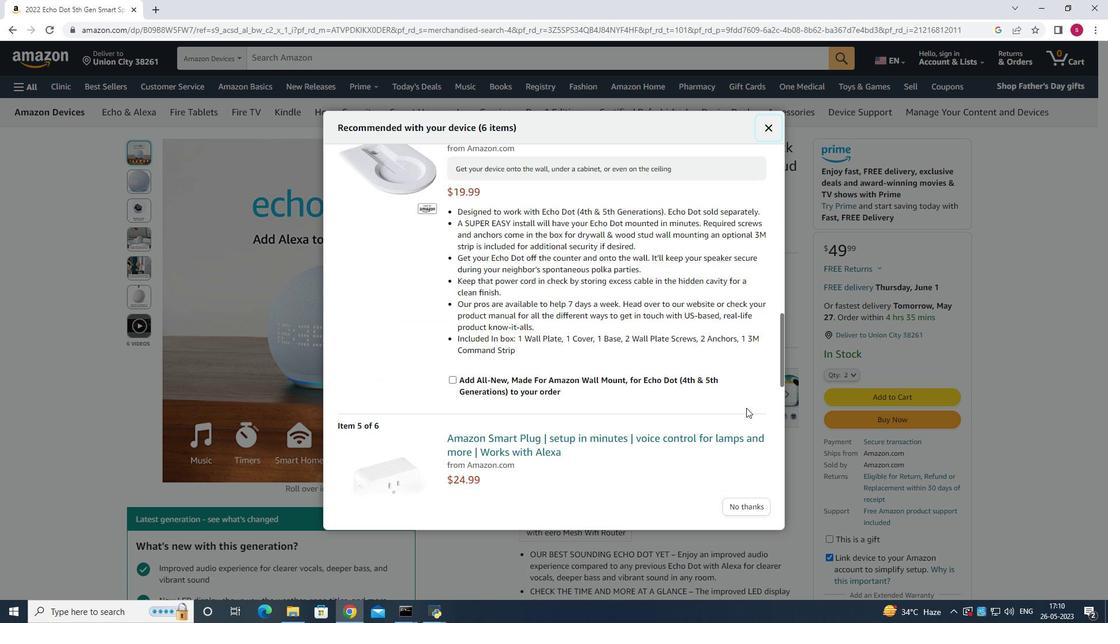 
Action: Mouse scrolled (746, 407) with delta (0, 0)
Screenshot: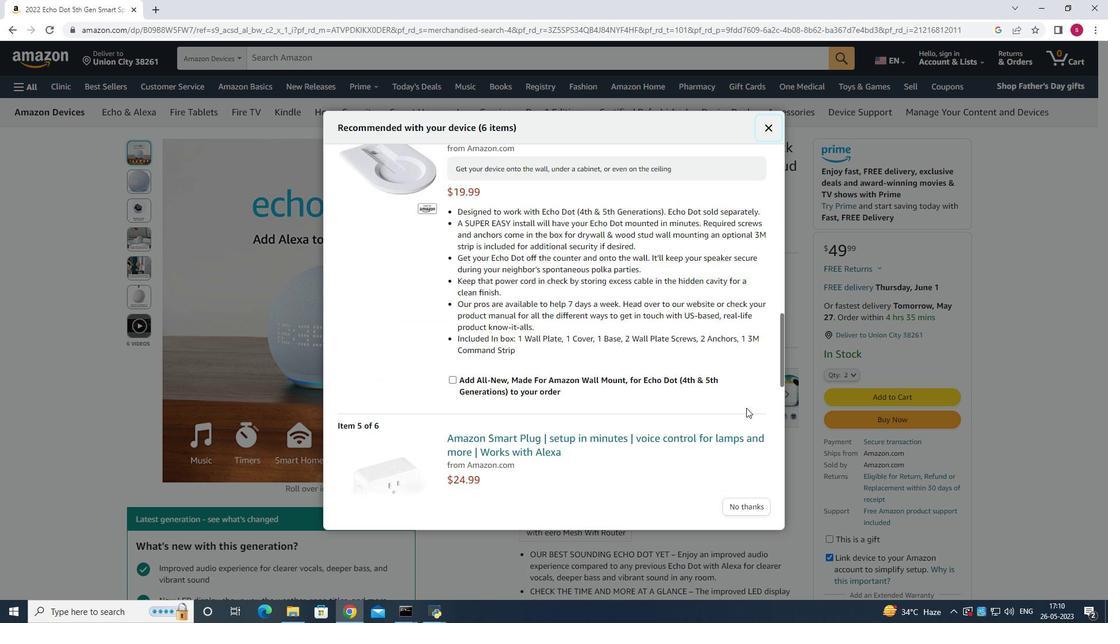
Action: Mouse moved to (747, 407)
Screenshot: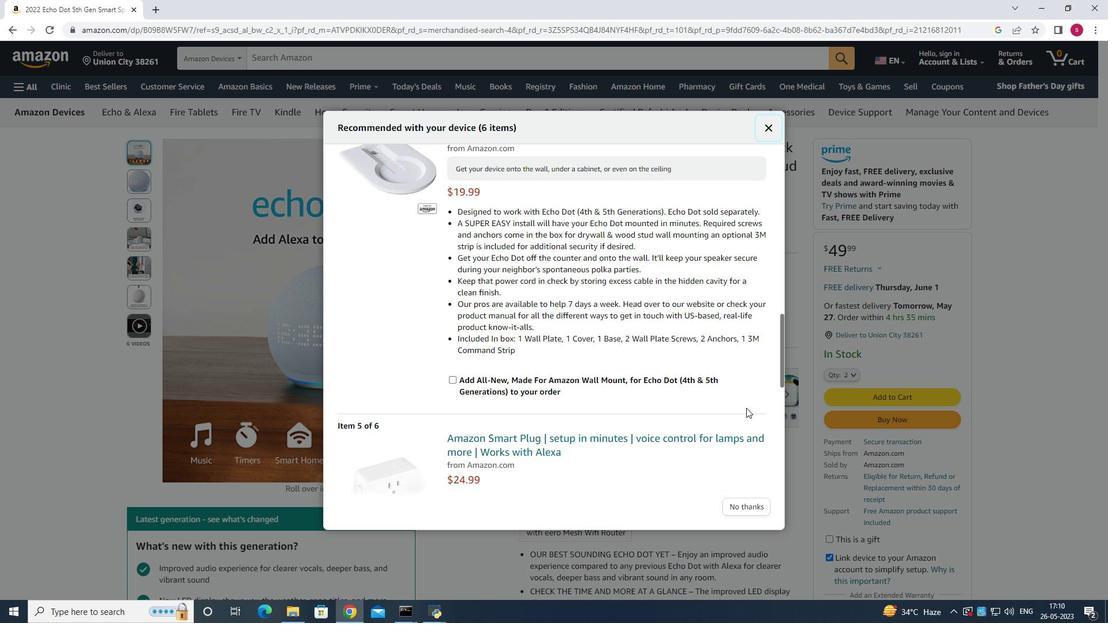 
Action: Mouse scrolled (747, 406) with delta (0, 0)
Screenshot: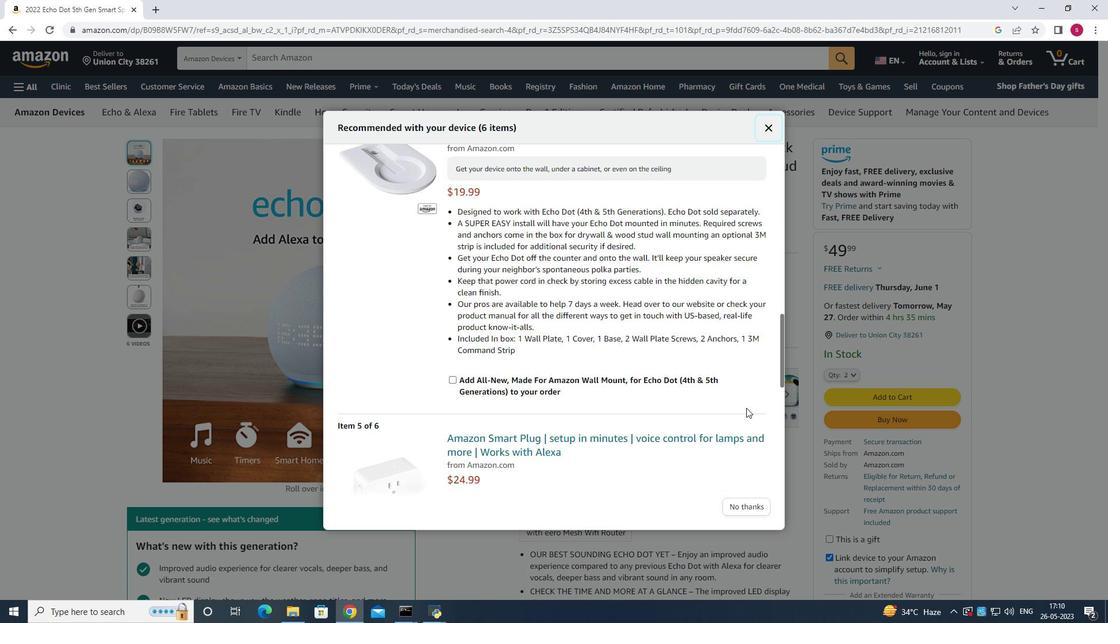 
Action: Mouse scrolled (747, 406) with delta (0, 0)
Screenshot: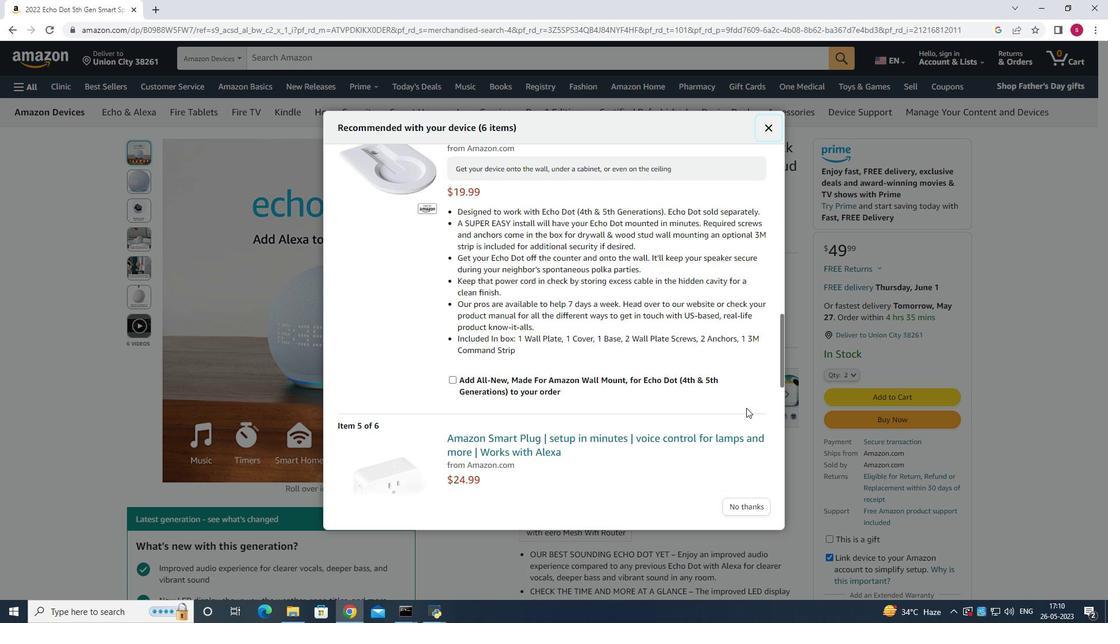 
Action: Mouse scrolled (747, 406) with delta (0, 0)
Screenshot: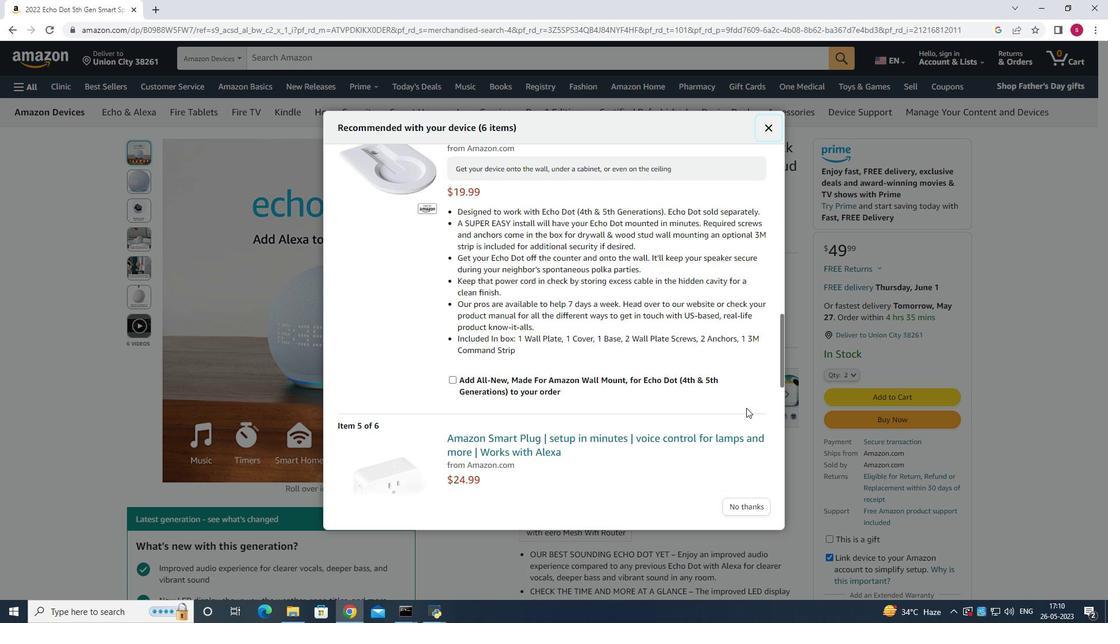 
Action: Mouse scrolled (747, 406) with delta (0, 0)
Screenshot: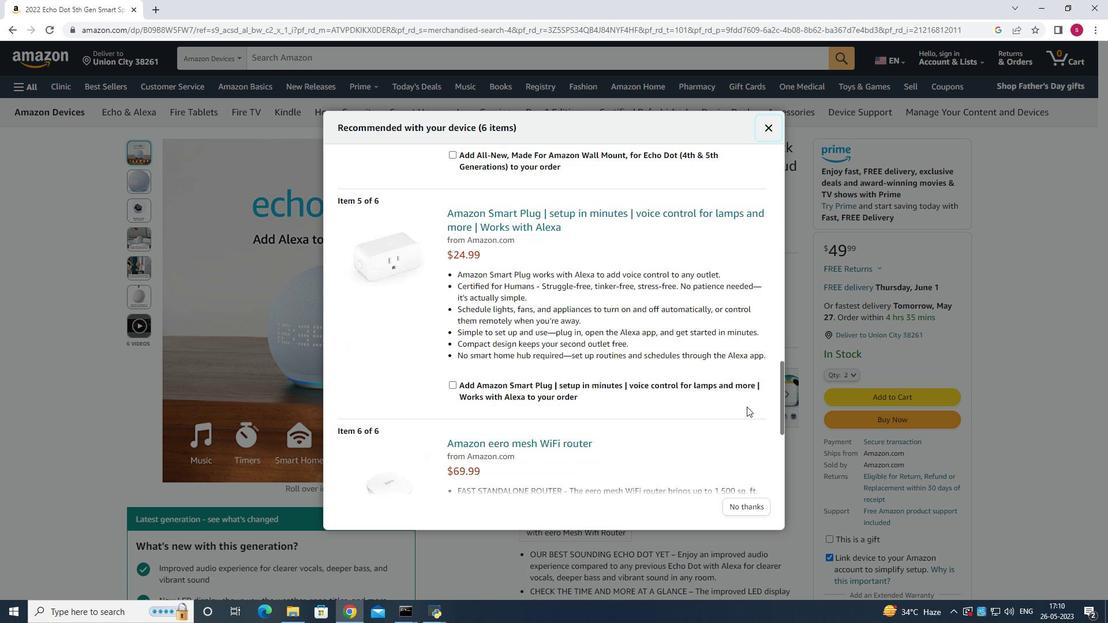 
Action: Mouse scrolled (747, 406) with delta (0, 0)
Screenshot: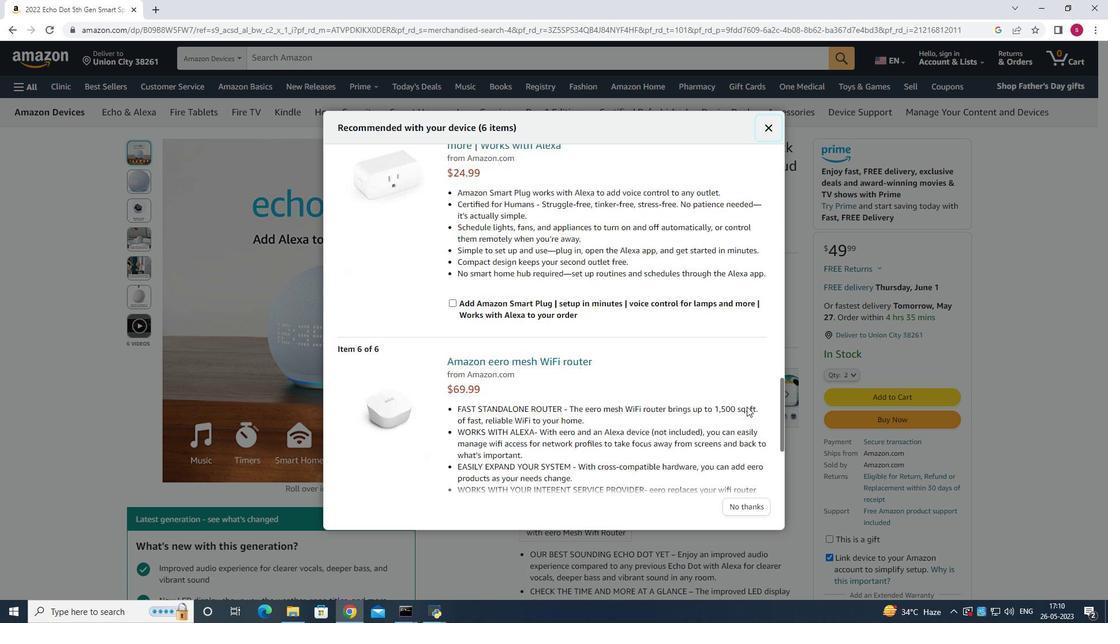 
Action: Mouse scrolled (747, 406) with delta (0, 0)
Screenshot: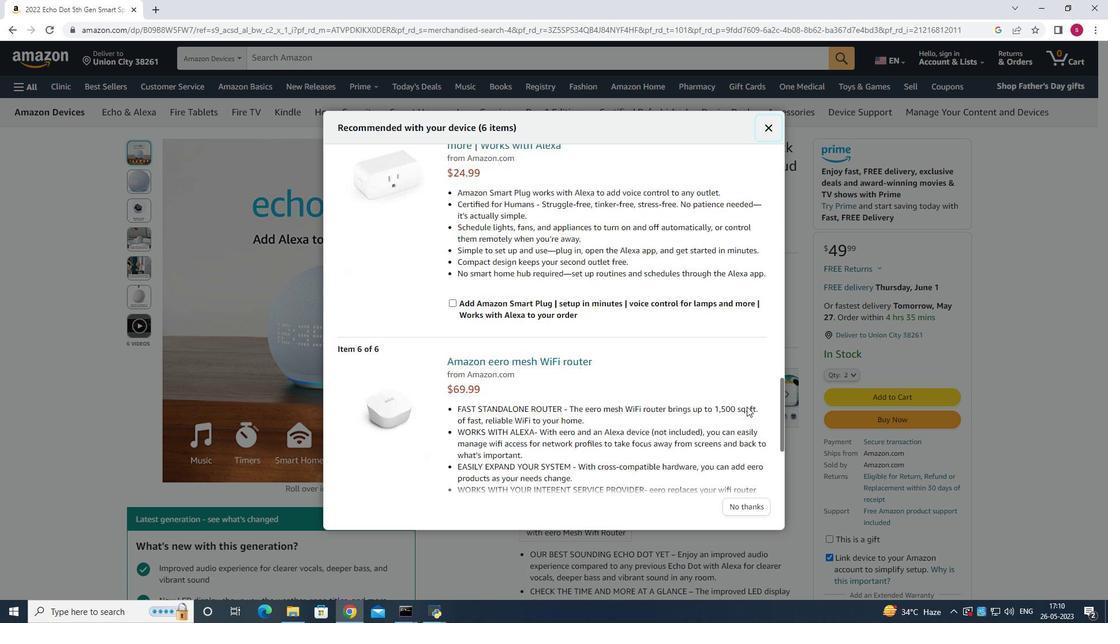 
Action: Mouse scrolled (747, 406) with delta (0, 0)
Screenshot: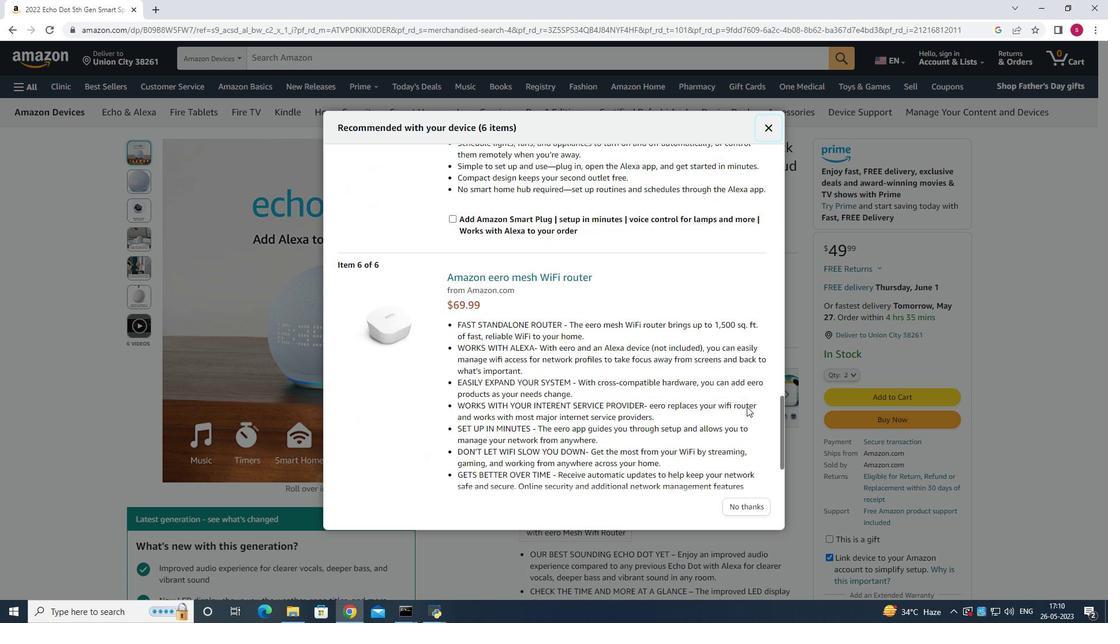 
Action: Mouse scrolled (747, 406) with delta (0, 0)
Screenshot: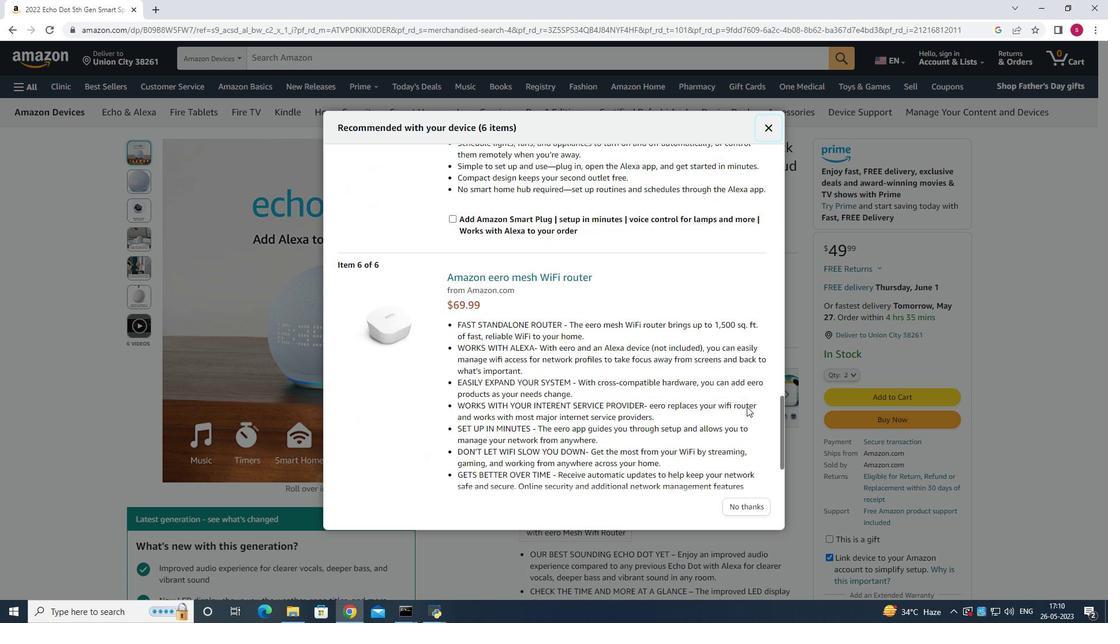 
Action: Mouse scrolled (747, 406) with delta (0, 0)
Screenshot: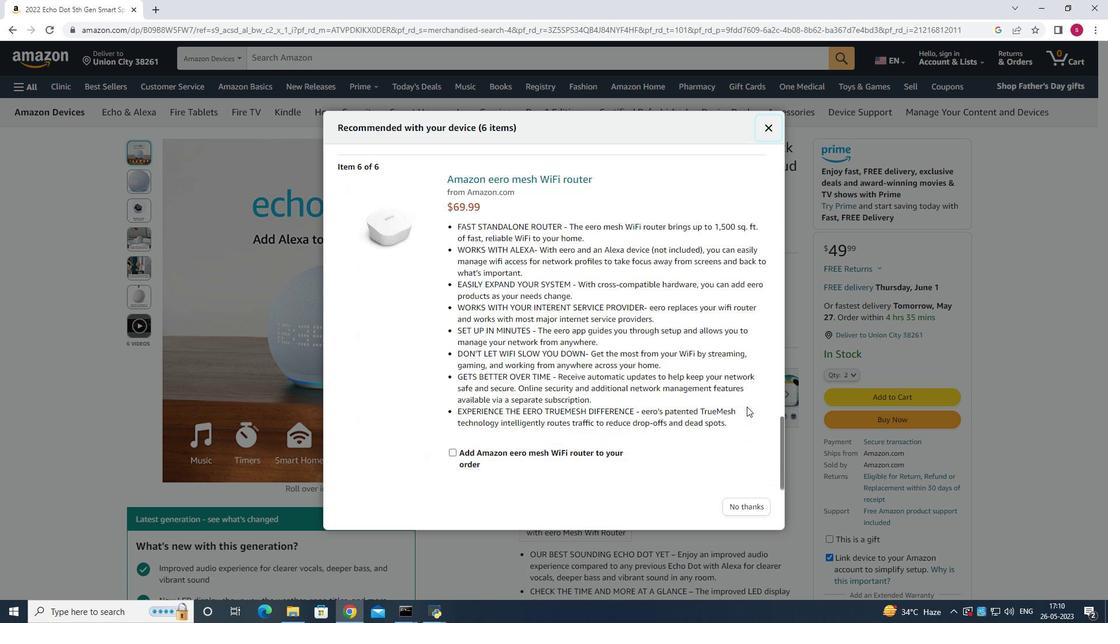 
Action: Mouse moved to (747, 406)
Screenshot: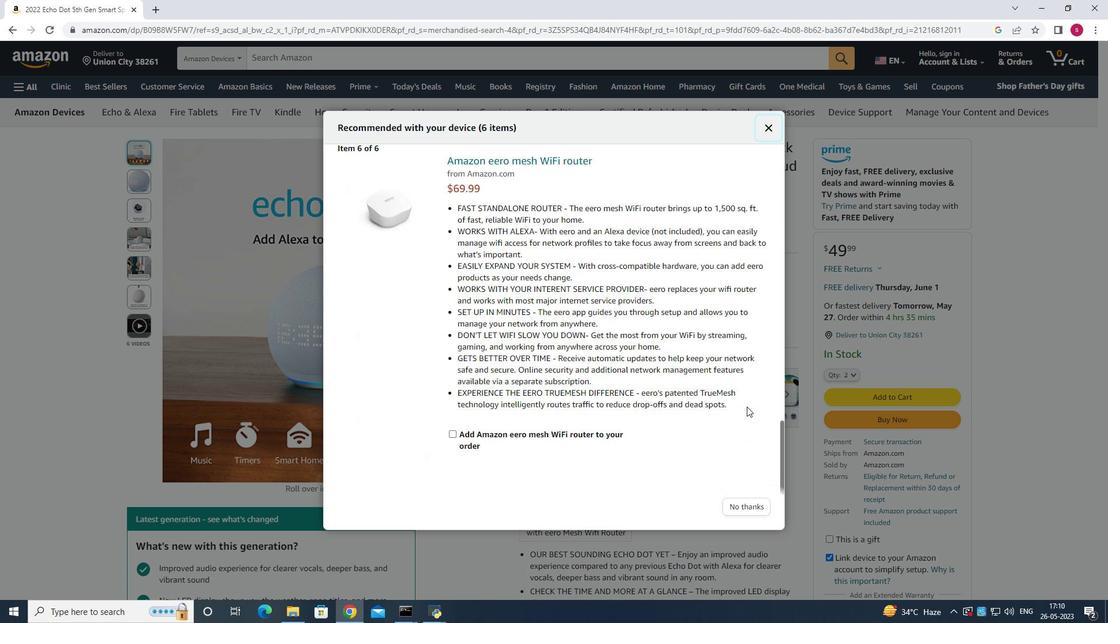 
Action: Mouse scrolled (747, 405) with delta (0, 0)
Screenshot: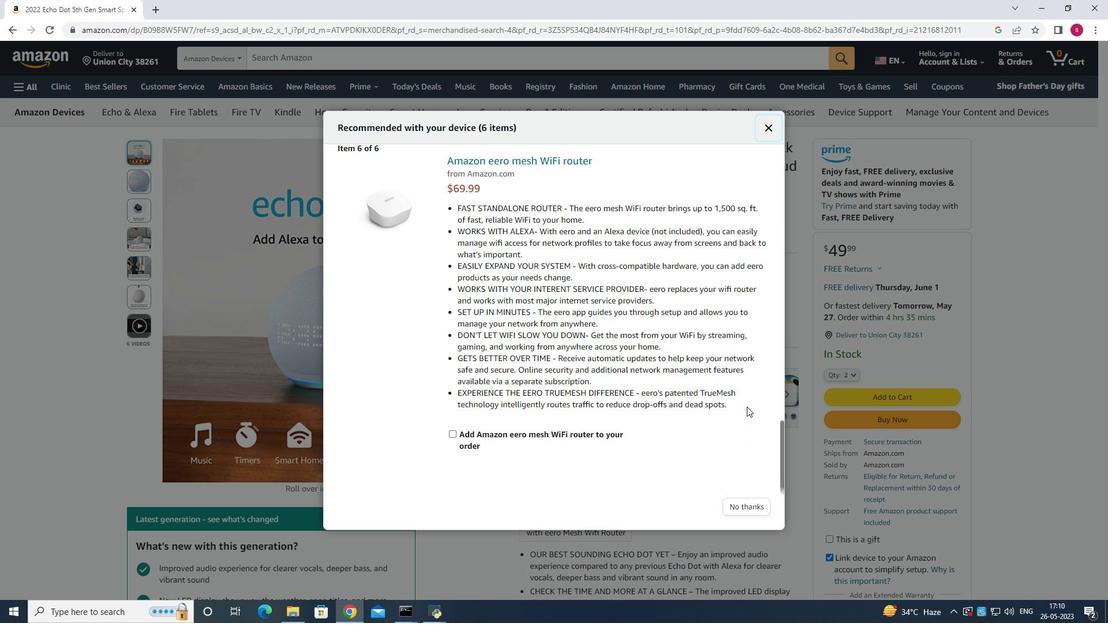 
Action: Mouse scrolled (747, 405) with delta (0, 0)
Screenshot: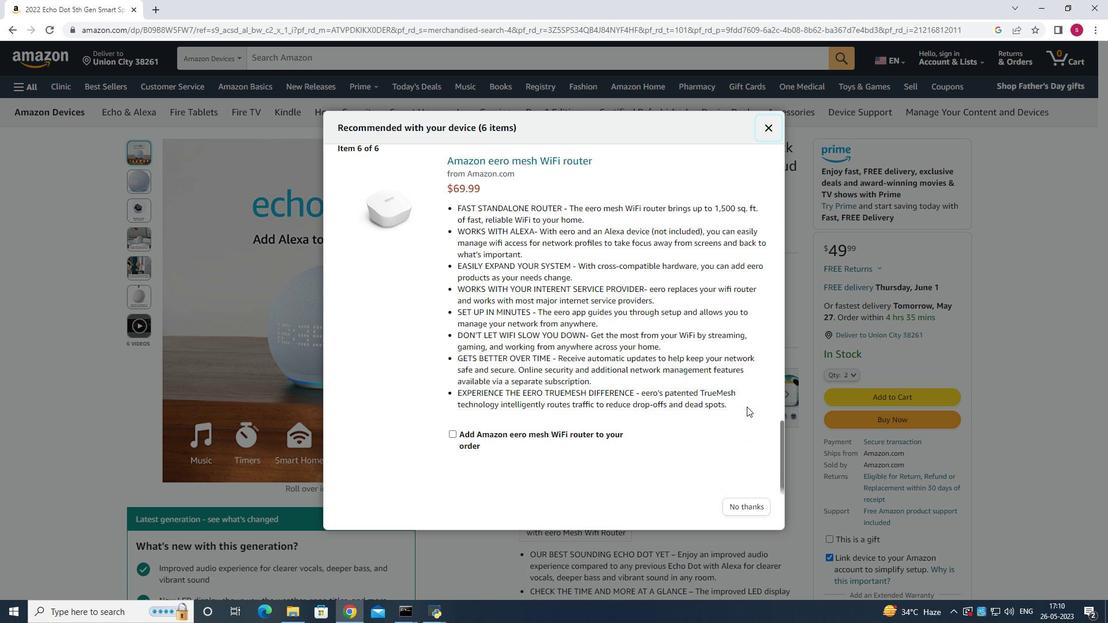 
Action: Mouse scrolled (747, 405) with delta (0, 0)
Screenshot: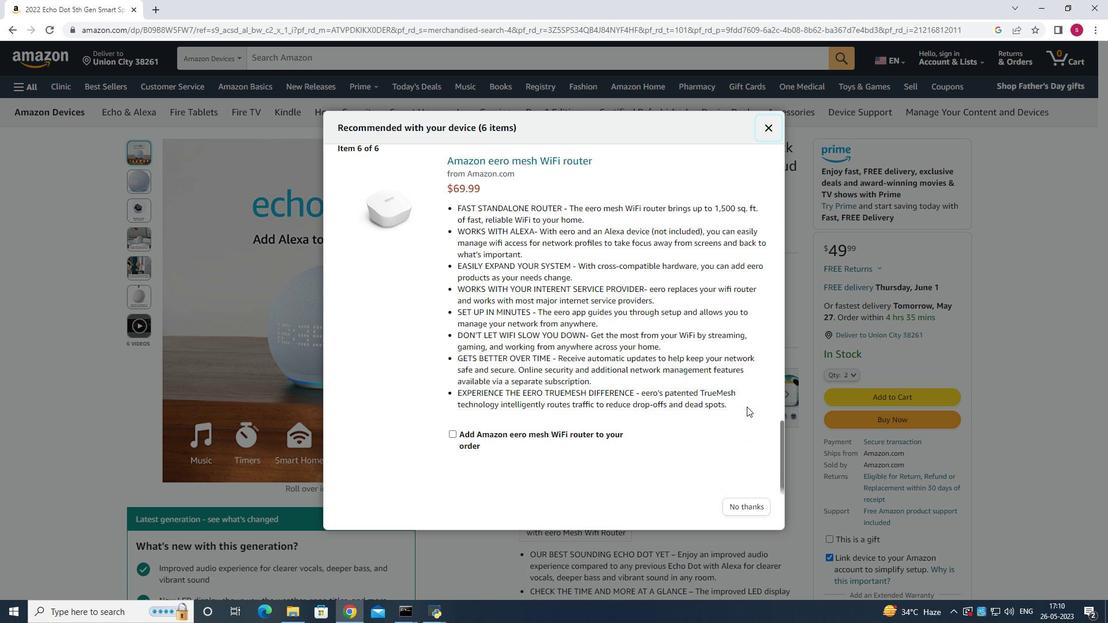 
Action: Mouse moved to (747, 404)
Screenshot: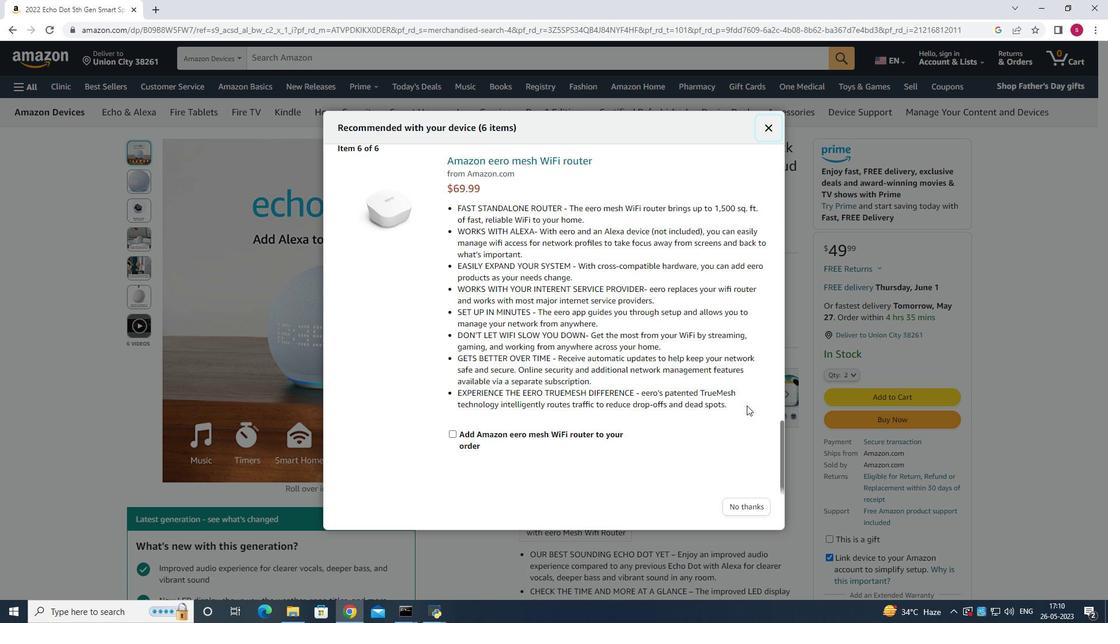 
Action: Mouse scrolled (747, 404) with delta (0, 0)
Screenshot: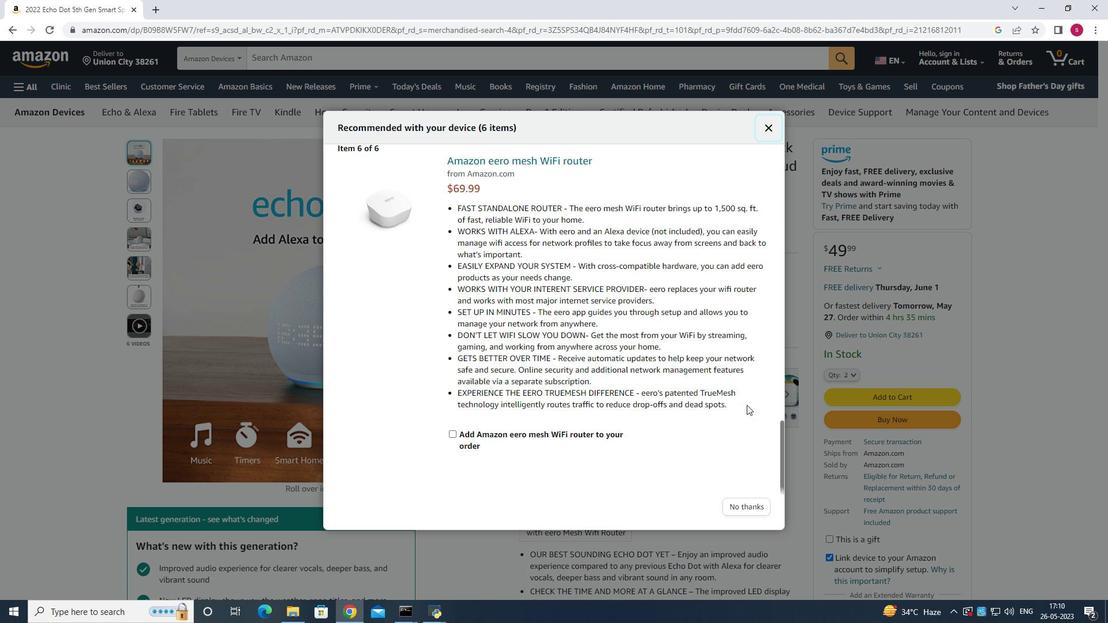 
Action: Mouse scrolled (747, 404) with delta (0, 0)
Screenshot: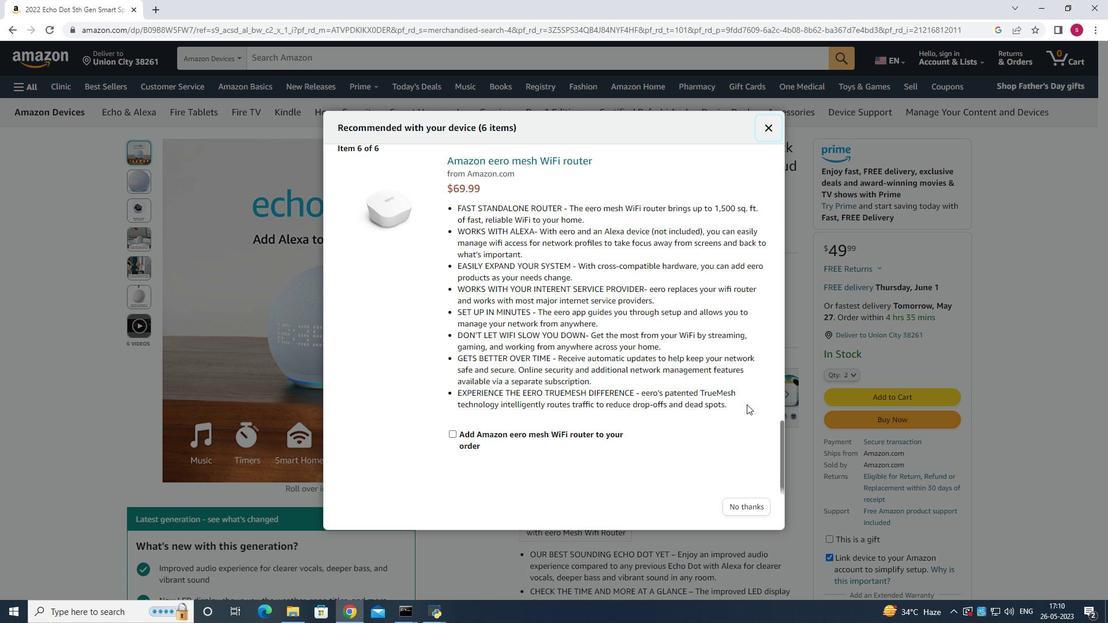 
Action: Mouse moved to (747, 505)
Screenshot: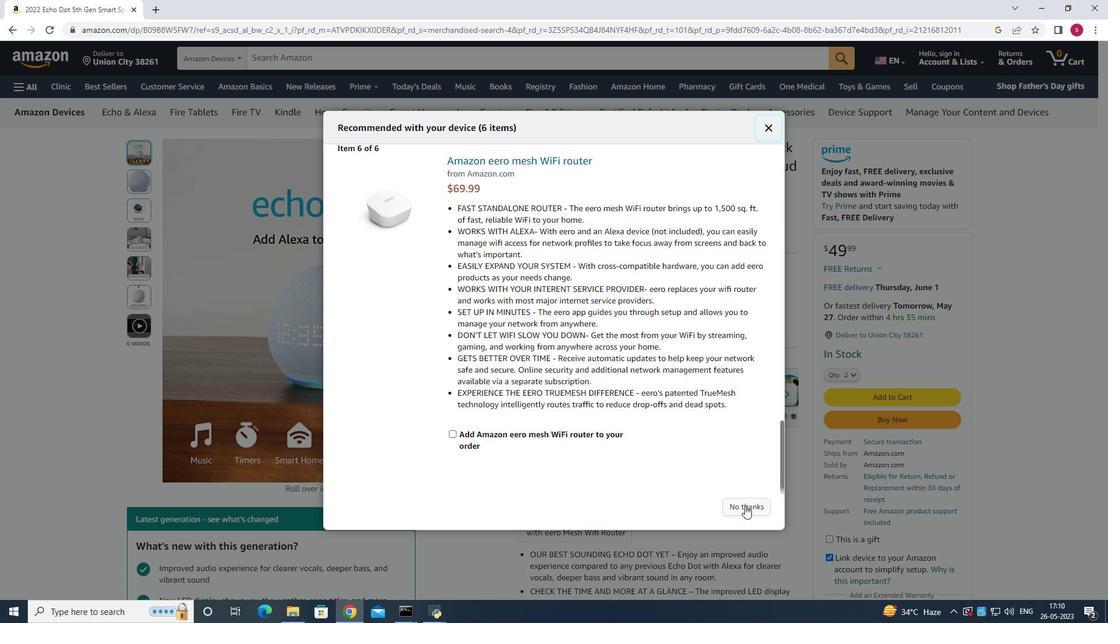 
Action: Mouse pressed left at (747, 505)
Screenshot: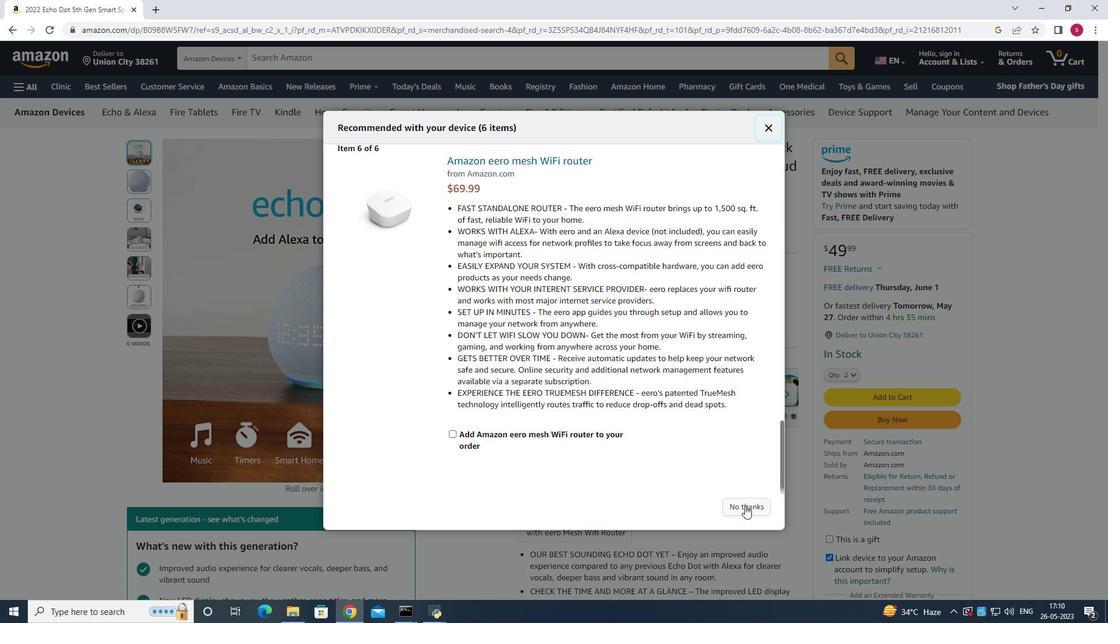 
Action: Mouse moved to (825, 170)
Screenshot: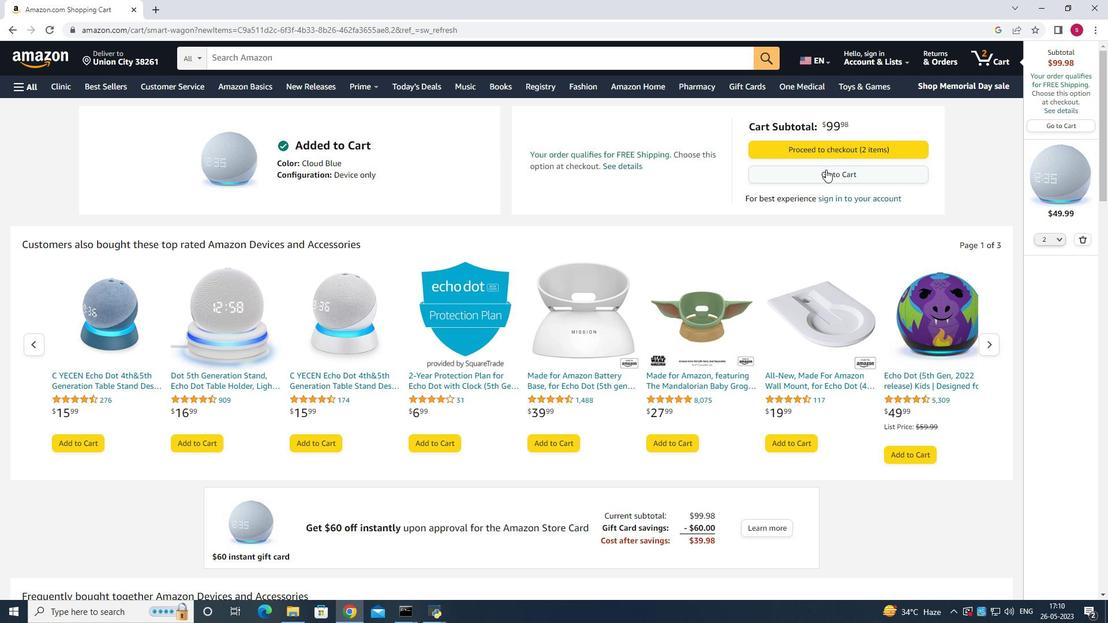
Action: Mouse pressed left at (825, 170)
Screenshot: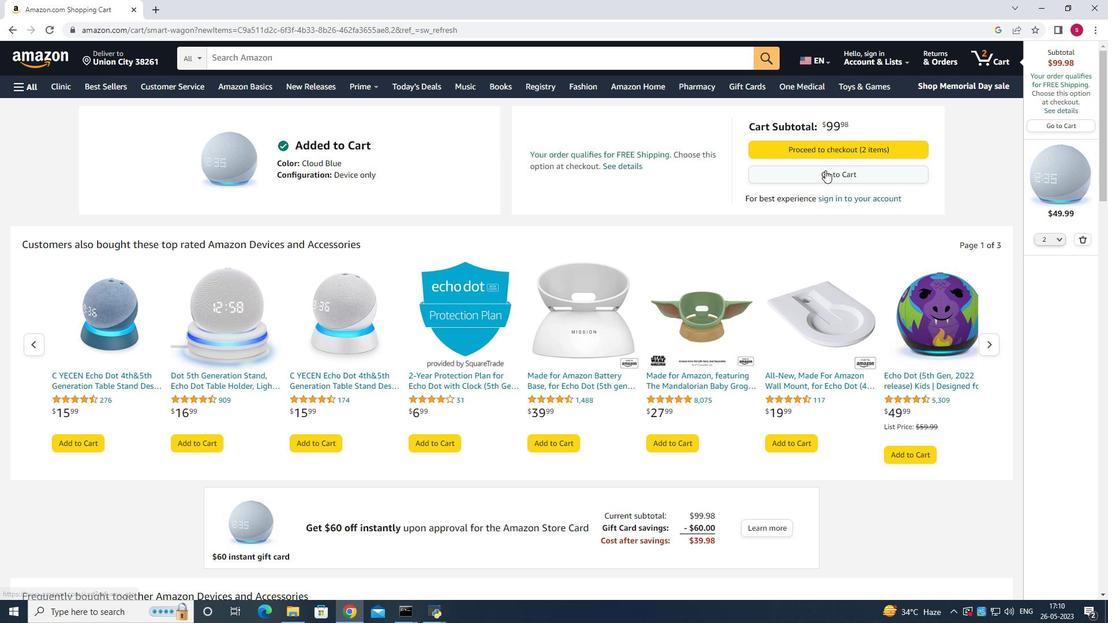 
Action: Mouse moved to (991, 269)
Screenshot: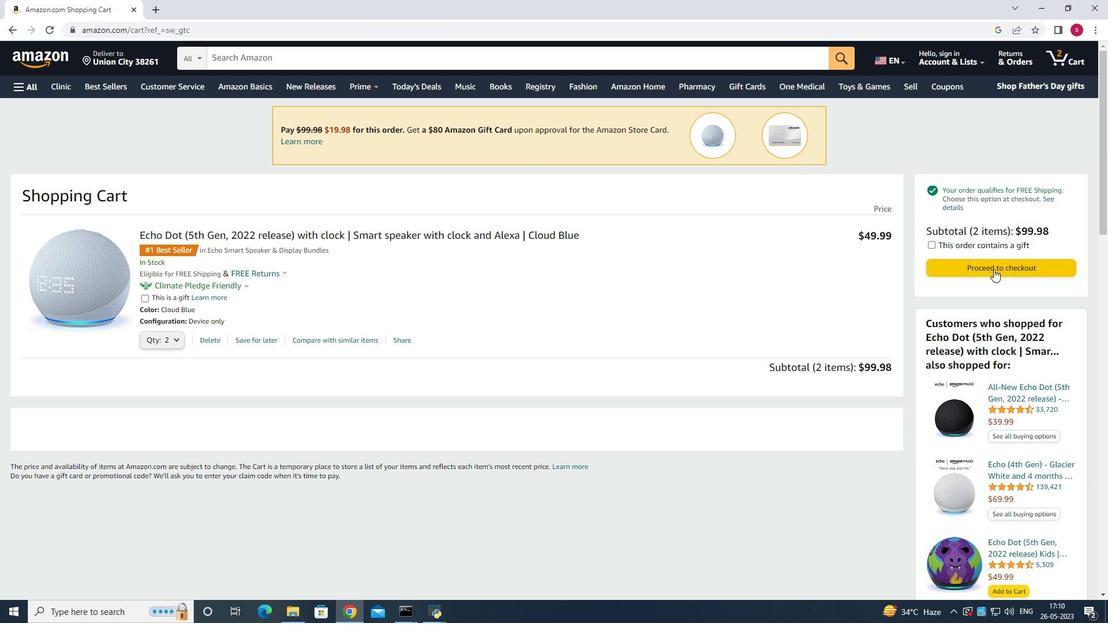 
Action: Mouse pressed left at (991, 269)
Screenshot: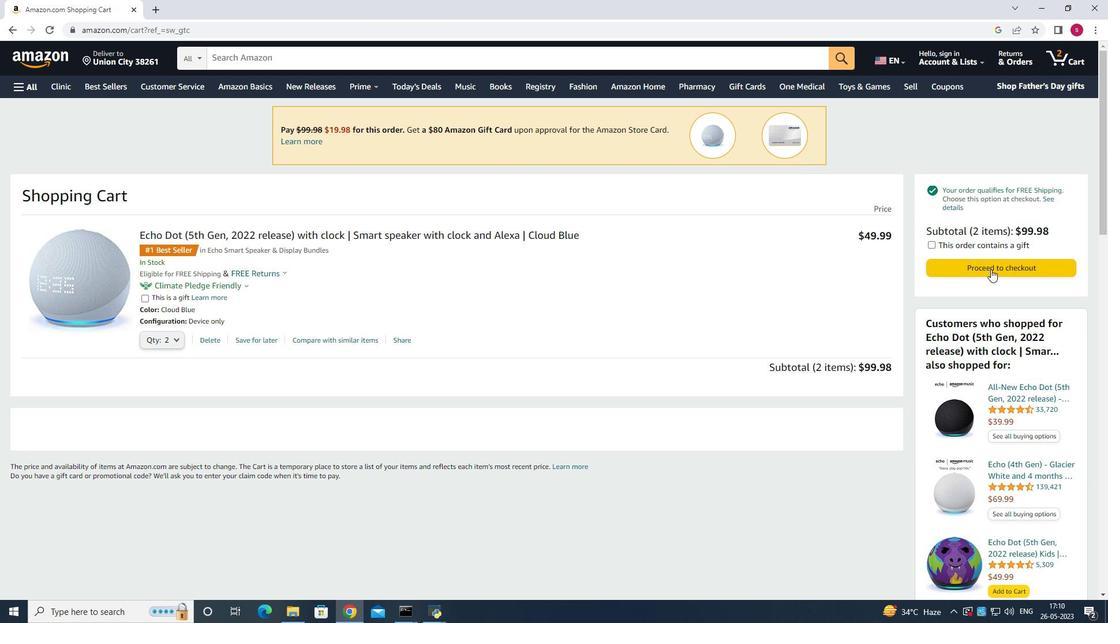 
Action: Mouse moved to (587, 152)
Screenshot: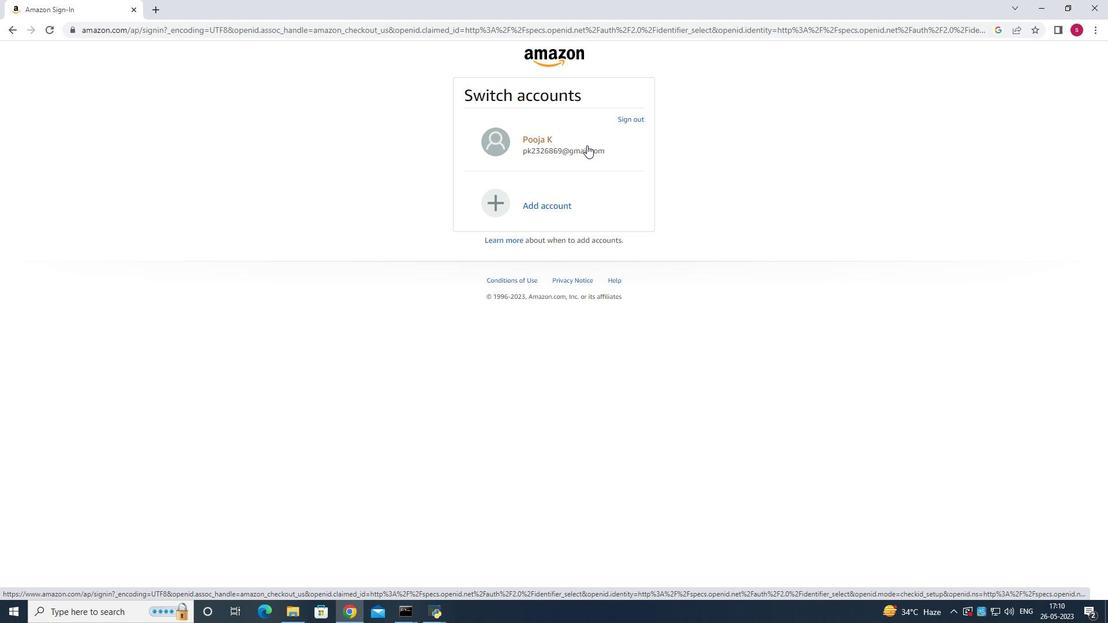 
Action: Mouse pressed left at (587, 152)
Screenshot: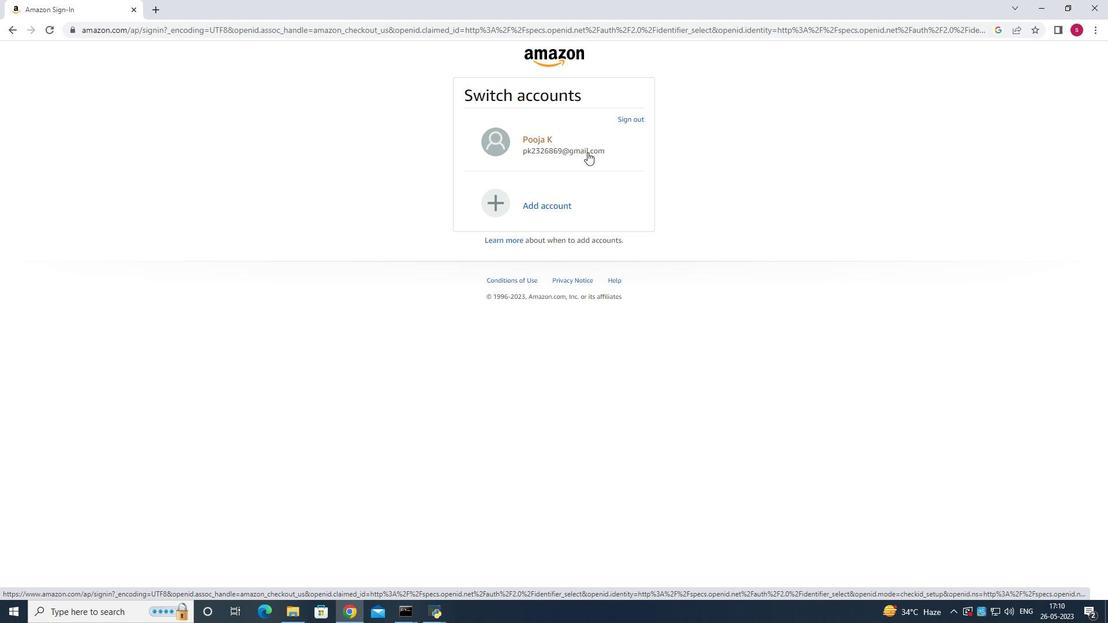 
Action: Mouse moved to (580, 145)
Screenshot: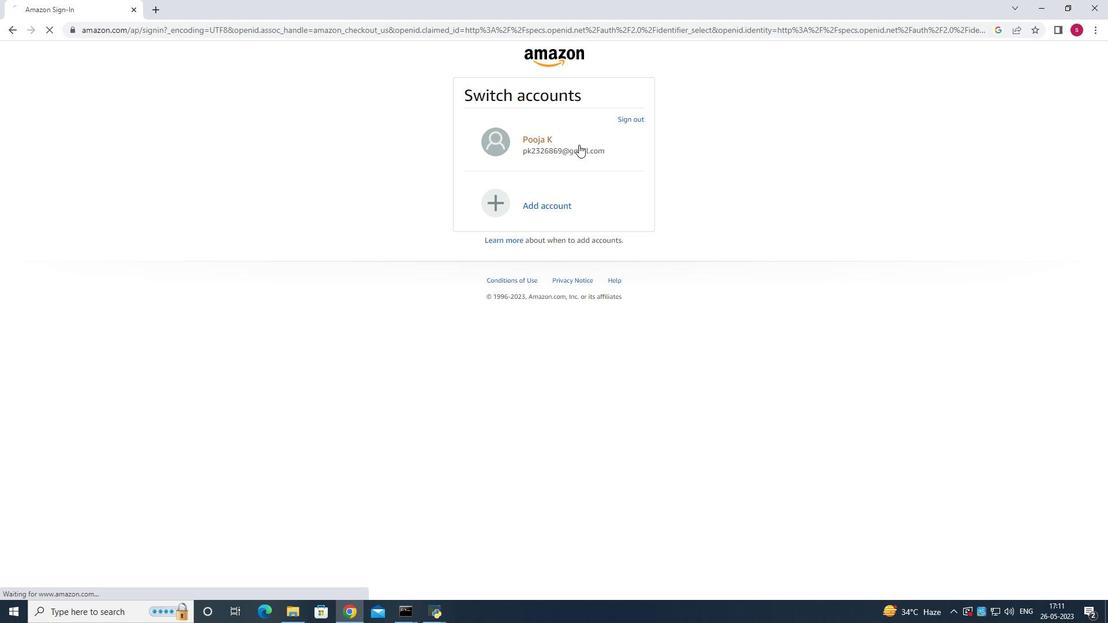 
Action: Mouse pressed left at (580, 145)
Screenshot: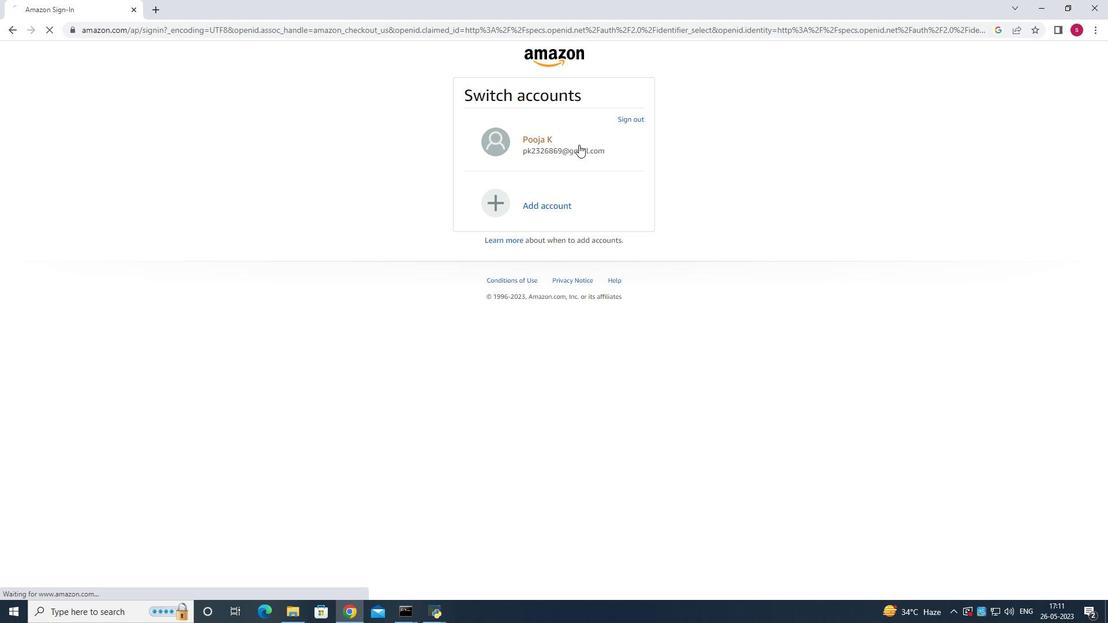 
Action: Mouse moved to (581, 149)
Screenshot: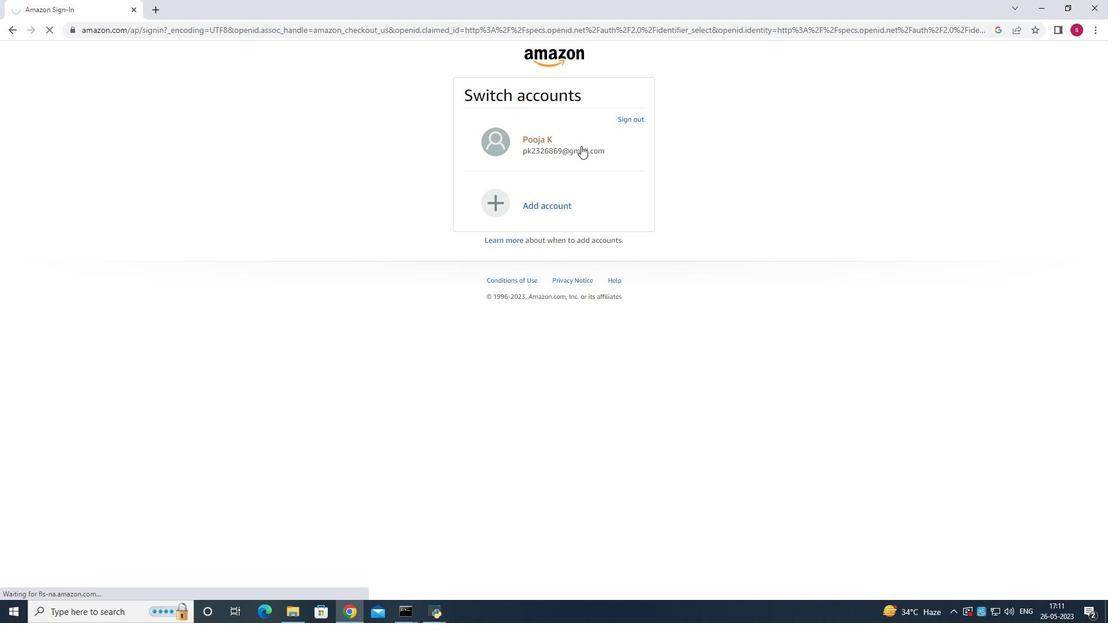 
Action: Mouse pressed left at (581, 149)
Screenshot: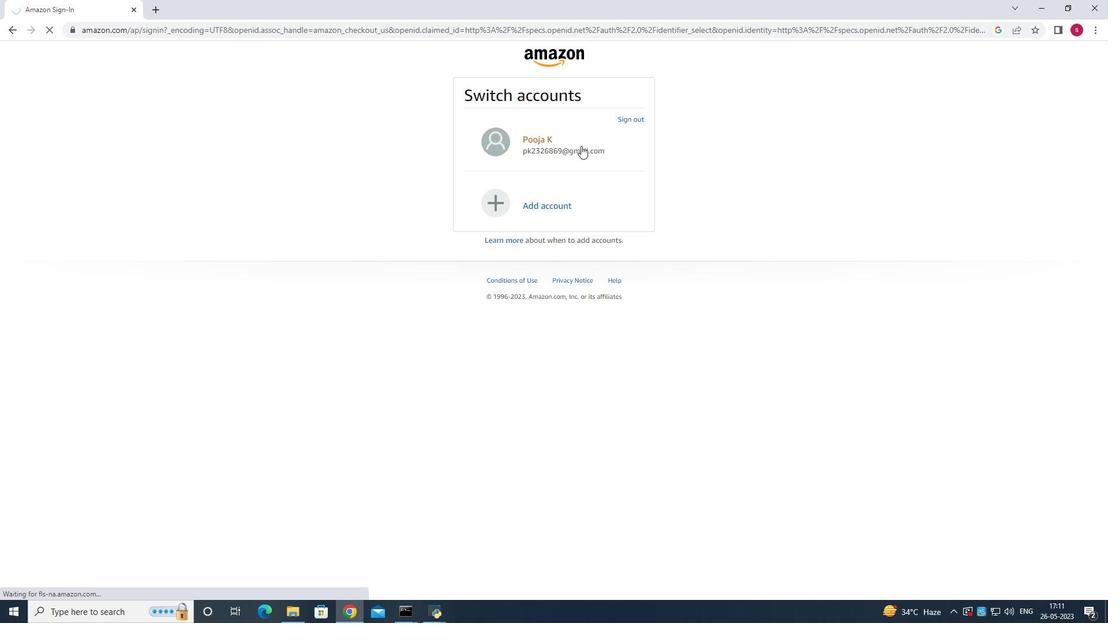 
Action: Mouse pressed left at (581, 149)
Screenshot: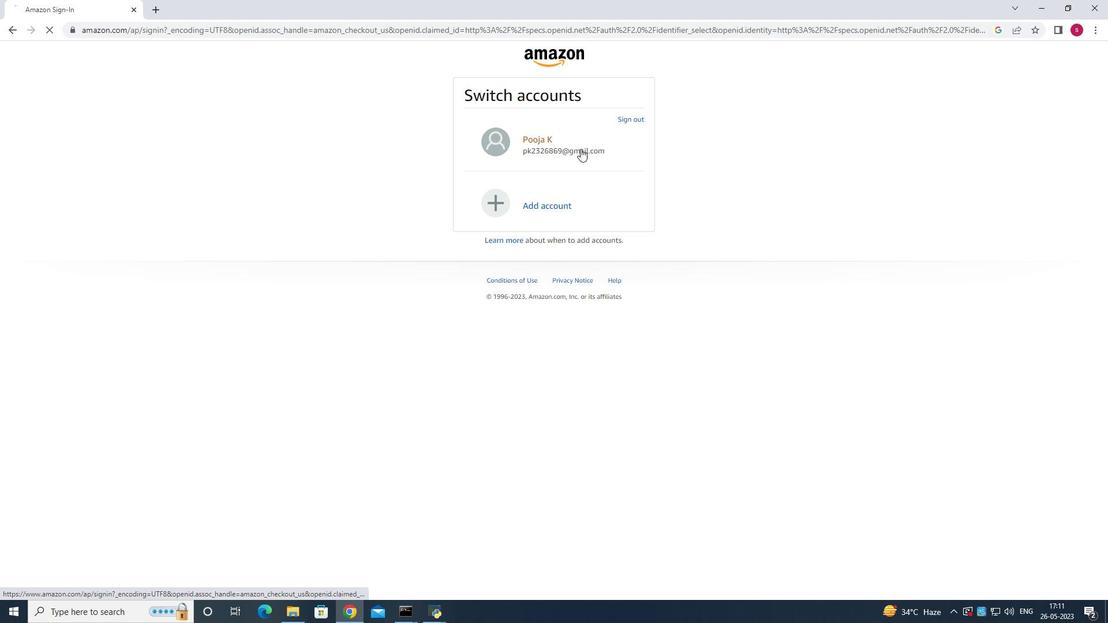 
Action: Mouse pressed left at (581, 149)
Screenshot: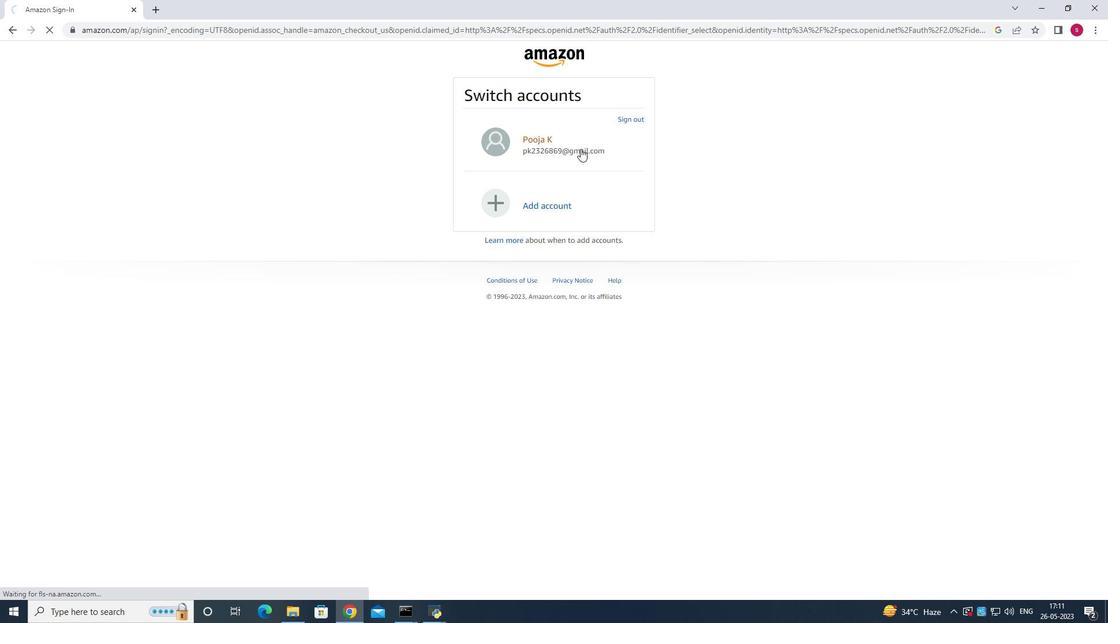 
Action: Mouse pressed left at (581, 149)
Screenshot: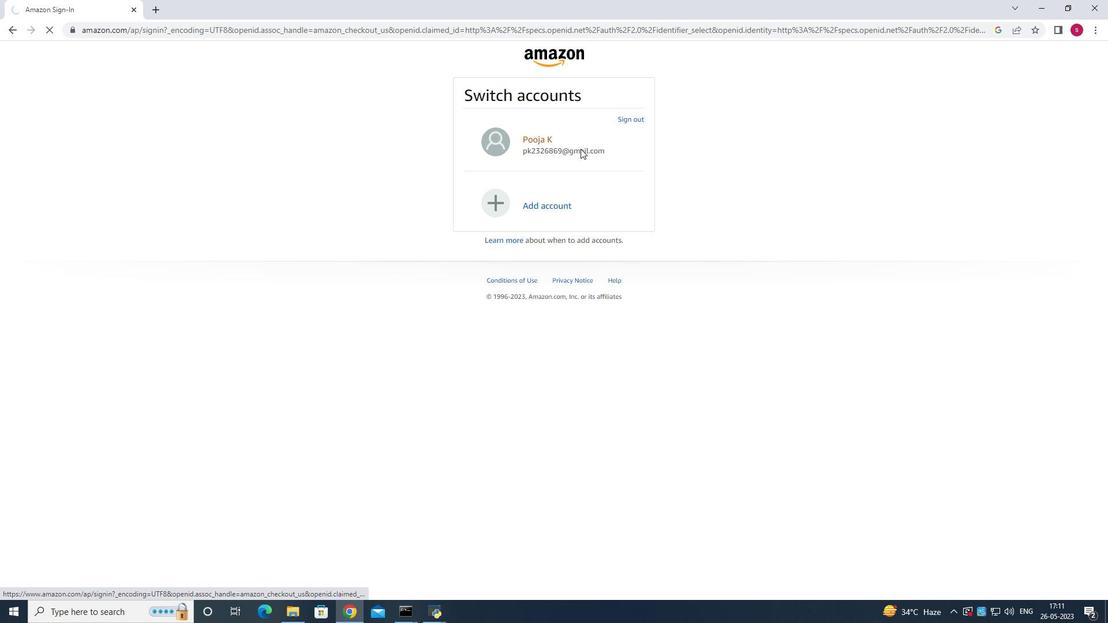 
Action: Mouse moved to (533, 208)
Screenshot: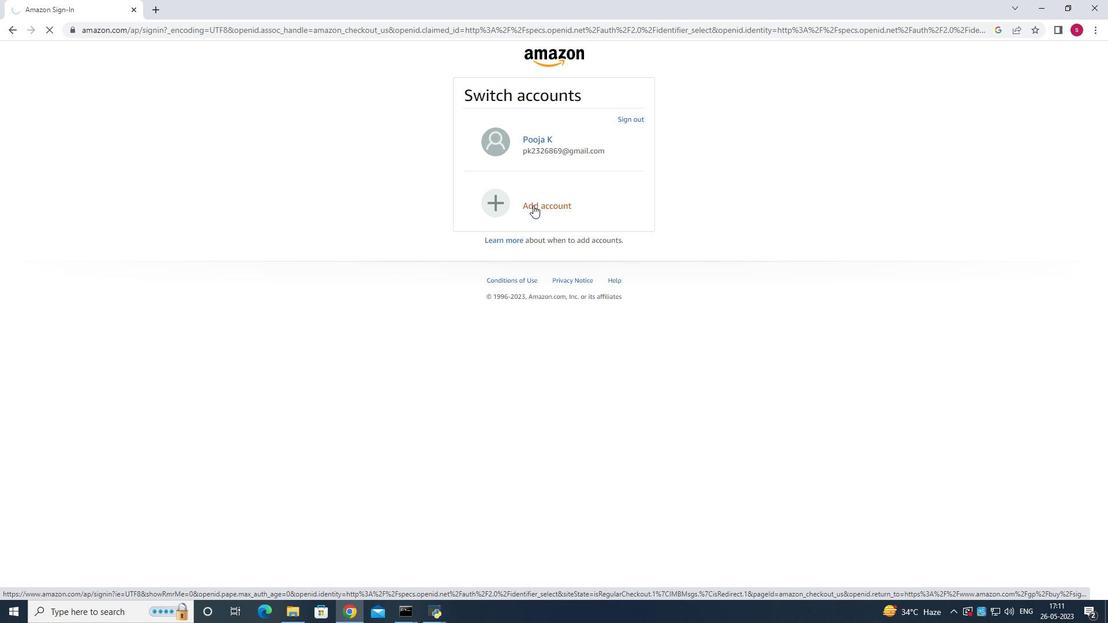 
Action: Mouse pressed left at (533, 208)
Screenshot: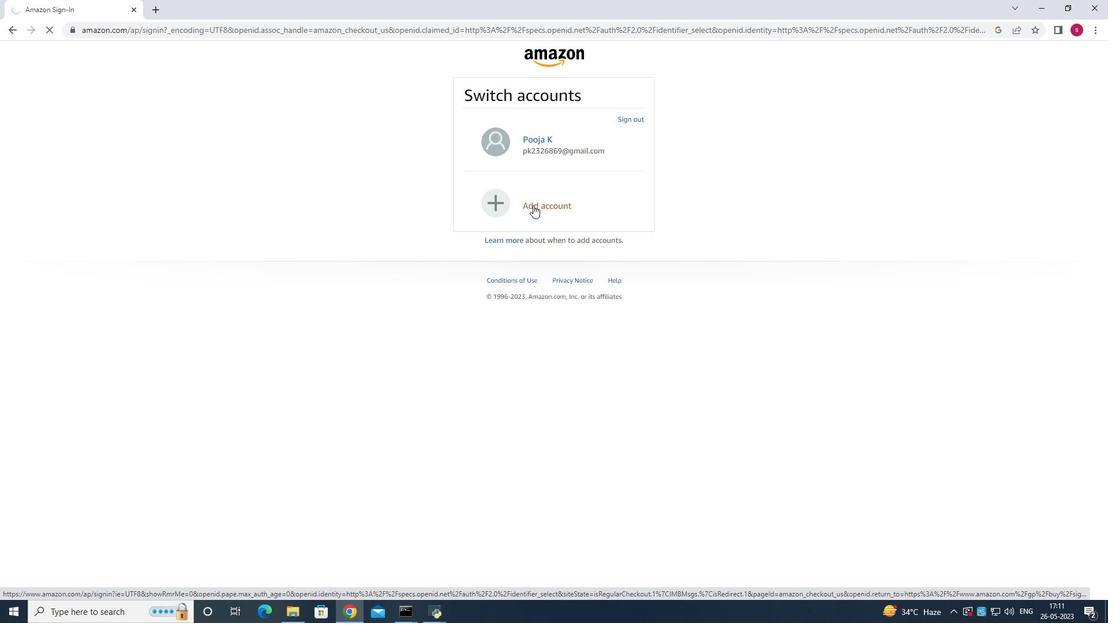 
Action: Mouse moved to (603, 136)
Screenshot: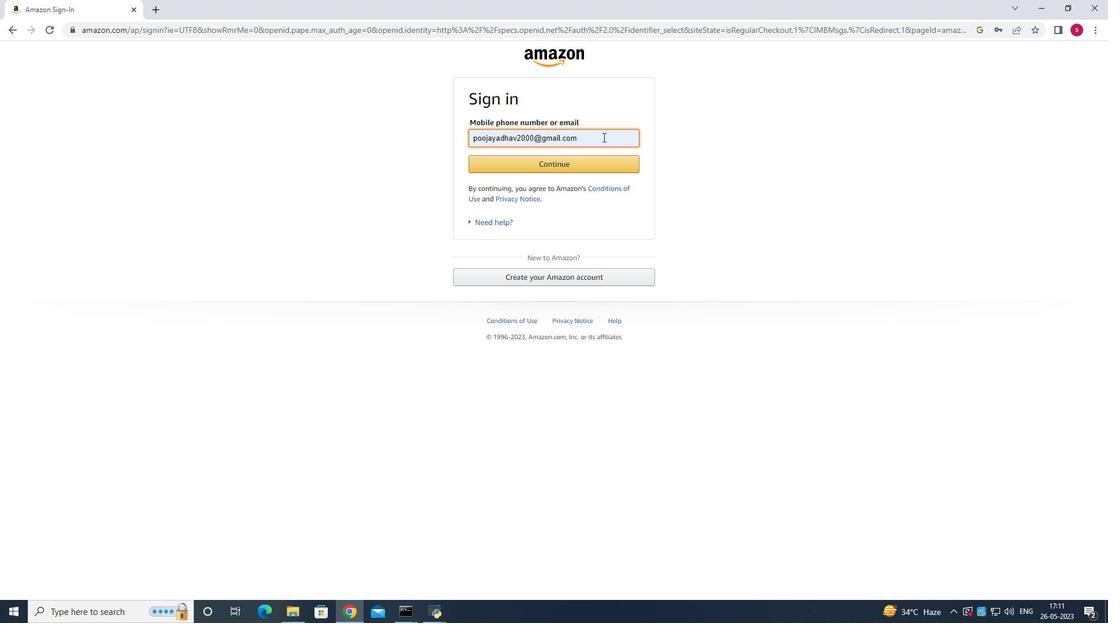 
Action: Mouse pressed left at (603, 136)
Screenshot: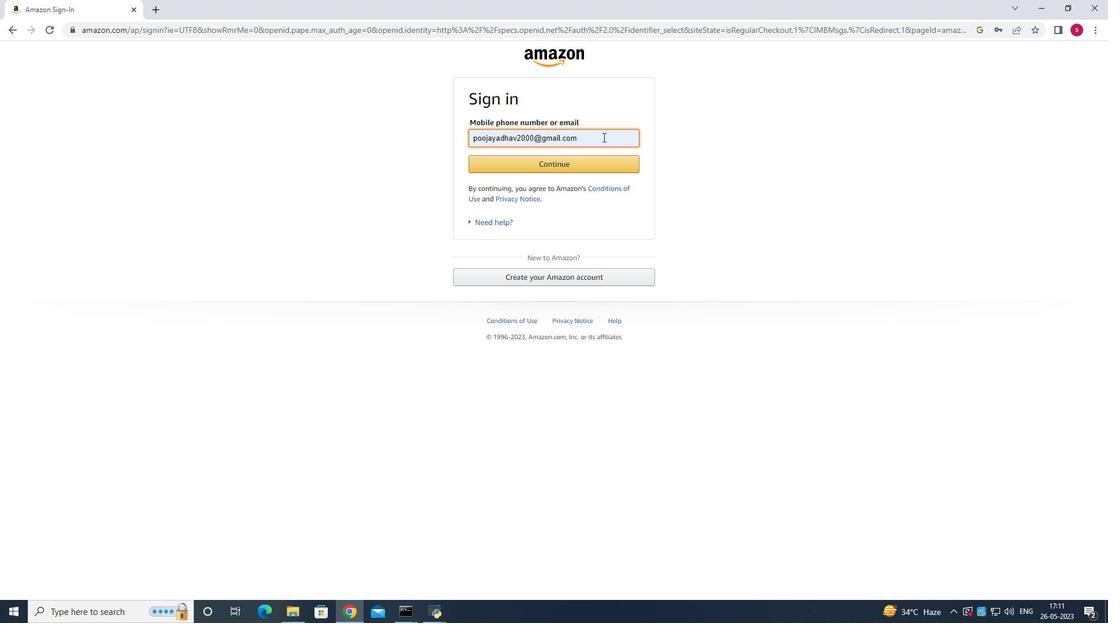 
Action: Mouse moved to (604, 131)
Screenshot: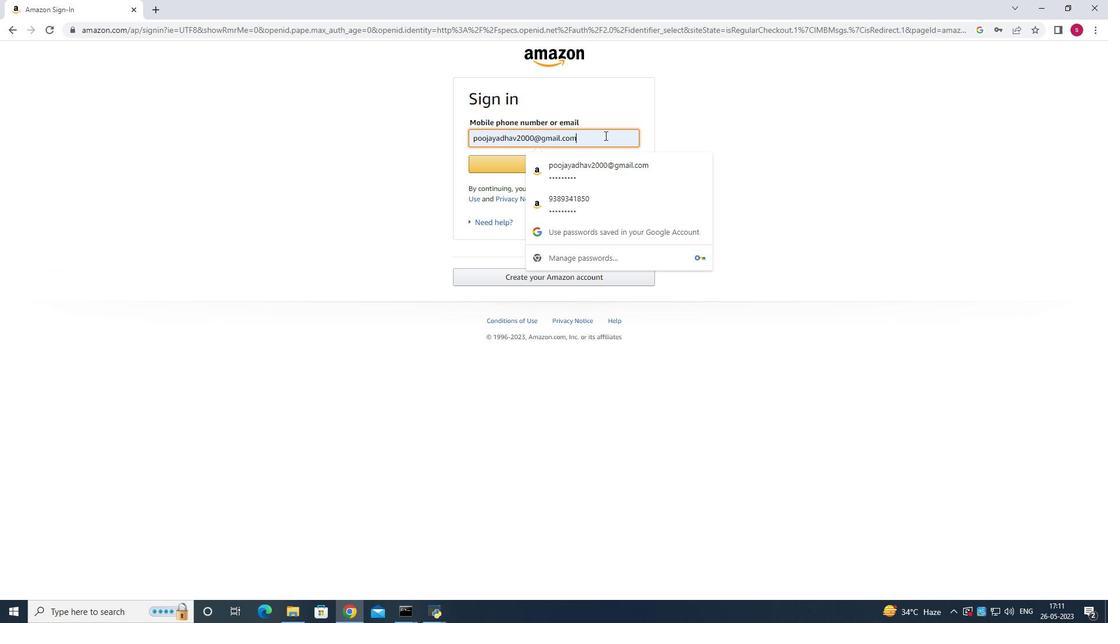 
Action: Key pressed <Key.backspace><Key.backspace><Key.backspace><Key.backspace><Key.backspace><Key.backspace><Key.backspace><Key.backspace><Key.backspace><Key.backspace><Key.backspace><Key.backspace><Key.backspace><Key.backspace><Key.backspace><Key.backspace><Key.backspace><Key.backspace><Key.backspace><Key.backspace><Key.backspace><Key.backspace><Key.backspace><Key.backspace><Key.backspace><Key.backspace><Key.backspace><Key.backspace><Key.backspace><Key.backspace><Key.backspace><Key.backspace><Key.backspace><Key.backspace><Key.backspace><Key.backspace><Key.backspace><Key.backspace><Key.backspace><Key.backspace><Key.backspace><Key.backspace><Key.backspace><Key.backspace><Key.shift>A<Key.enter><Key.enter><Key.enter><Key.shift>Miles<Key.space><Key.shift>Ave
Screenshot: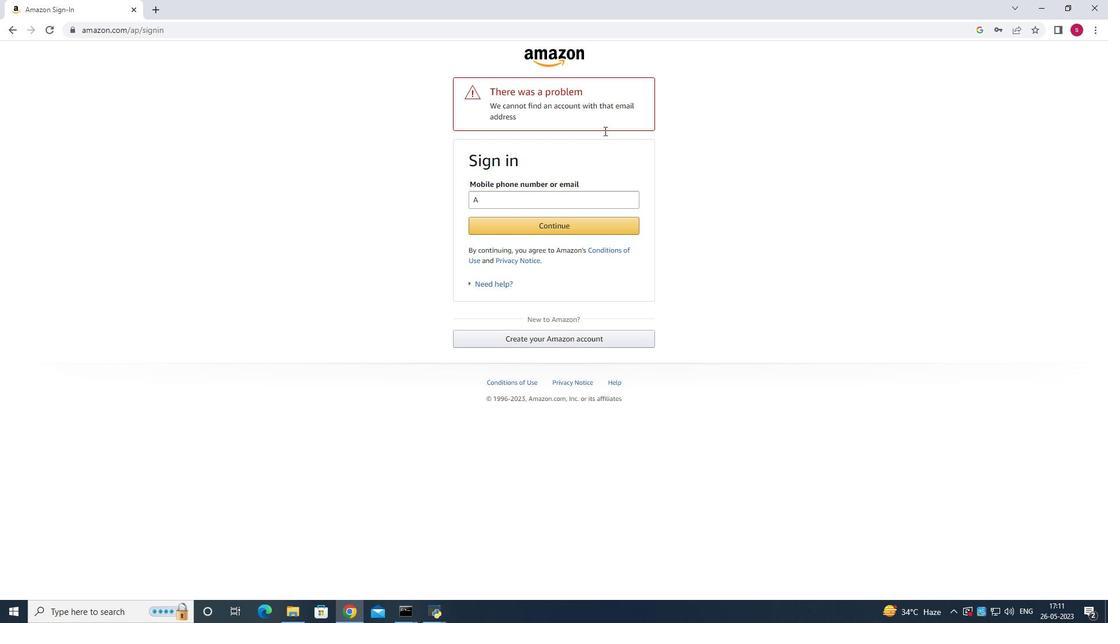 
Action: Mouse moved to (581, 195)
Screenshot: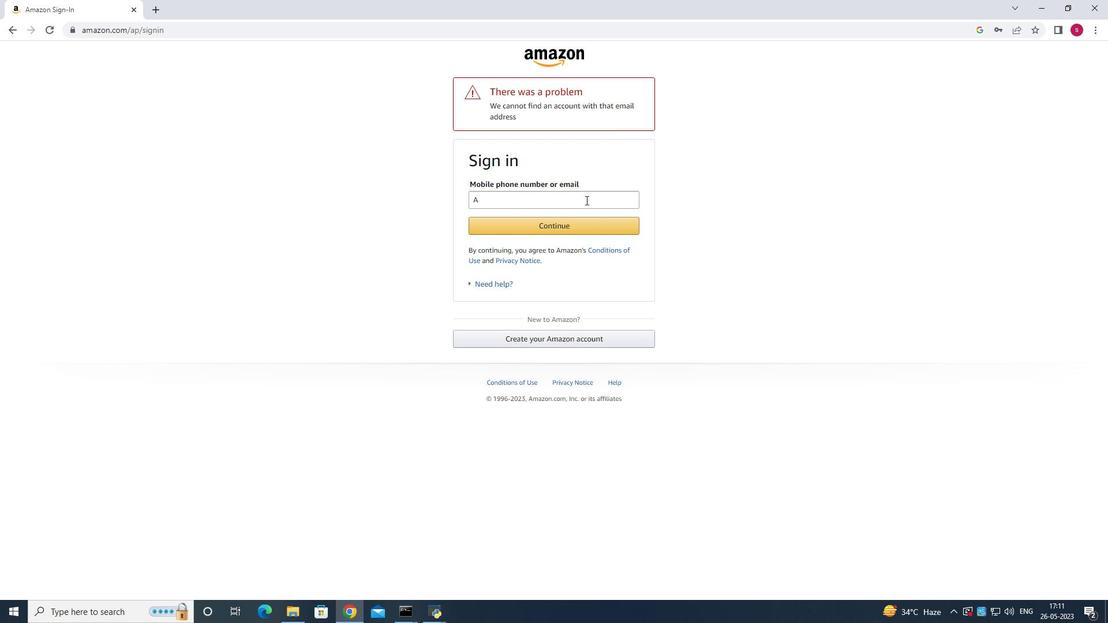 
Action: Mouse pressed left at (581, 195)
Screenshot: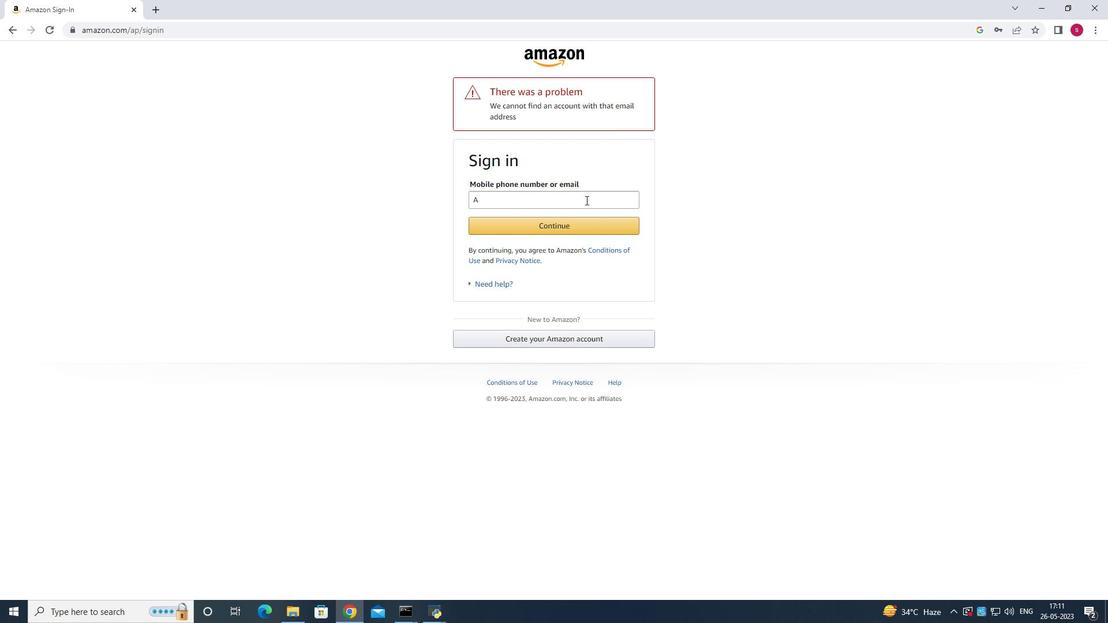 
Action: Mouse moved to (578, 193)
Screenshot: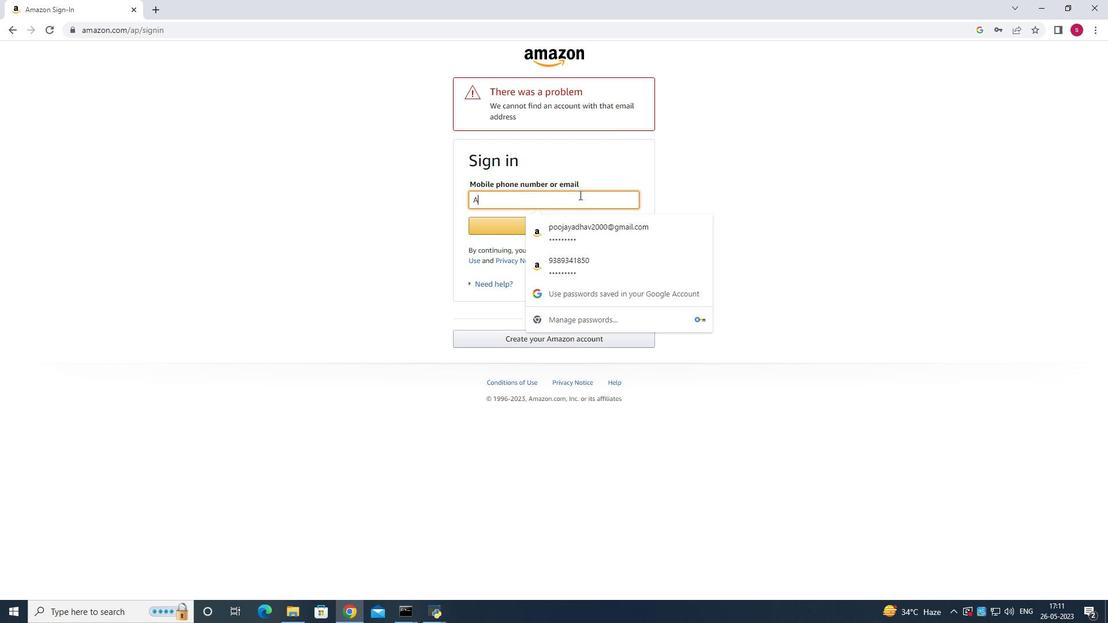 
Action: Key pressed <Key.backspace><Key.shift>Miles<Key.space><Key.backspace><Key.space>ave
Screenshot: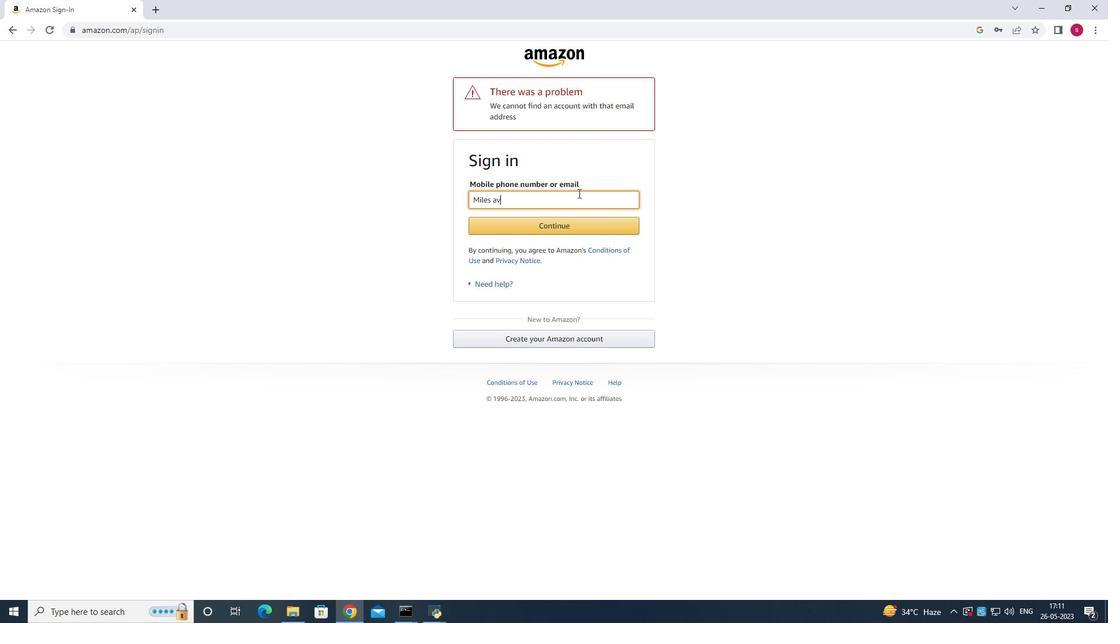 
Action: Mouse moved to (734, 189)
Screenshot: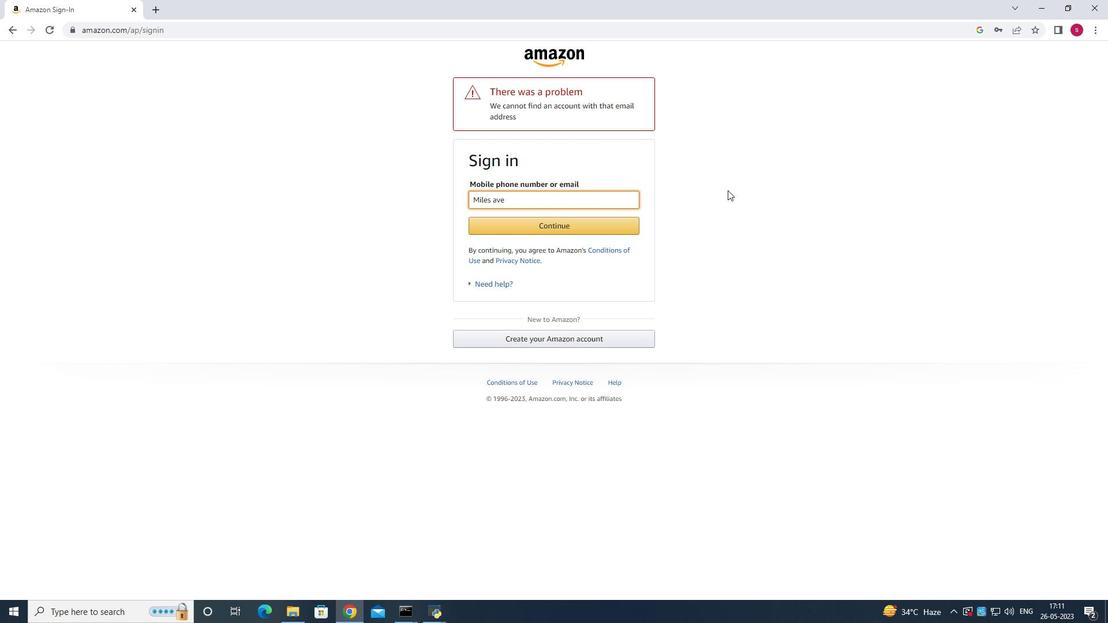 
Action: Key pressed 2005<Key.shift>@gmail.con<Key.backspace>m
Screenshot: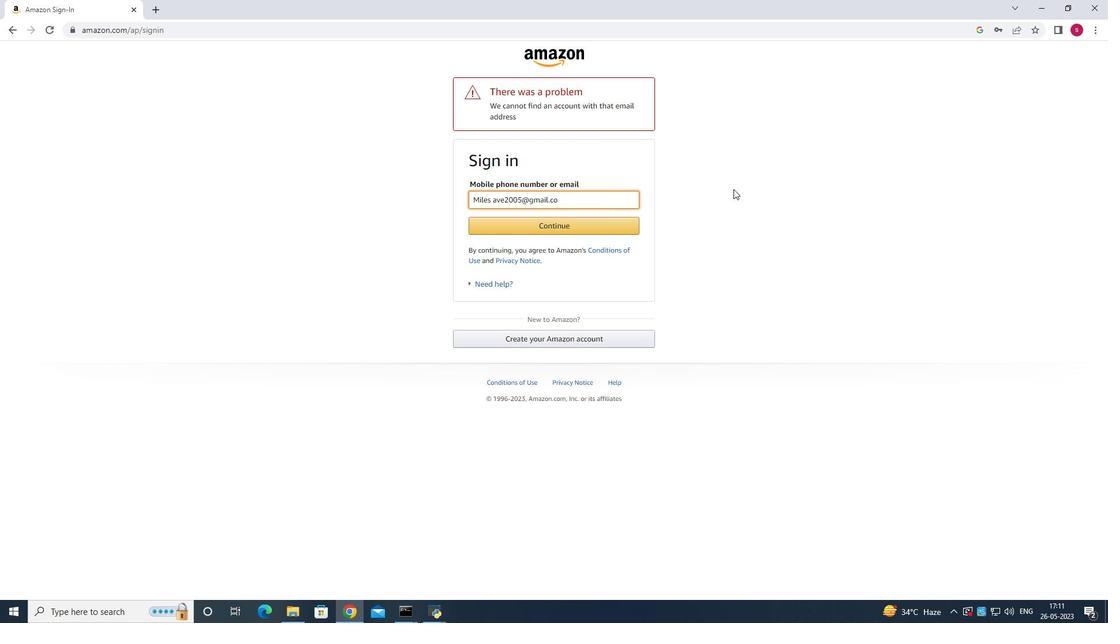 
Action: Mouse moved to (557, 224)
Screenshot: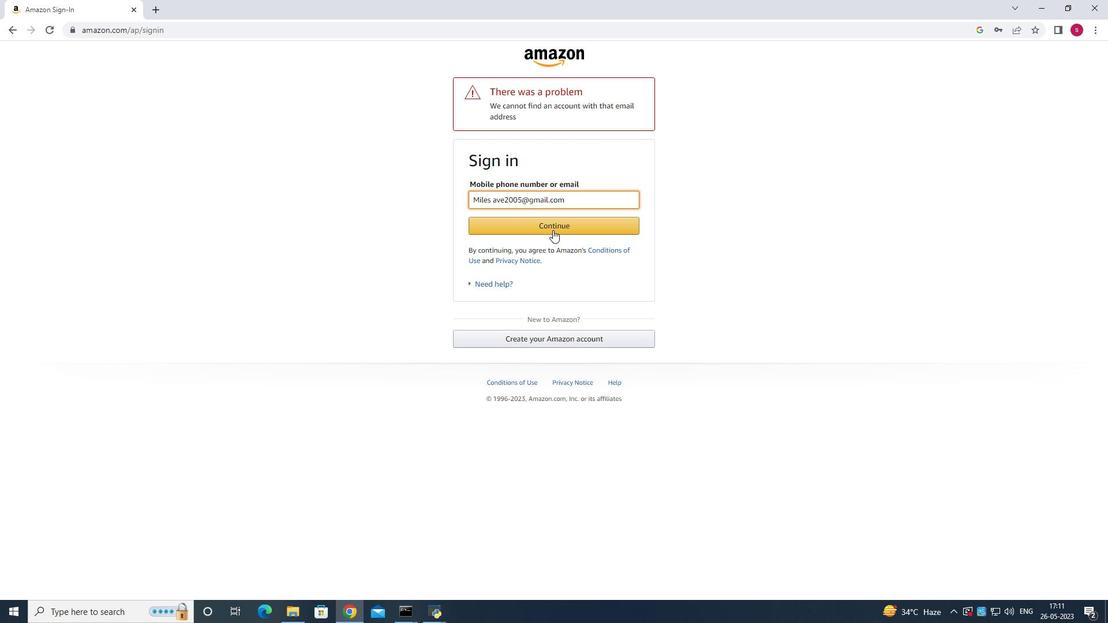 
Action: Mouse pressed left at (557, 224)
Screenshot: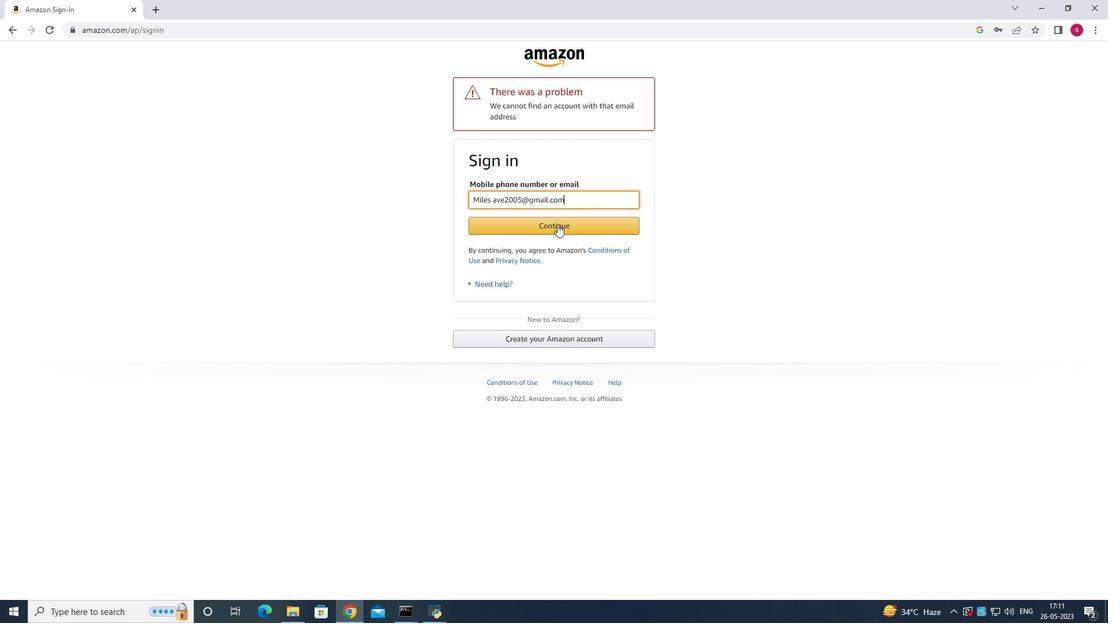 
Action: Mouse moved to (557, 225)
Screenshot: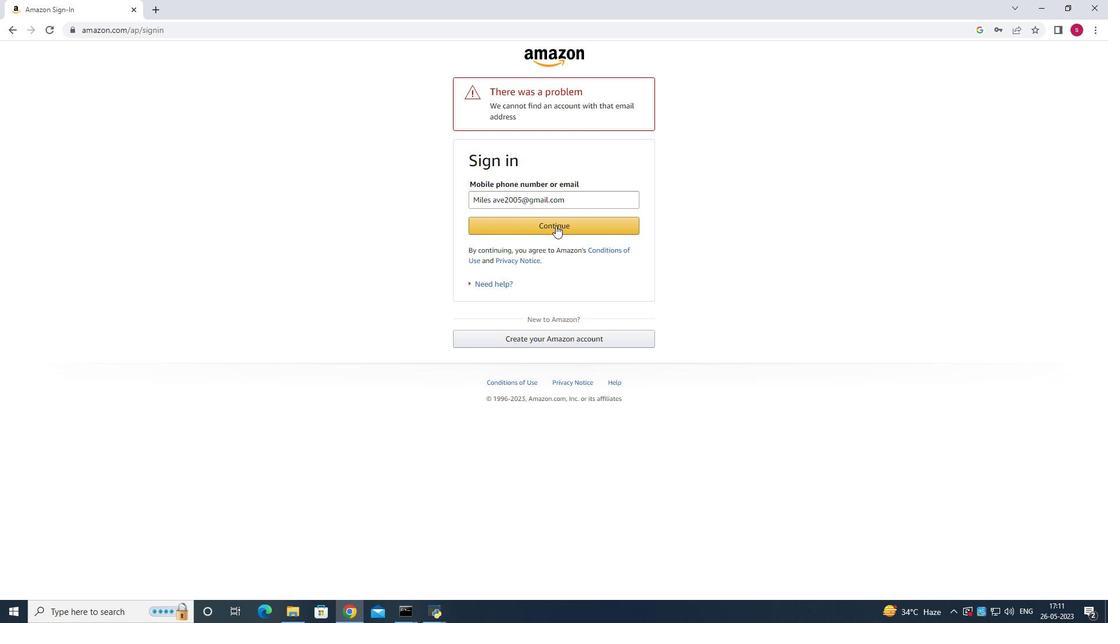 
Action: Mouse pressed left at (557, 225)
Screenshot: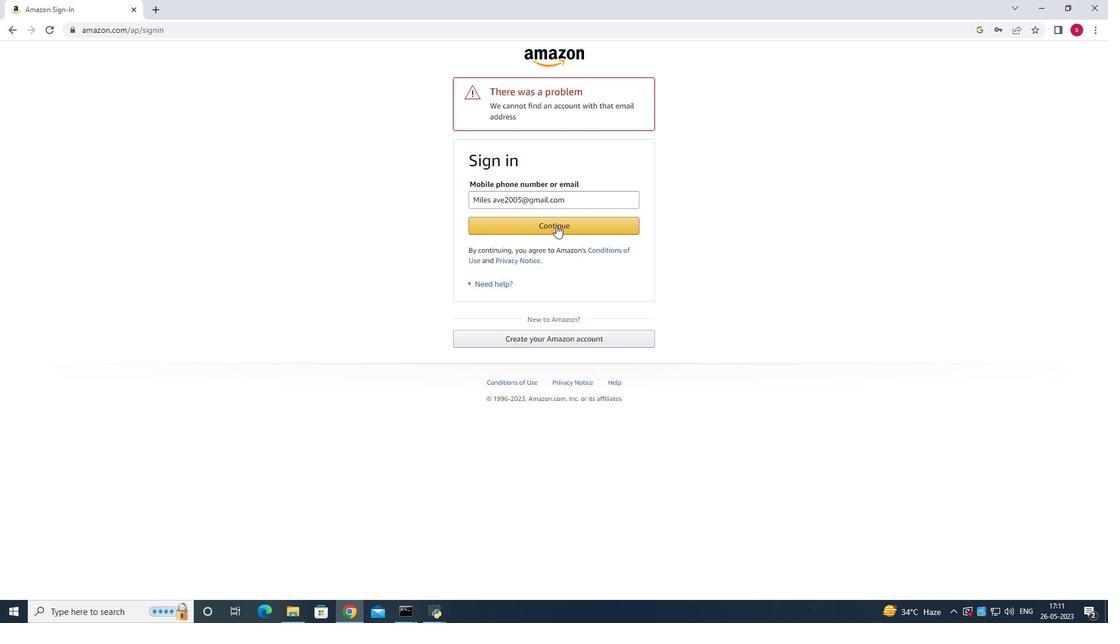 
Action: Mouse moved to (587, 229)
Screenshot: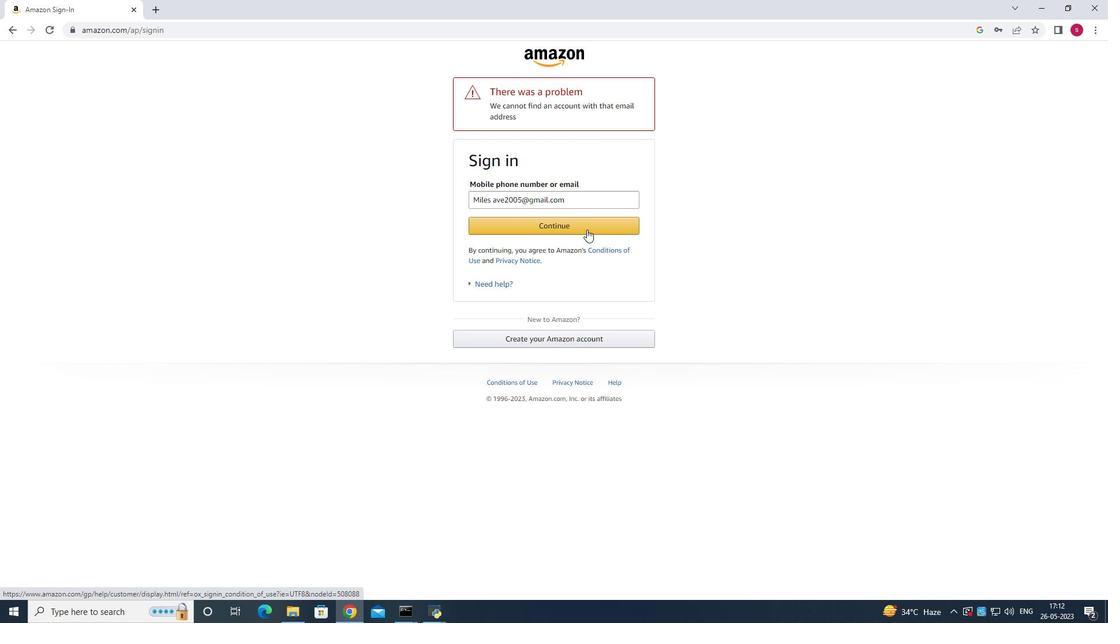 
Action: Mouse pressed left at (587, 229)
Screenshot: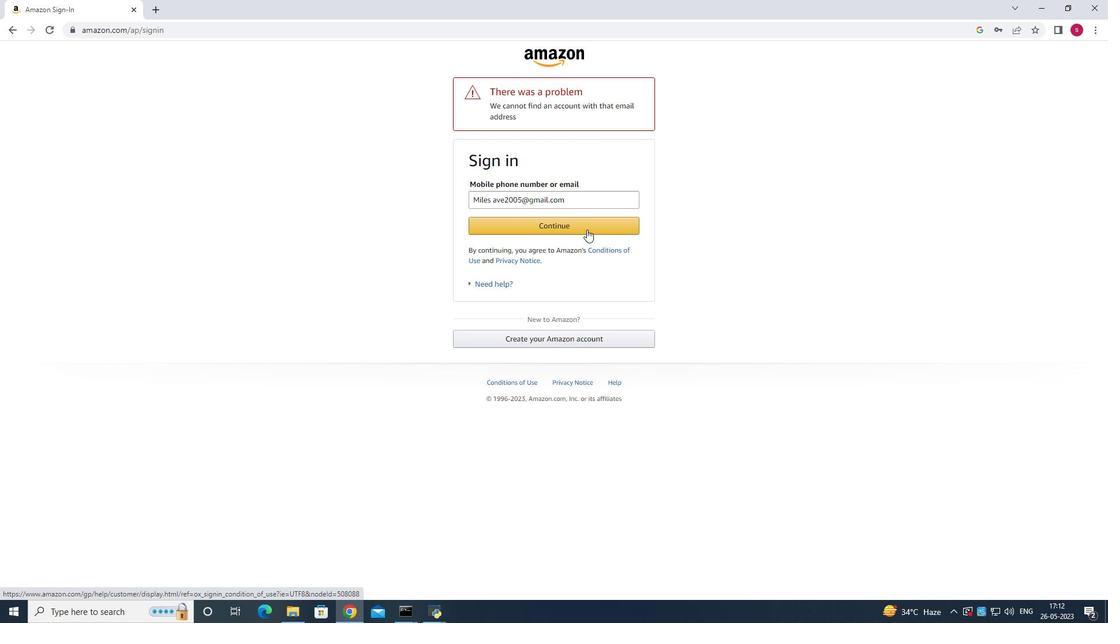 
Action: Mouse moved to (580, 203)
Screenshot: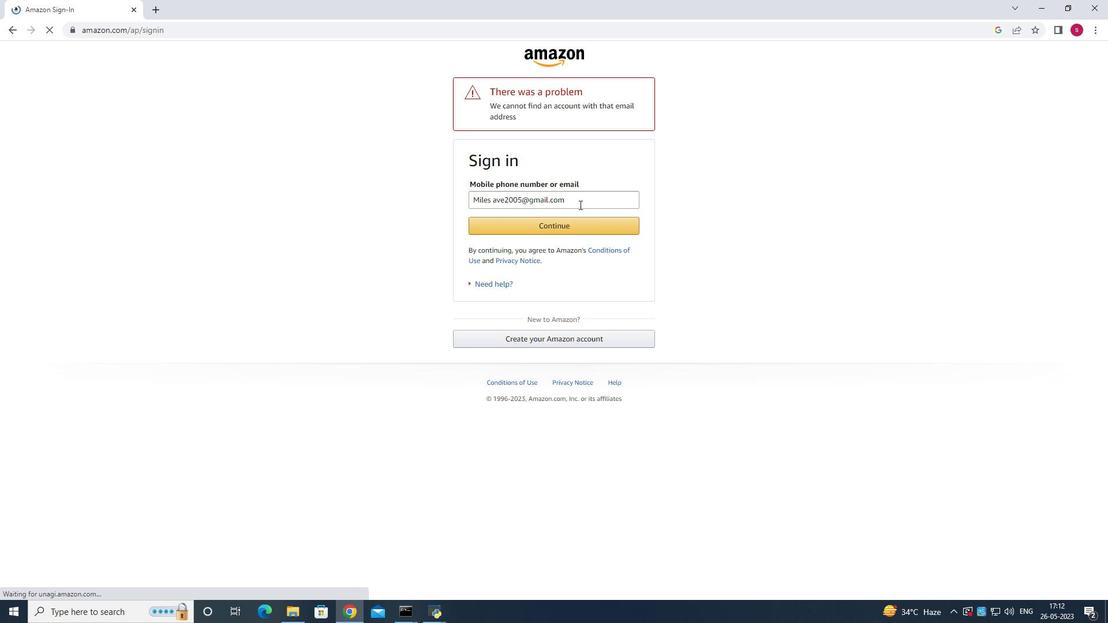 
Action: Mouse pressed left at (580, 203)
